 Task: Look for Airbnb options in Janakkala, Finland from 9th December, 2023 to 16th December, 2023 for 2 adults.2 bedrooms having 2 beds and 1 bathroom. Property type can be flat. Booking option can be shelf check-in. Look for 4 properties as per requirement.
Action: Mouse moved to (590, 167)
Screenshot: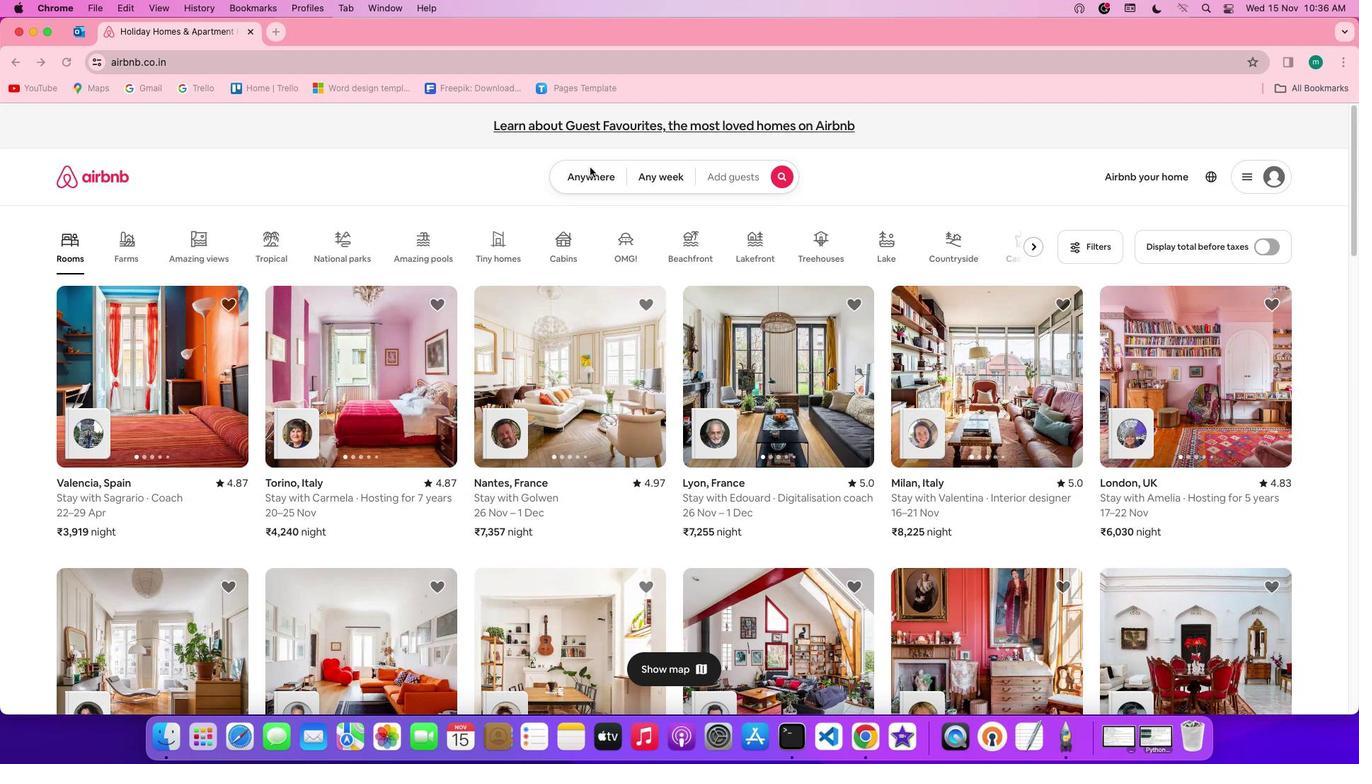 
Action: Mouse pressed left at (590, 167)
Screenshot: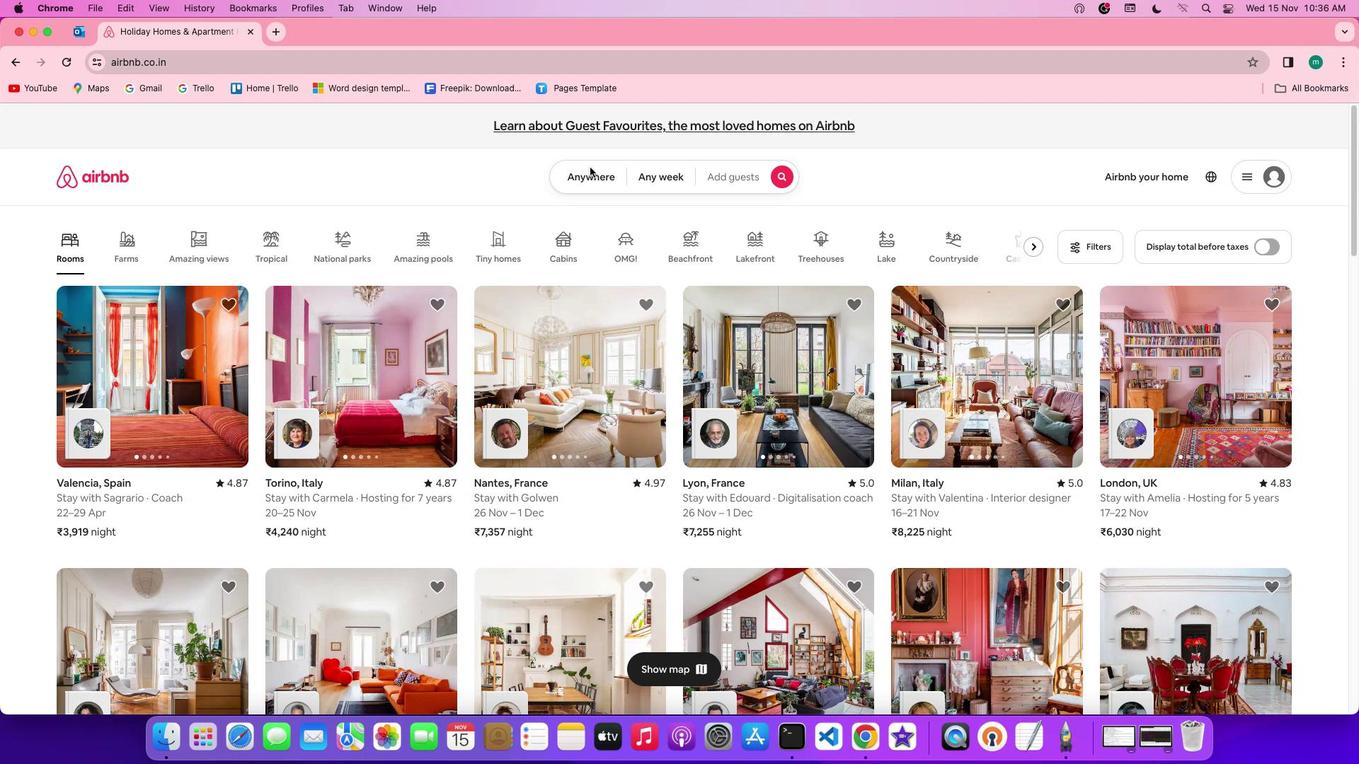 
Action: Mouse pressed left at (590, 167)
Screenshot: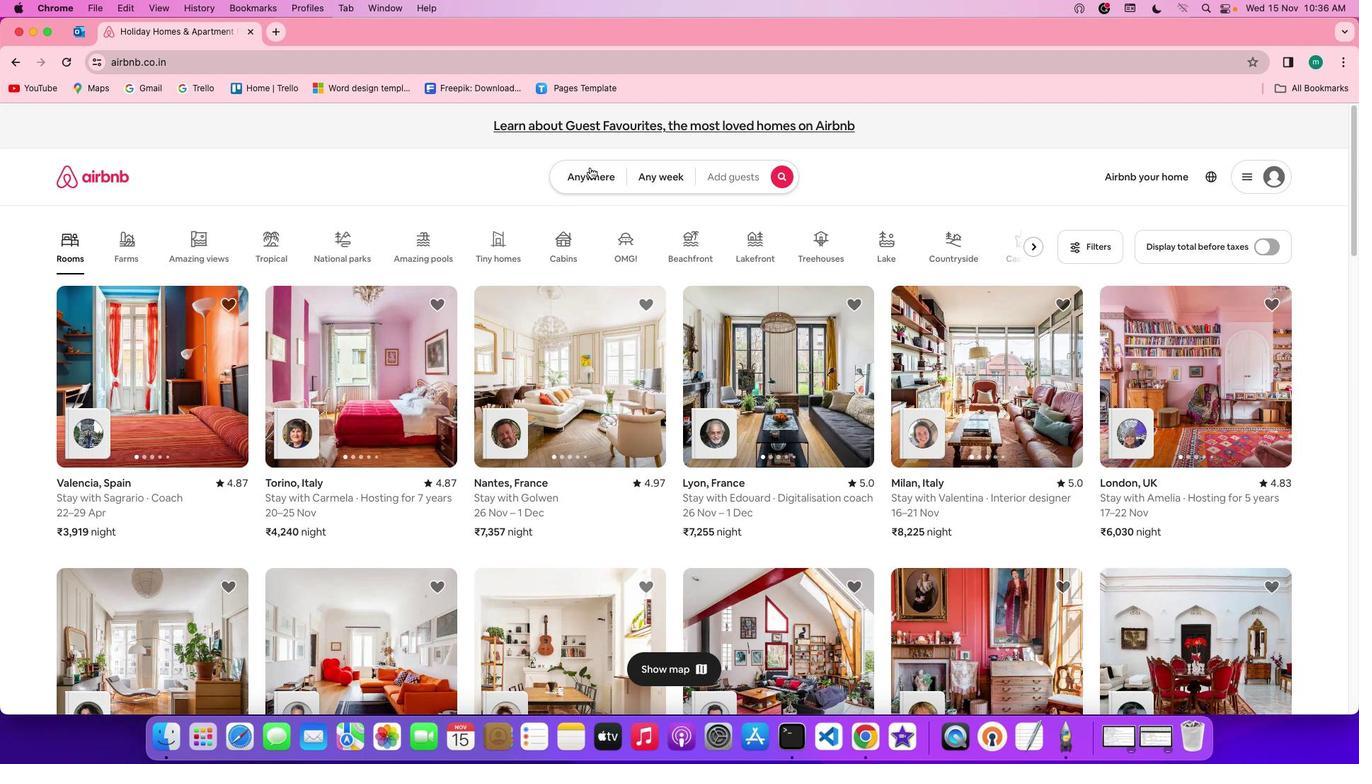 
Action: Mouse moved to (531, 234)
Screenshot: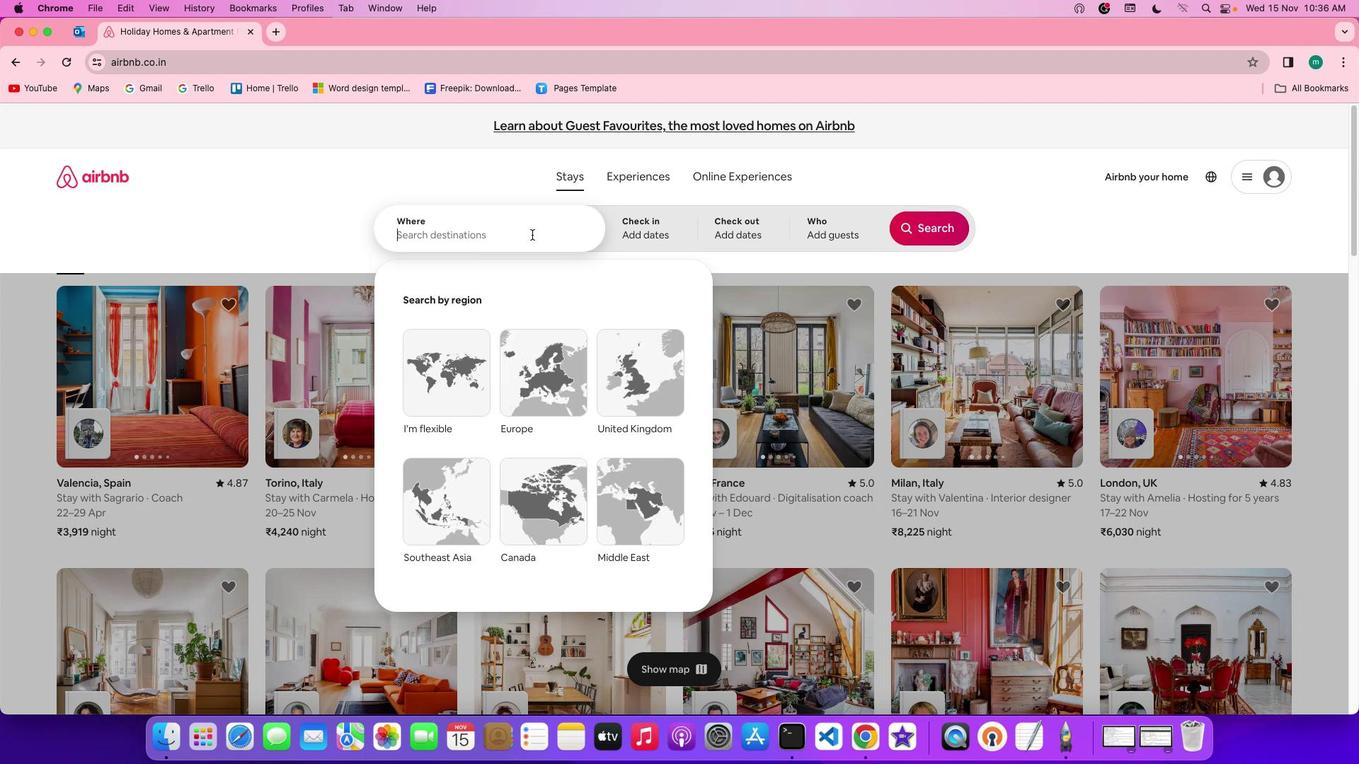 
Action: Mouse pressed left at (531, 234)
Screenshot: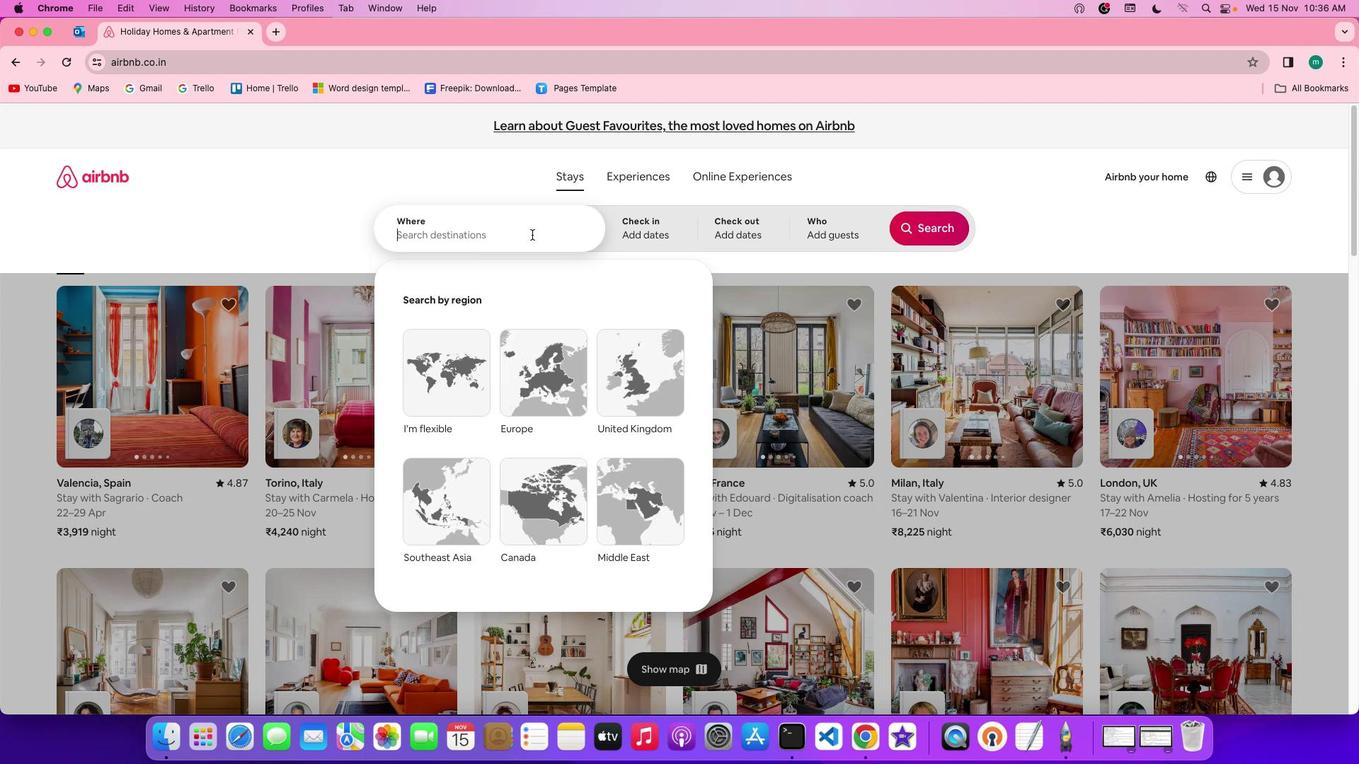 
Action: Key pressed Key.shift'J''a''n''a''k''a''l''a'','Key.spaceKey.shift'F''i''n''l''a''n''d'
Screenshot: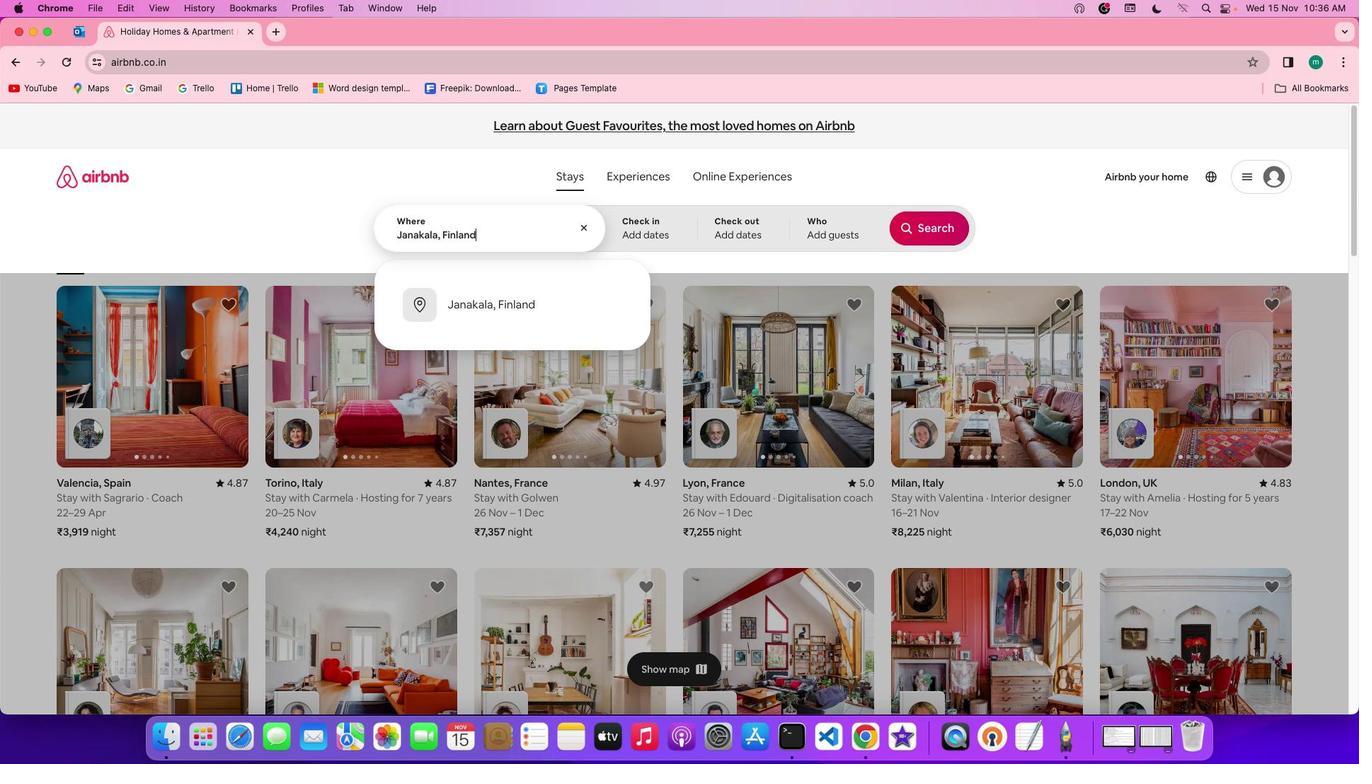 
Action: Mouse moved to (654, 219)
Screenshot: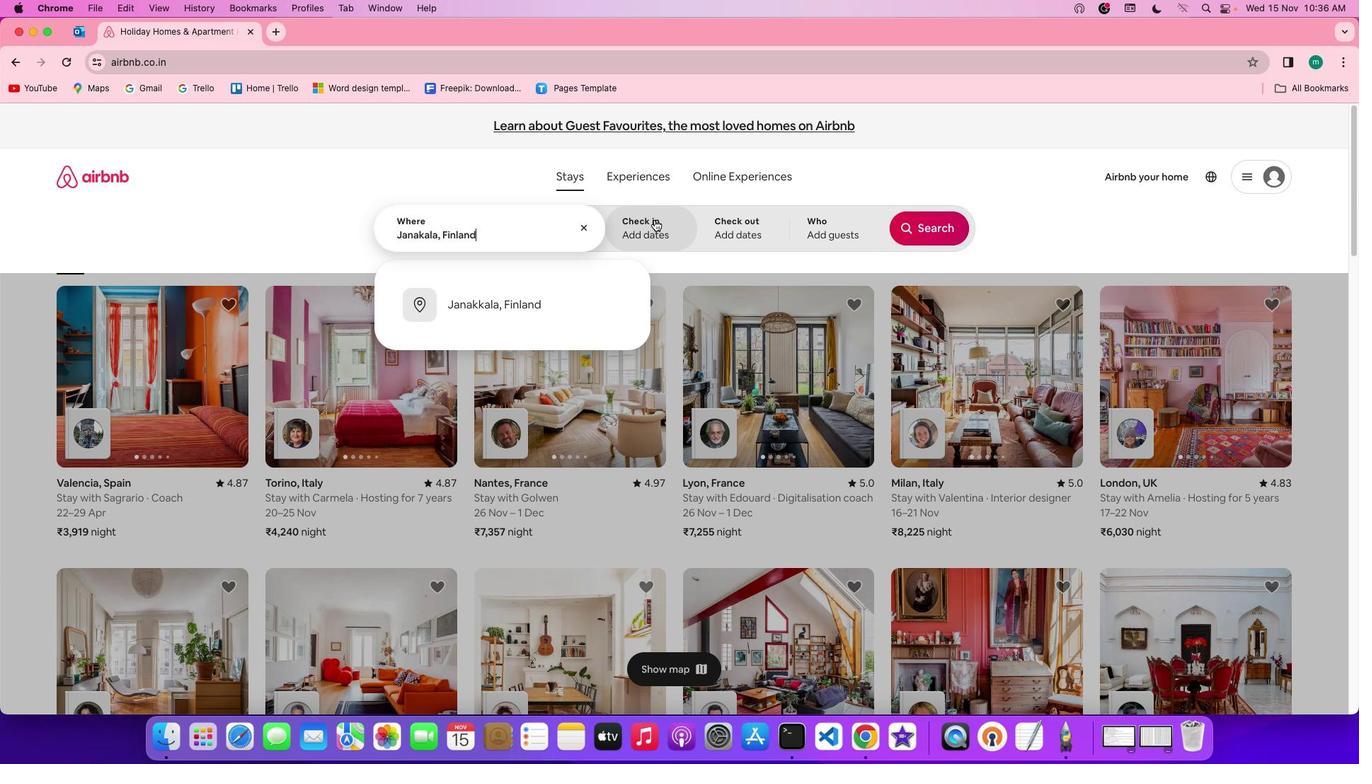 
Action: Mouse pressed left at (654, 219)
Screenshot: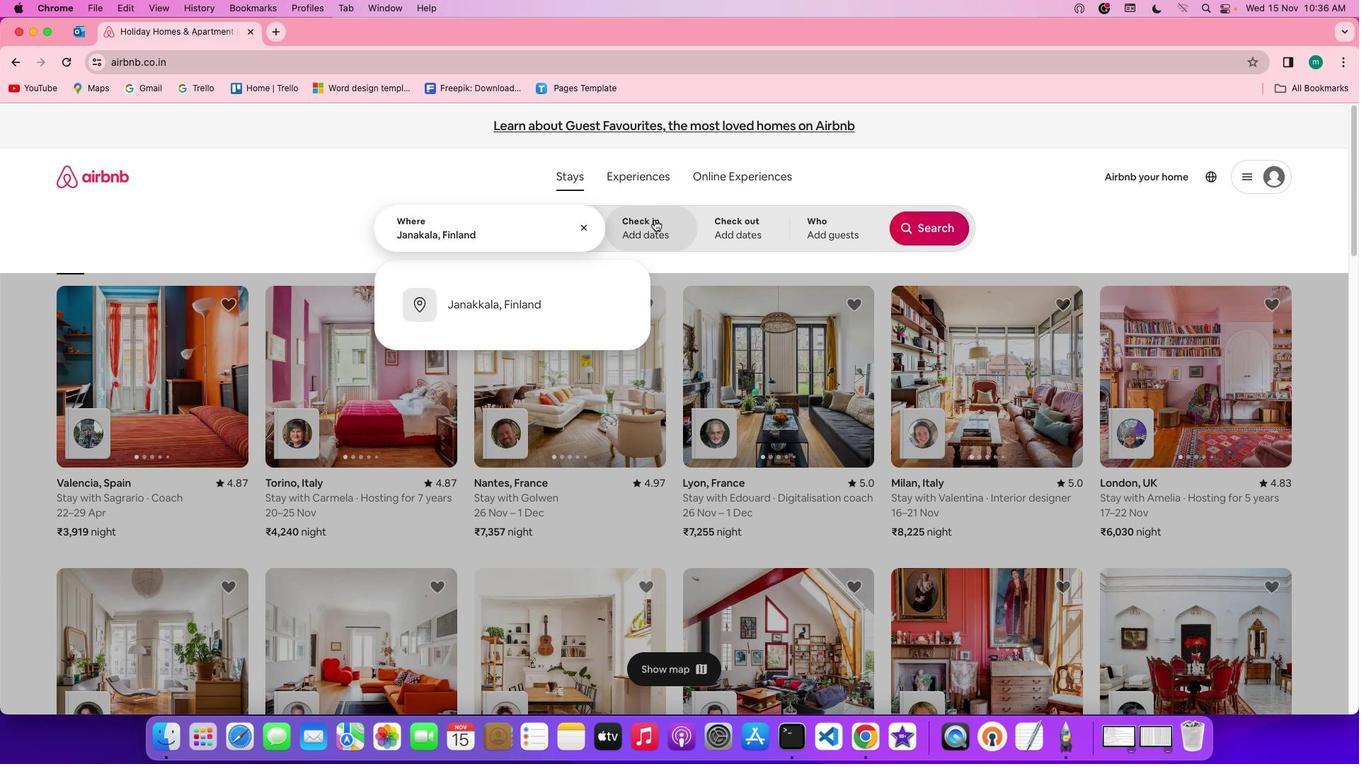 
Action: Mouse moved to (913, 440)
Screenshot: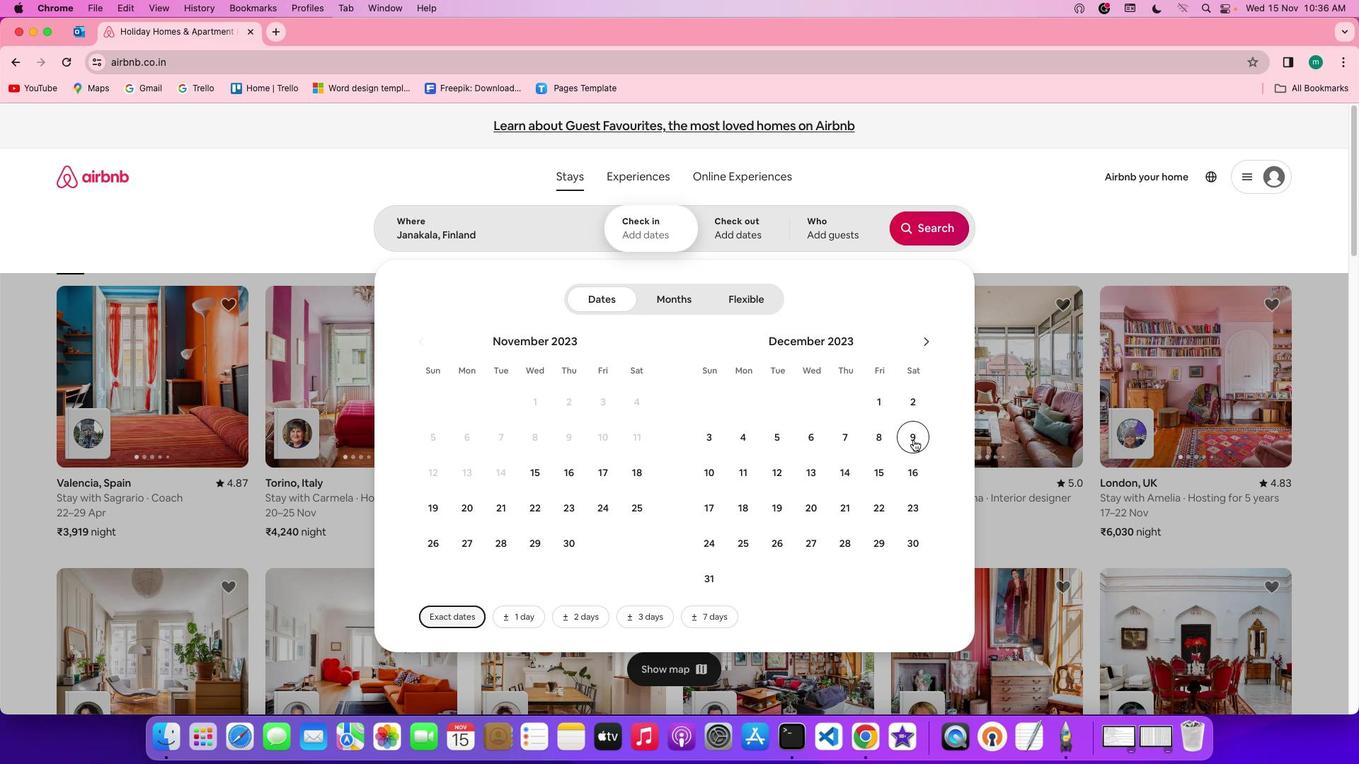 
Action: Mouse pressed left at (913, 440)
Screenshot: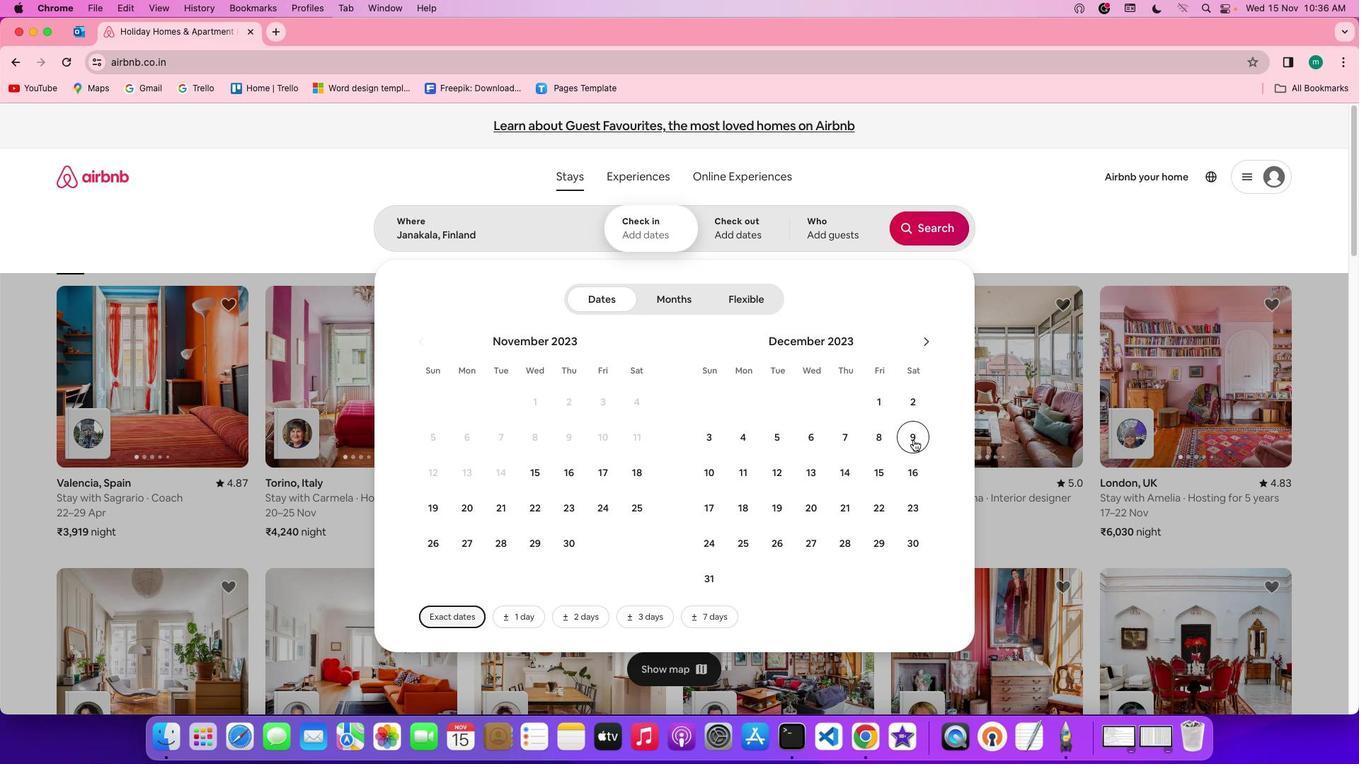 
Action: Mouse moved to (911, 466)
Screenshot: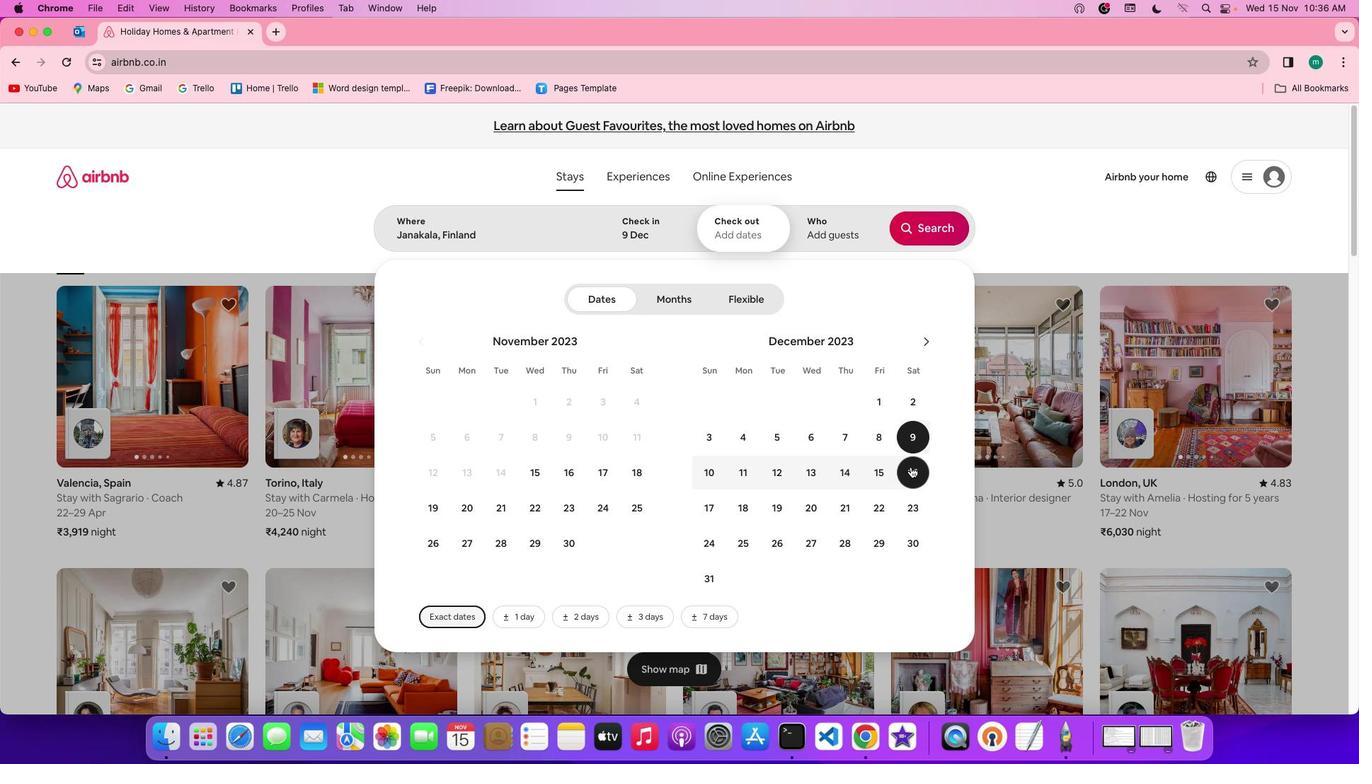 
Action: Mouse pressed left at (911, 466)
Screenshot: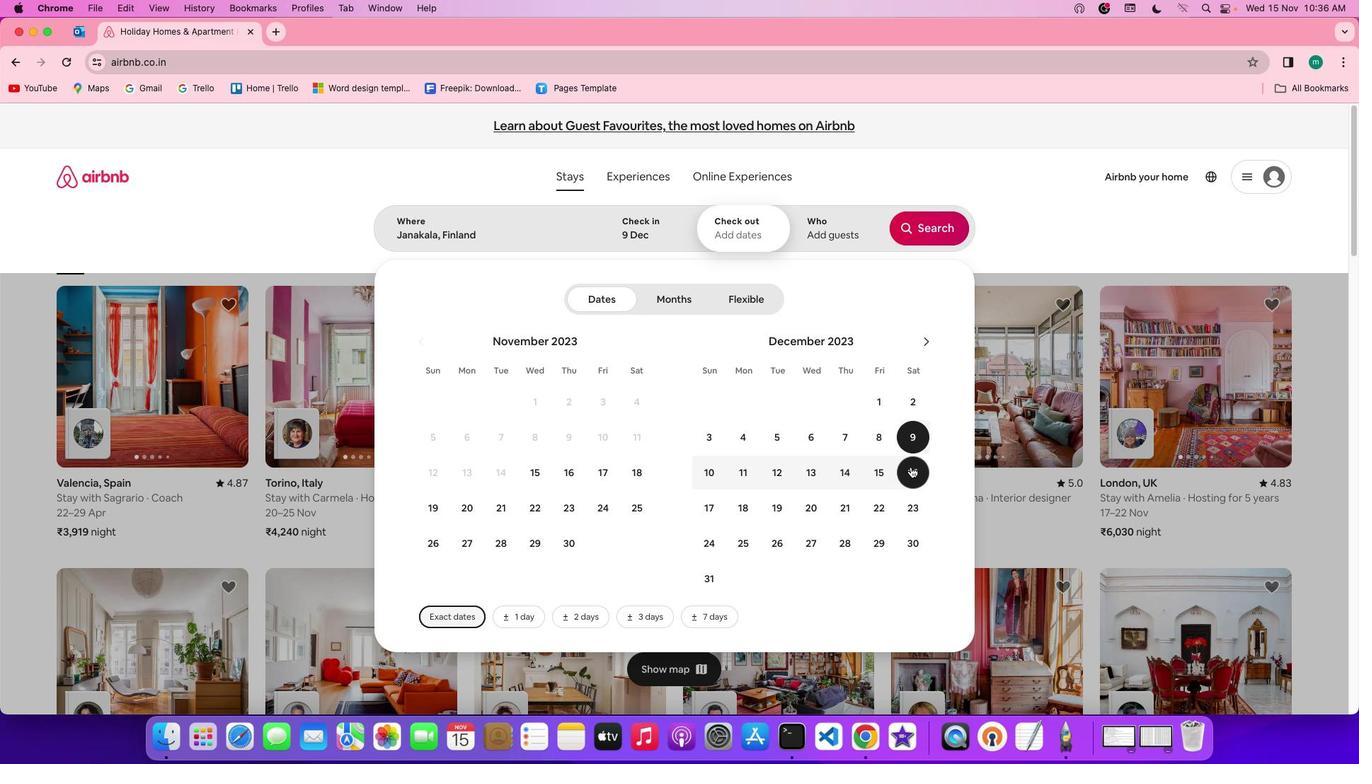 
Action: Mouse moved to (796, 227)
Screenshot: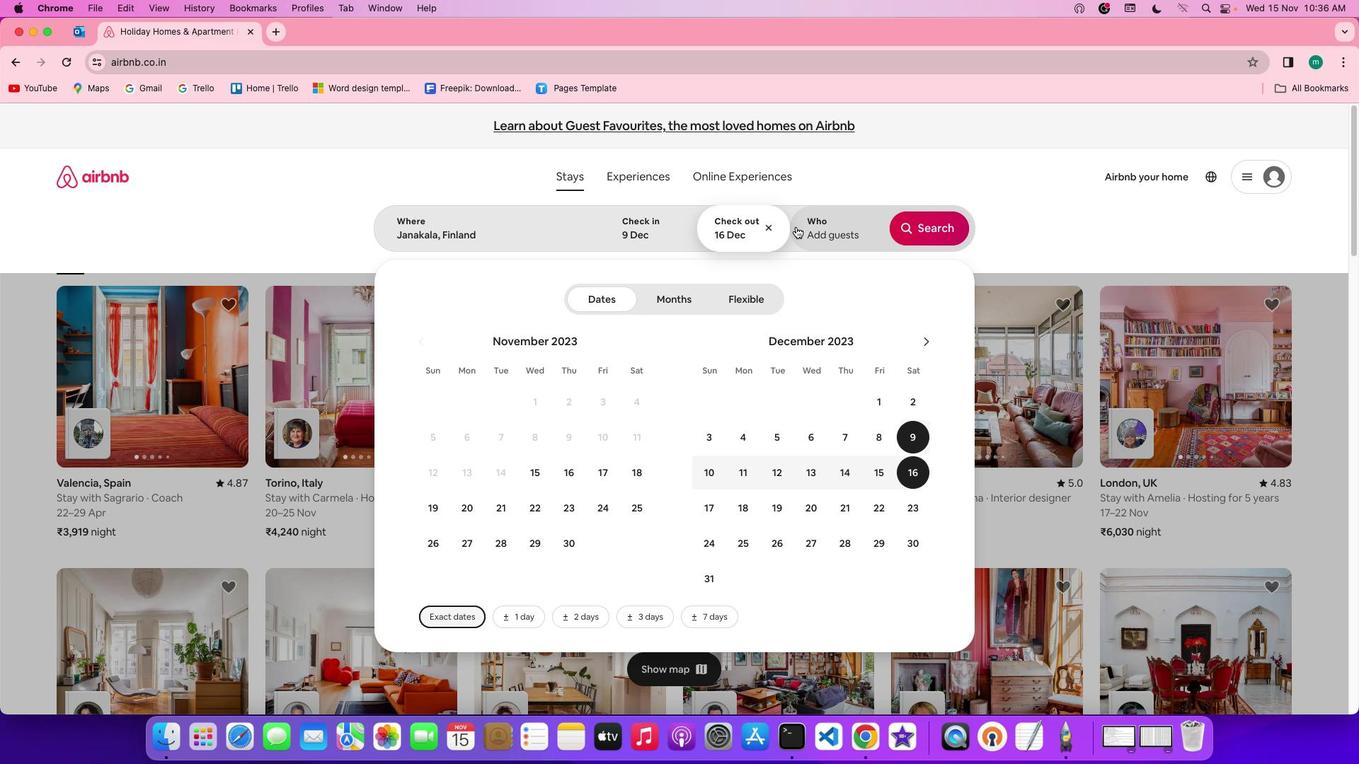 
Action: Mouse pressed left at (796, 227)
Screenshot: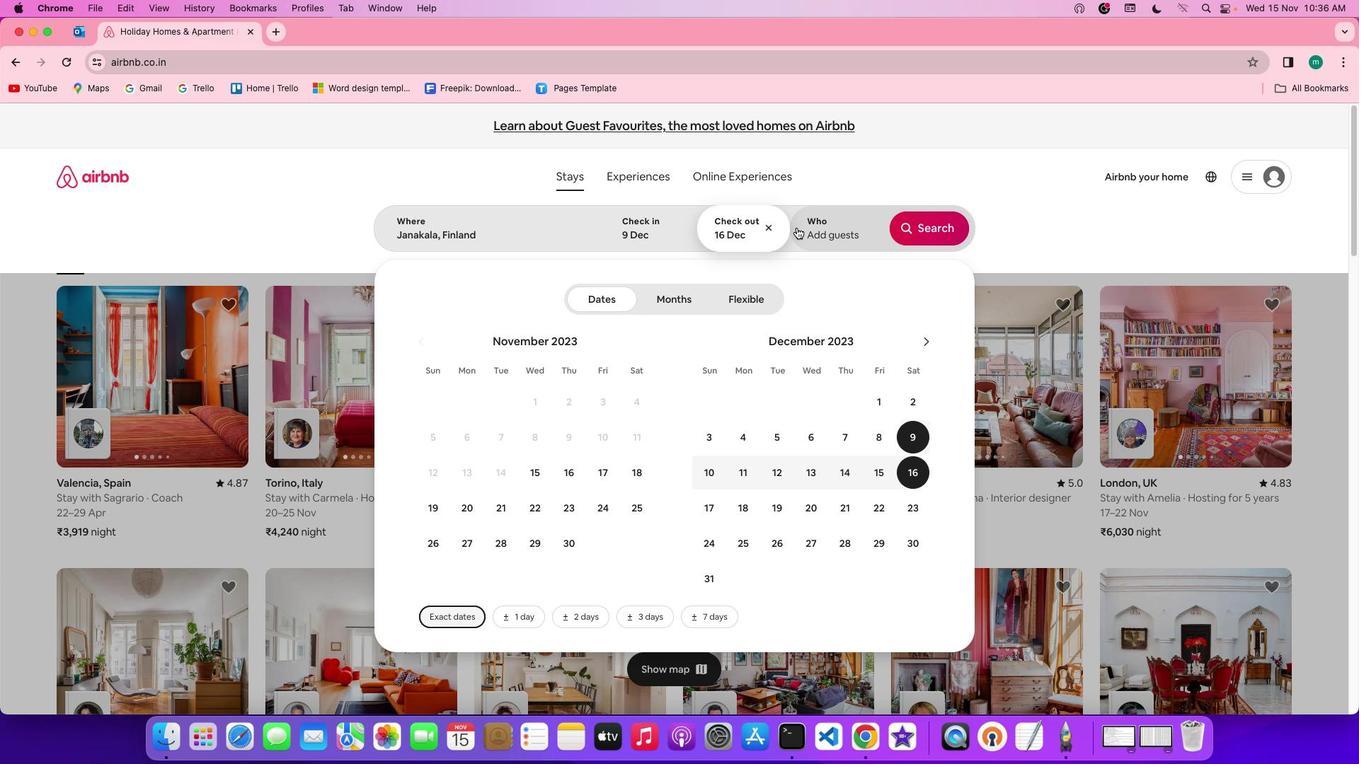 
Action: Mouse moved to (935, 305)
Screenshot: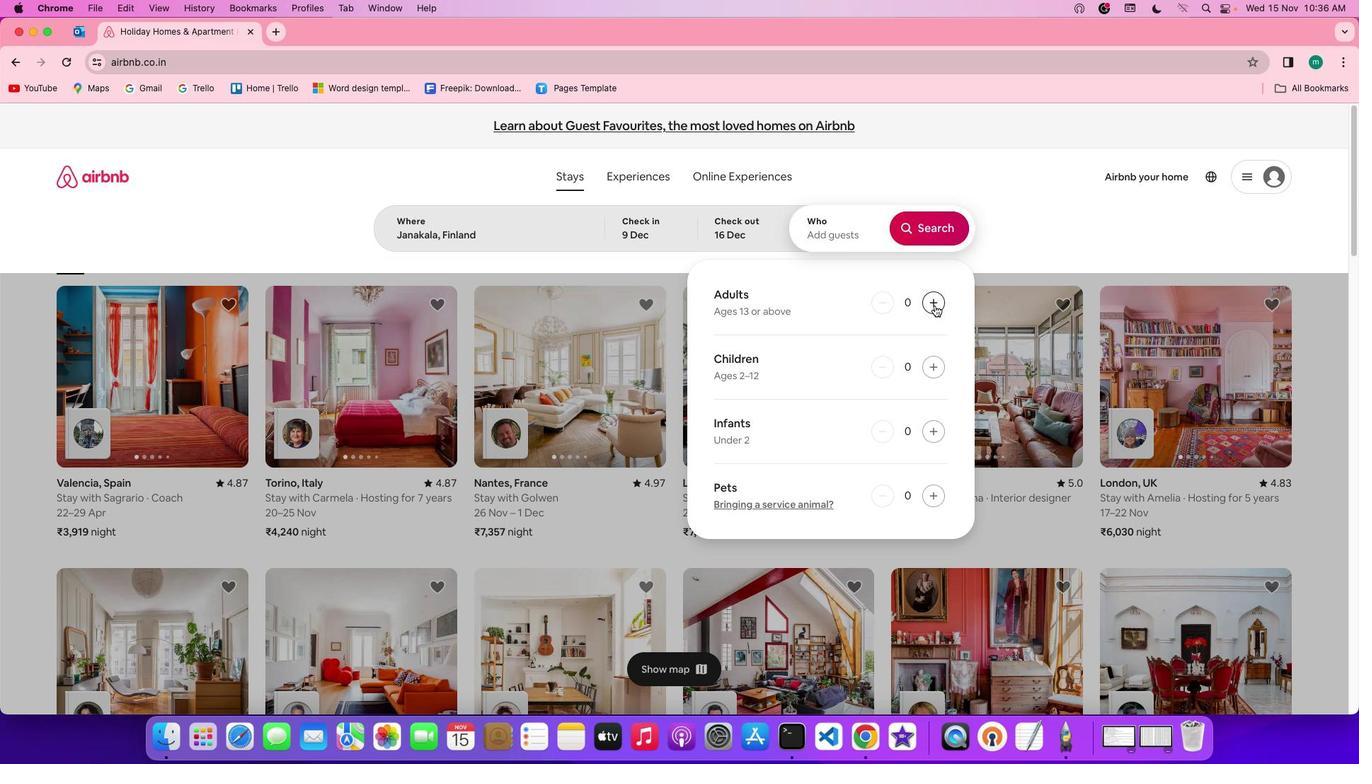 
Action: Mouse pressed left at (935, 305)
Screenshot: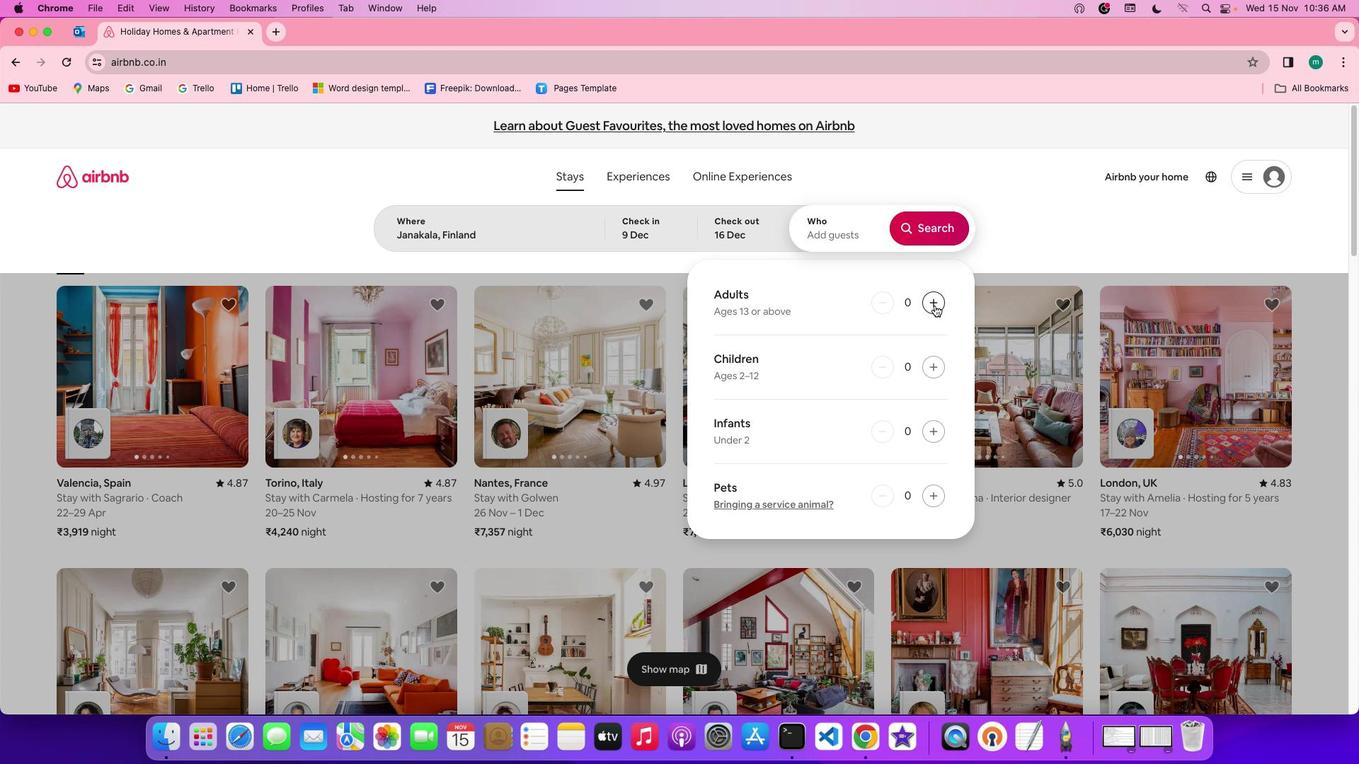 
Action: Mouse pressed left at (935, 305)
Screenshot: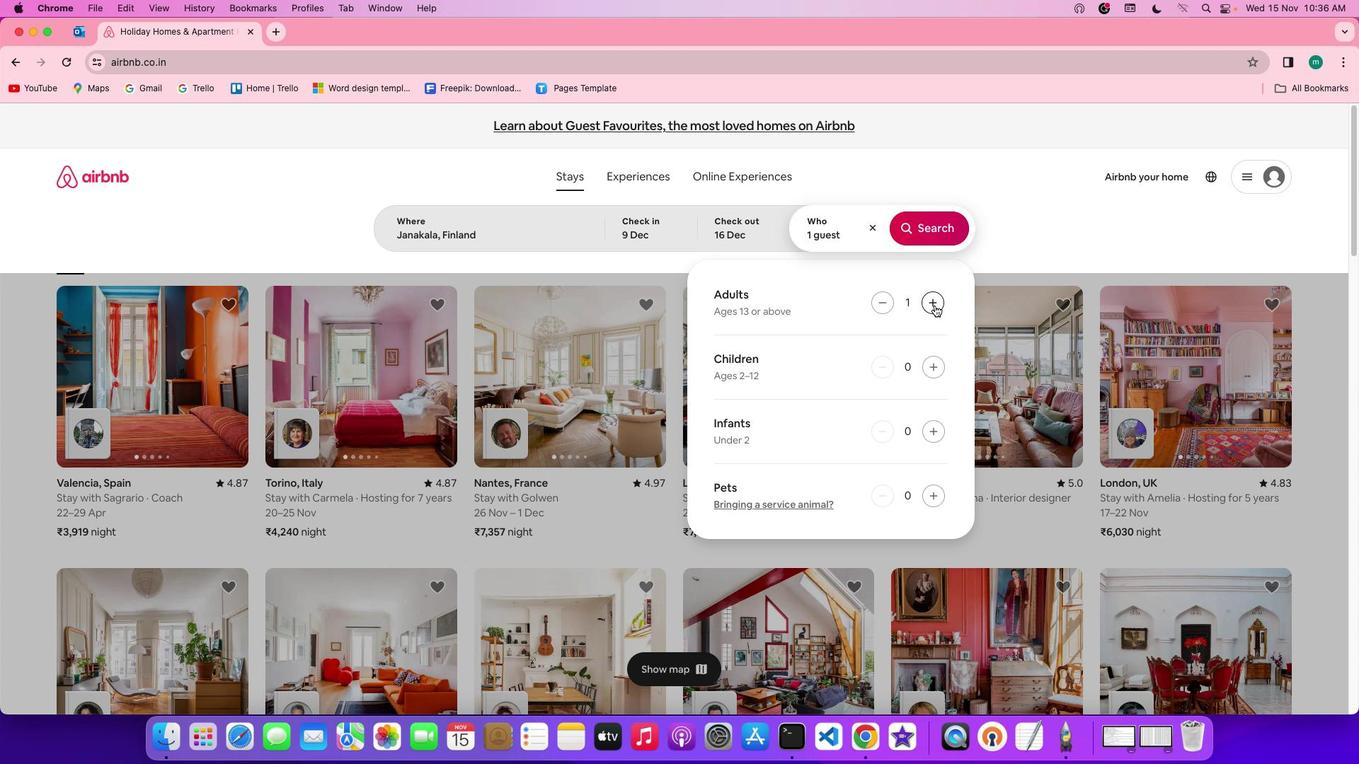 
Action: Mouse moved to (934, 233)
Screenshot: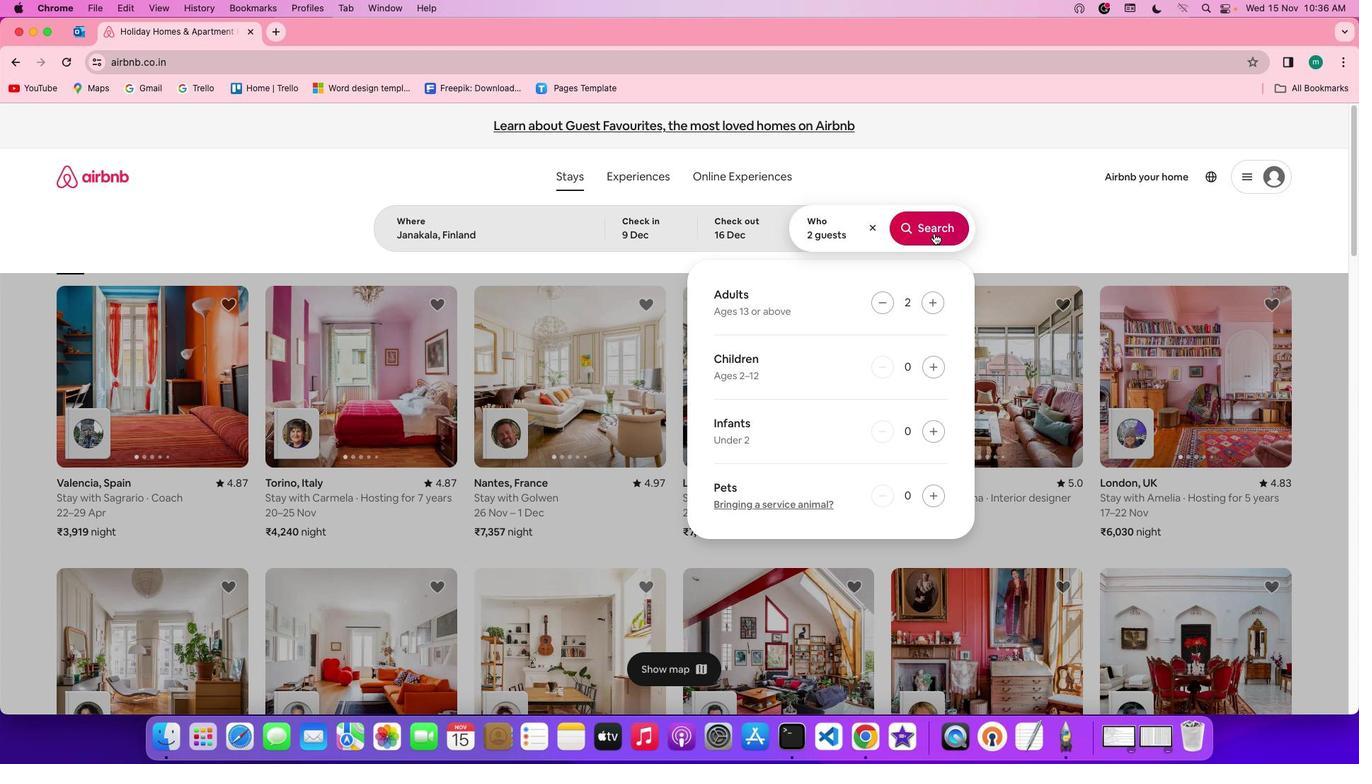 
Action: Mouse pressed left at (934, 233)
Screenshot: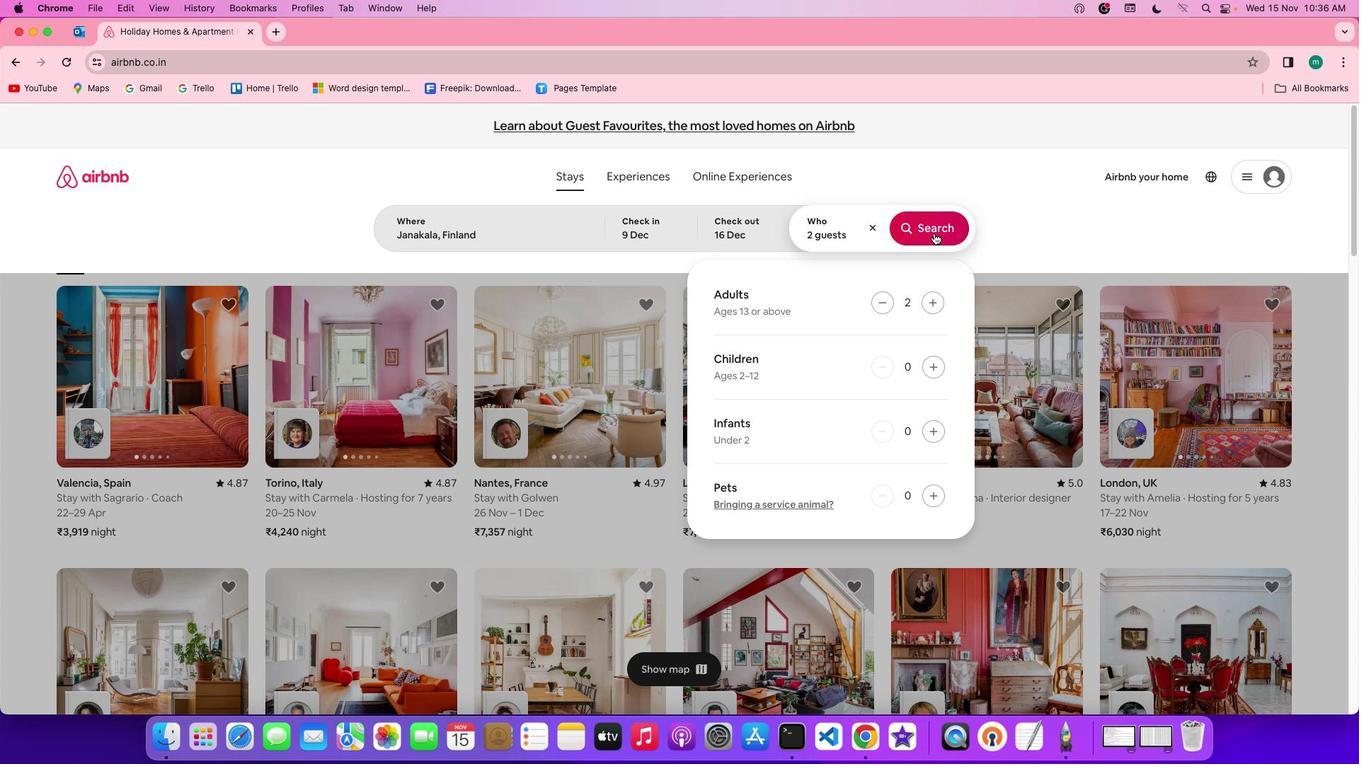 
Action: Mouse moved to (1124, 190)
Screenshot: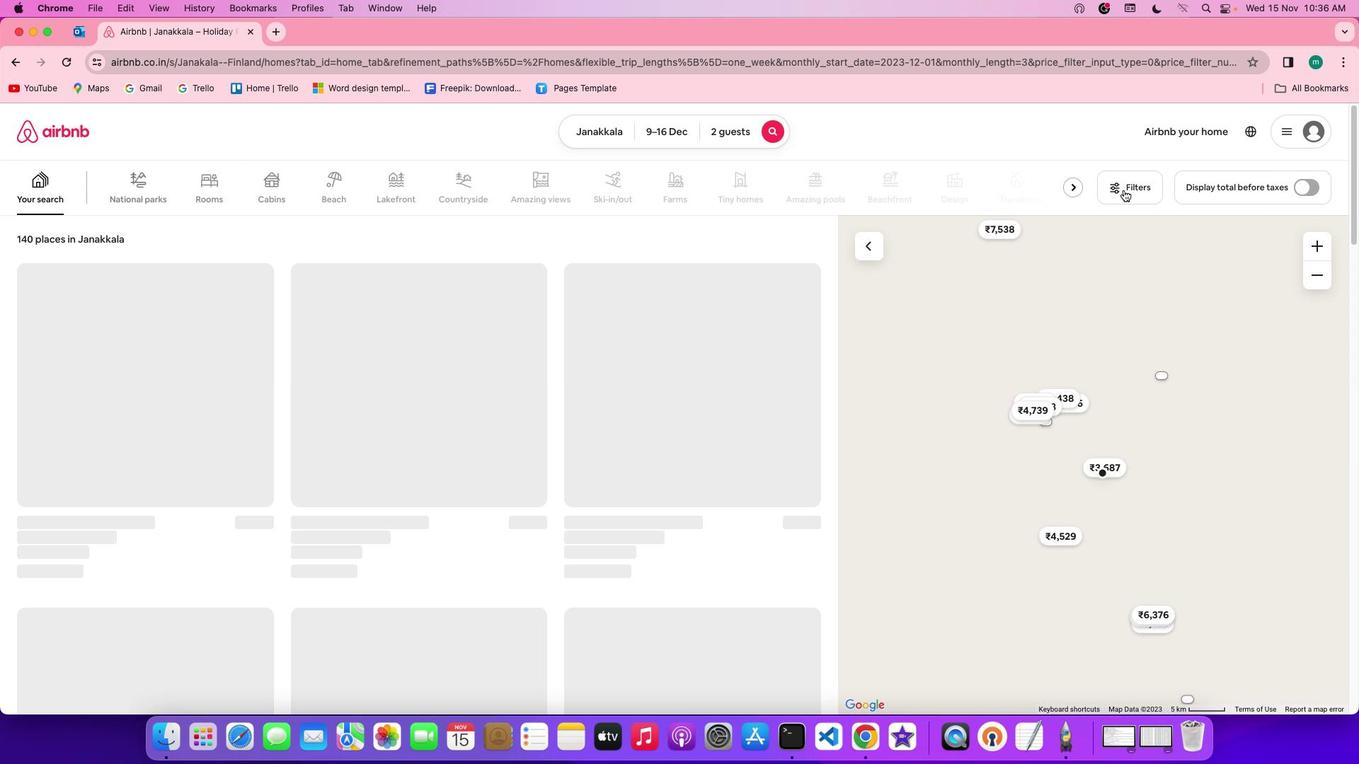 
Action: Mouse pressed left at (1124, 190)
Screenshot: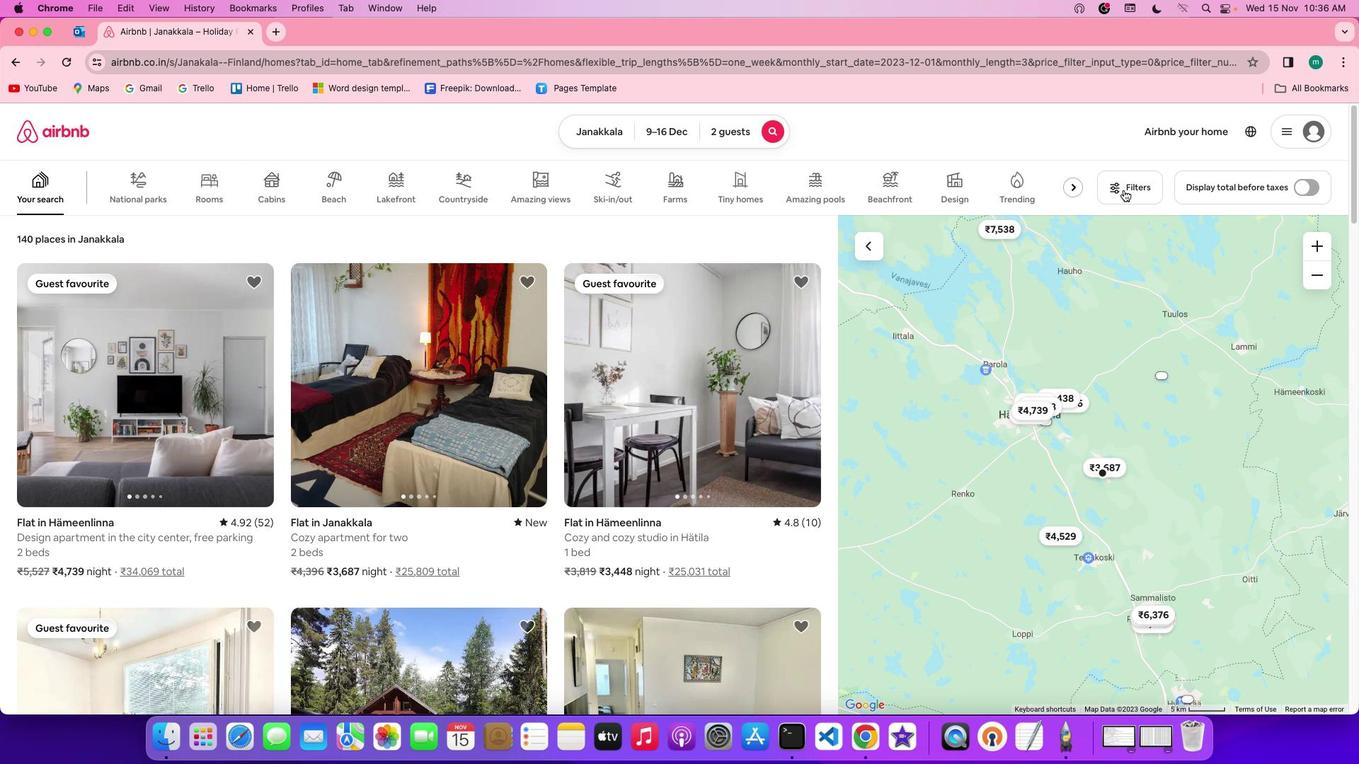 
Action: Mouse moved to (605, 431)
Screenshot: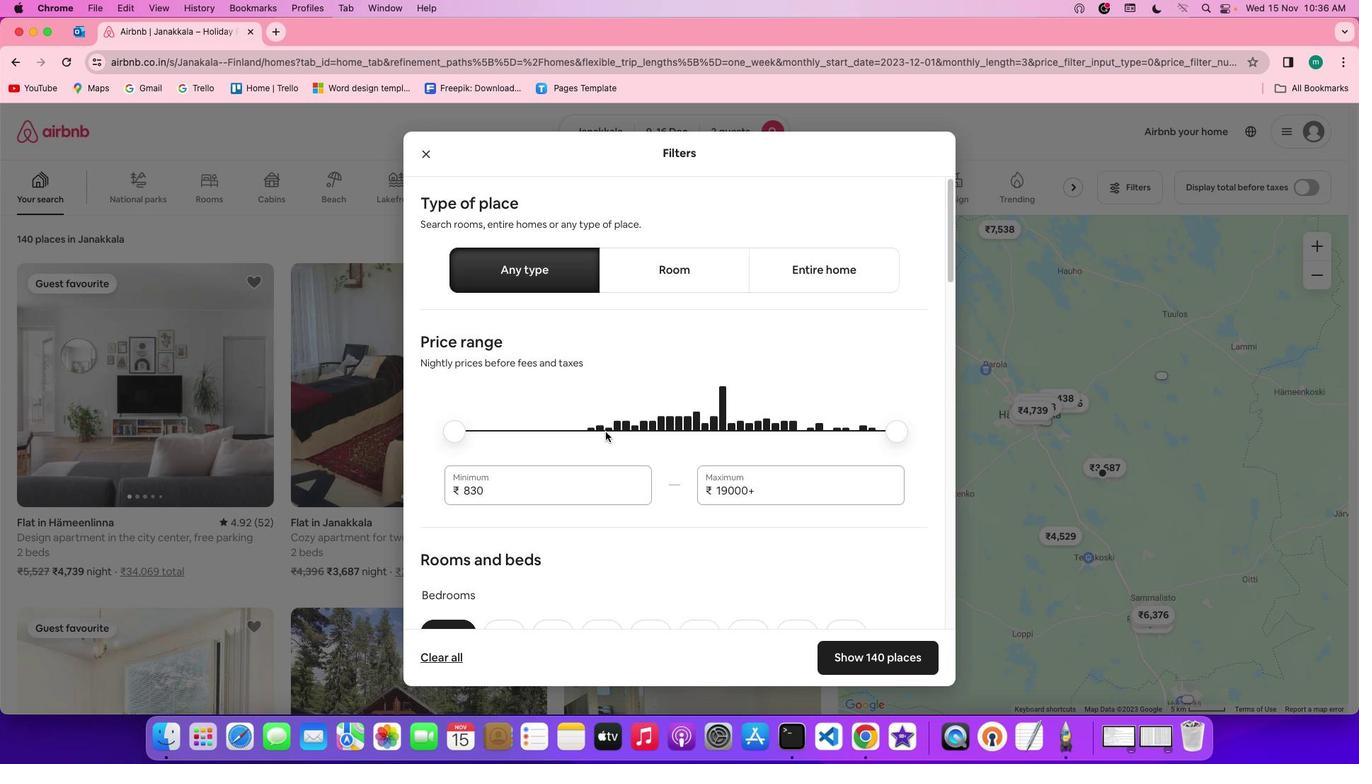 
Action: Mouse scrolled (605, 431) with delta (0, 0)
Screenshot: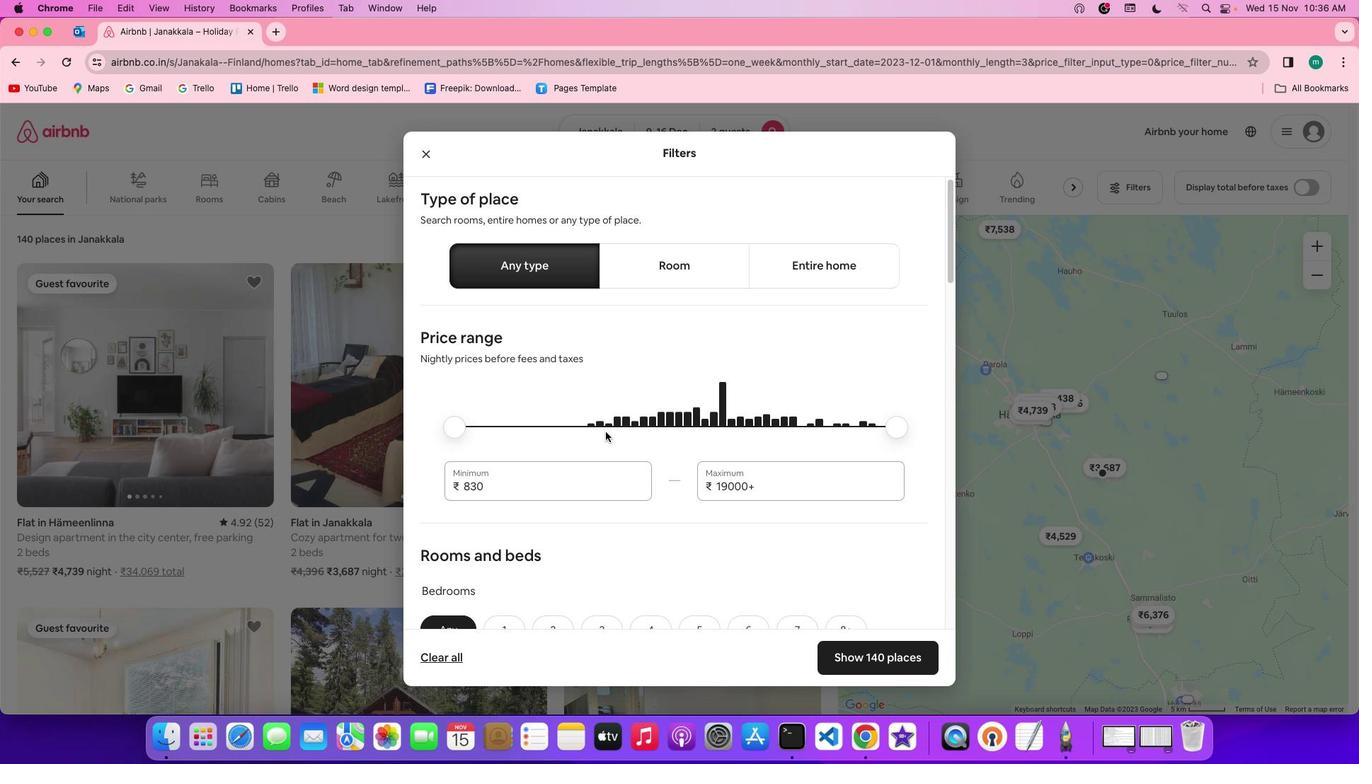 
Action: Mouse scrolled (605, 431) with delta (0, 0)
Screenshot: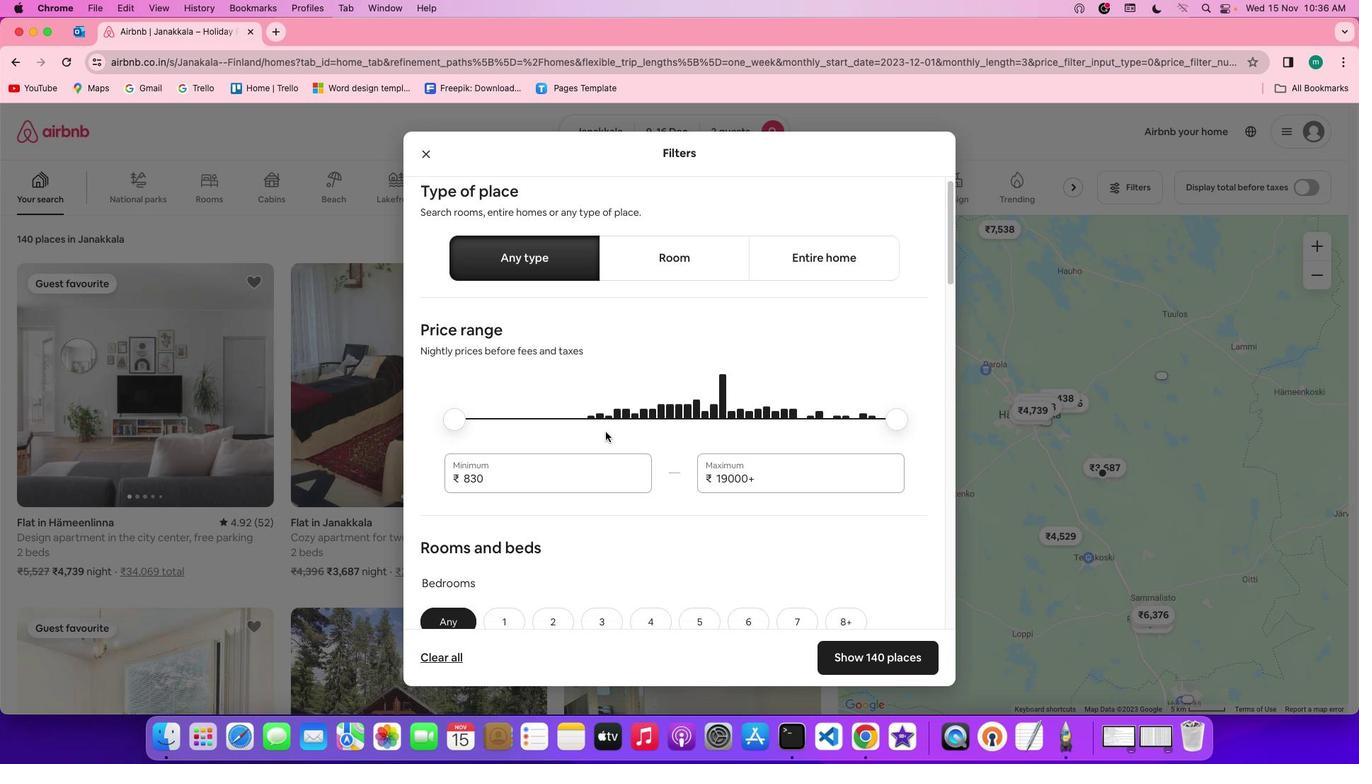 
Action: Mouse scrolled (605, 431) with delta (0, -1)
Screenshot: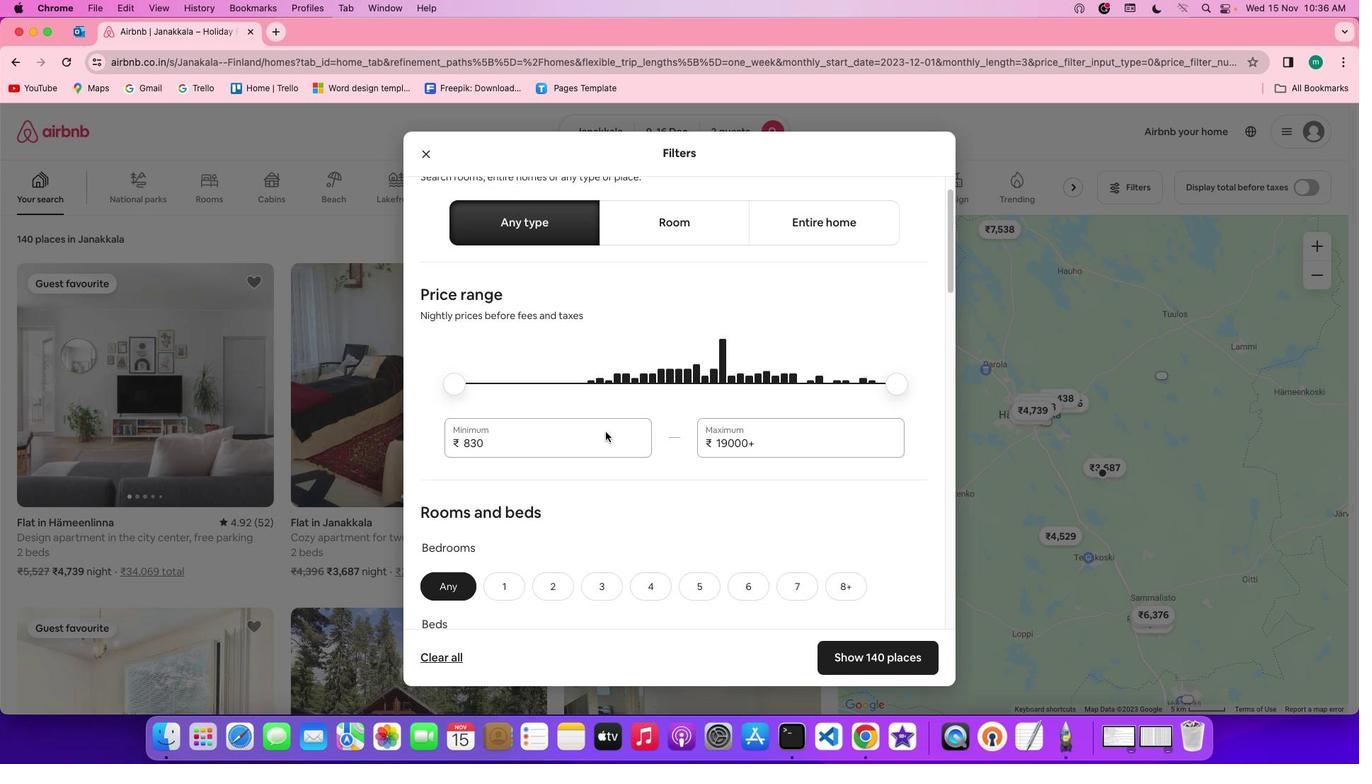 
Action: Mouse scrolled (605, 431) with delta (0, 0)
Screenshot: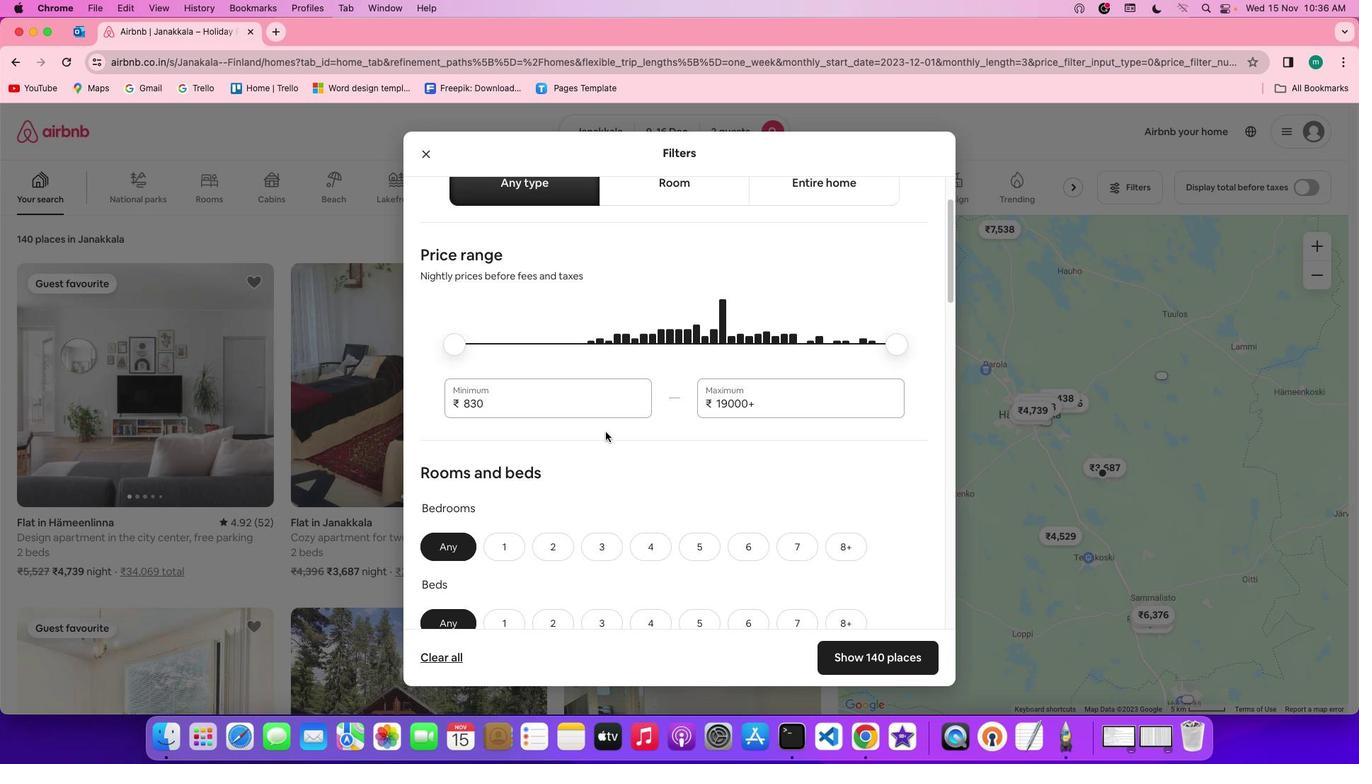 
Action: Mouse scrolled (605, 431) with delta (0, 0)
Screenshot: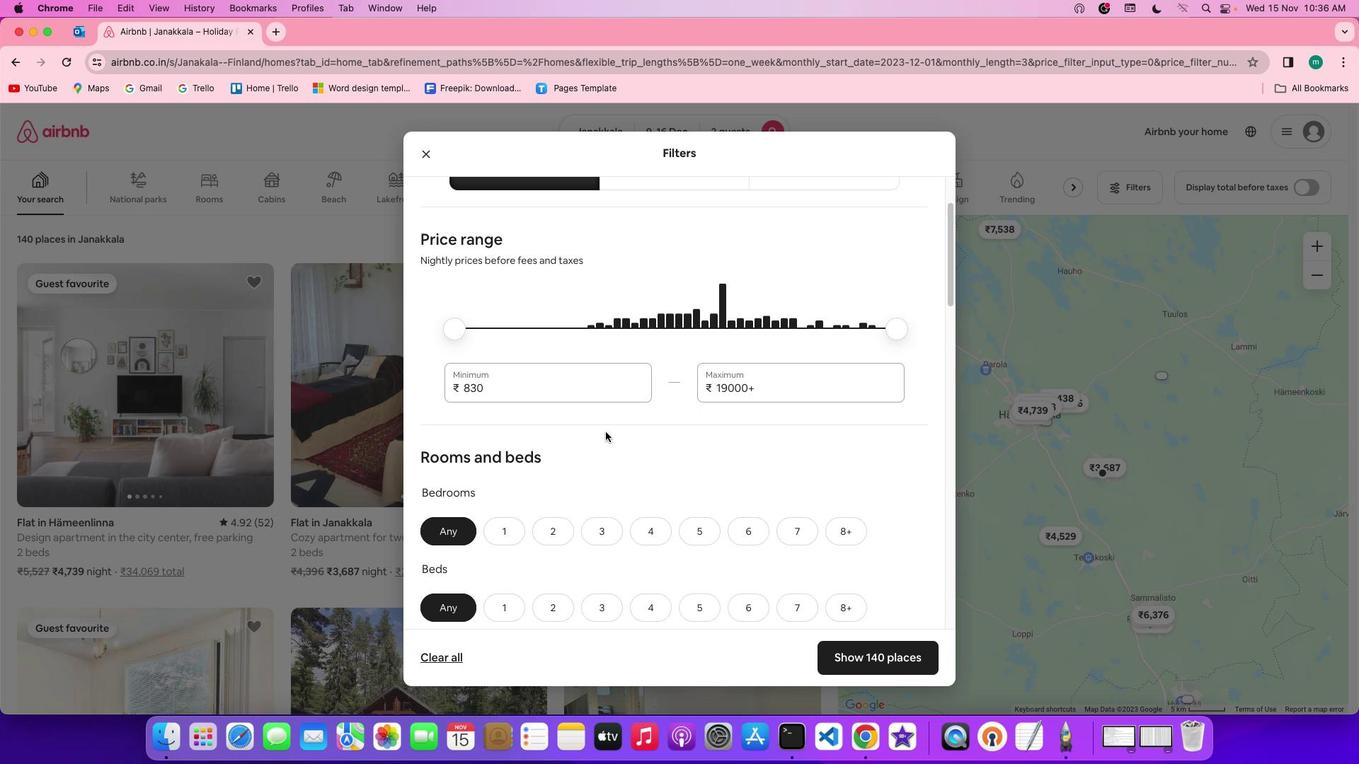 
Action: Mouse scrolled (605, 431) with delta (0, 0)
Screenshot: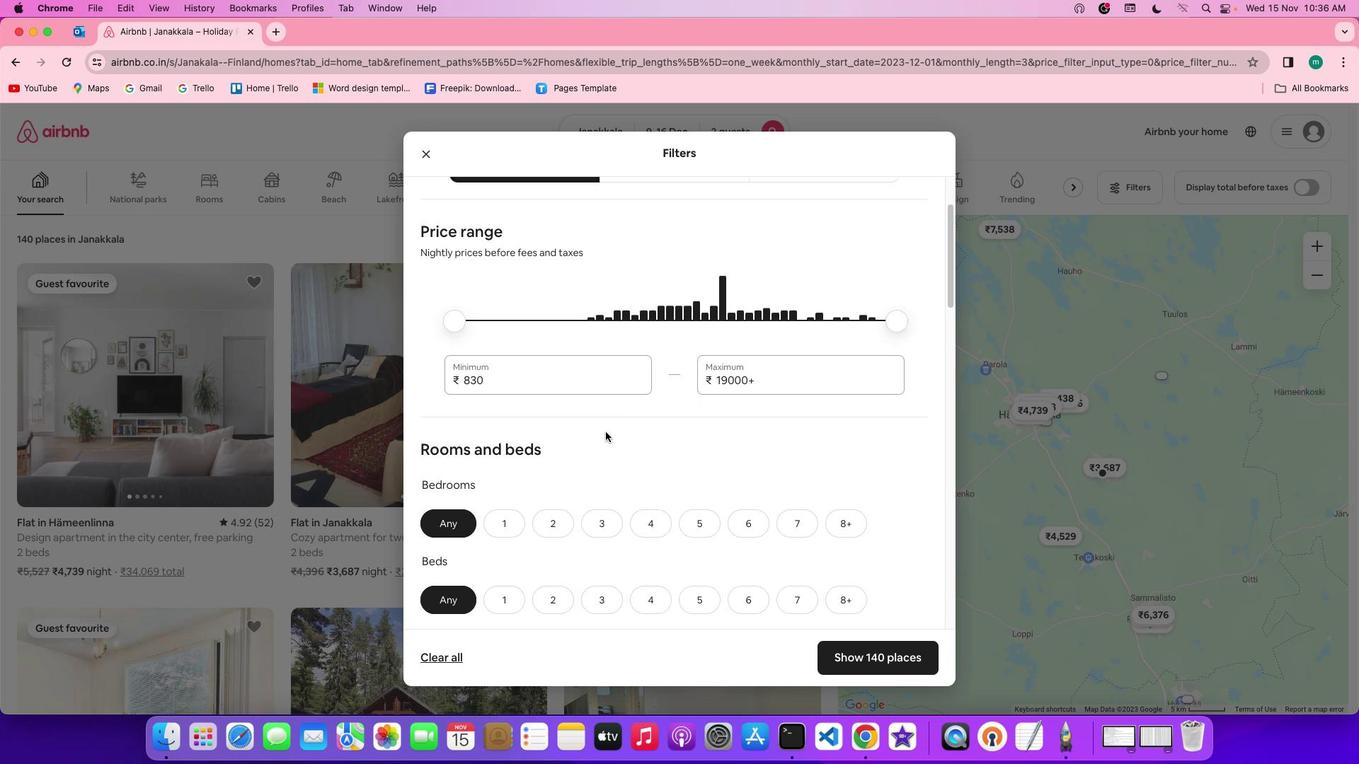 
Action: Mouse scrolled (605, 431) with delta (0, 0)
Screenshot: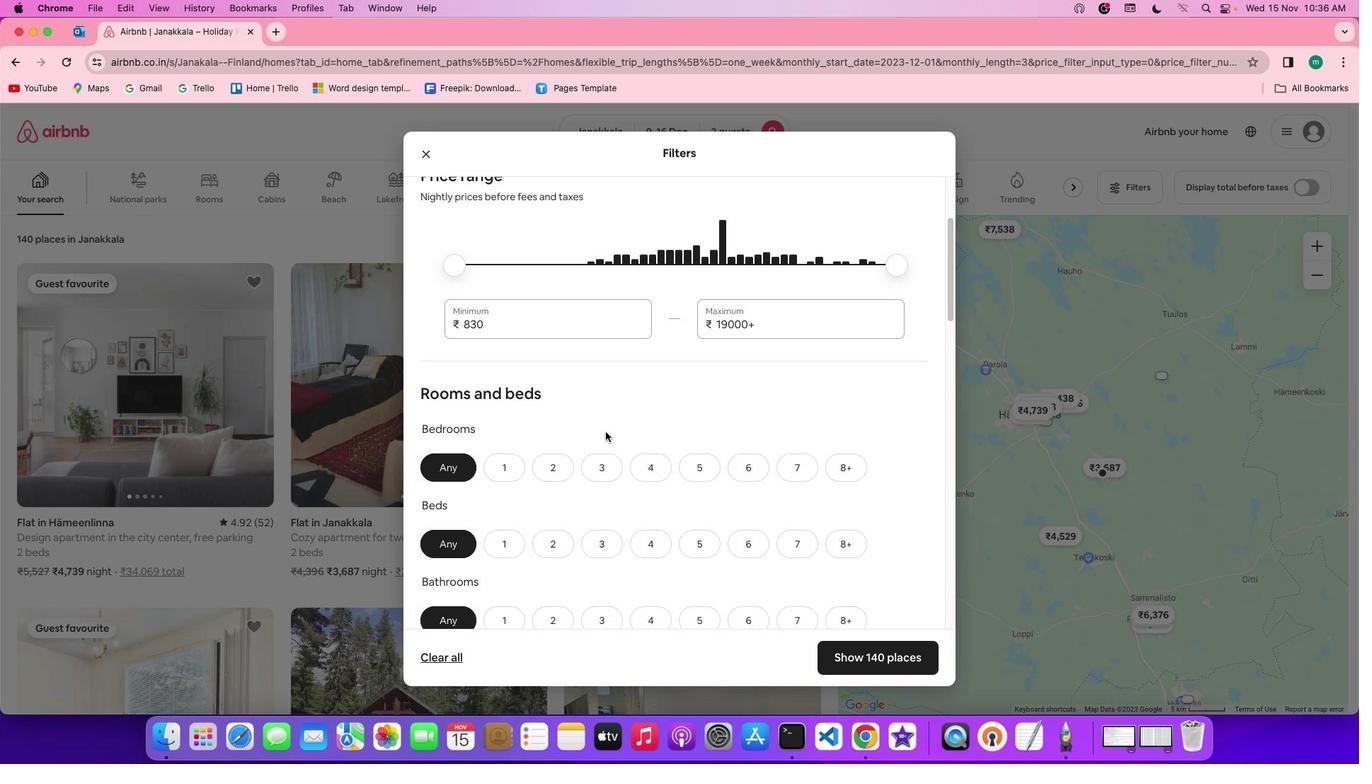 
Action: Mouse scrolled (605, 431) with delta (0, 0)
Screenshot: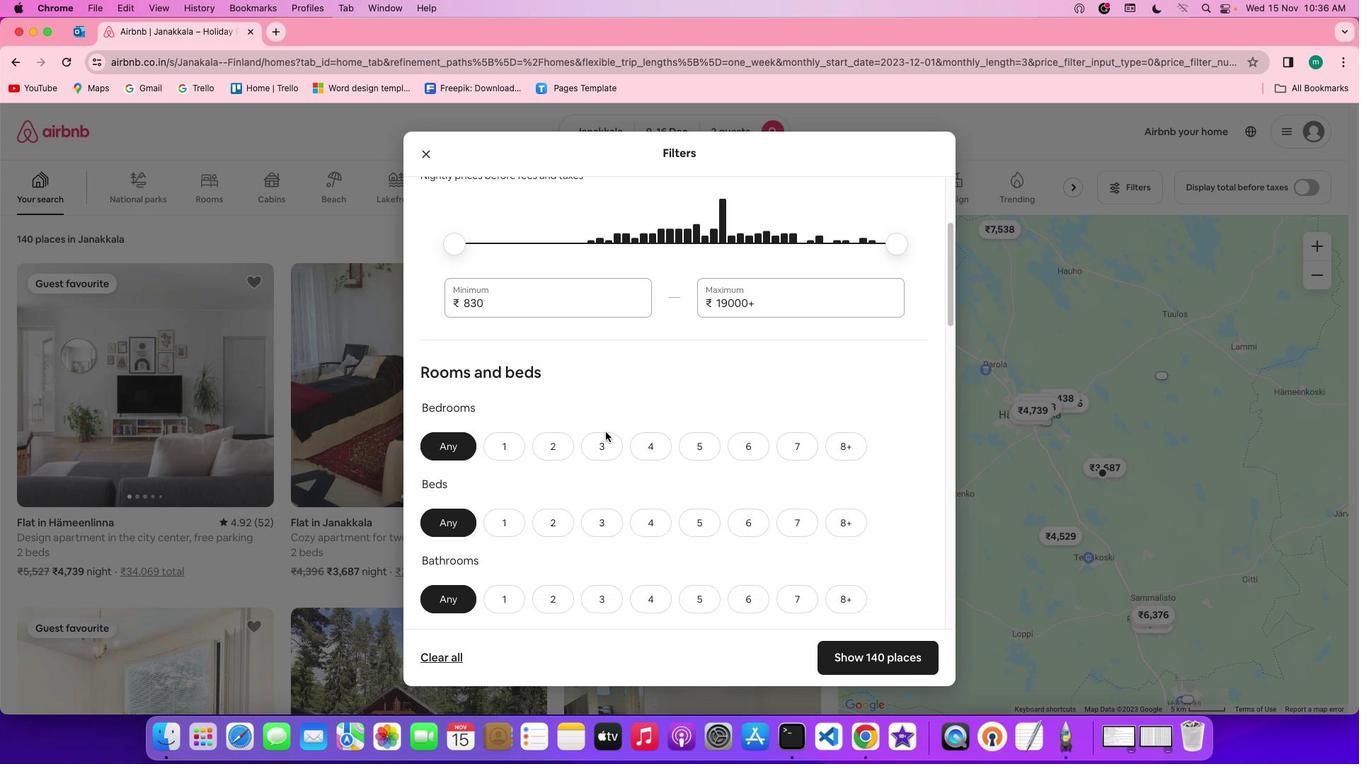 
Action: Mouse scrolled (605, 431) with delta (0, -2)
Screenshot: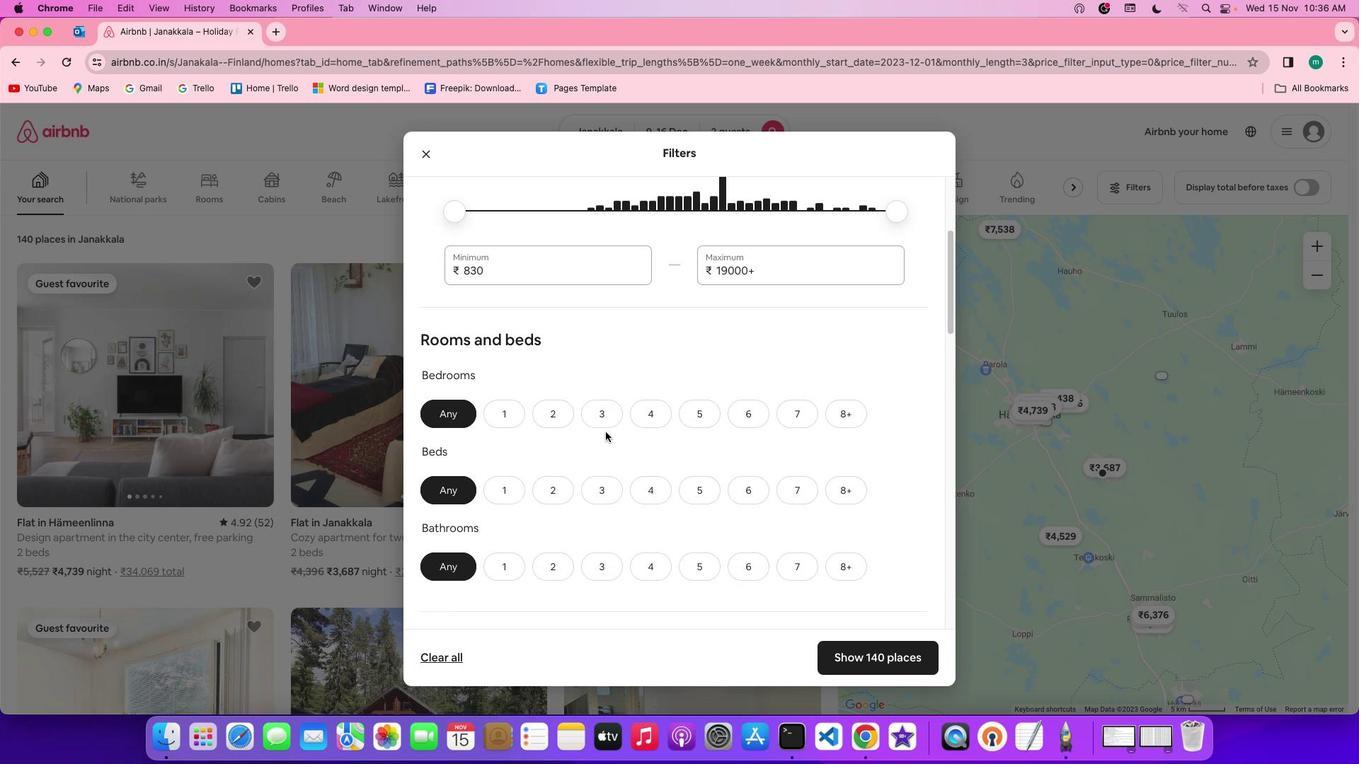 
Action: Mouse moved to (607, 413)
Screenshot: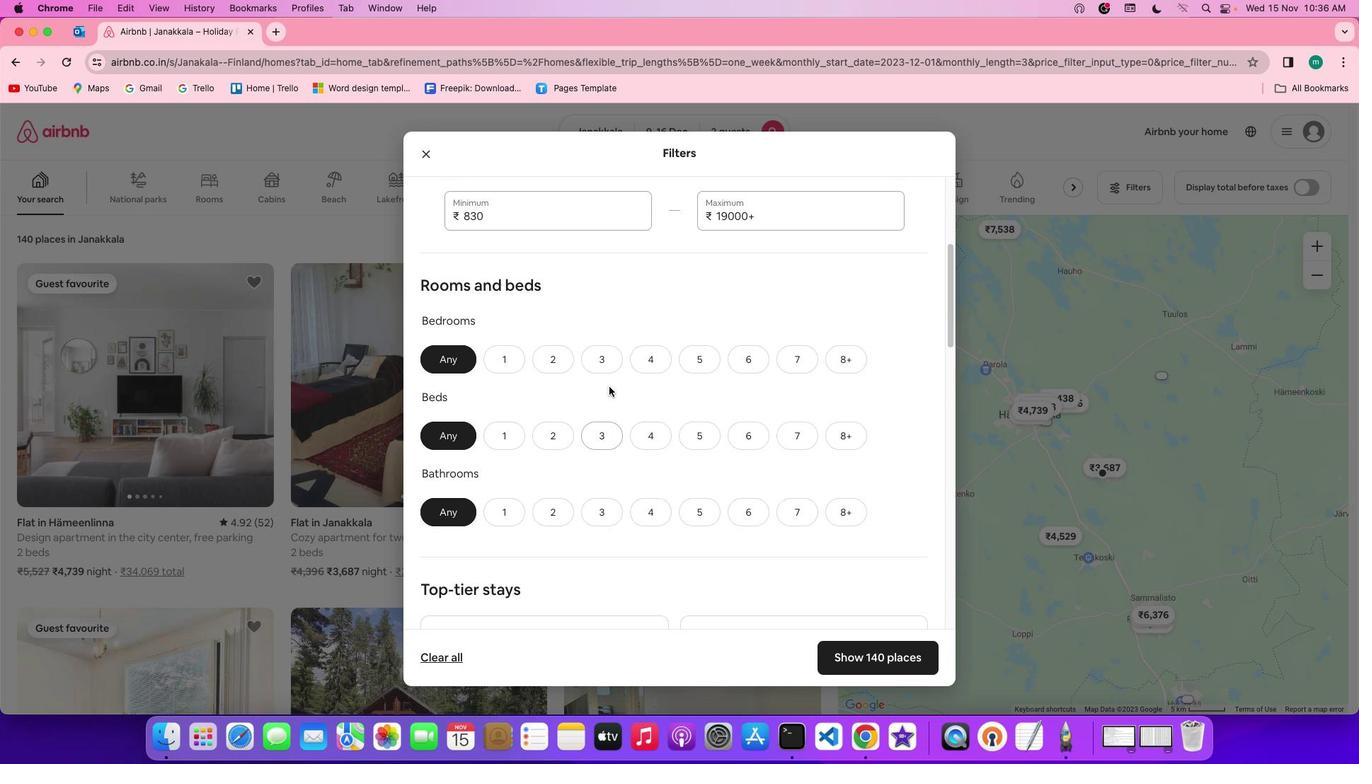 
Action: Mouse scrolled (607, 413) with delta (0, 0)
Screenshot: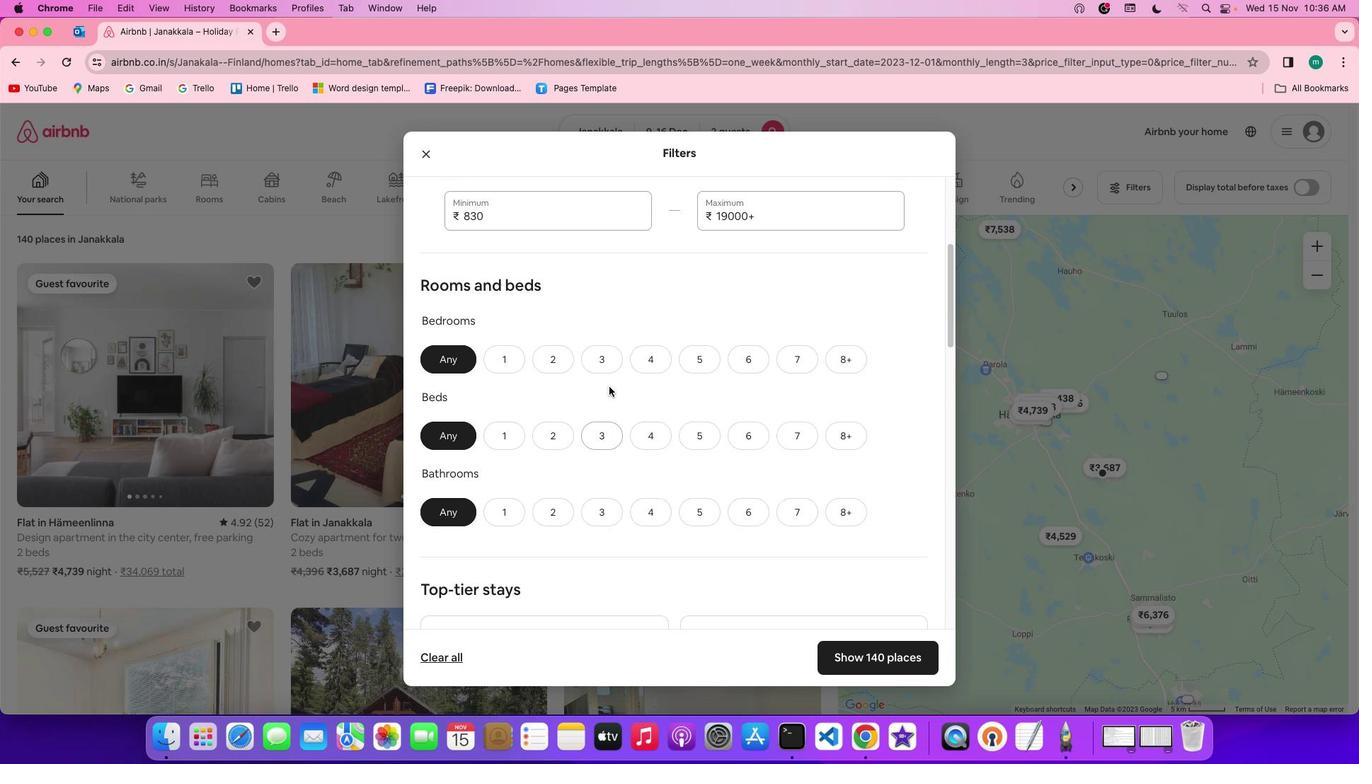 
Action: Mouse moved to (608, 395)
Screenshot: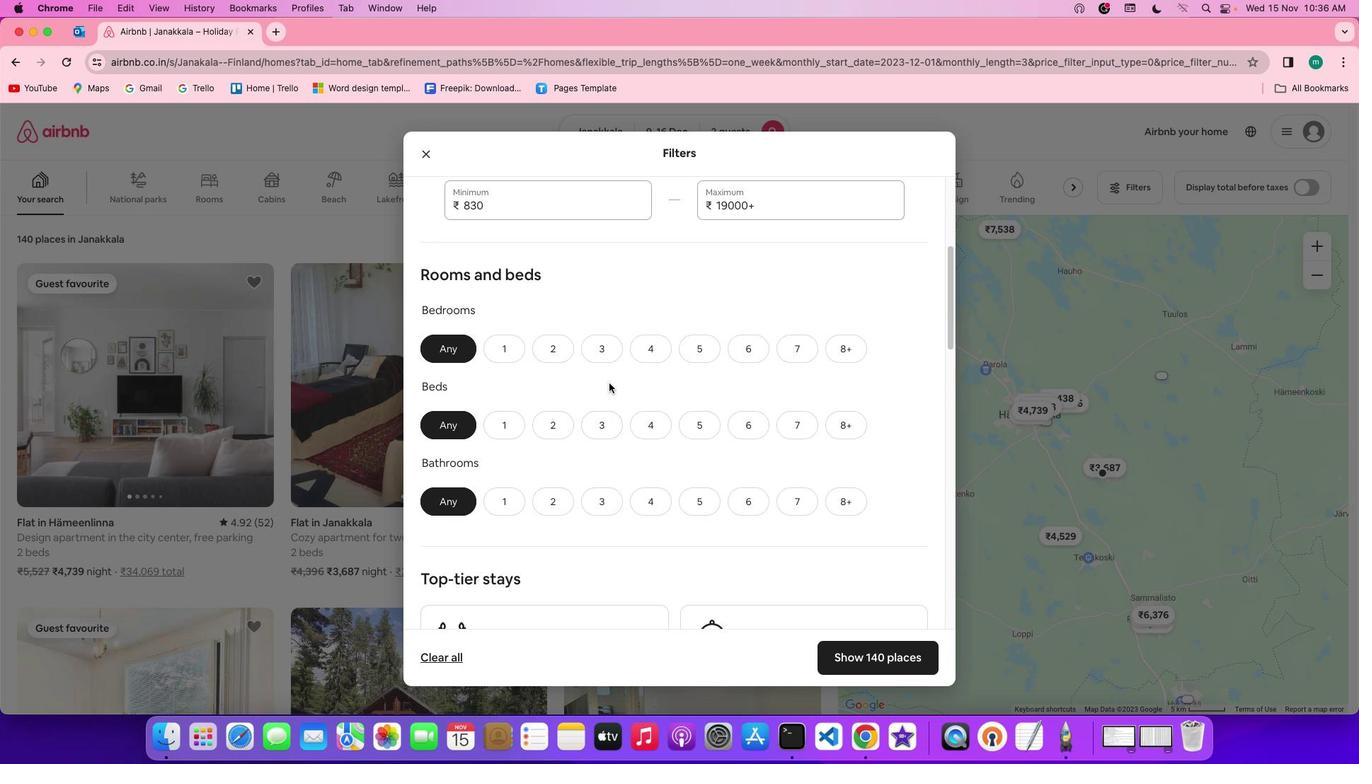 
Action: Mouse scrolled (608, 395) with delta (0, 0)
Screenshot: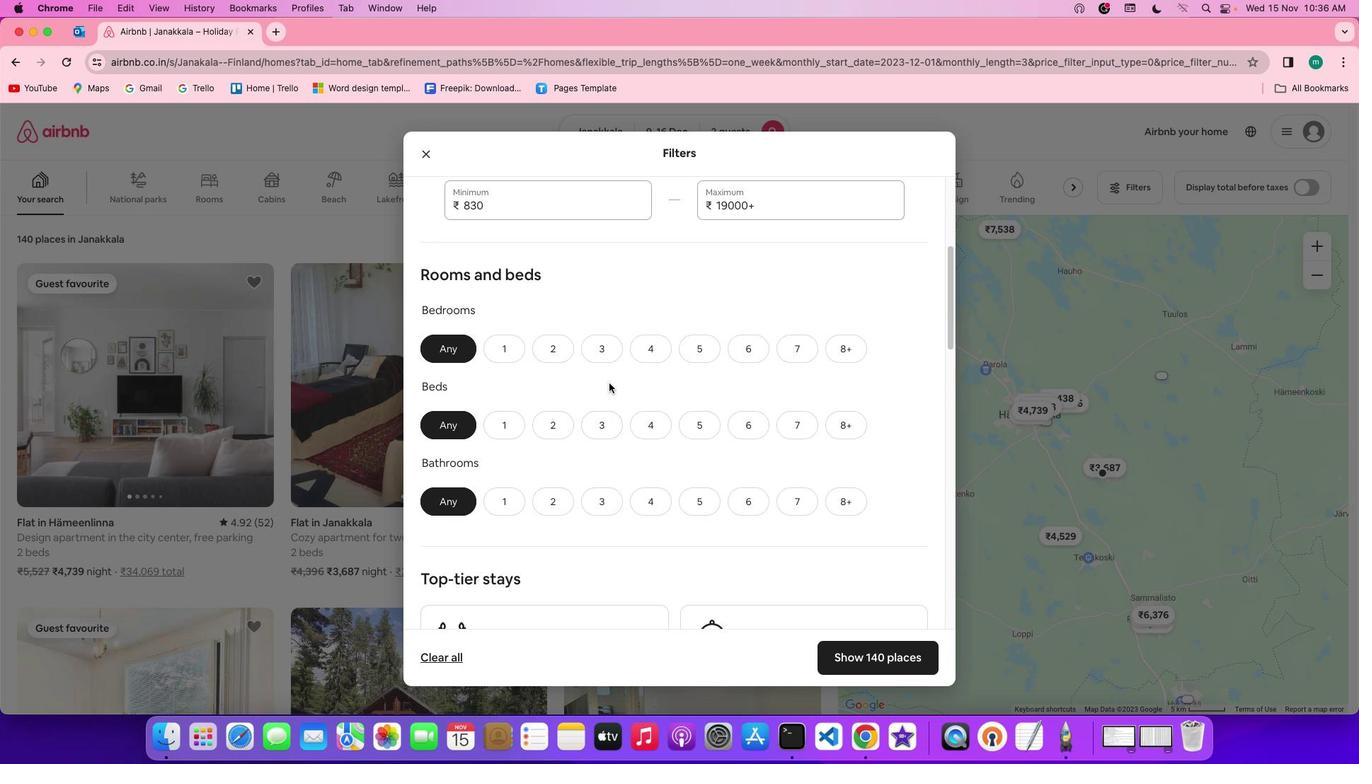 
Action: Mouse moved to (554, 346)
Screenshot: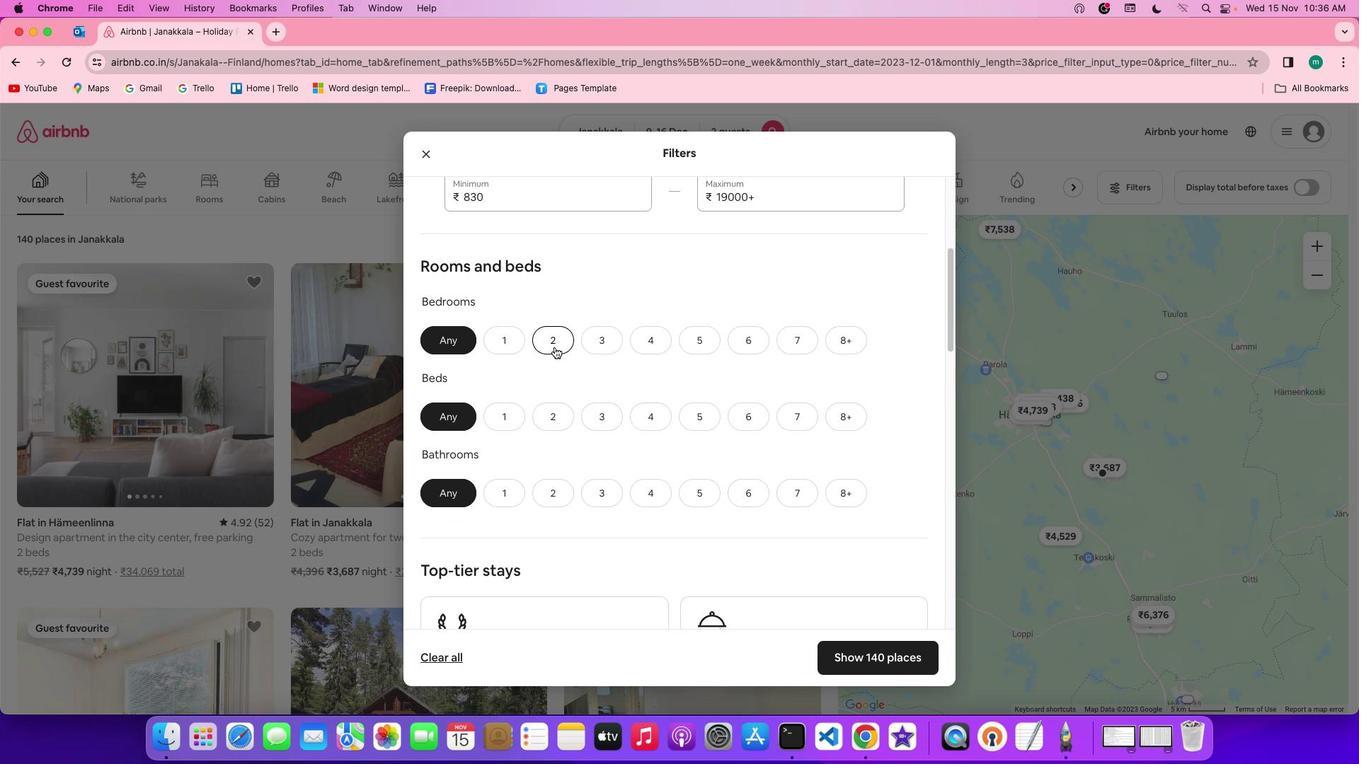 
Action: Mouse pressed left at (554, 346)
Screenshot: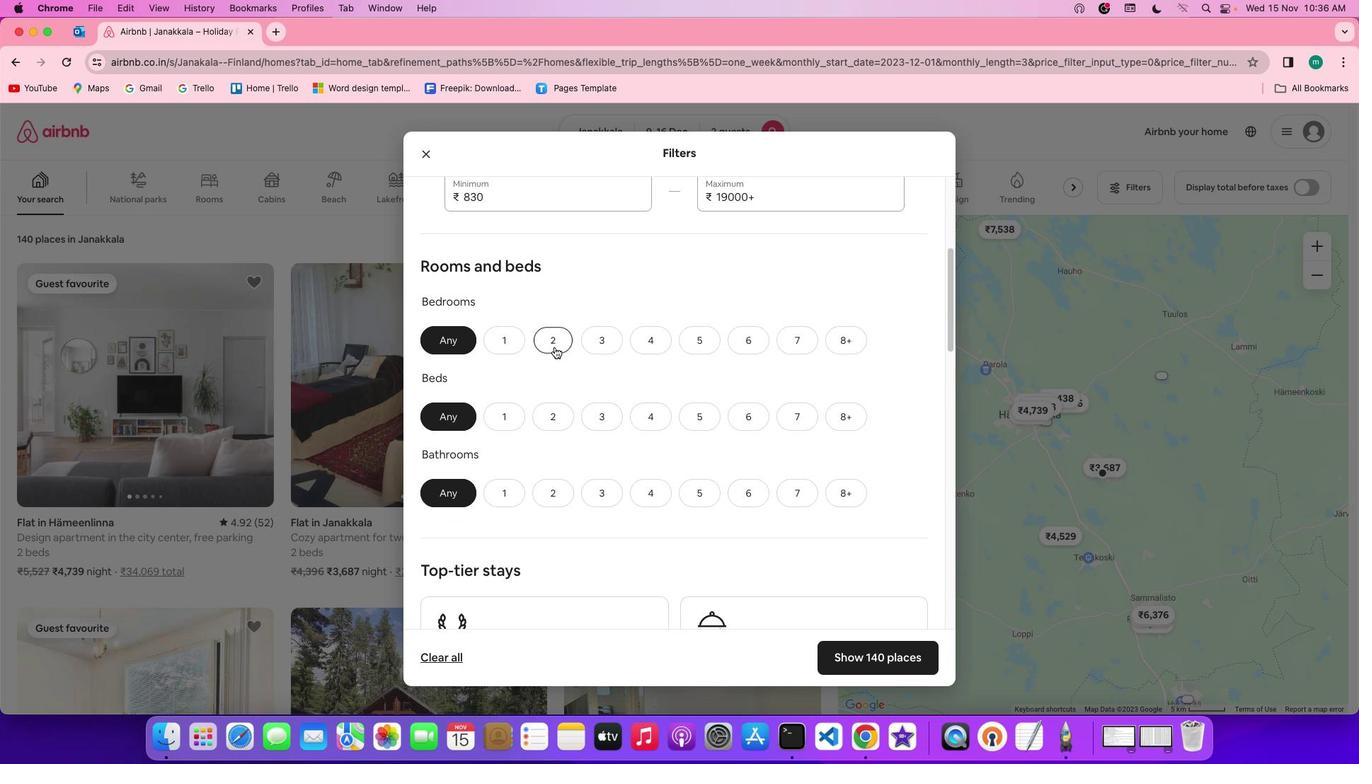 
Action: Mouse moved to (554, 409)
Screenshot: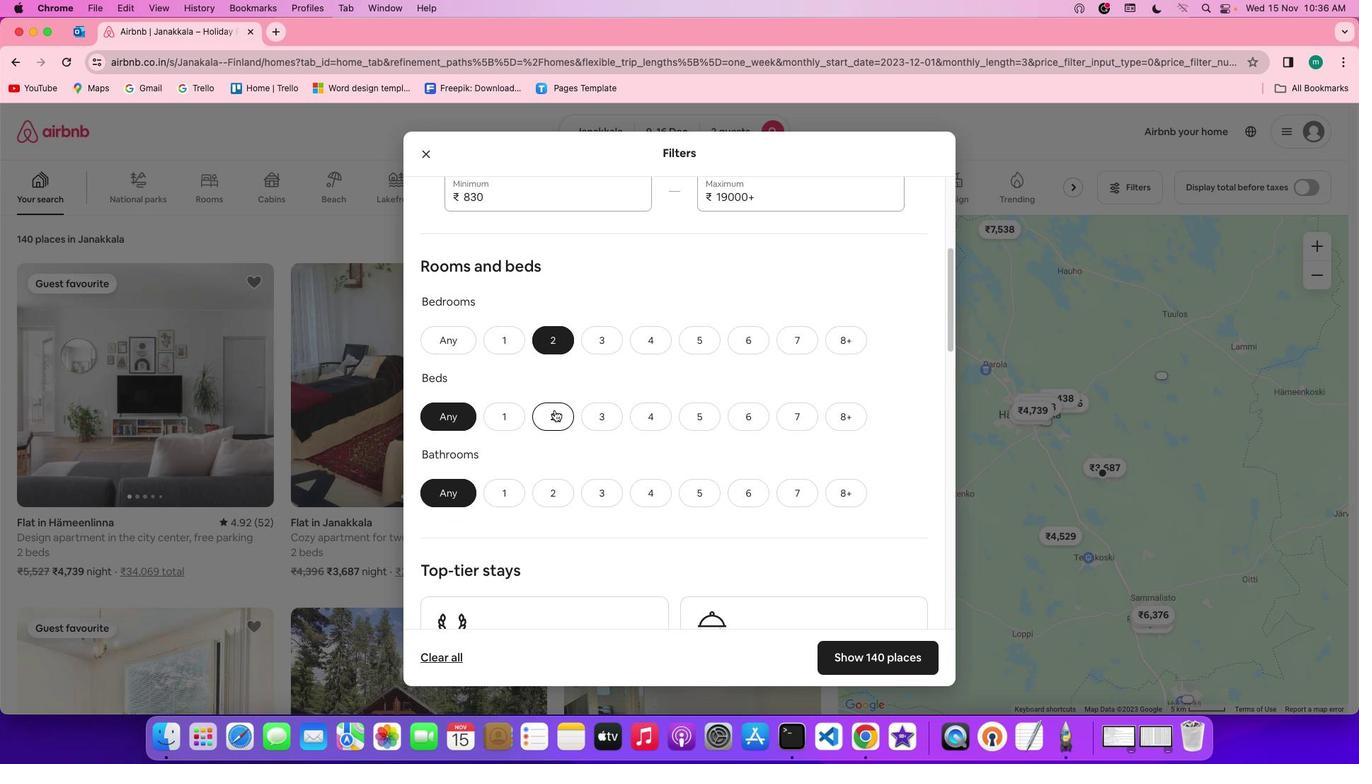 
Action: Mouse pressed left at (554, 409)
Screenshot: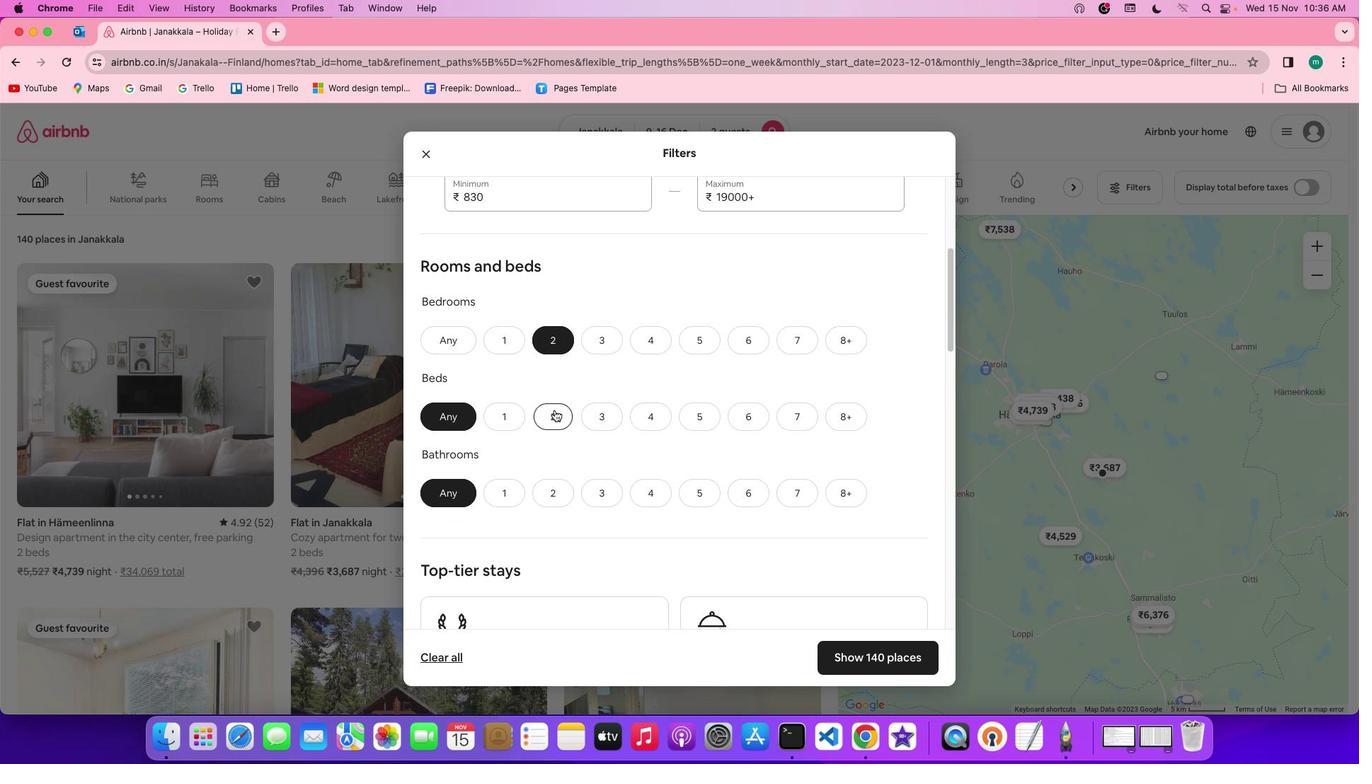 
Action: Mouse moved to (557, 424)
Screenshot: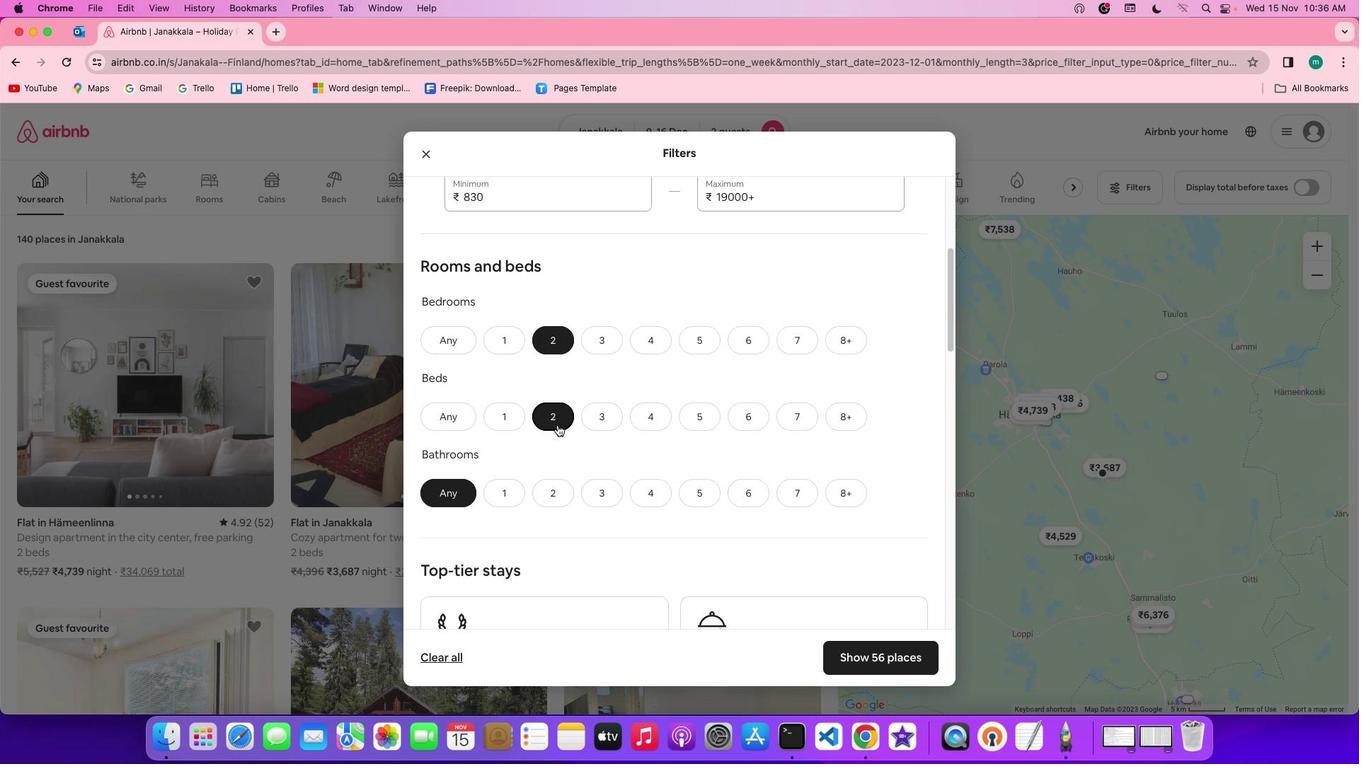 
Action: Mouse scrolled (557, 424) with delta (0, 0)
Screenshot: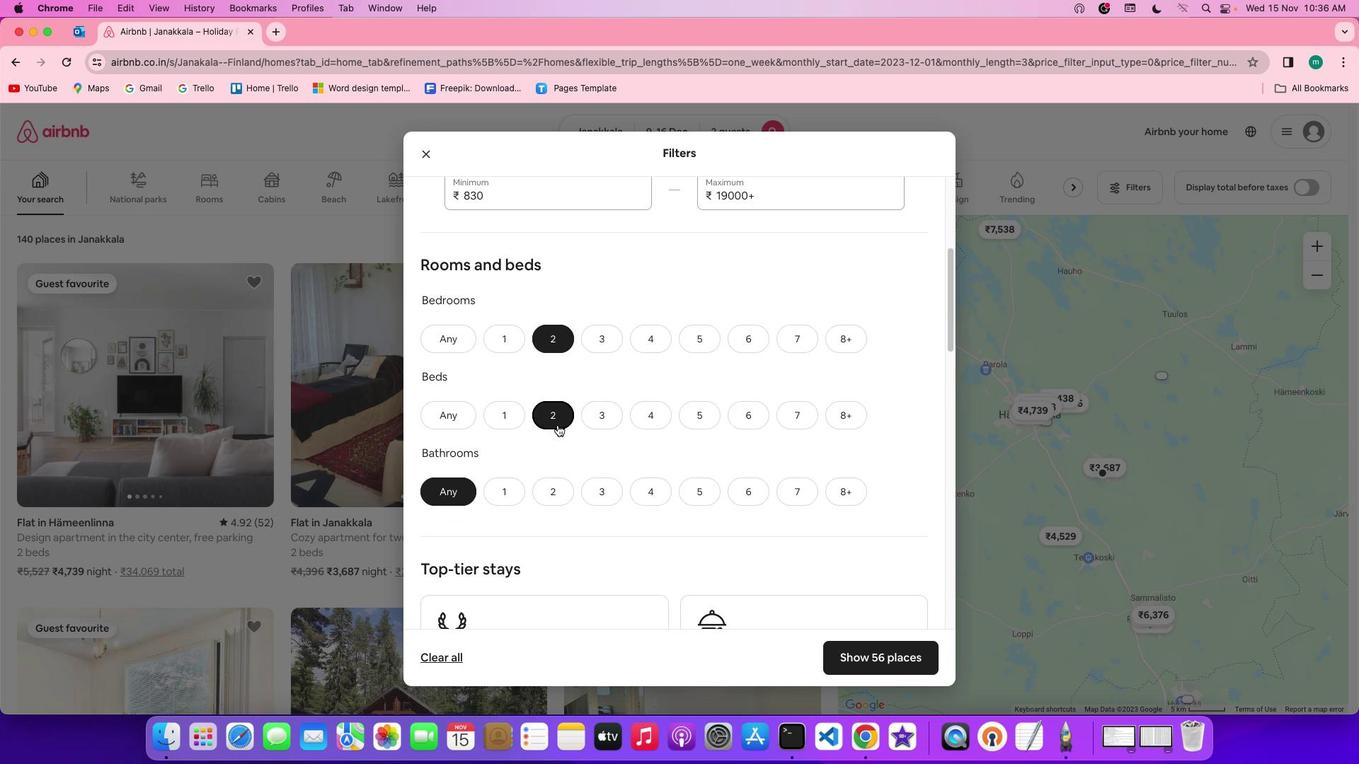 
Action: Mouse scrolled (557, 424) with delta (0, 0)
Screenshot: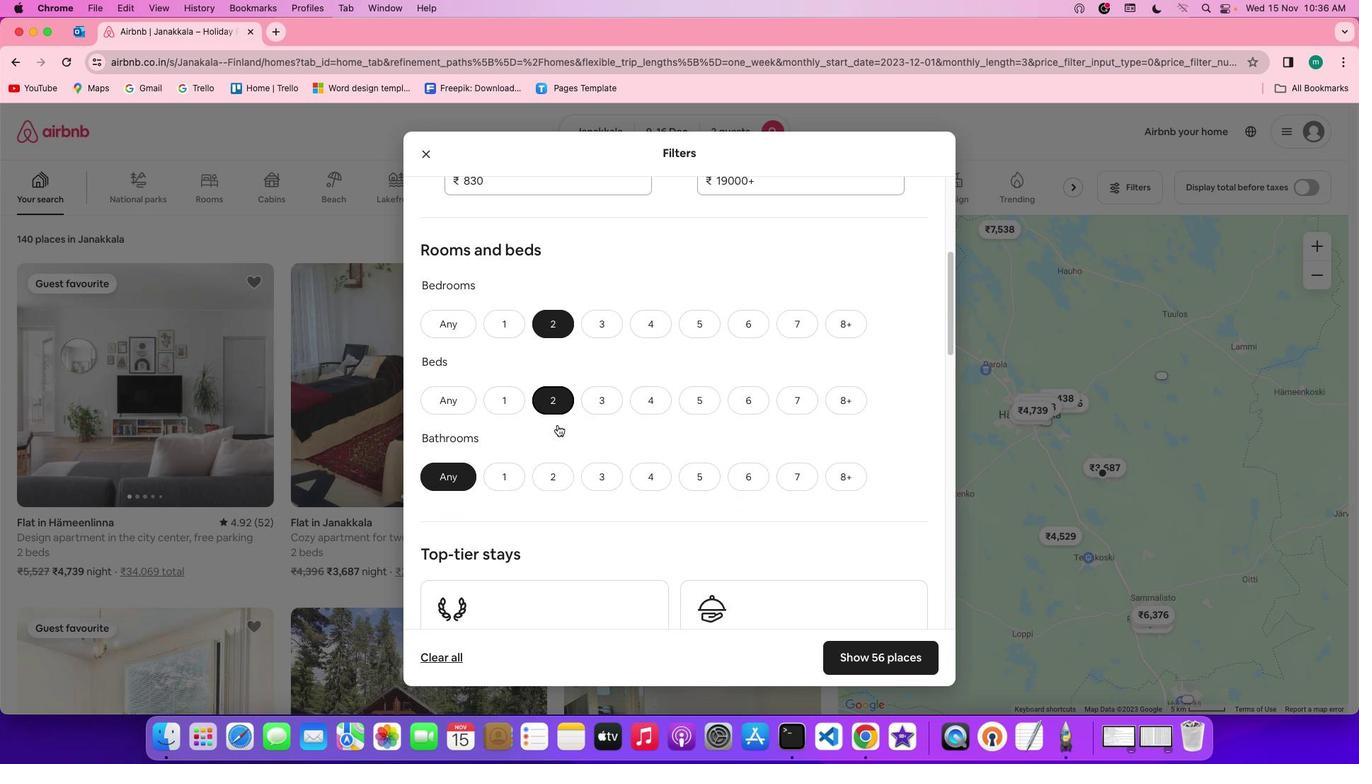 
Action: Mouse scrolled (557, 424) with delta (0, -1)
Screenshot: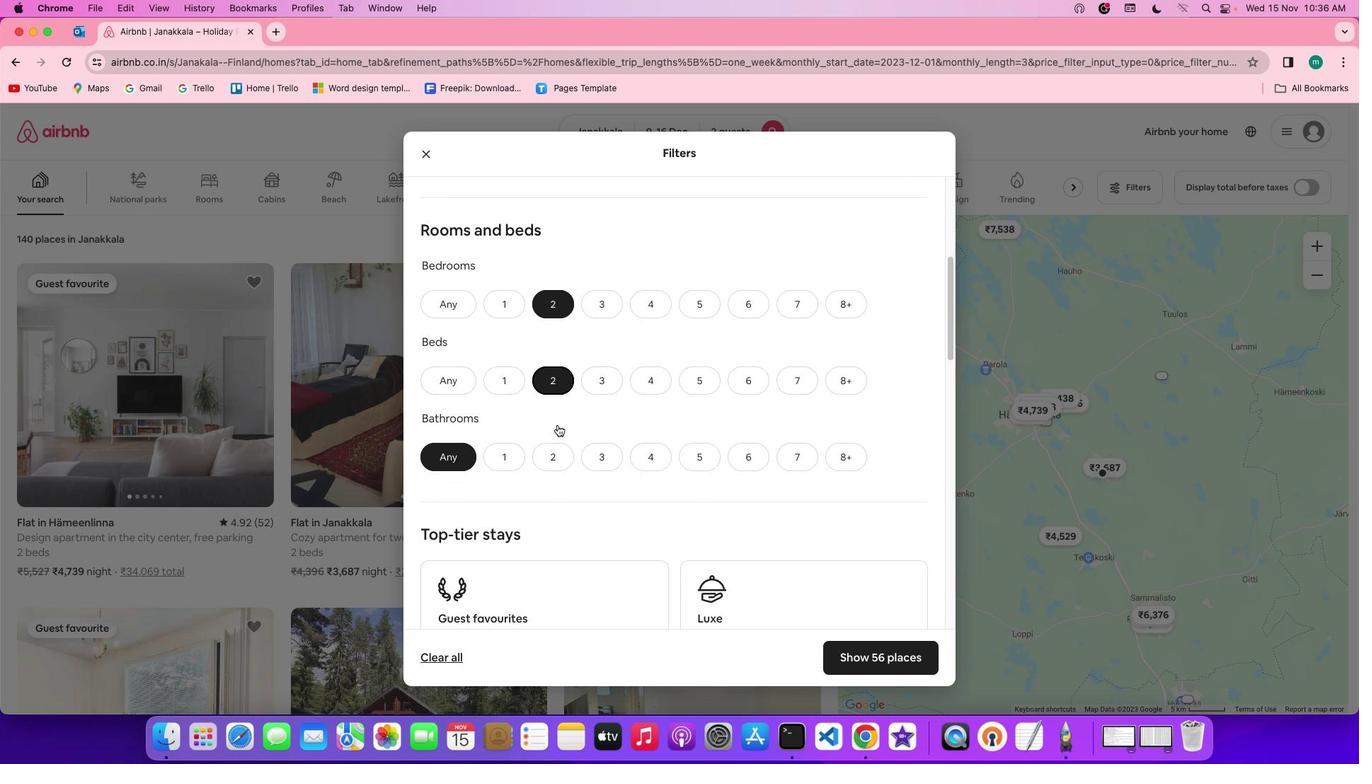 
Action: Mouse moved to (497, 399)
Screenshot: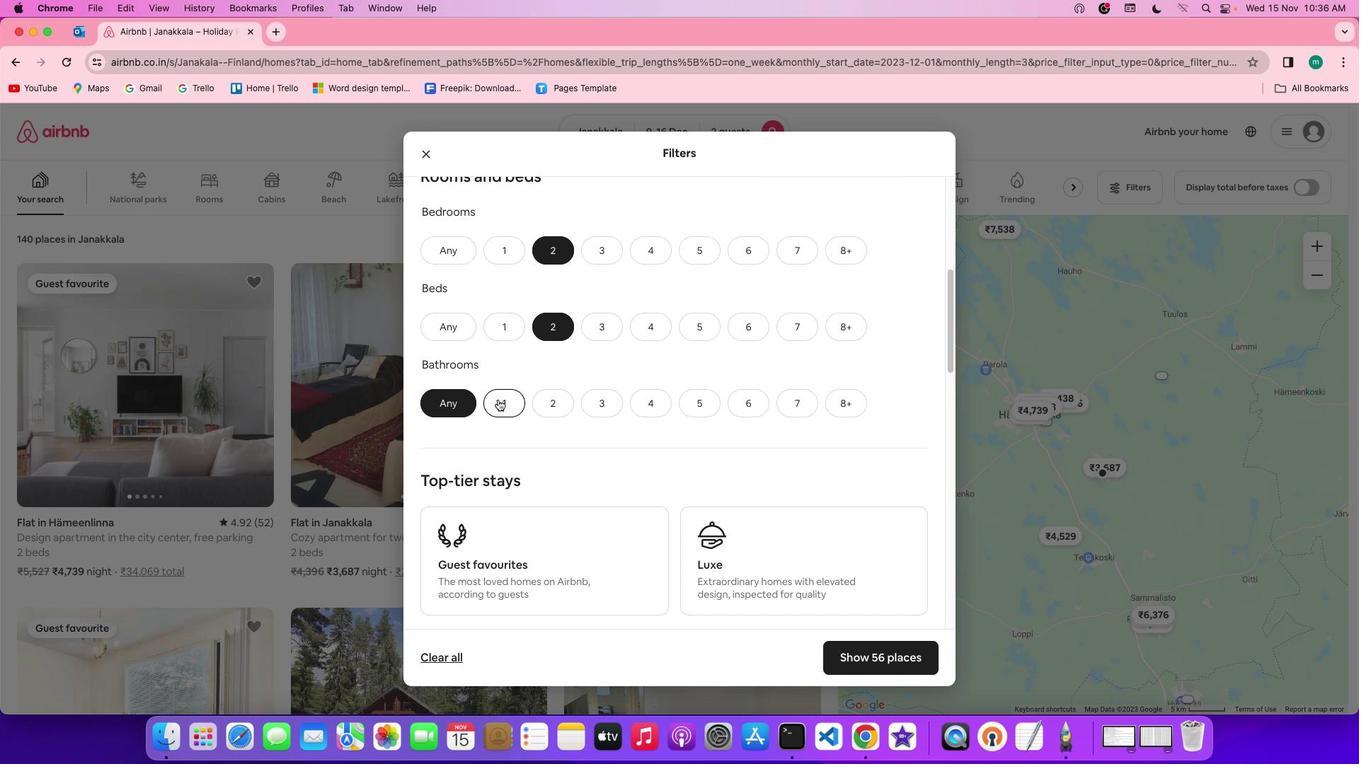 
Action: Mouse pressed left at (497, 399)
Screenshot: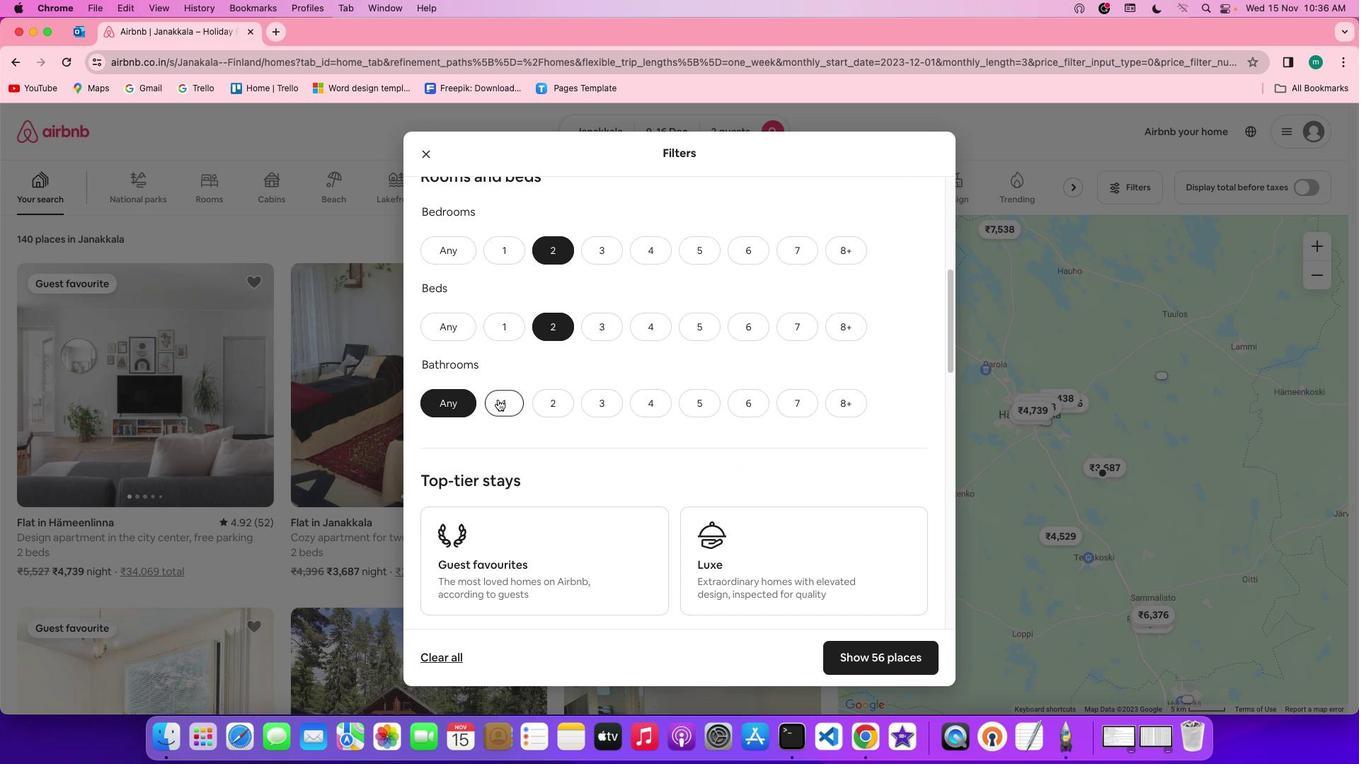 
Action: Mouse moved to (690, 427)
Screenshot: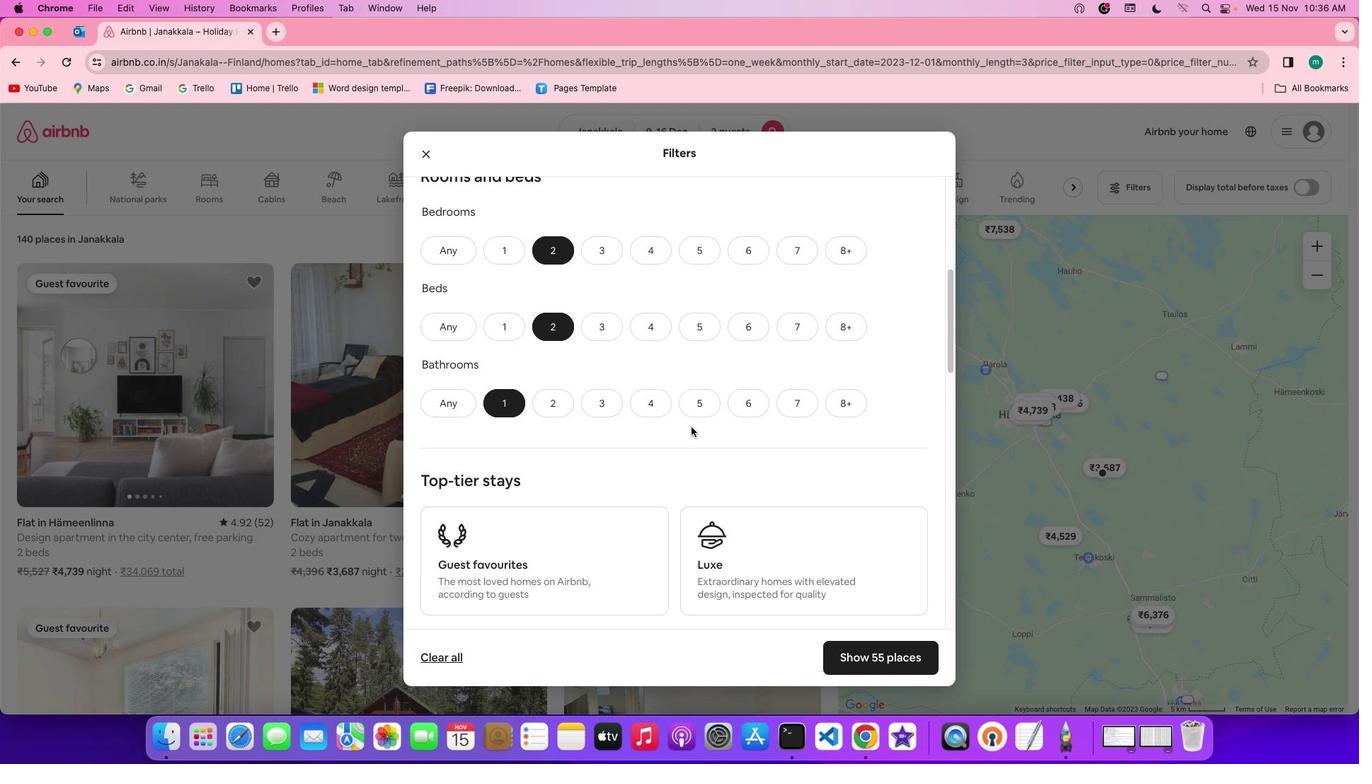 
Action: Mouse scrolled (690, 427) with delta (0, 0)
Screenshot: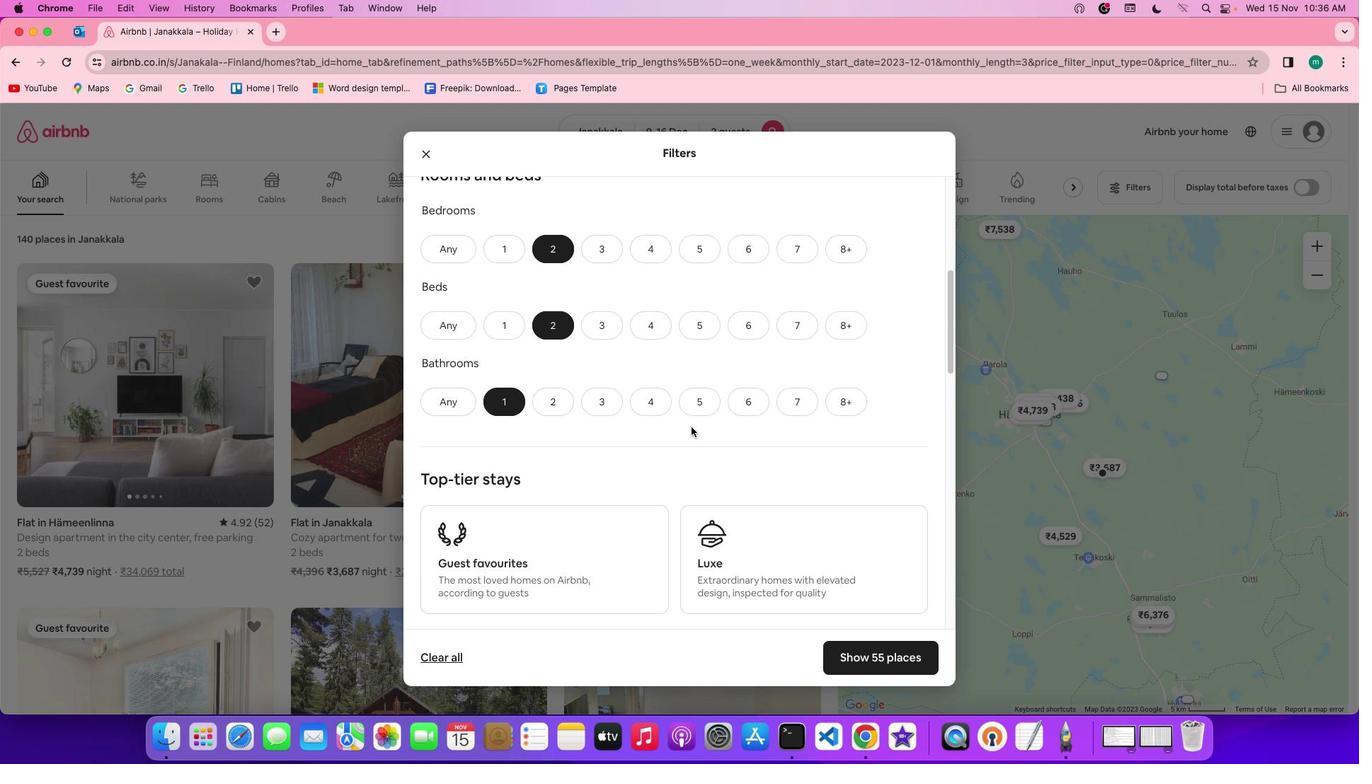 
Action: Mouse scrolled (690, 427) with delta (0, 0)
Screenshot: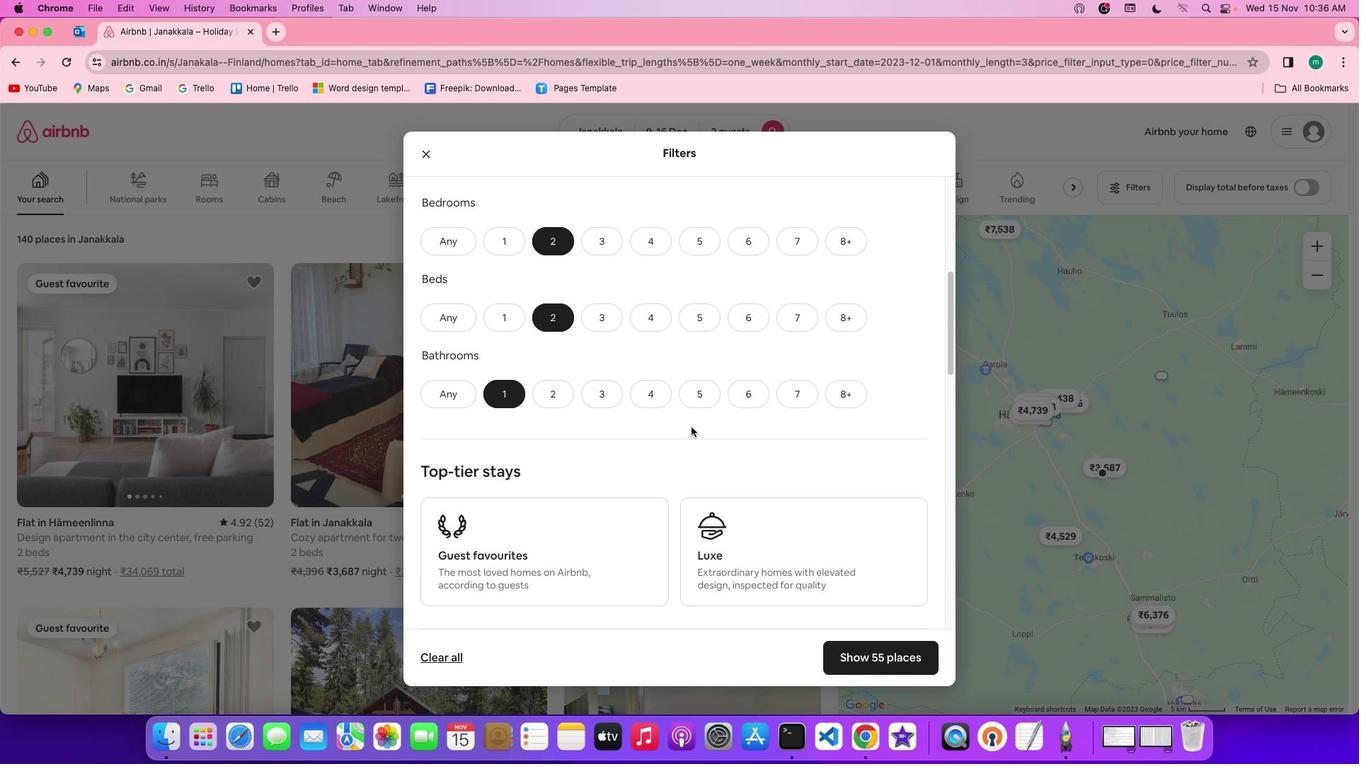 
Action: Mouse scrolled (690, 427) with delta (0, 0)
Screenshot: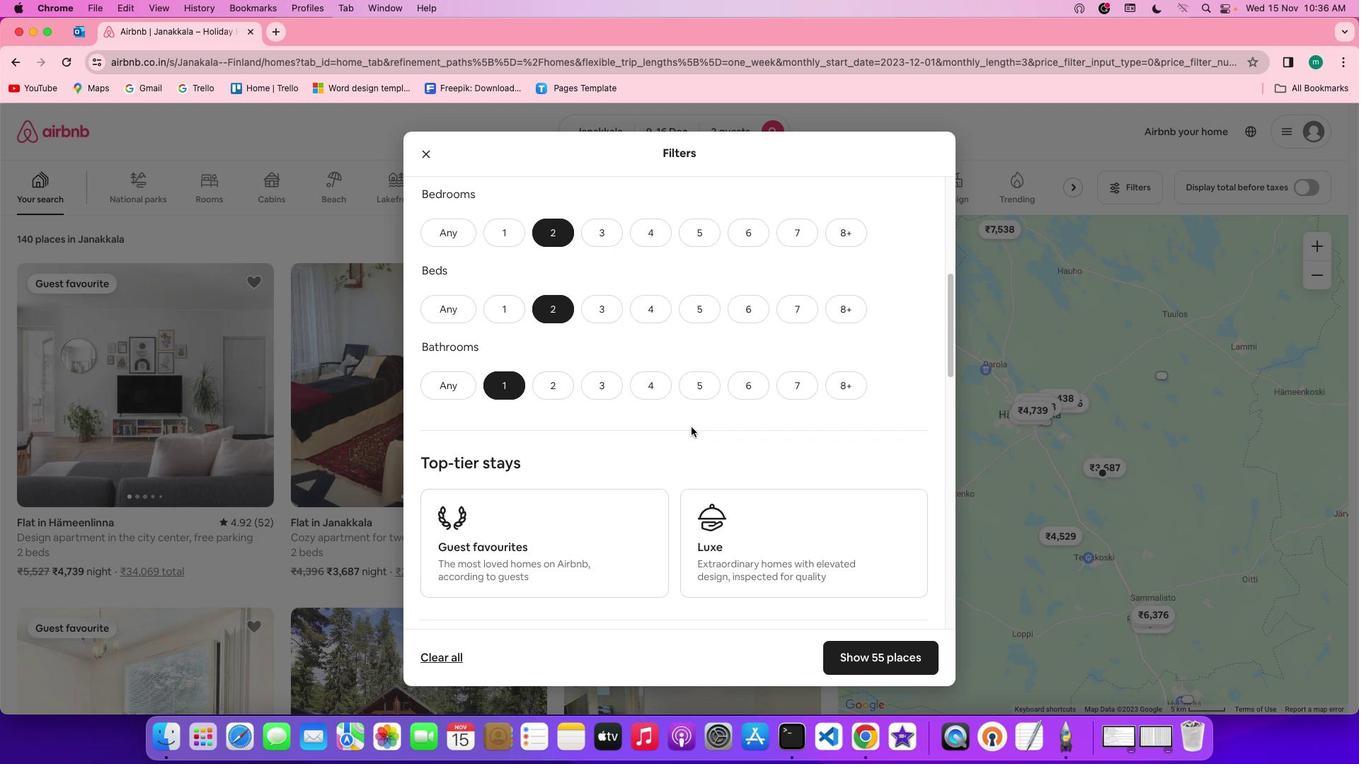 
Action: Mouse scrolled (690, 427) with delta (0, 0)
Screenshot: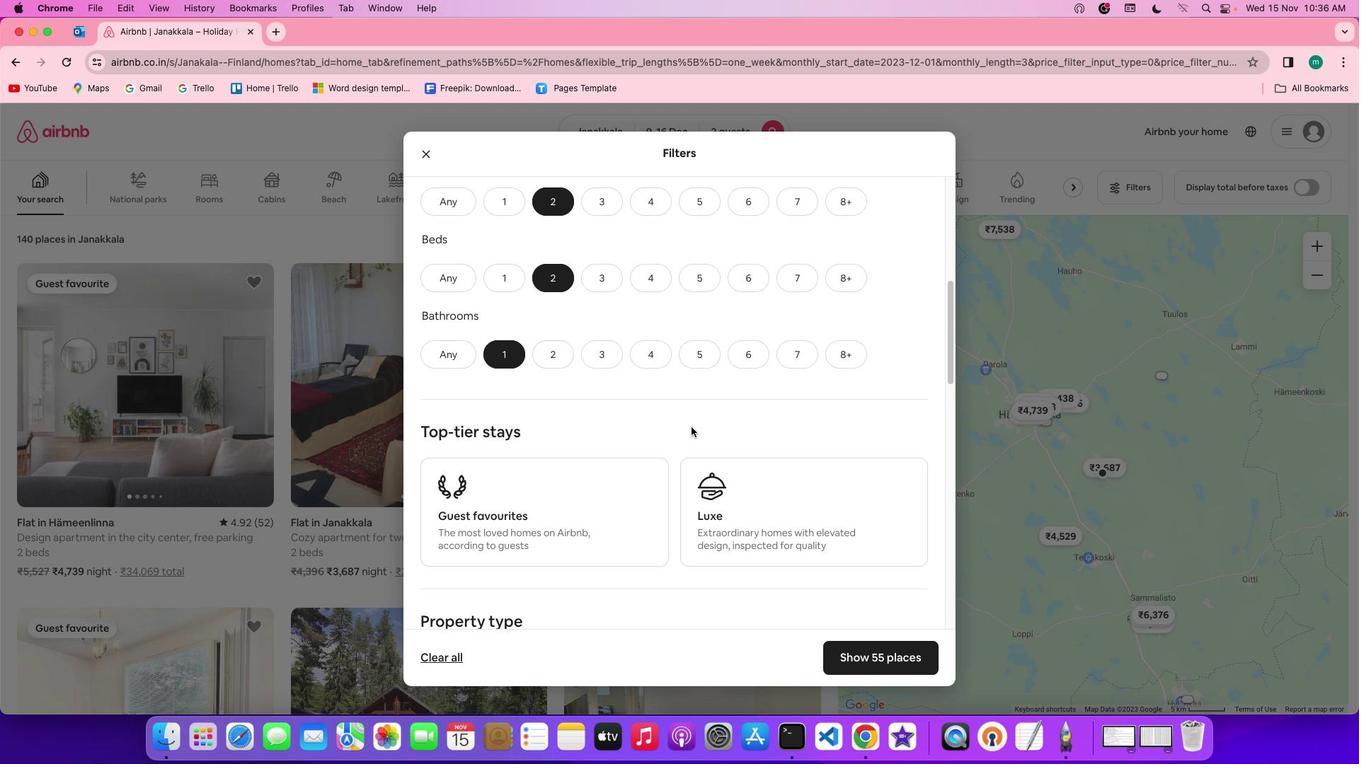 
Action: Mouse scrolled (690, 427) with delta (0, 0)
Screenshot: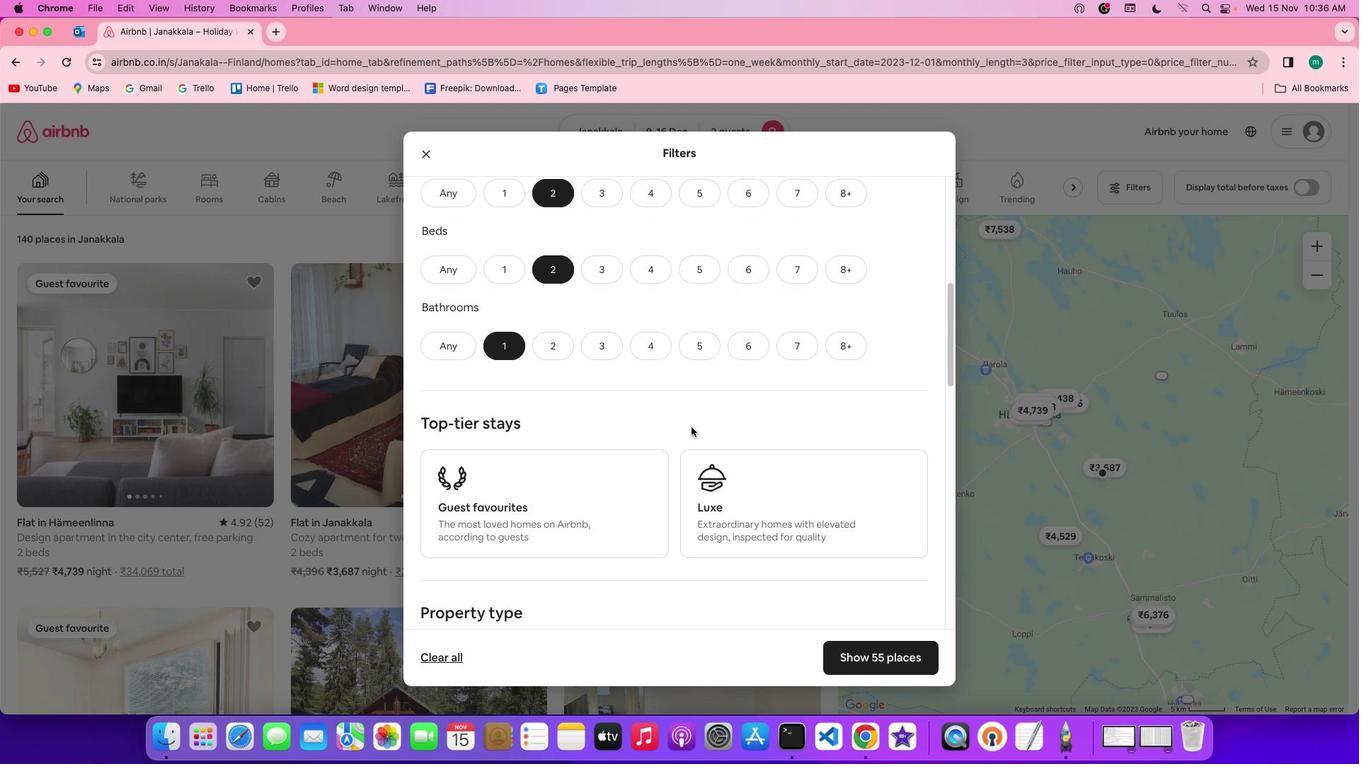 
Action: Mouse scrolled (690, 427) with delta (0, 0)
Screenshot: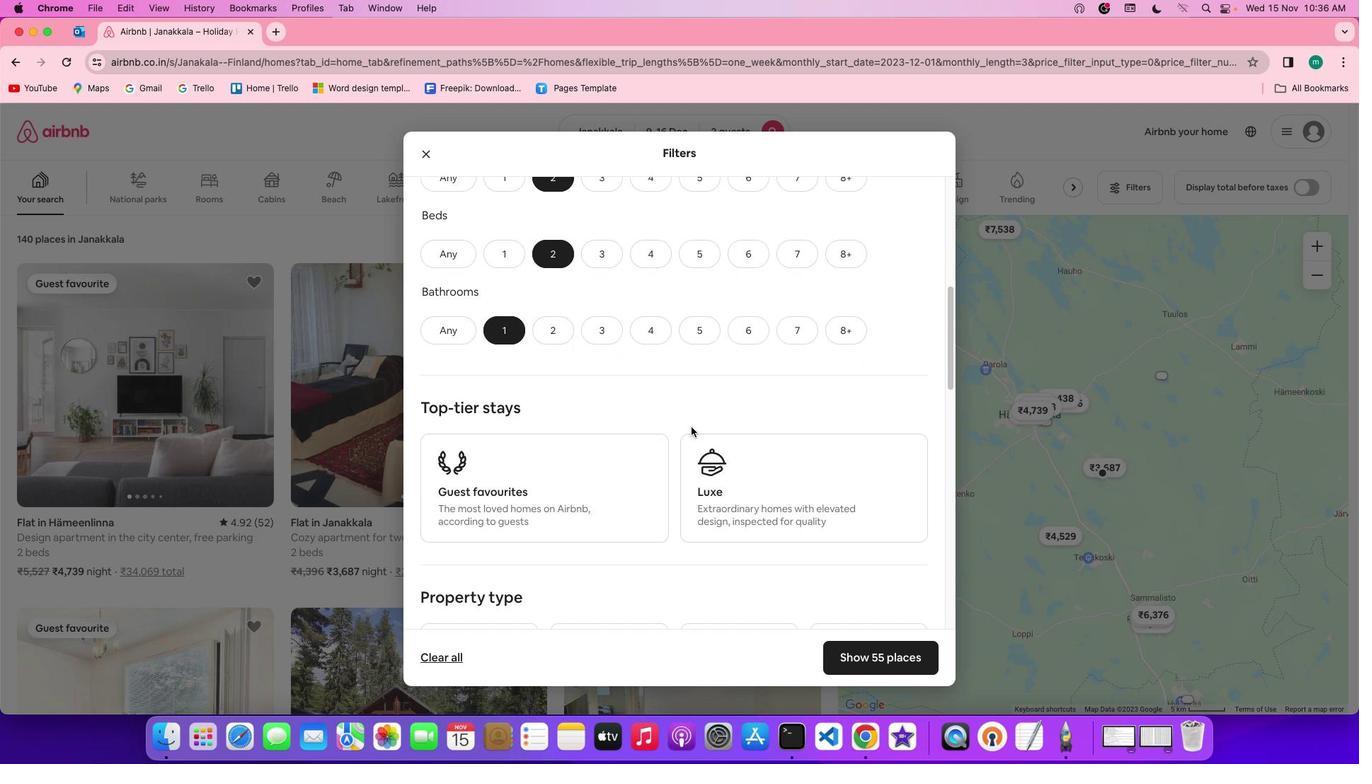 
Action: Mouse scrolled (690, 427) with delta (0, 0)
Screenshot: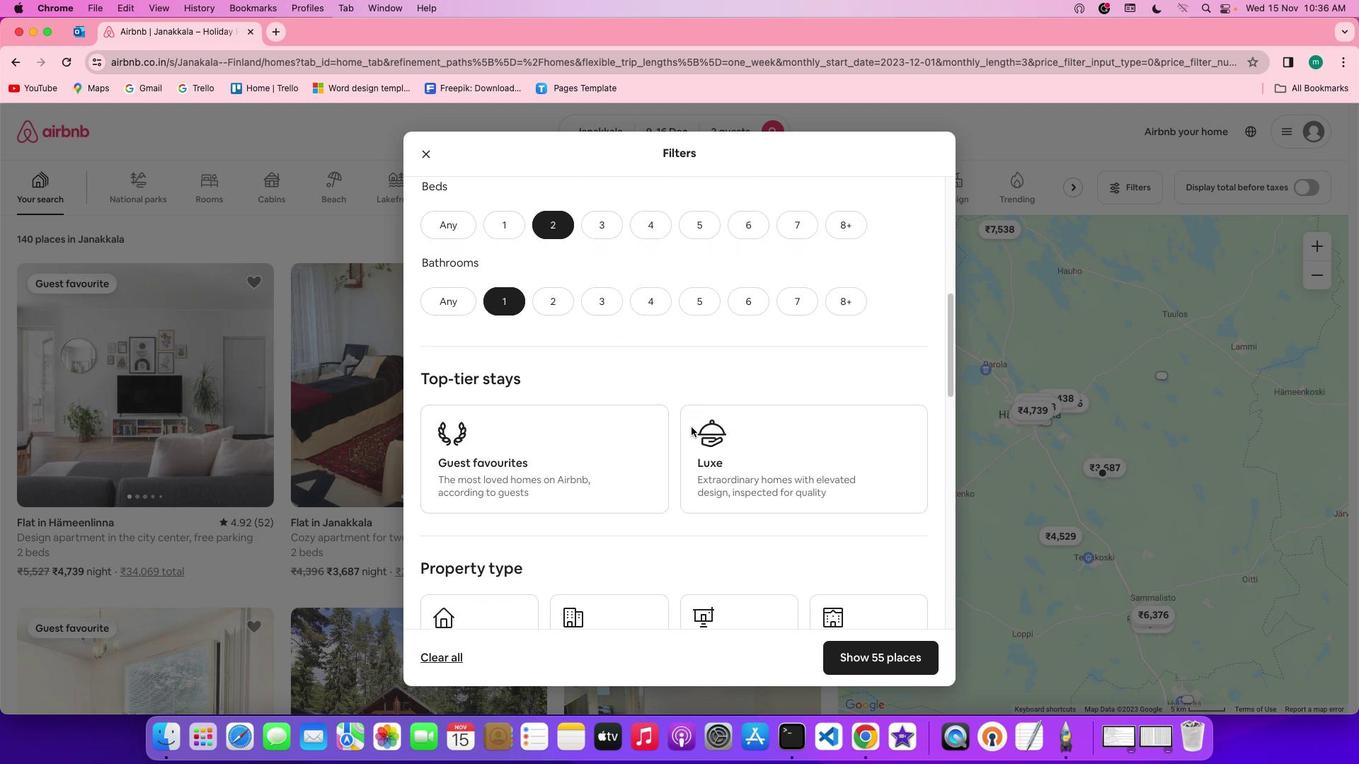 
Action: Mouse scrolled (690, 427) with delta (0, 0)
Screenshot: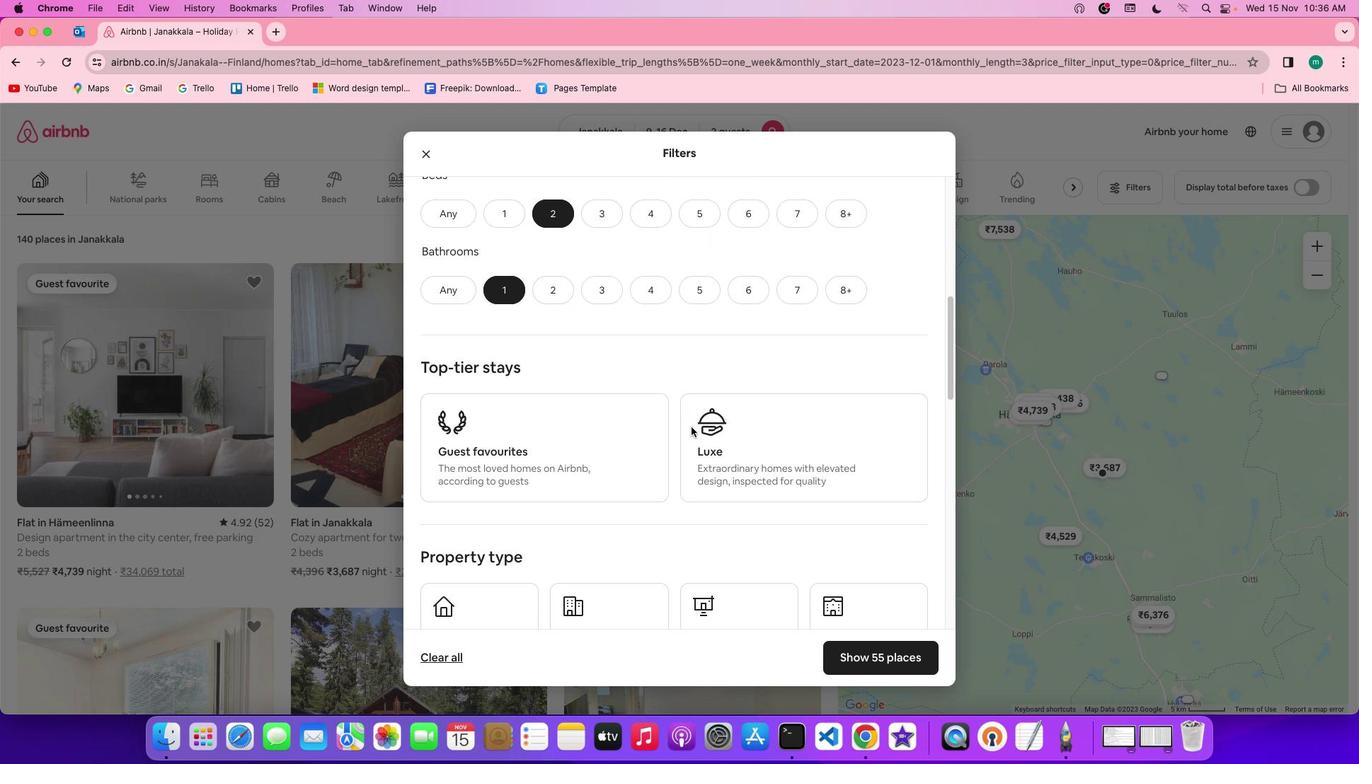 
Action: Mouse scrolled (690, 427) with delta (0, 0)
Screenshot: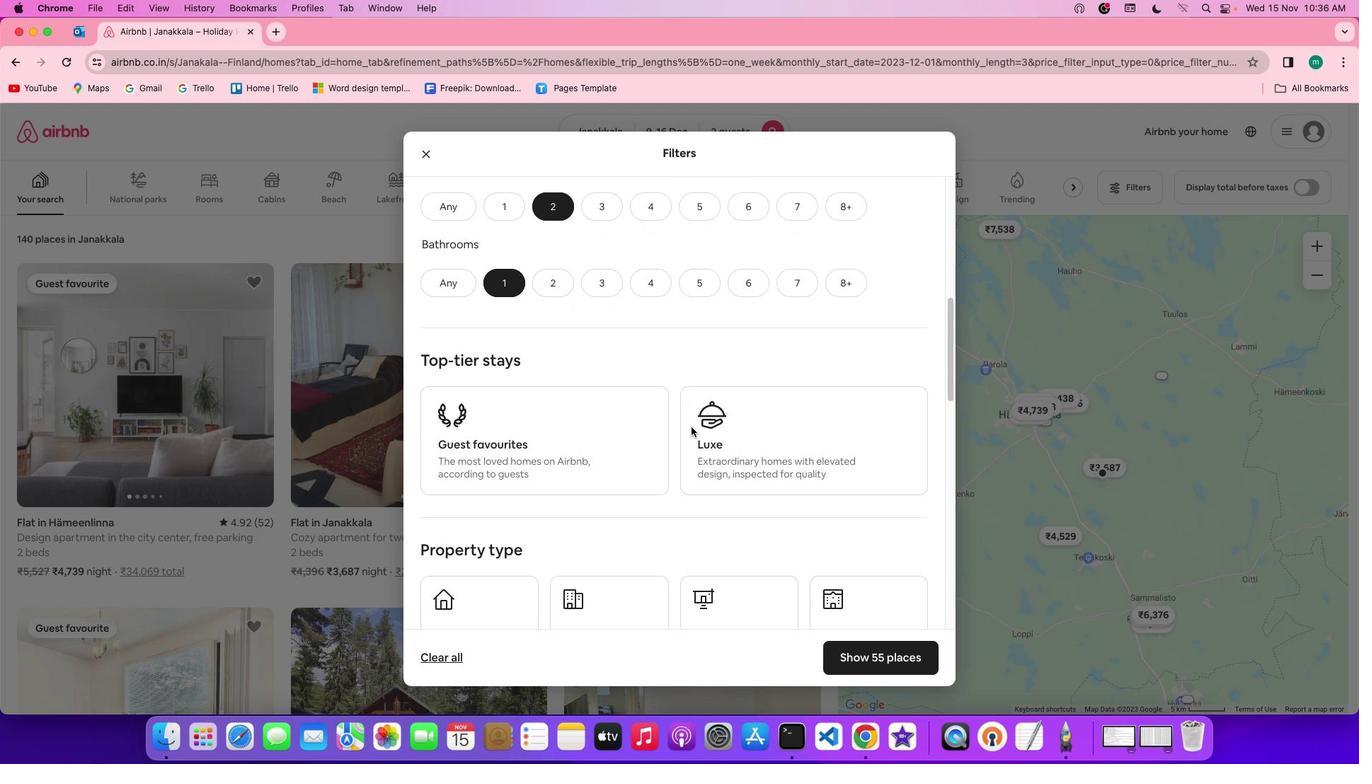 
Action: Mouse scrolled (690, 427) with delta (0, -1)
Screenshot: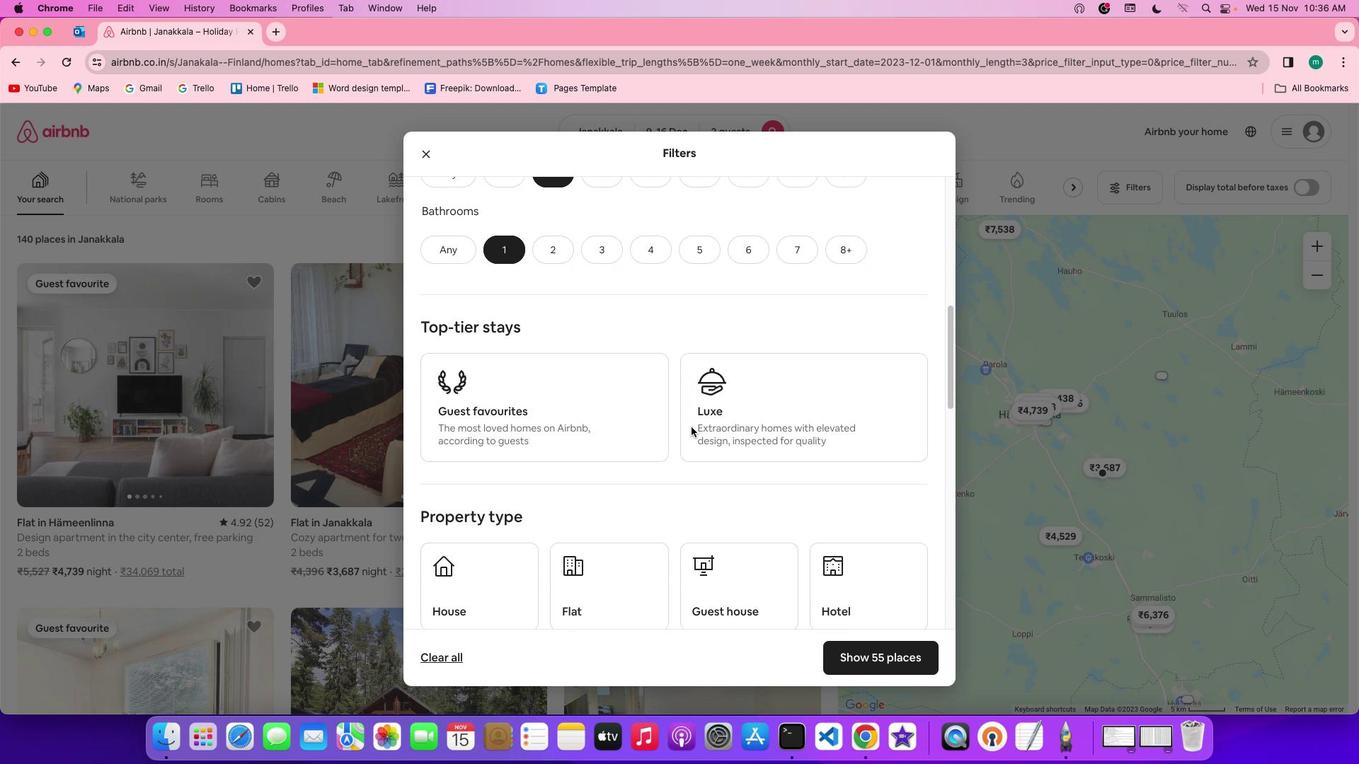 
Action: Mouse scrolled (690, 427) with delta (0, 0)
Screenshot: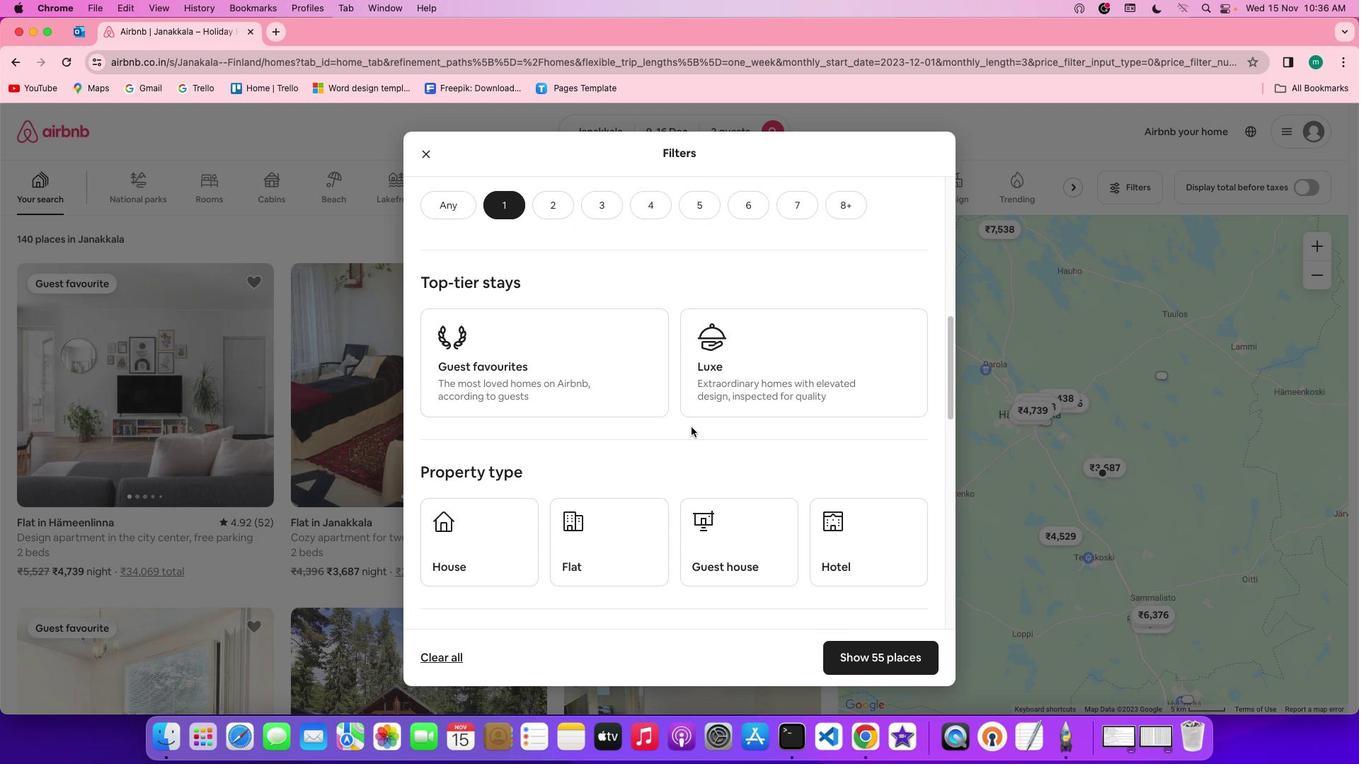 
Action: Mouse scrolled (690, 427) with delta (0, 0)
Screenshot: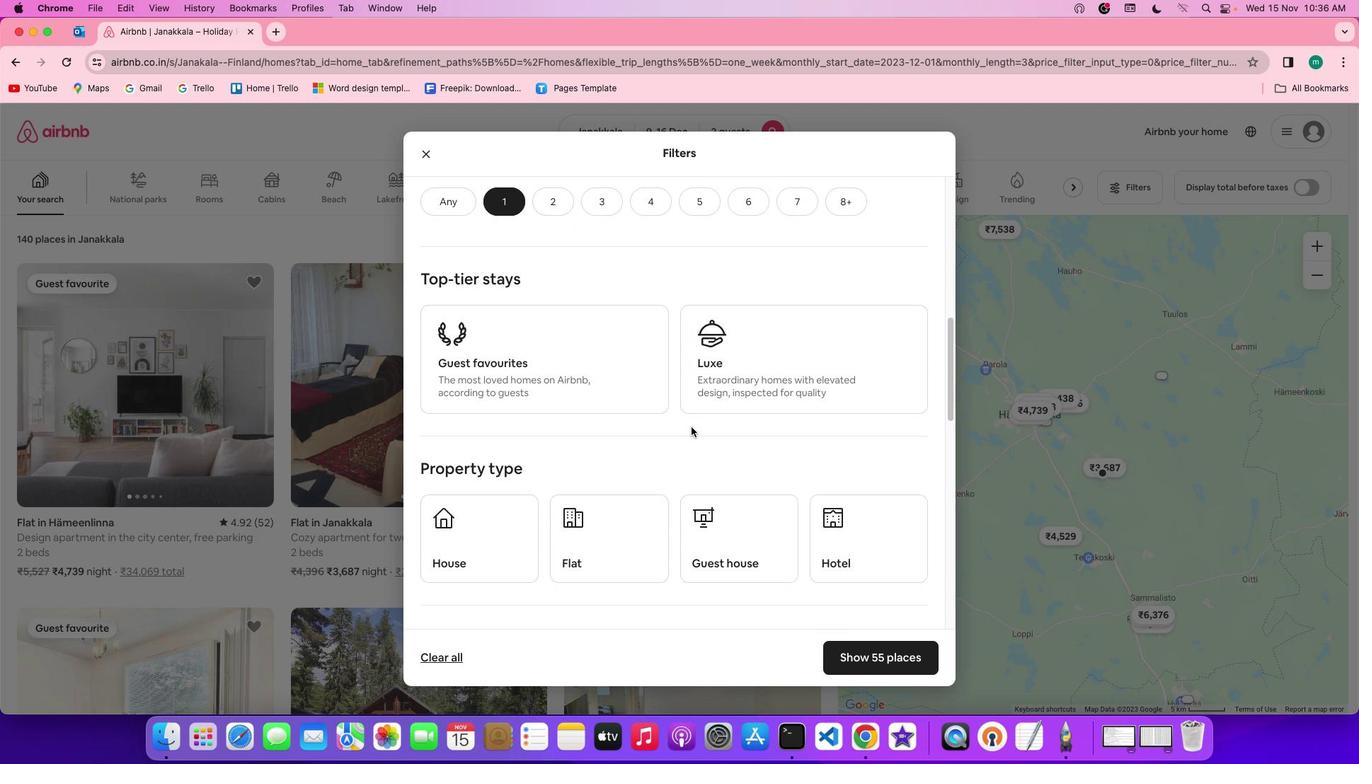 
Action: Mouse scrolled (690, 427) with delta (0, 0)
Screenshot: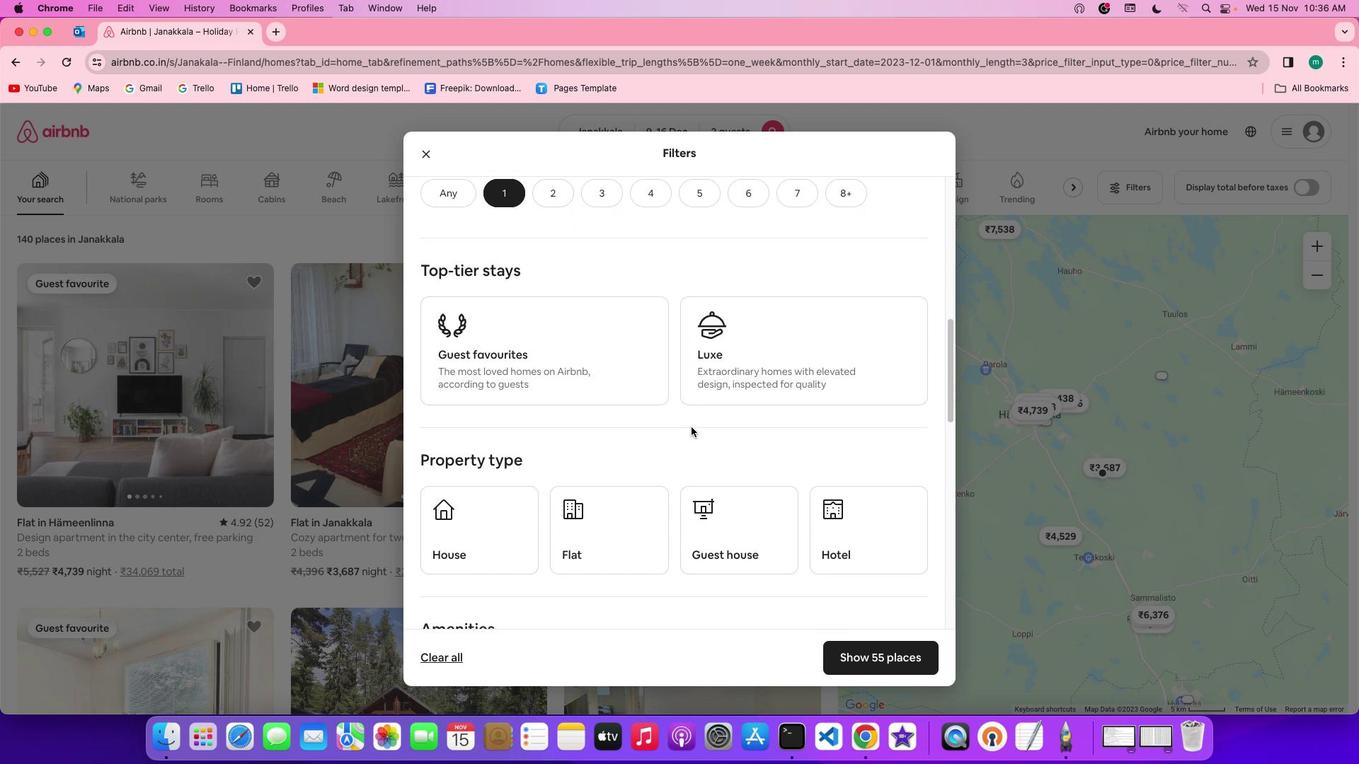 
Action: Mouse moved to (691, 427)
Screenshot: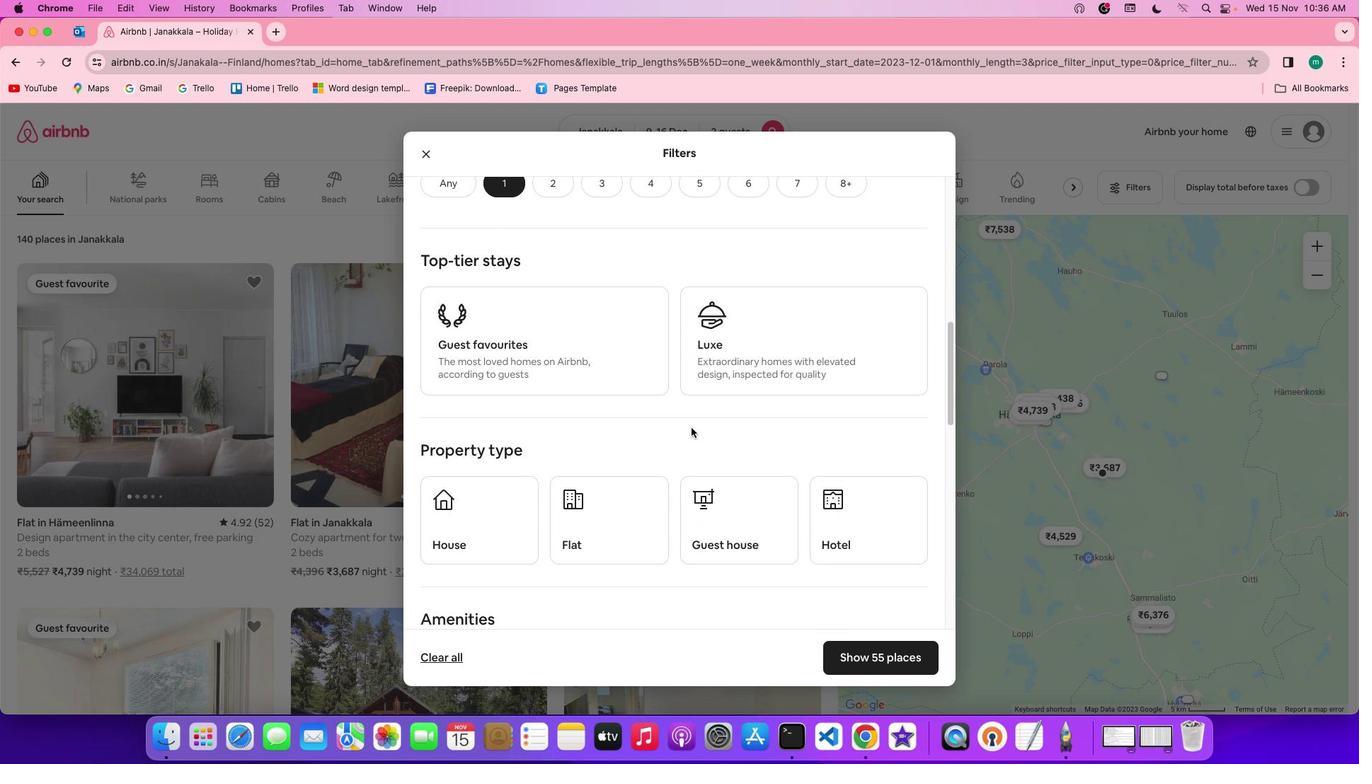 
Action: Mouse scrolled (691, 427) with delta (0, 0)
Screenshot: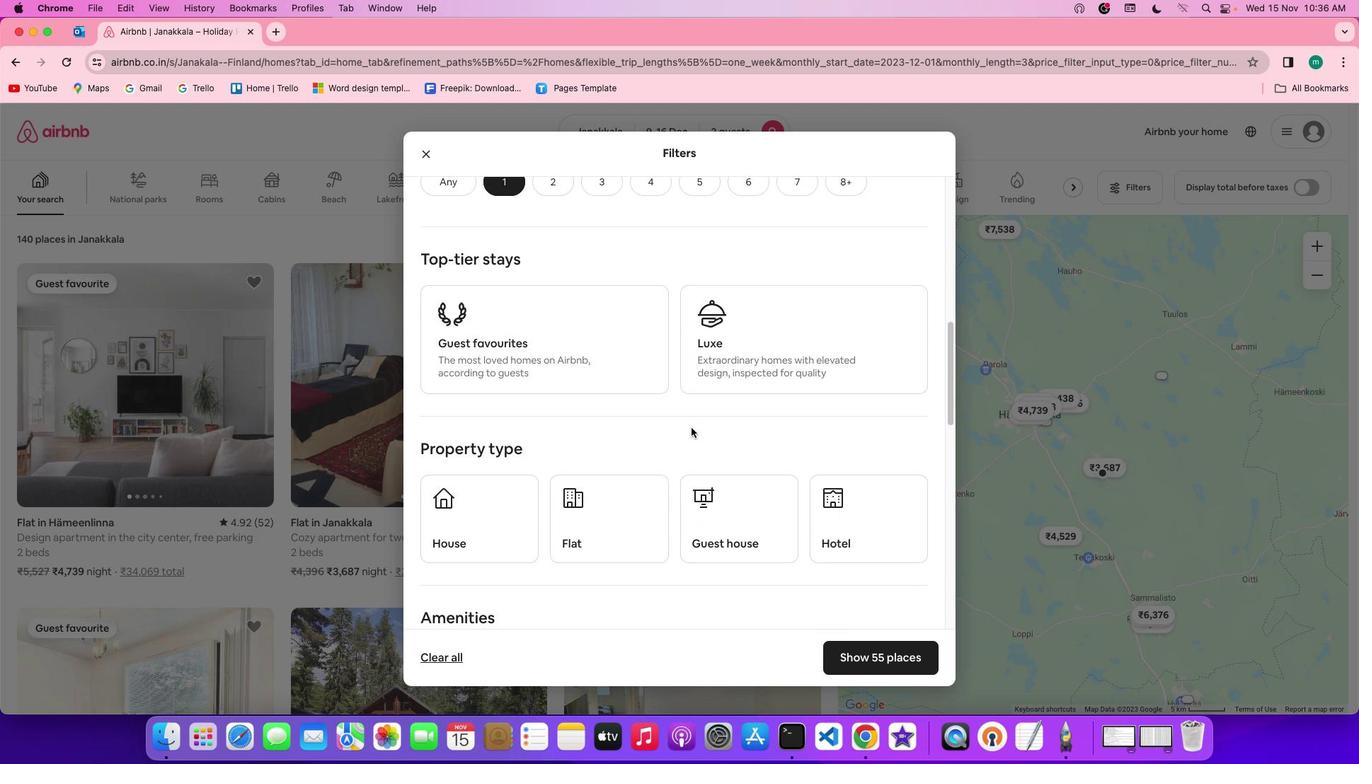 
Action: Mouse scrolled (691, 427) with delta (0, 0)
Screenshot: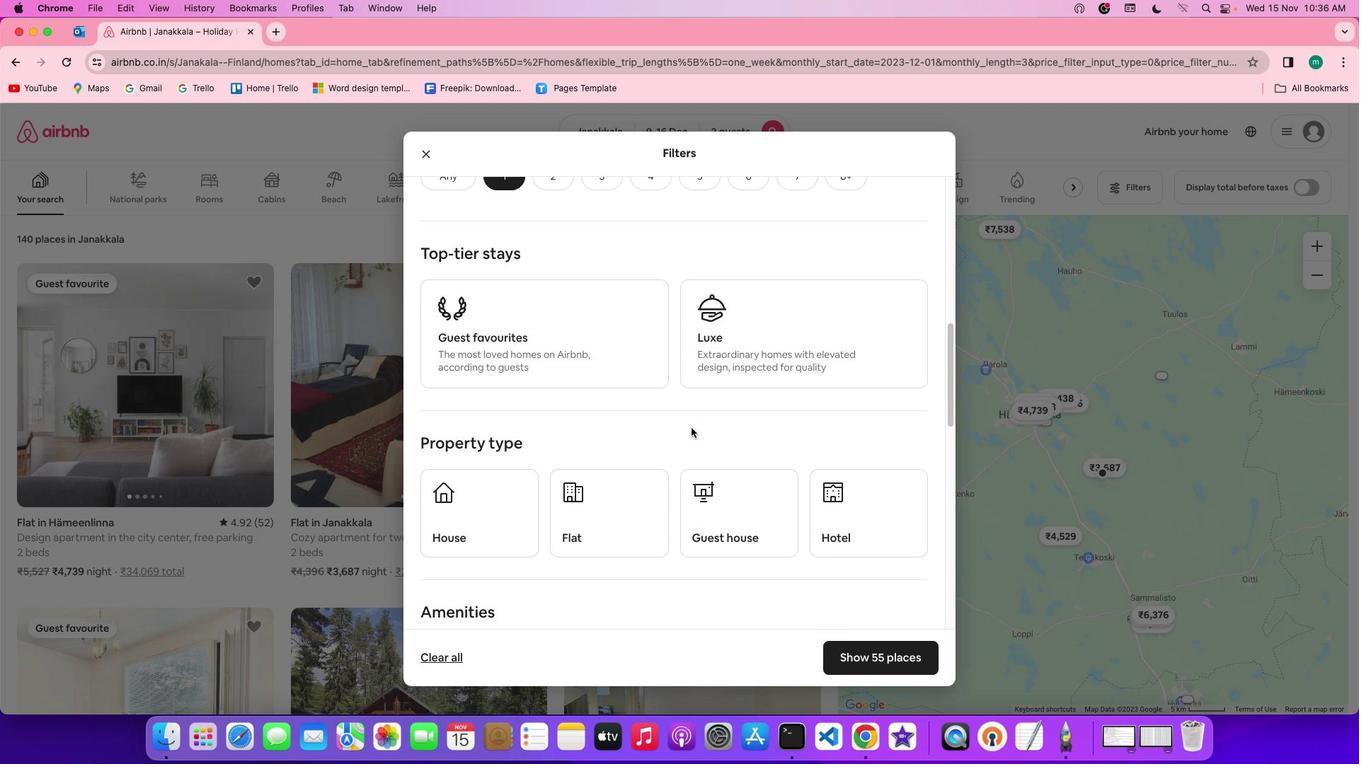 
Action: Mouse scrolled (691, 427) with delta (0, 0)
Screenshot: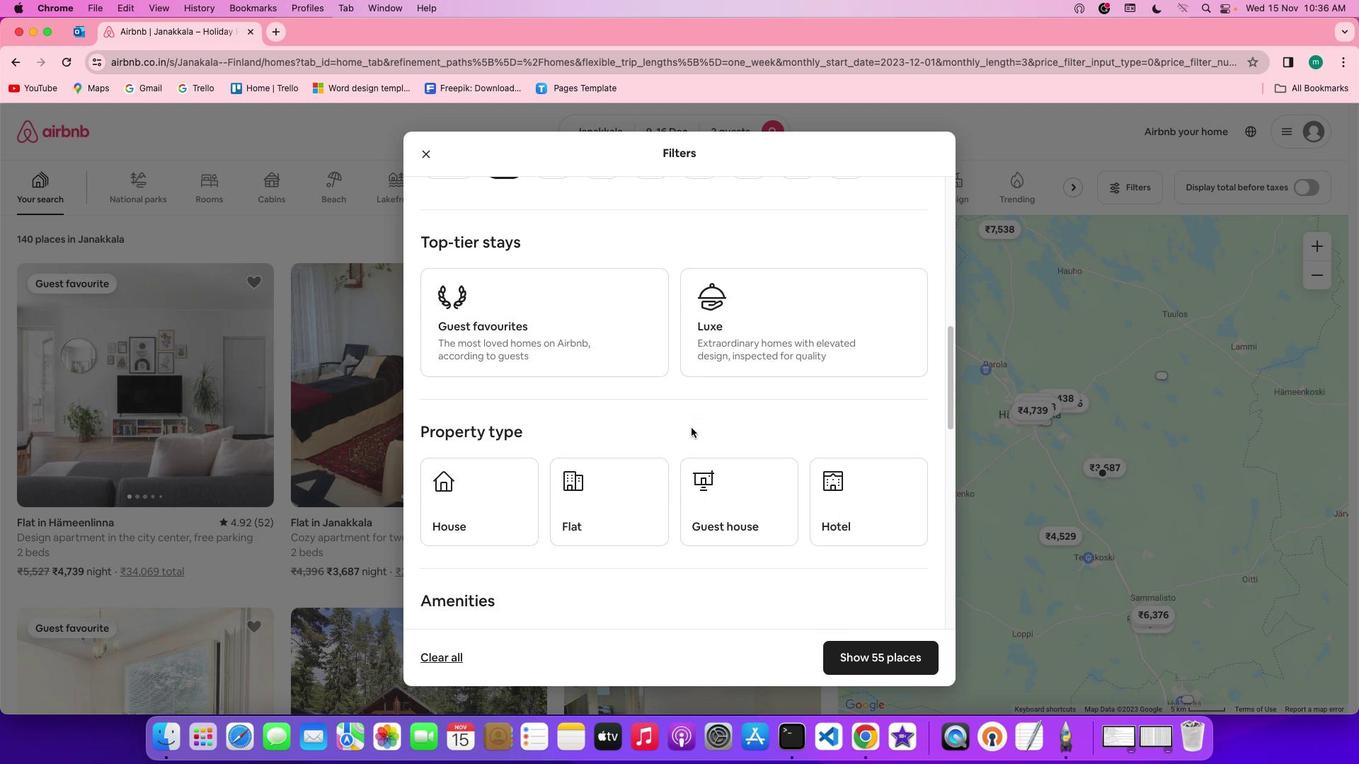 
Action: Mouse scrolled (691, 427) with delta (0, 0)
Screenshot: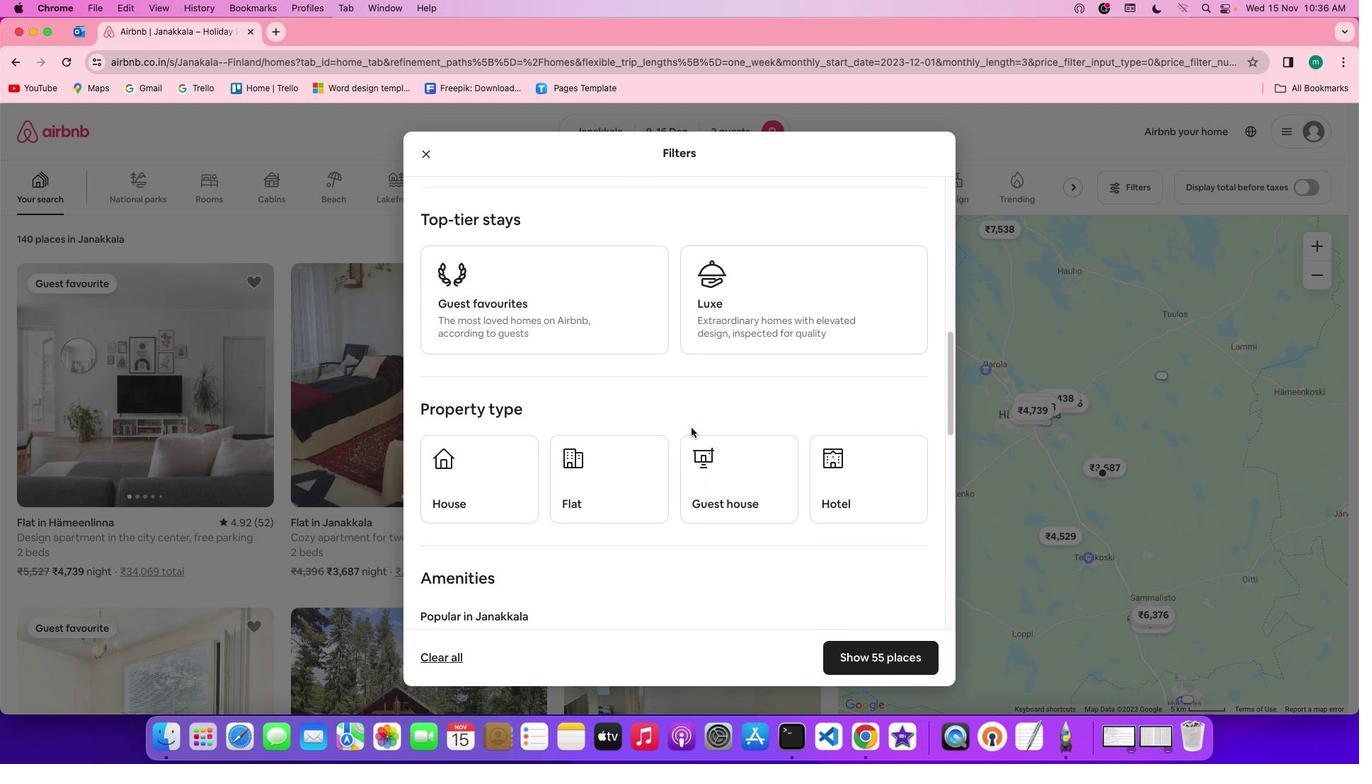 
Action: Mouse scrolled (691, 427) with delta (0, 0)
Screenshot: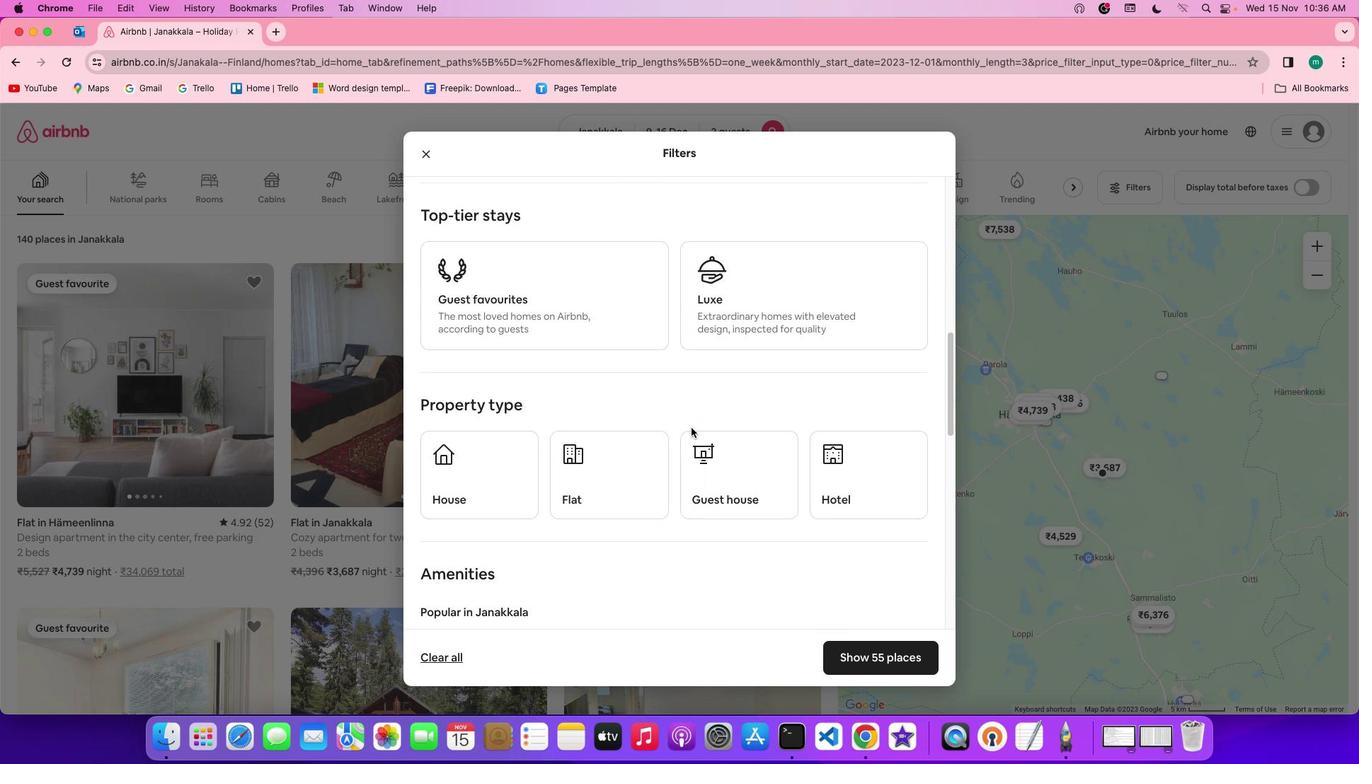 
Action: Mouse scrolled (691, 427) with delta (0, -1)
Screenshot: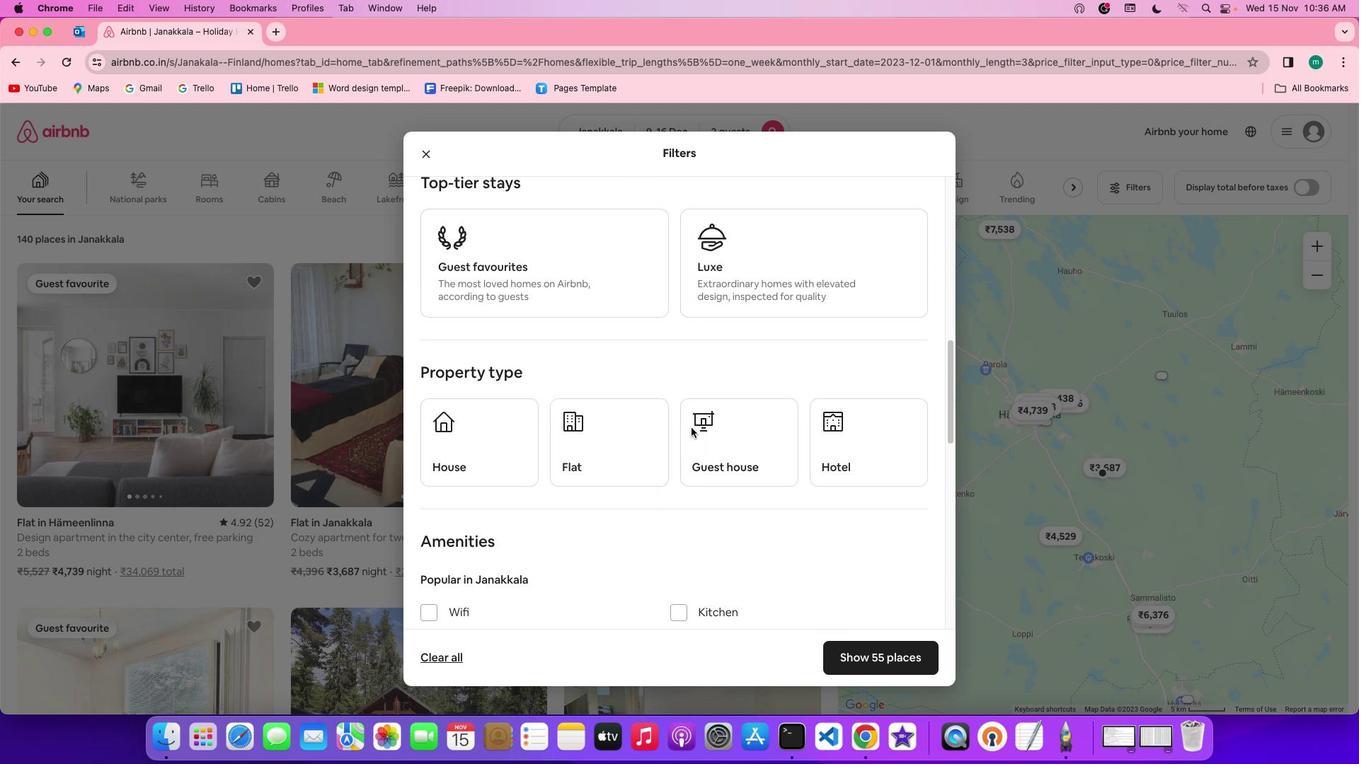 
Action: Mouse scrolled (691, 427) with delta (0, 0)
Screenshot: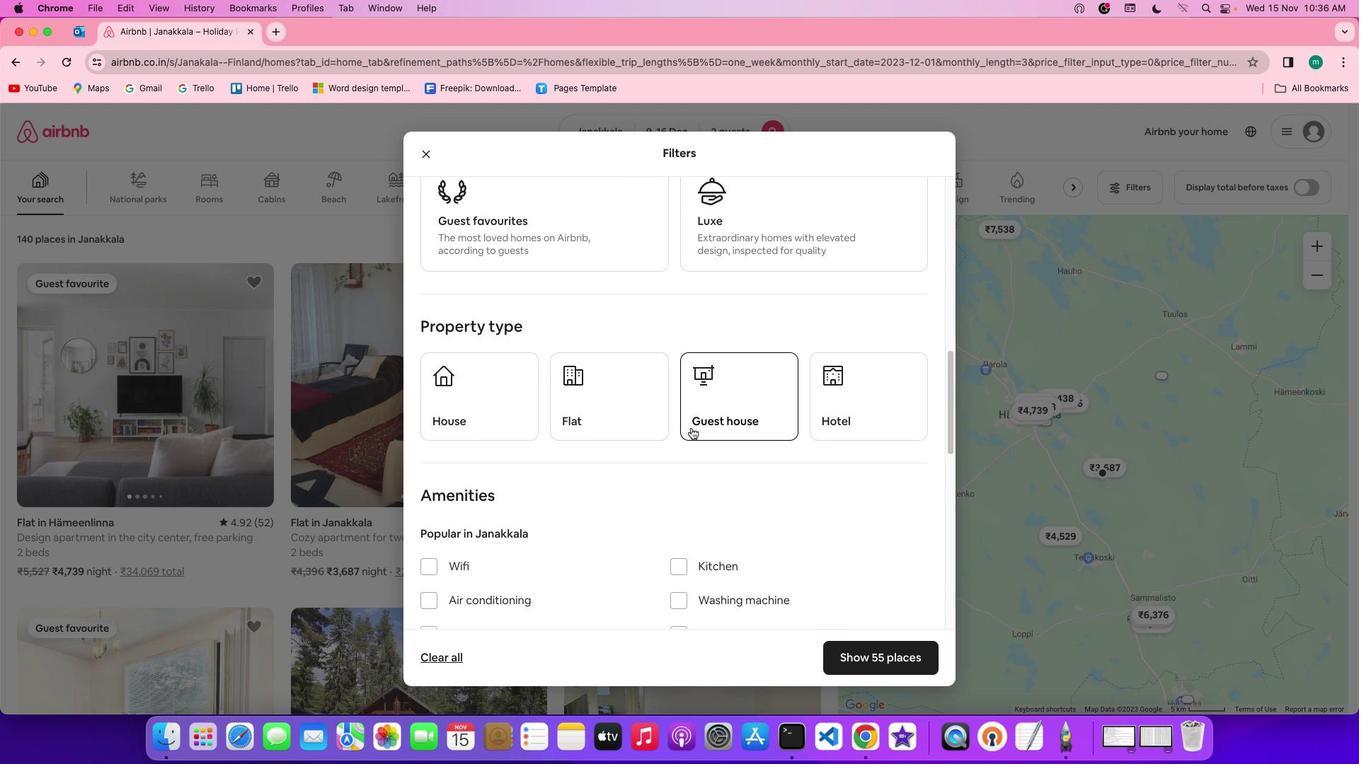 
Action: Mouse scrolled (691, 427) with delta (0, 0)
Screenshot: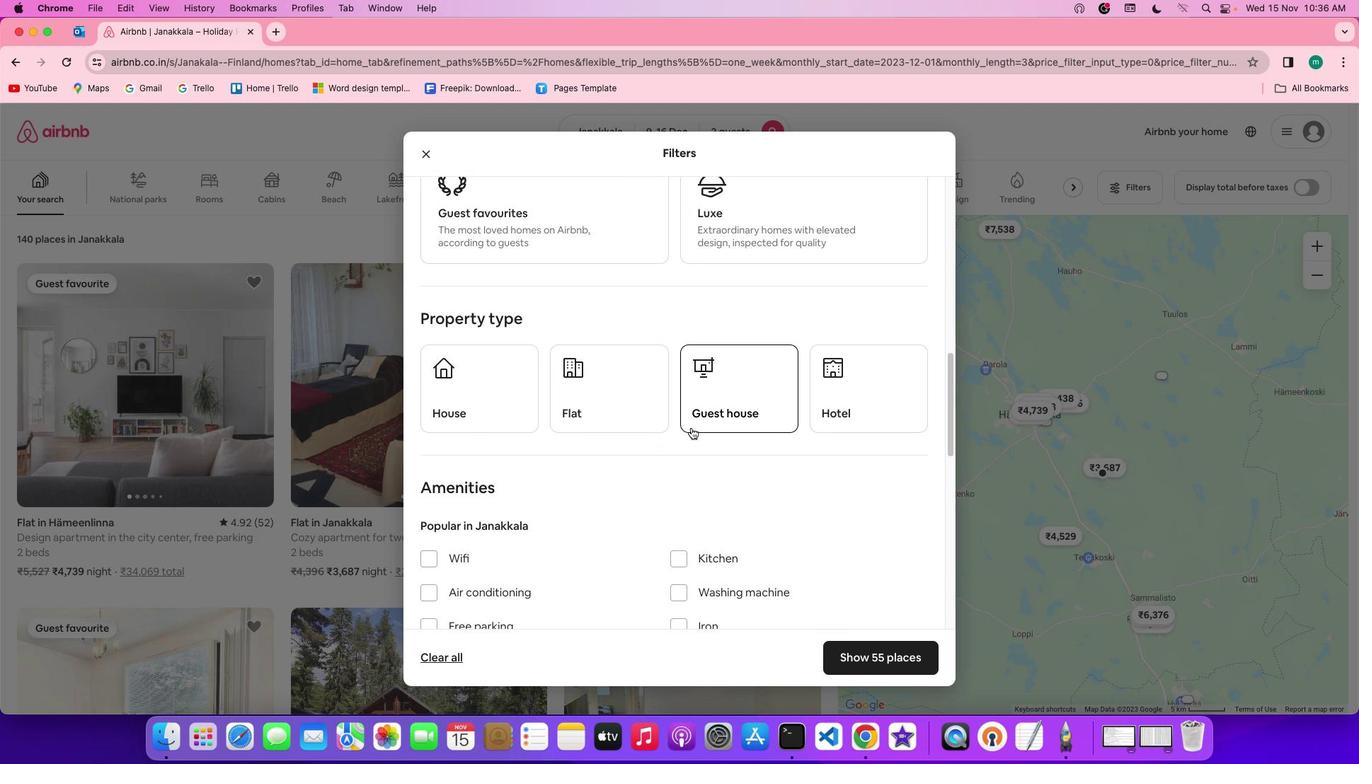 
Action: Mouse scrolled (691, 427) with delta (0, 0)
Screenshot: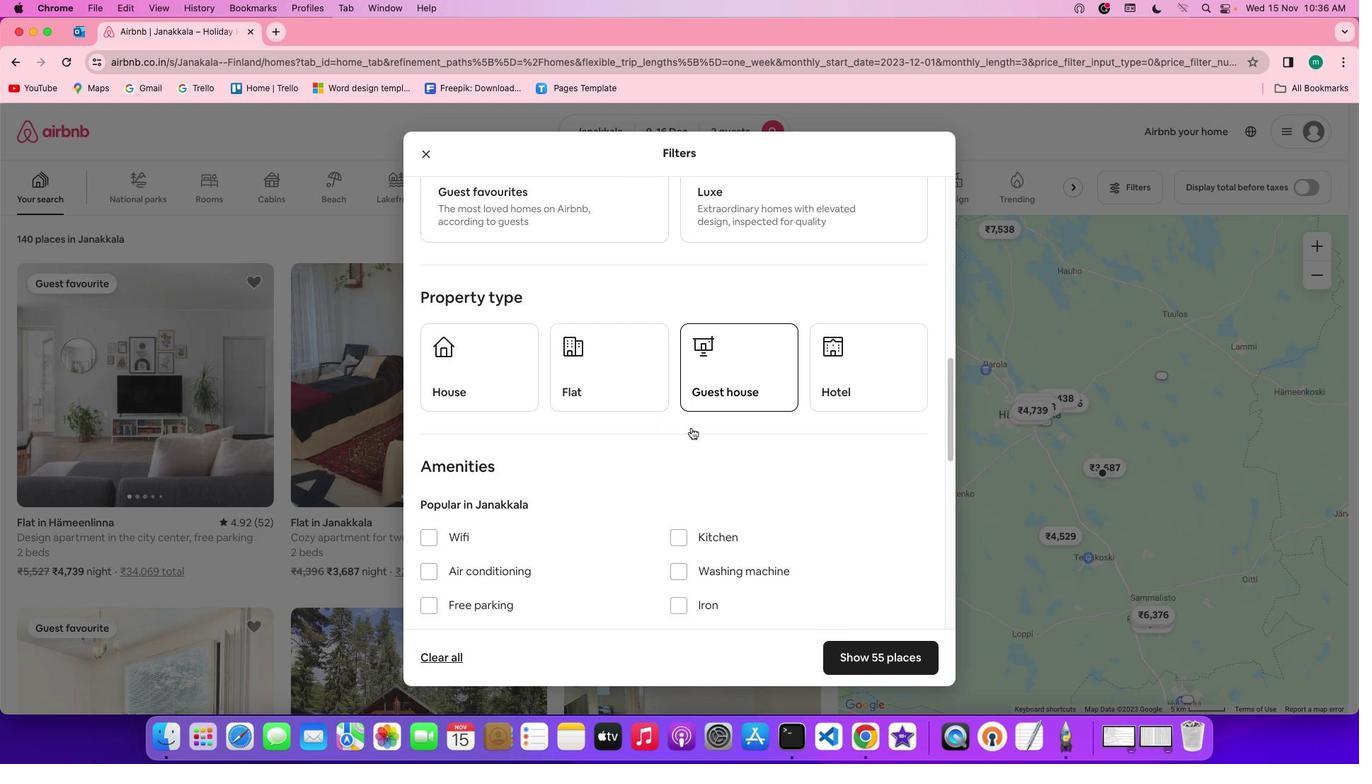 
Action: Mouse scrolled (691, 427) with delta (0, 0)
Screenshot: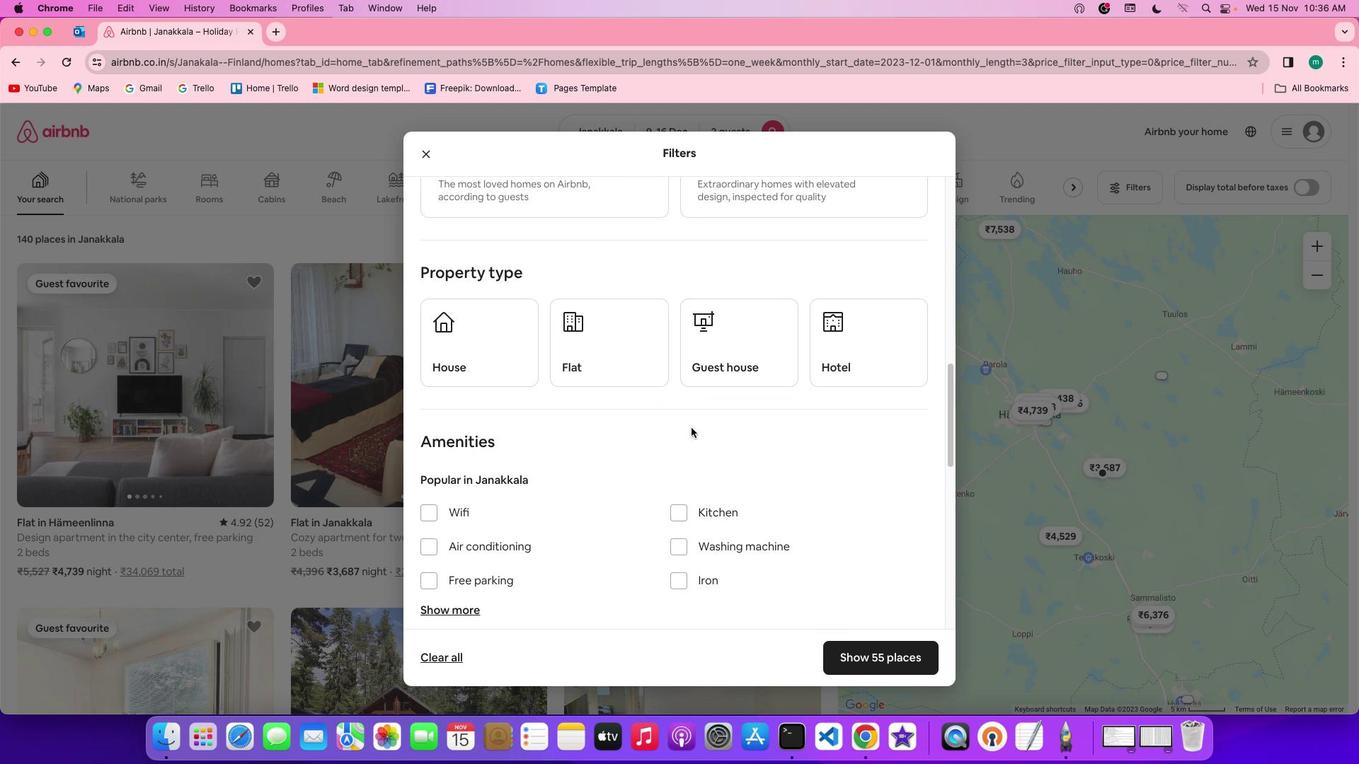 
Action: Mouse scrolled (691, 427) with delta (0, 0)
Screenshot: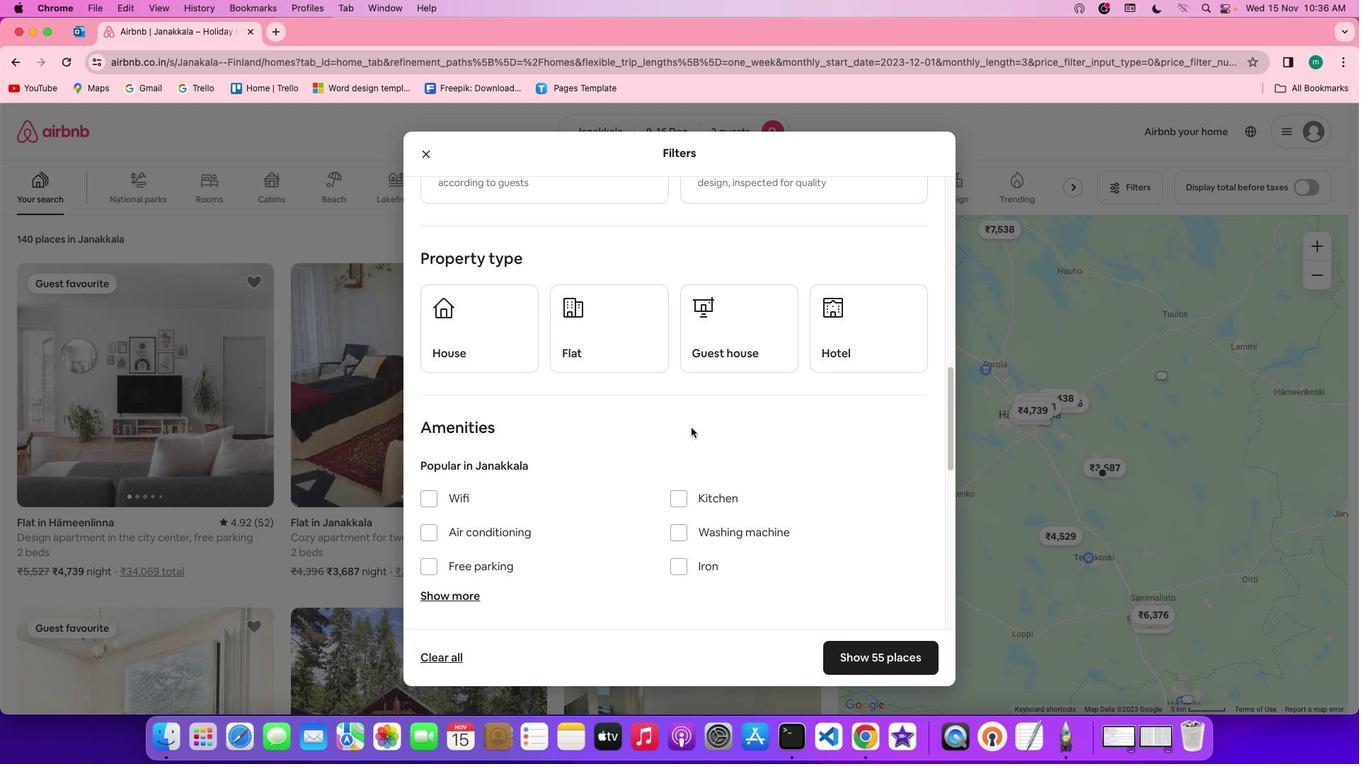 
Action: Mouse scrolled (691, 427) with delta (0, 0)
Screenshot: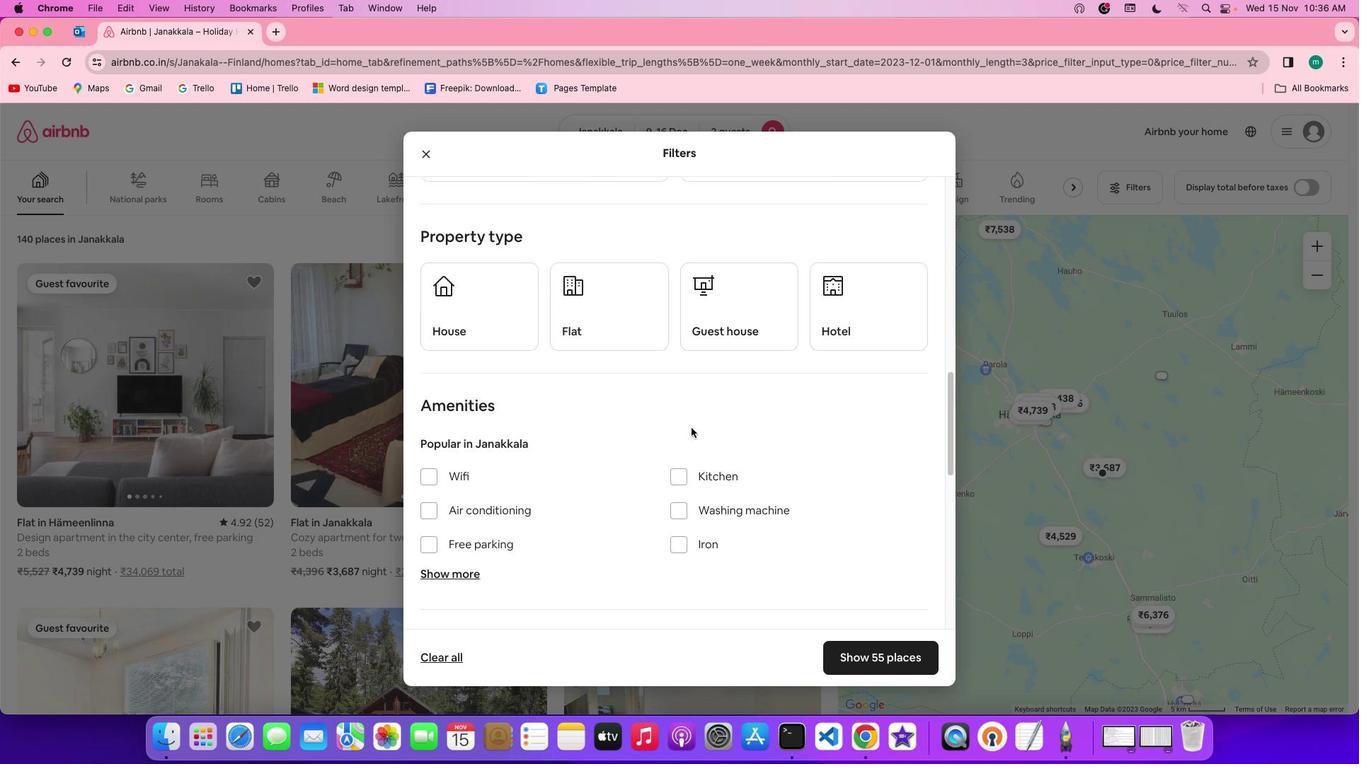 
Action: Mouse scrolled (691, 427) with delta (0, 0)
Screenshot: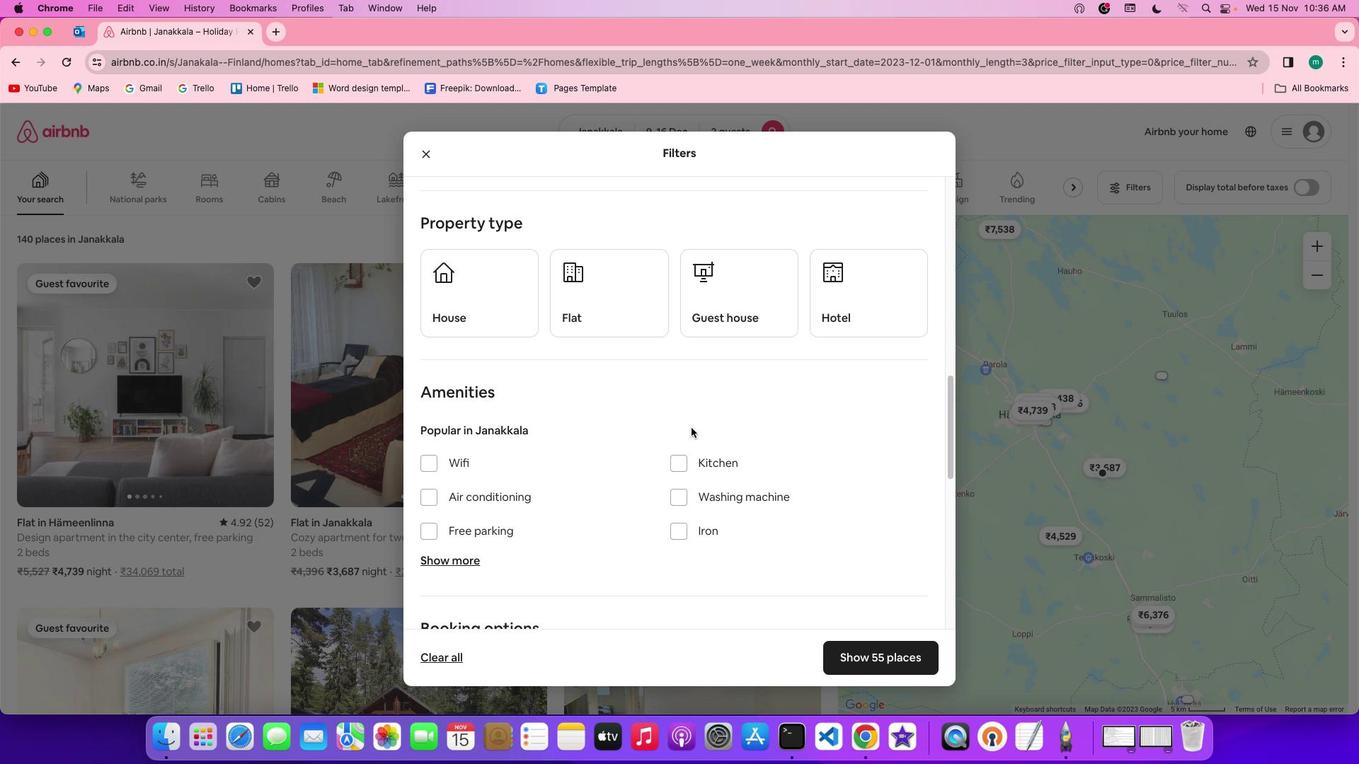 
Action: Mouse scrolled (691, 427) with delta (0, 0)
Screenshot: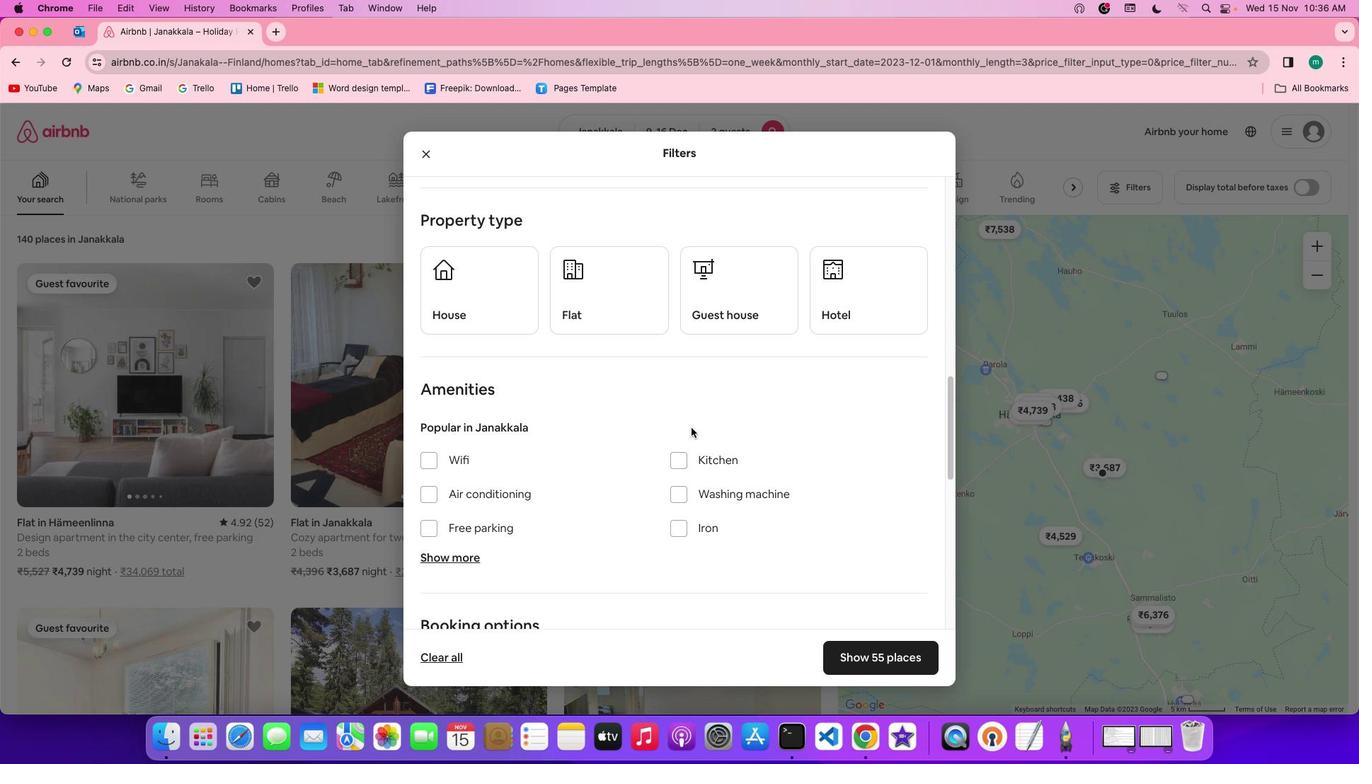 
Action: Mouse scrolled (691, 427) with delta (0, 0)
Screenshot: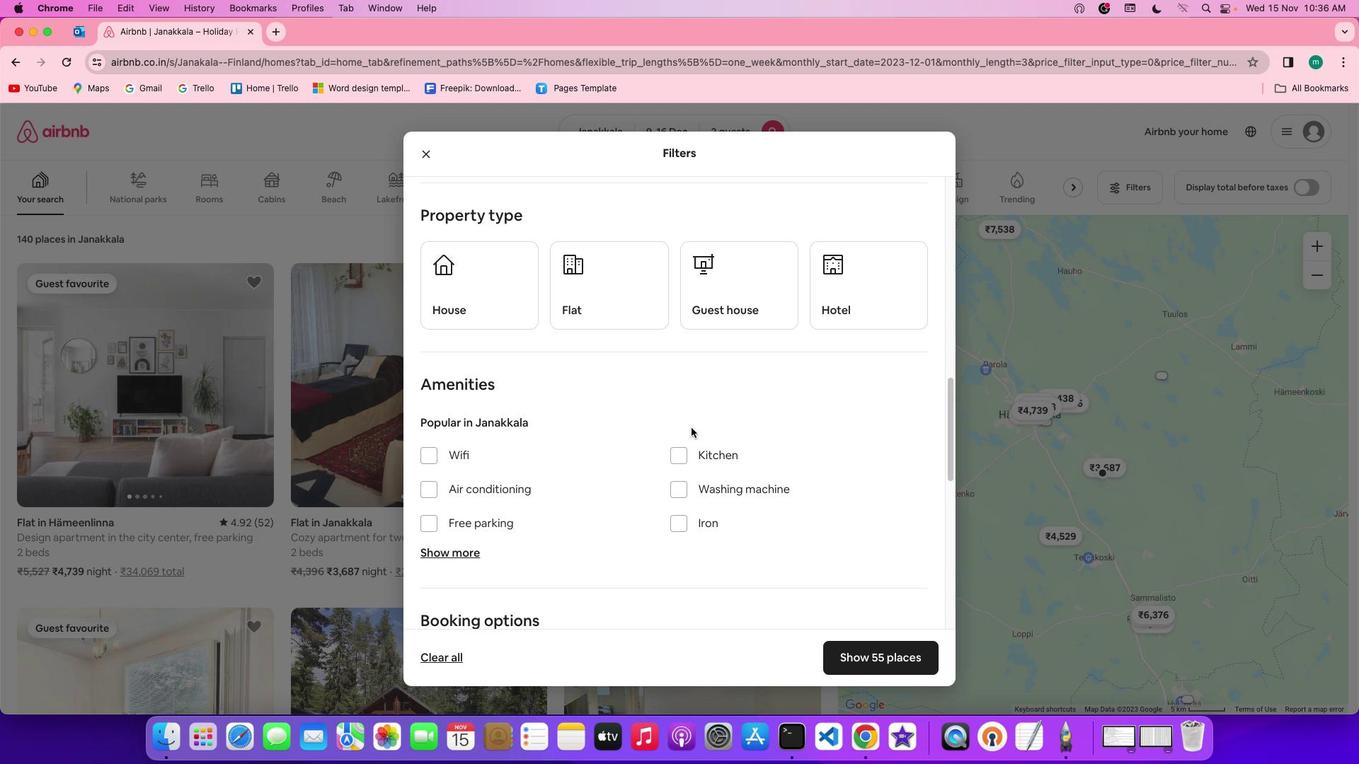 
Action: Mouse scrolled (691, 427) with delta (0, 0)
Screenshot: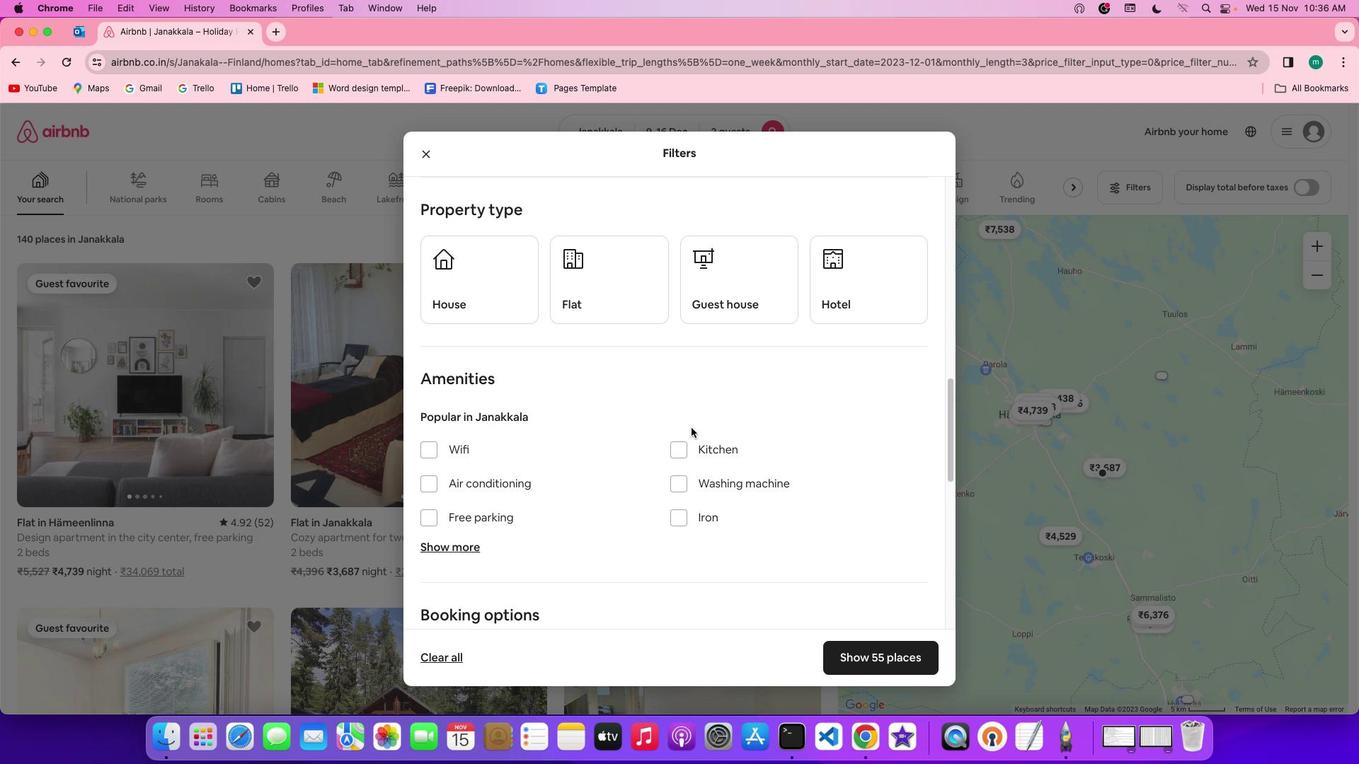 
Action: Mouse moved to (637, 307)
Screenshot: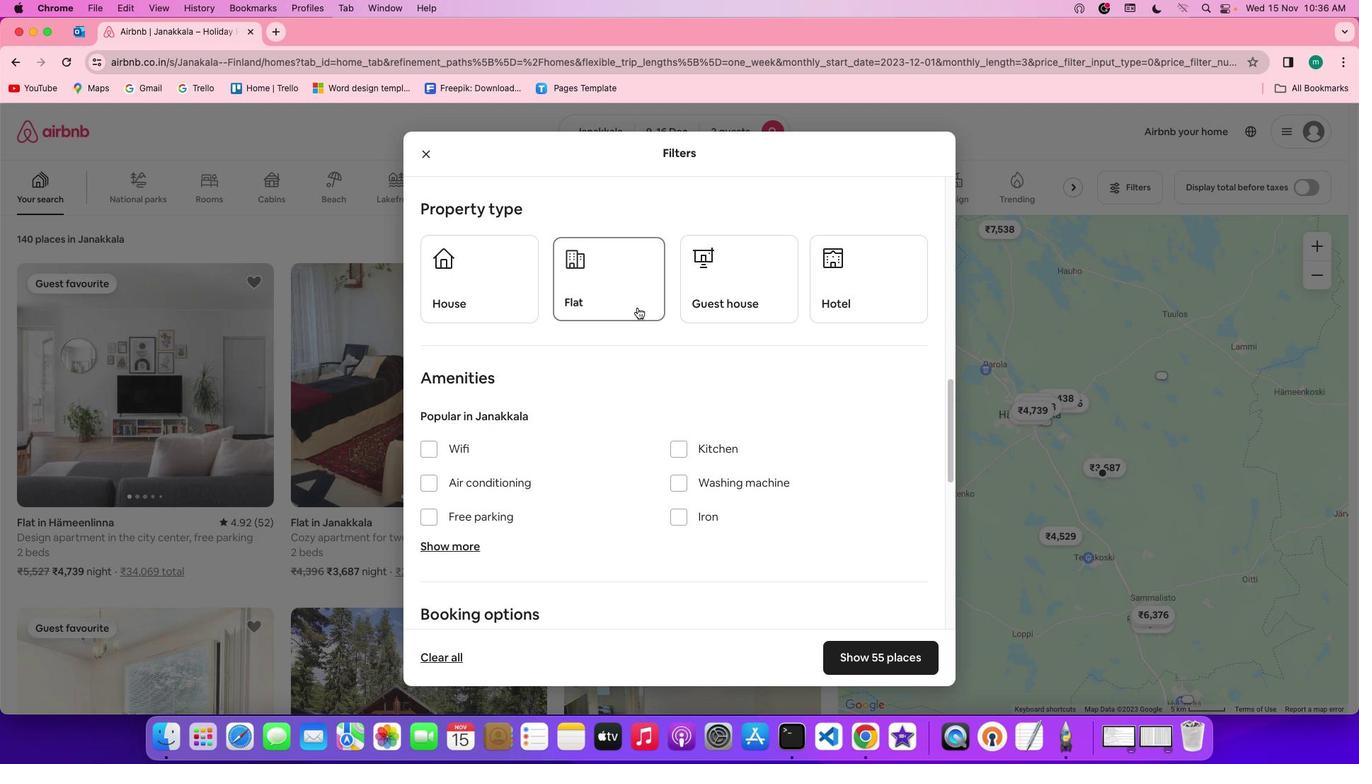 
Action: Mouse pressed left at (637, 307)
Screenshot: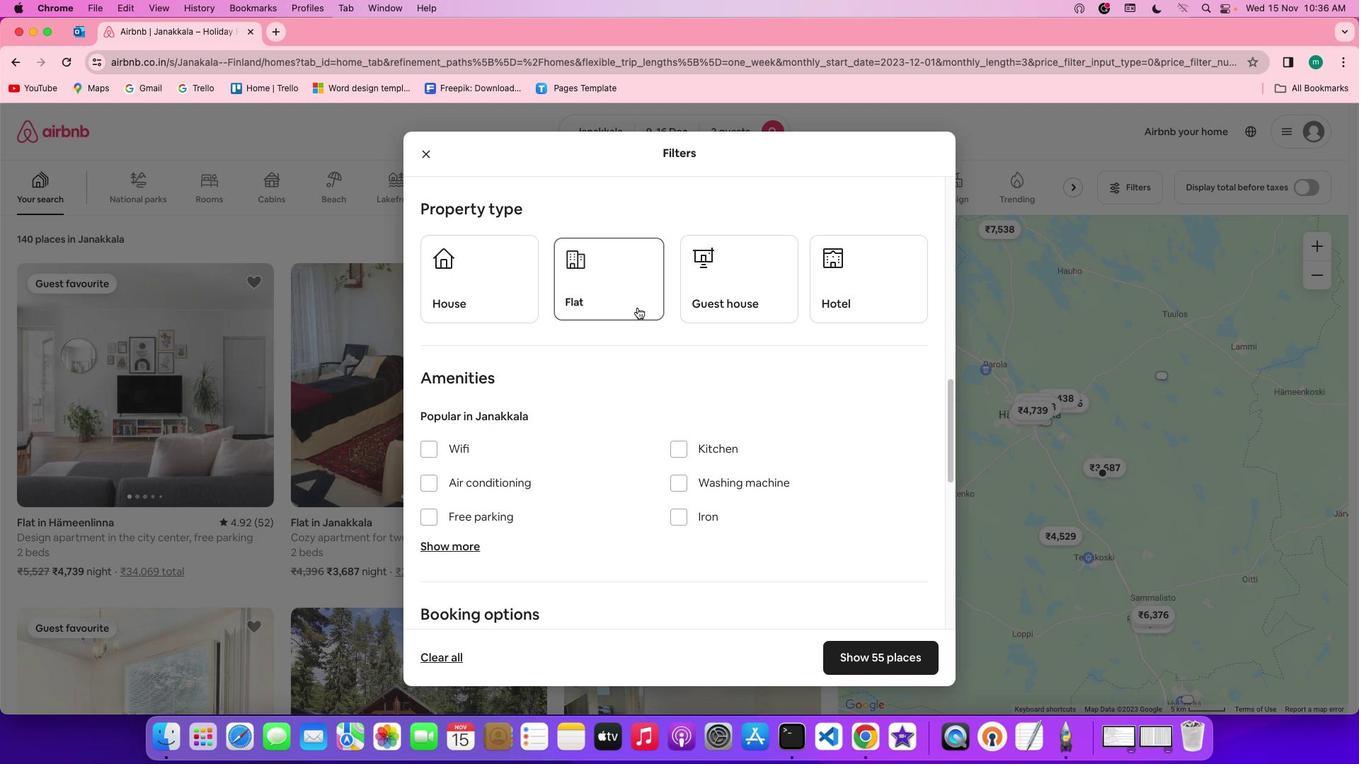 
Action: Mouse moved to (724, 414)
Screenshot: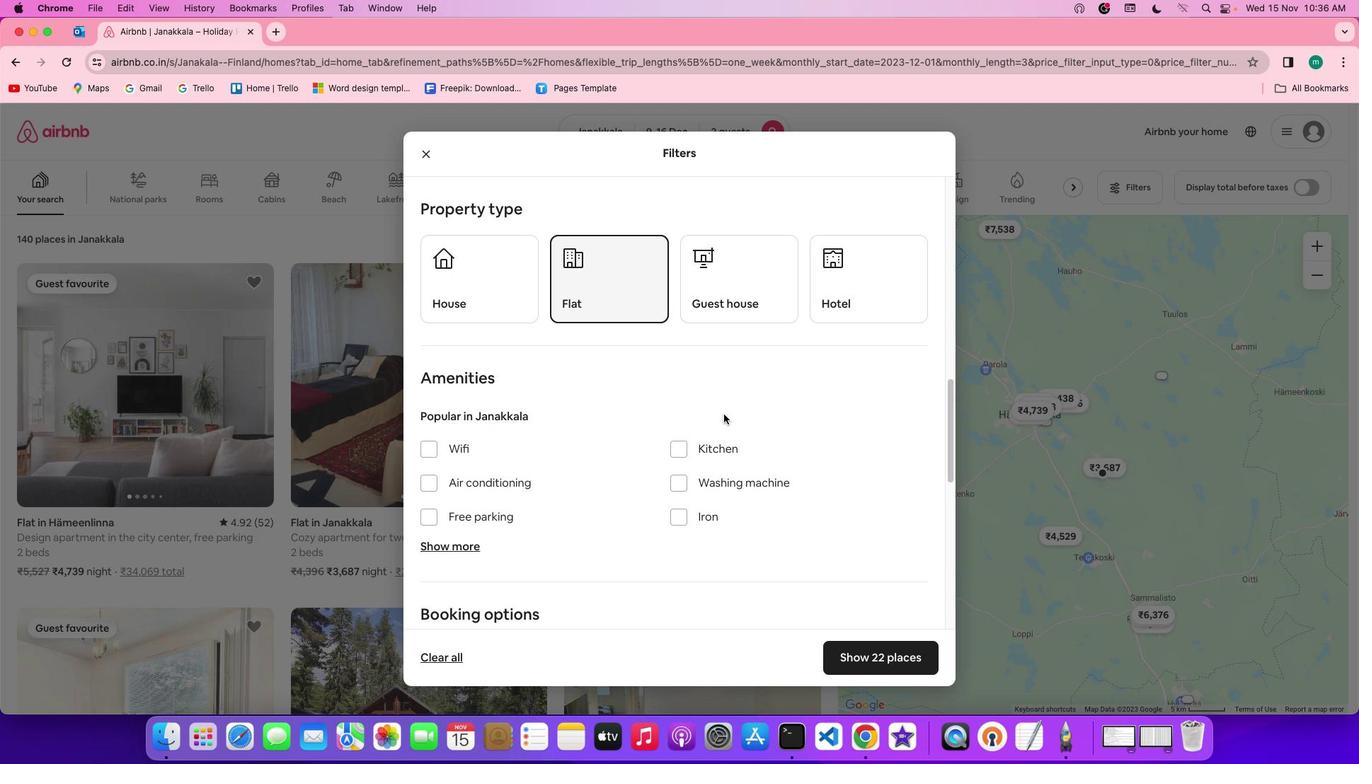 
Action: Mouse scrolled (724, 414) with delta (0, 0)
Screenshot: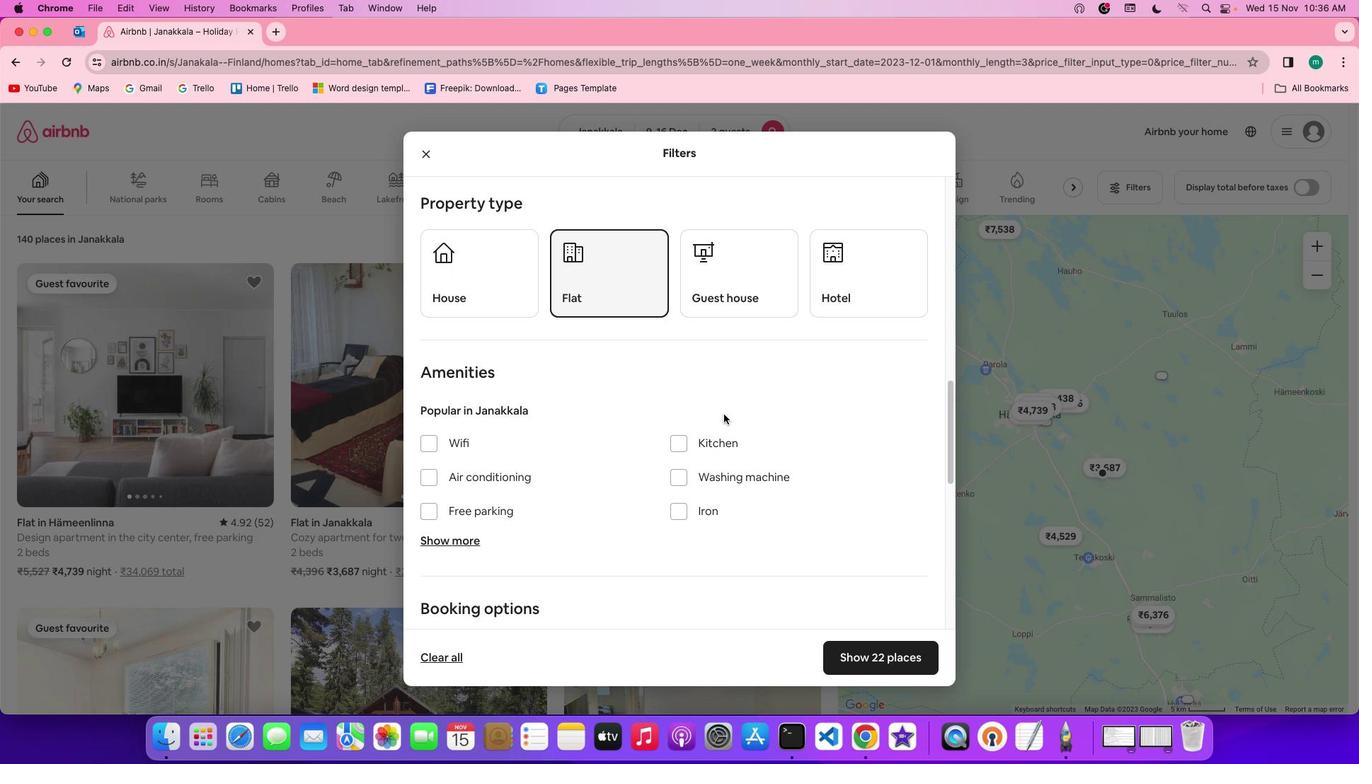 
Action: Mouse scrolled (724, 414) with delta (0, 0)
Screenshot: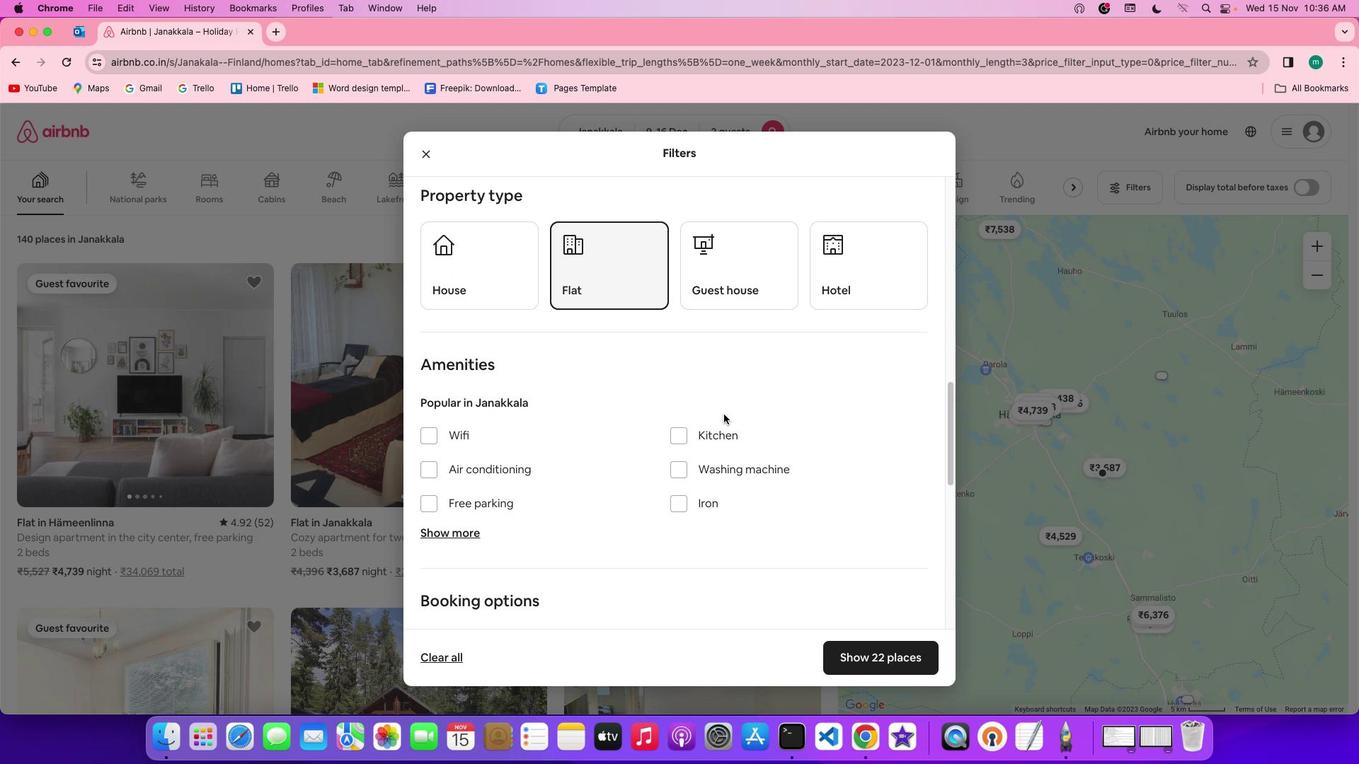 
Action: Mouse scrolled (724, 414) with delta (0, 0)
Screenshot: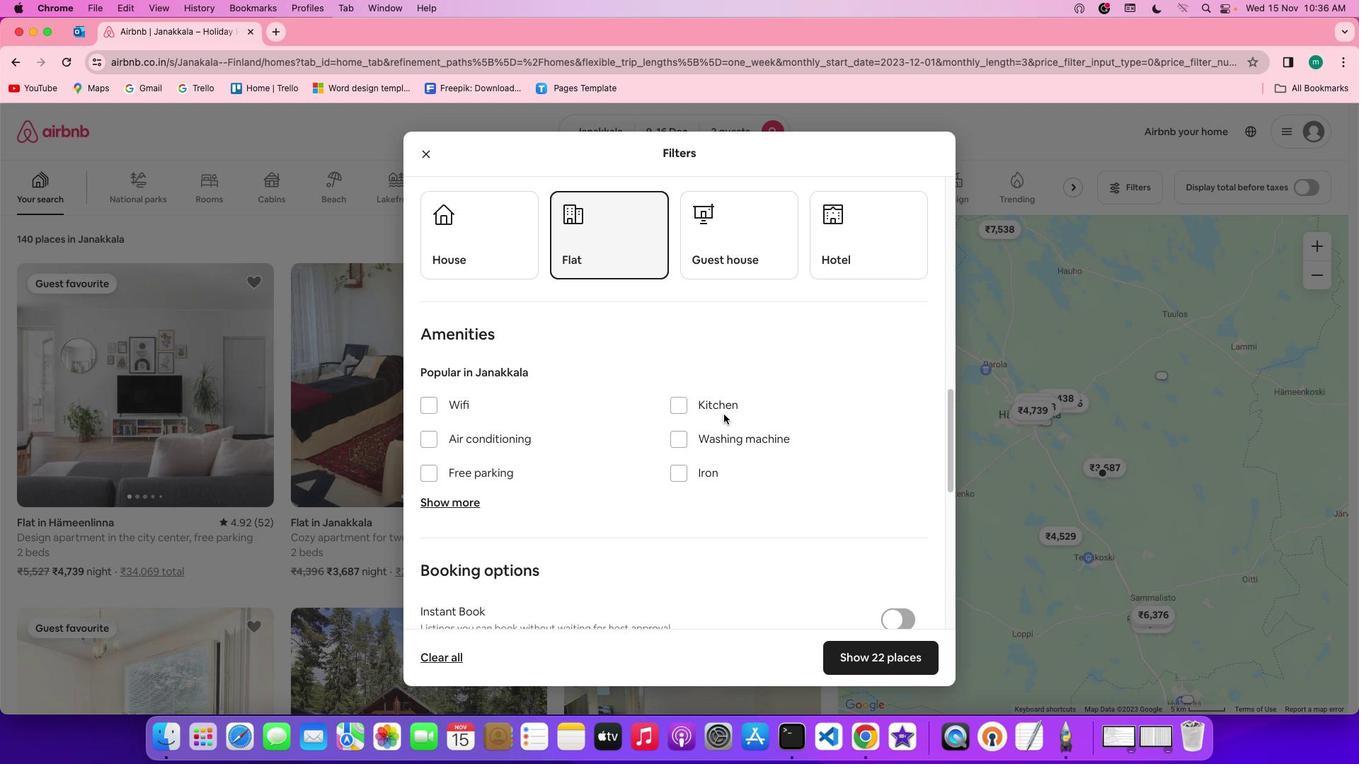 
Action: Mouse scrolled (724, 414) with delta (0, 0)
Screenshot: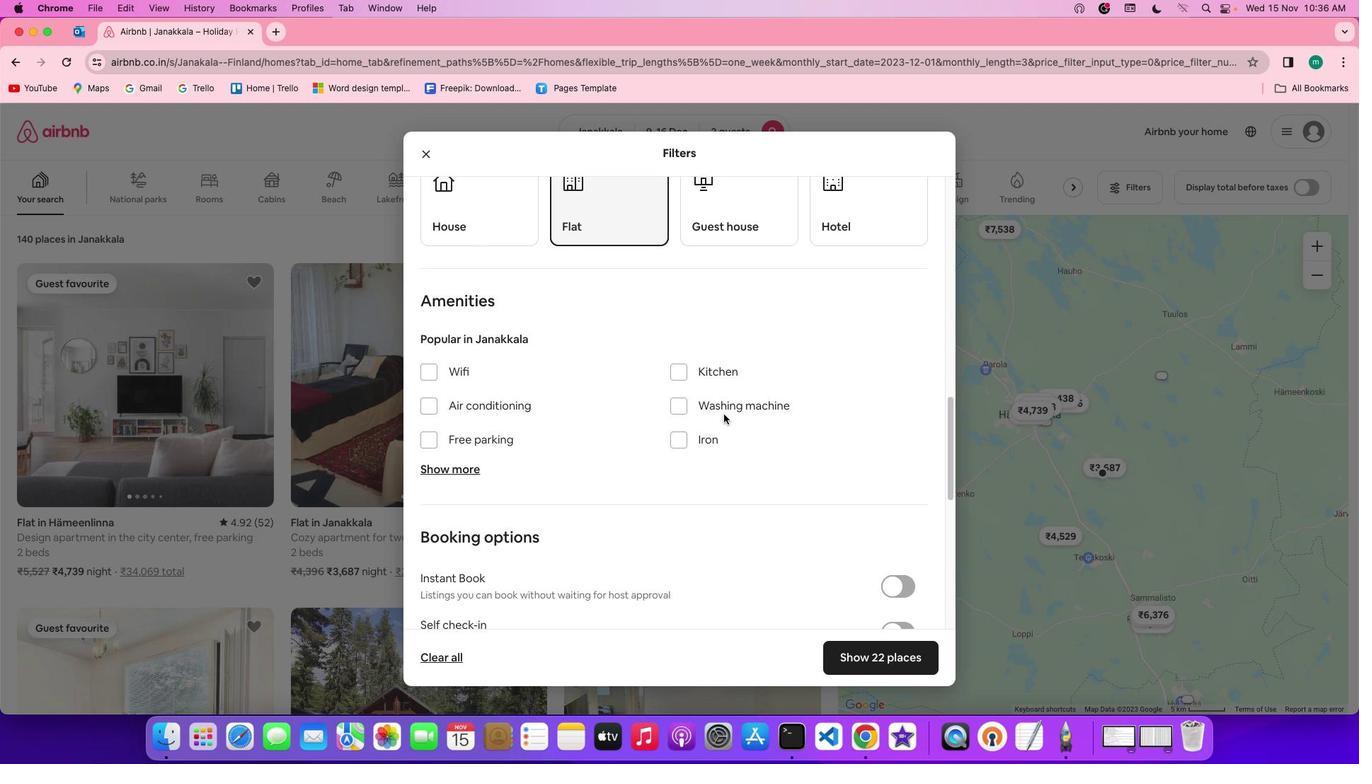 
Action: Mouse scrolled (724, 414) with delta (0, 0)
Screenshot: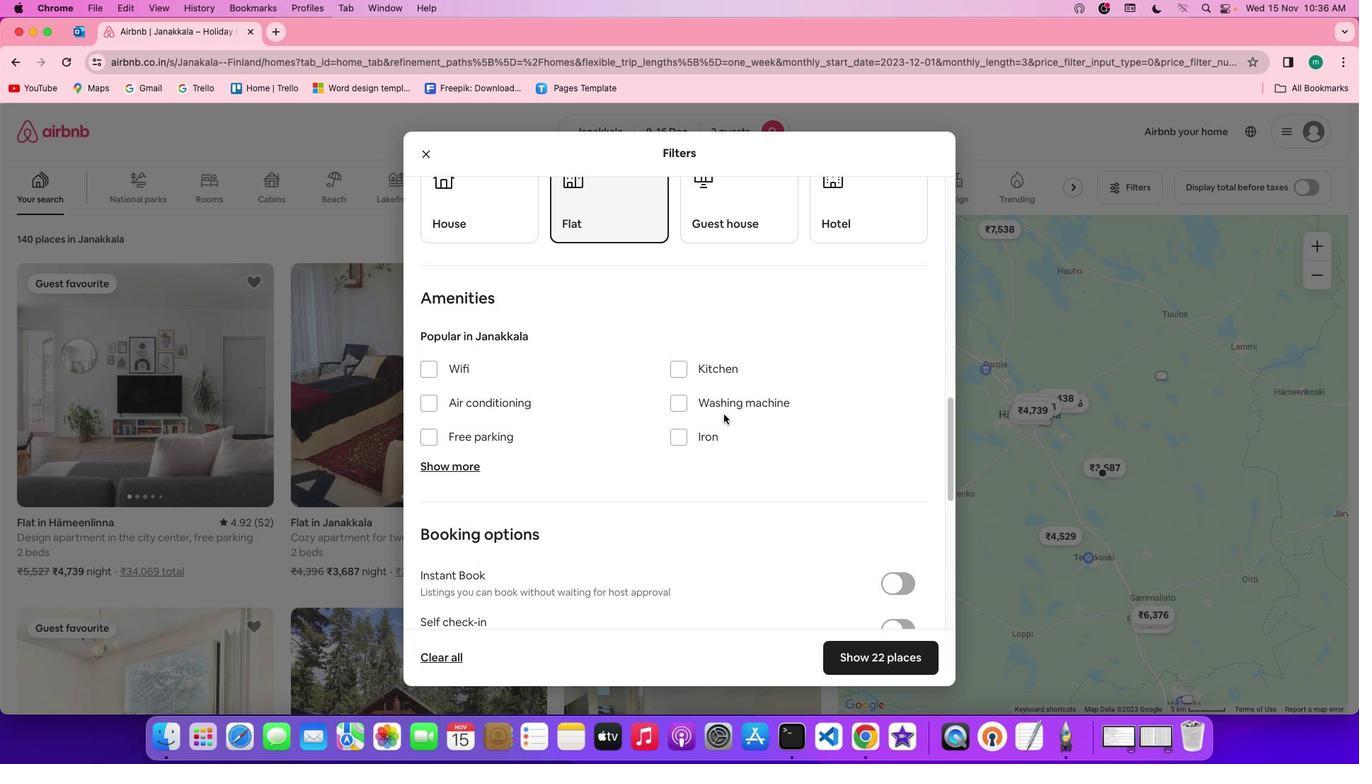 
Action: Mouse scrolled (724, 414) with delta (0, 0)
Screenshot: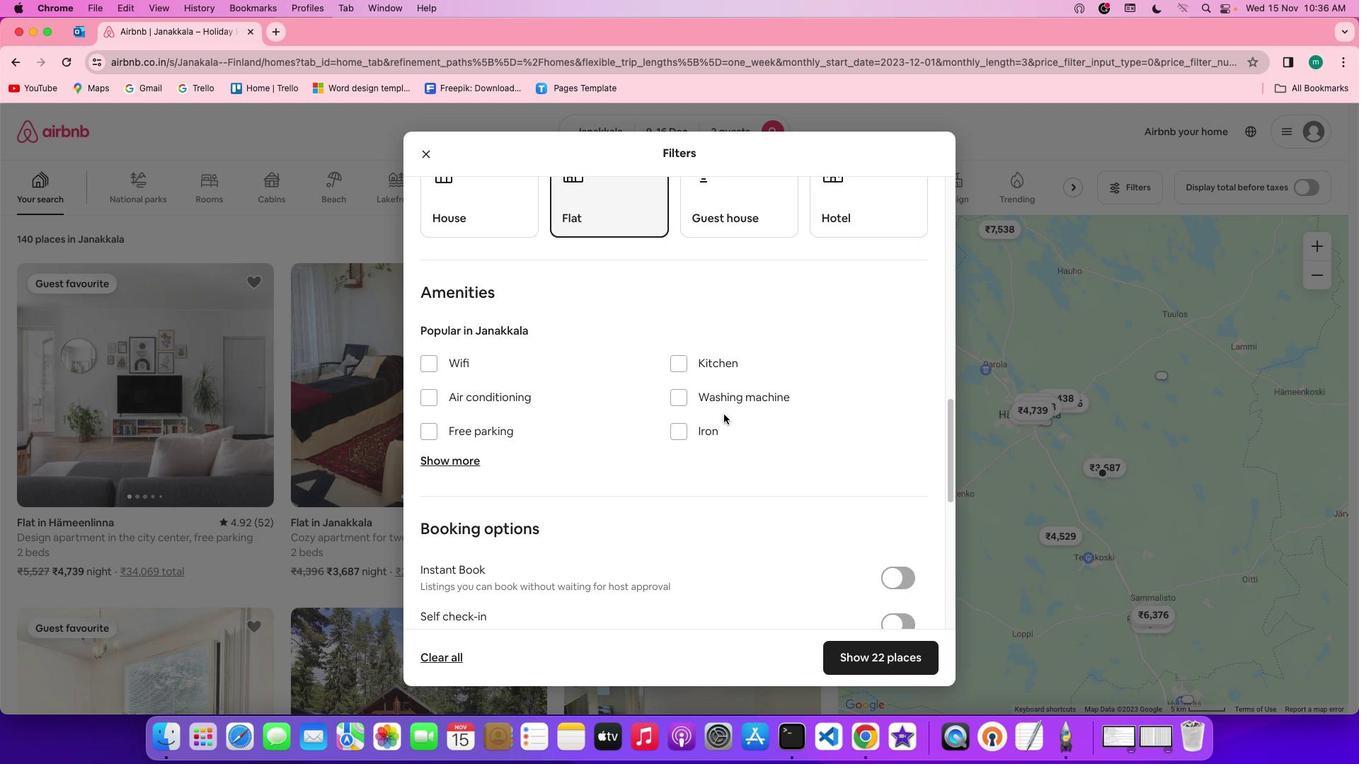 
Action: Mouse scrolled (724, 414) with delta (0, 0)
Screenshot: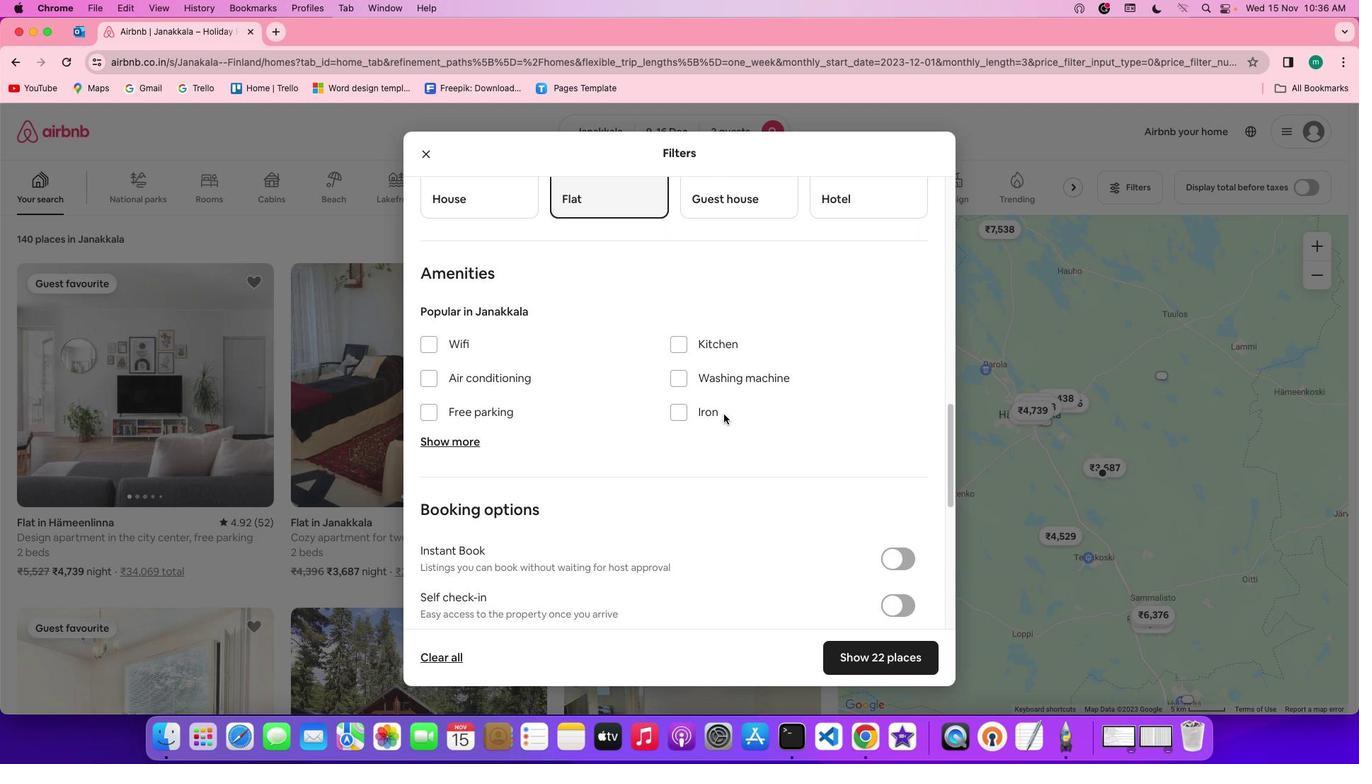 
Action: Mouse scrolled (724, 414) with delta (0, 0)
Screenshot: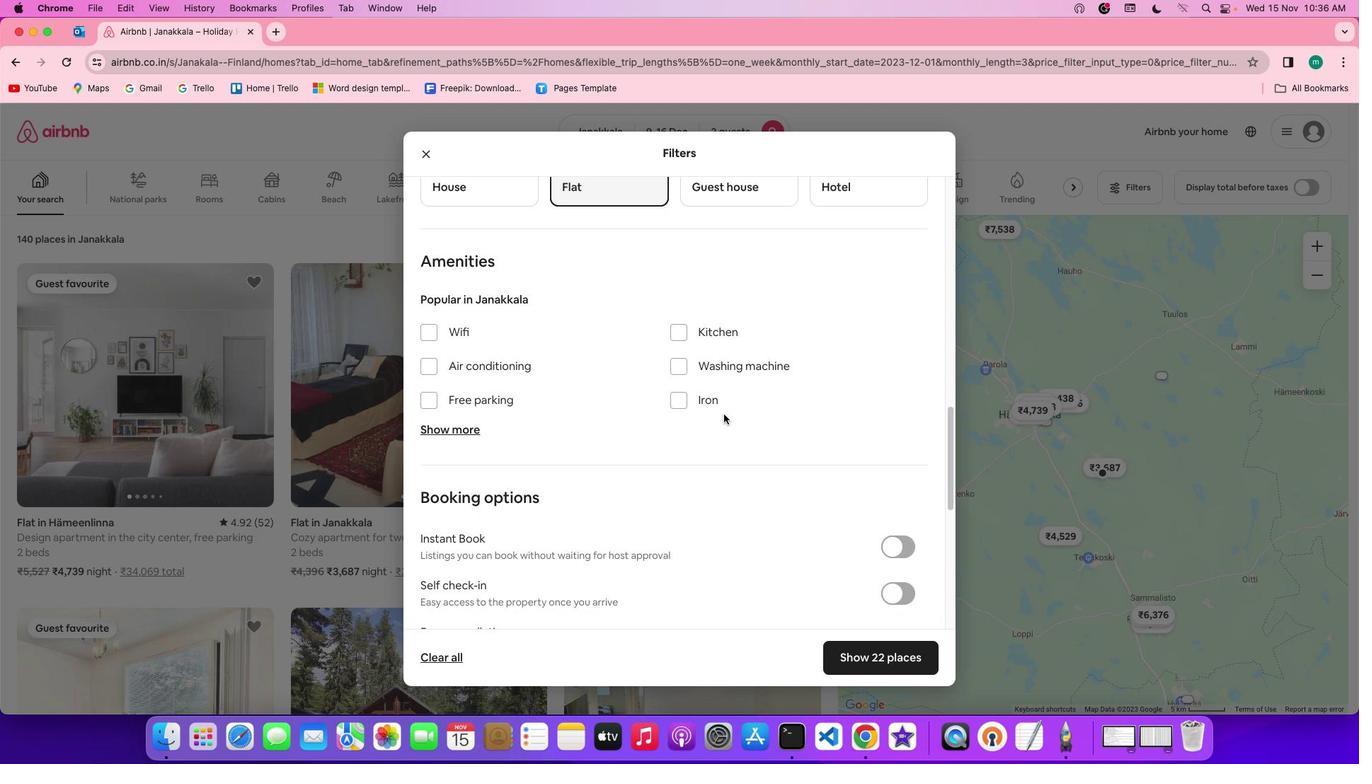 
Action: Mouse scrolled (724, 414) with delta (0, 0)
Screenshot: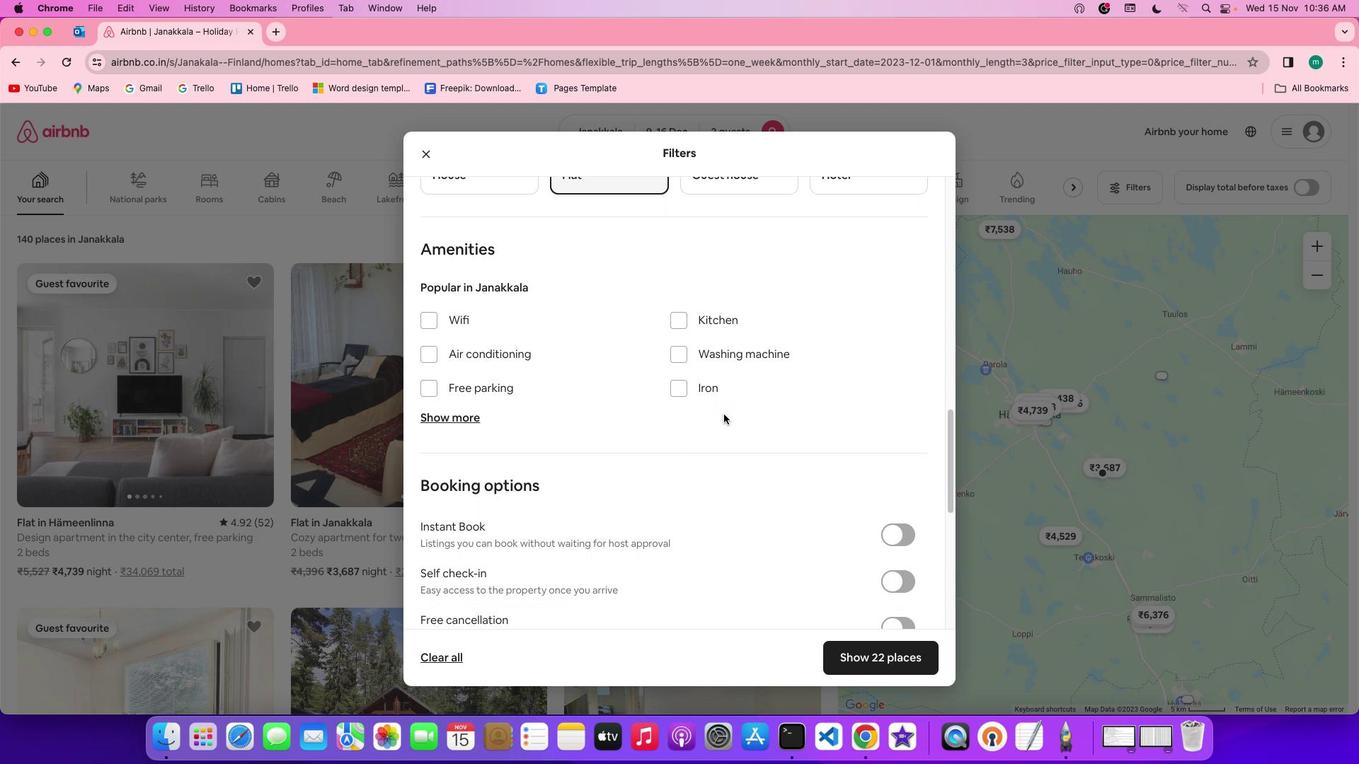 
Action: Mouse scrolled (724, 414) with delta (0, 0)
Screenshot: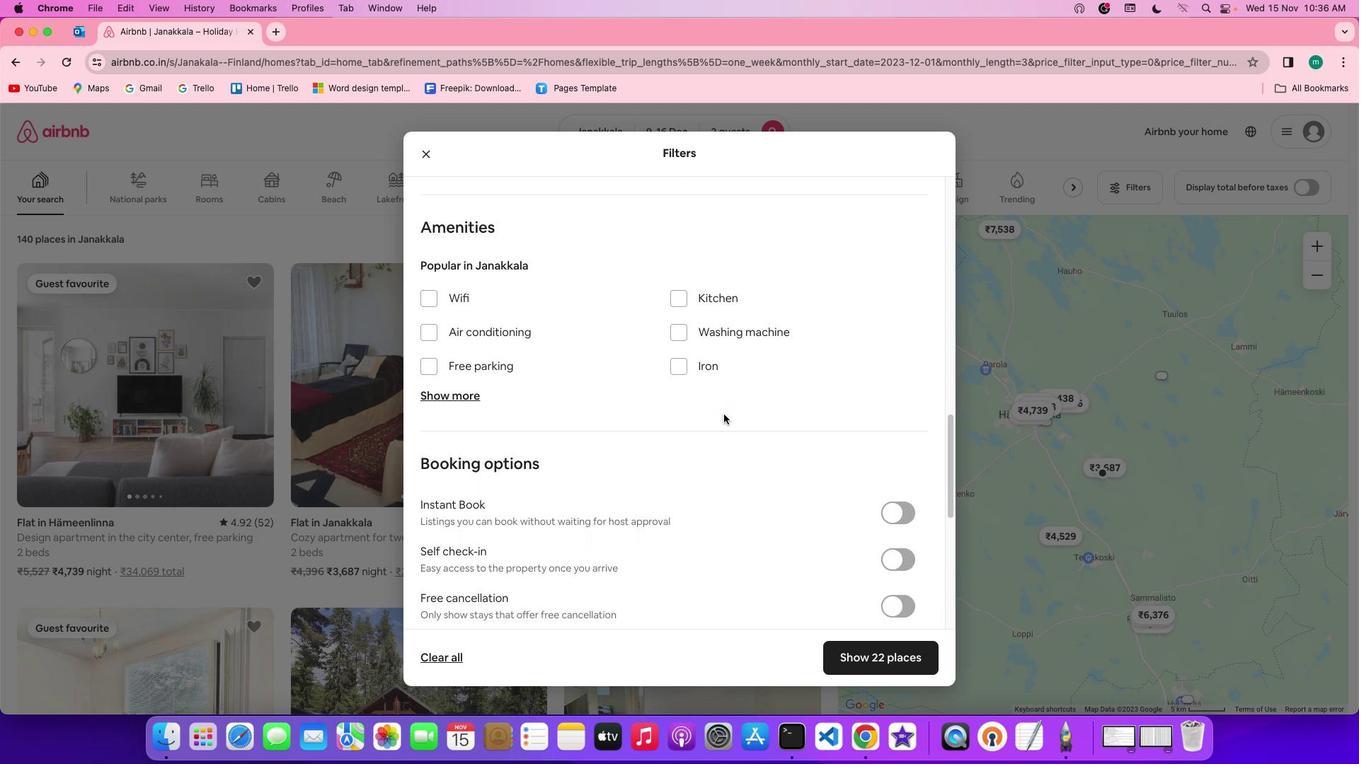 
Action: Mouse scrolled (724, 414) with delta (0, 0)
Screenshot: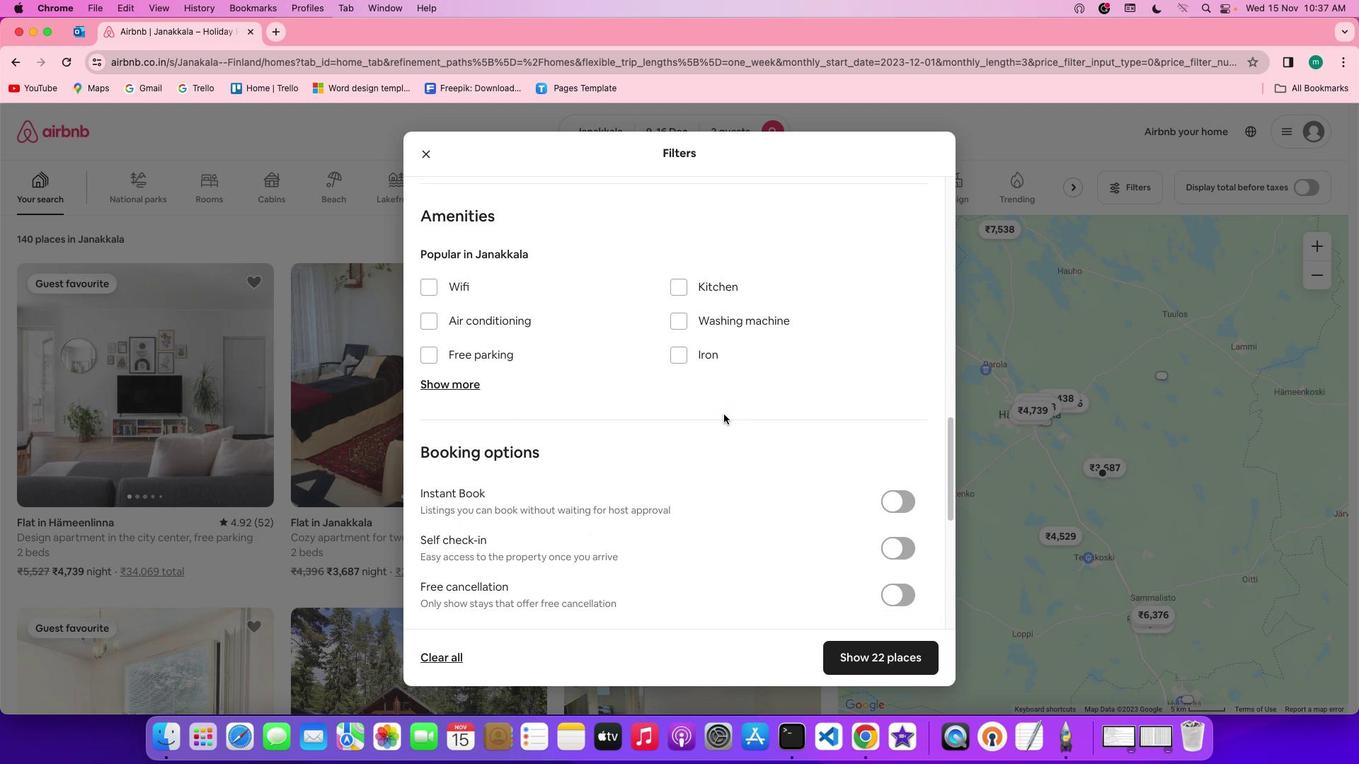 
Action: Mouse scrolled (724, 414) with delta (0, 0)
Screenshot: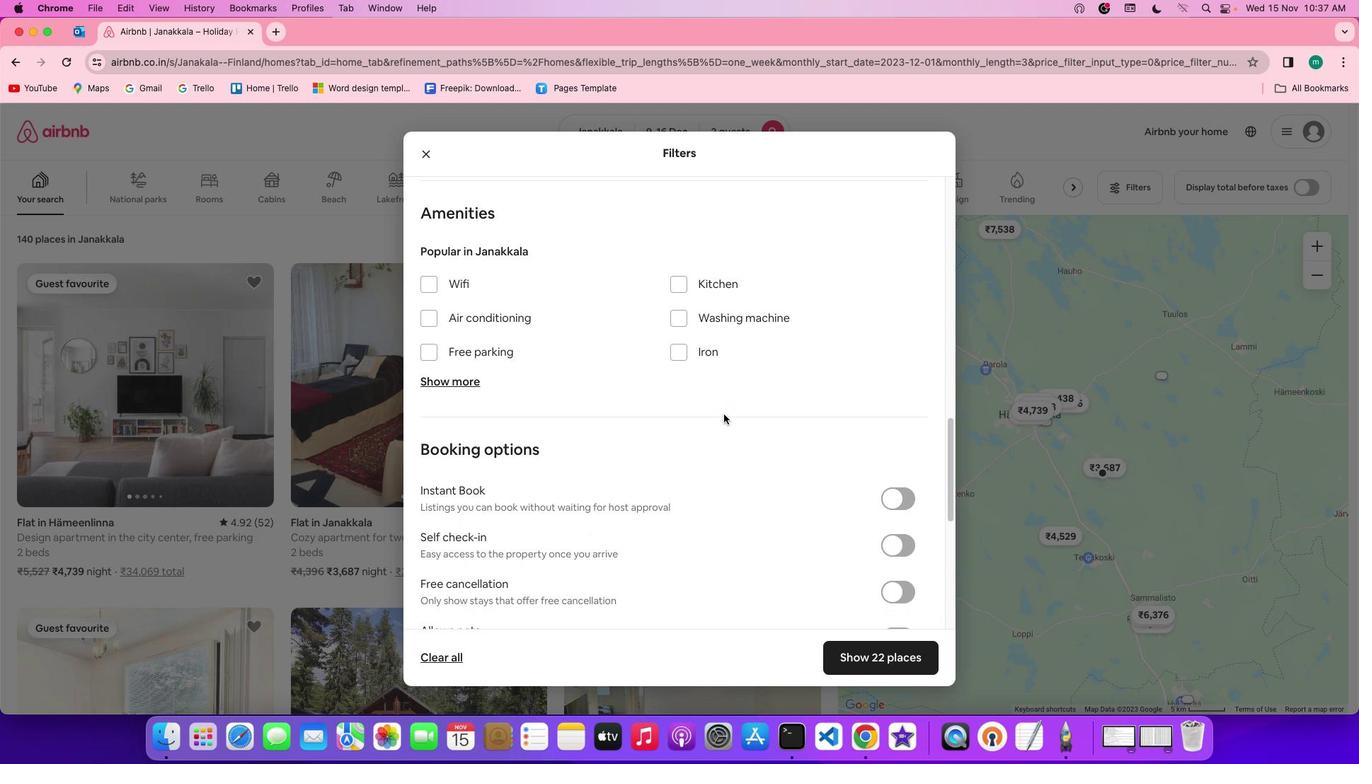 
Action: Mouse scrolled (724, 414) with delta (0, 0)
Screenshot: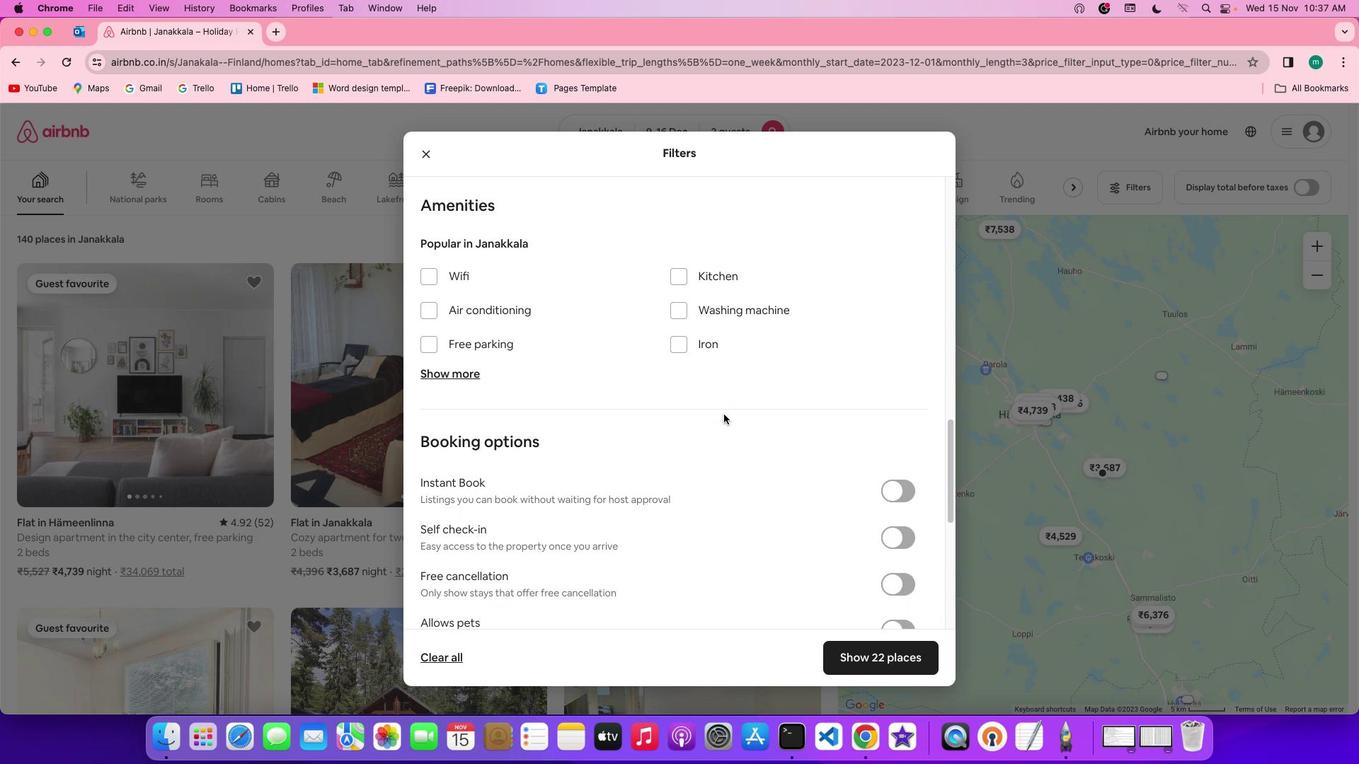 
Action: Mouse scrolled (724, 414) with delta (0, 0)
Screenshot: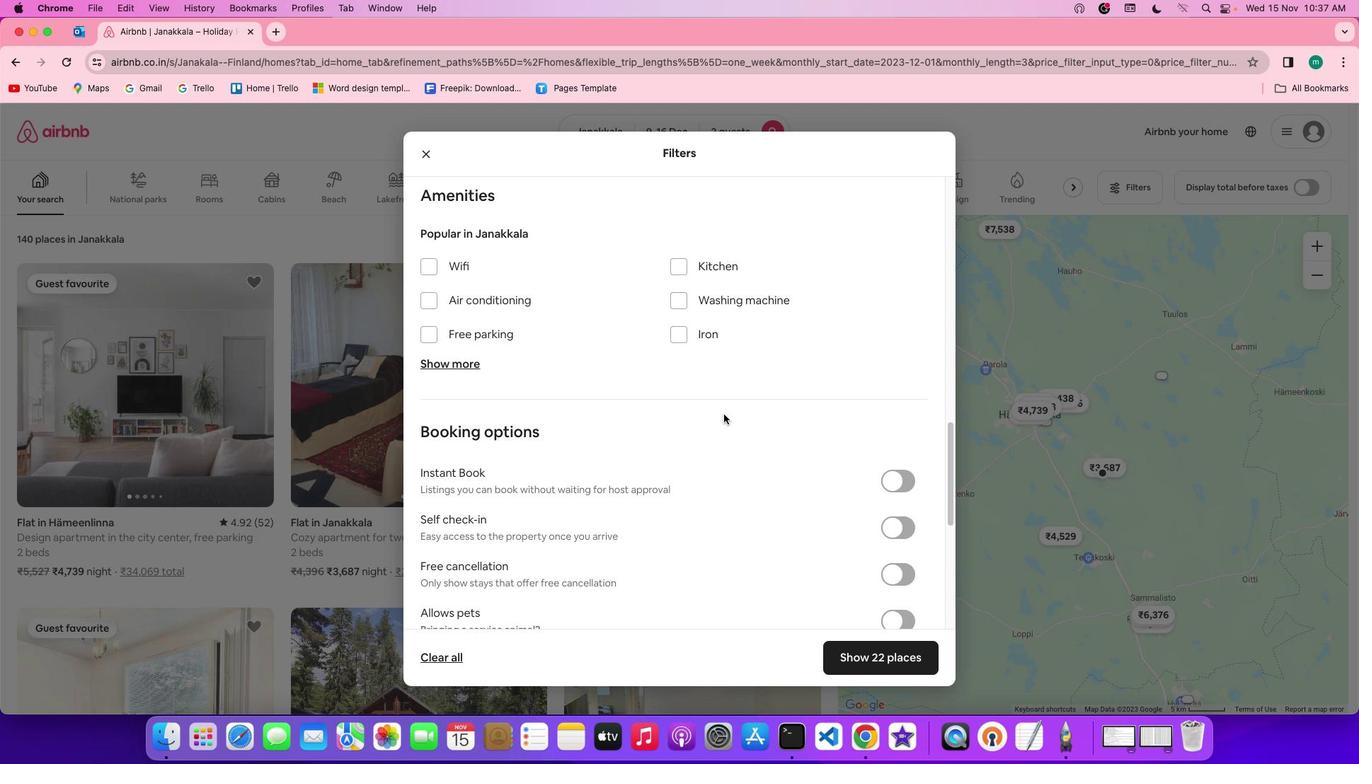 
Action: Mouse scrolled (724, 414) with delta (0, 0)
Screenshot: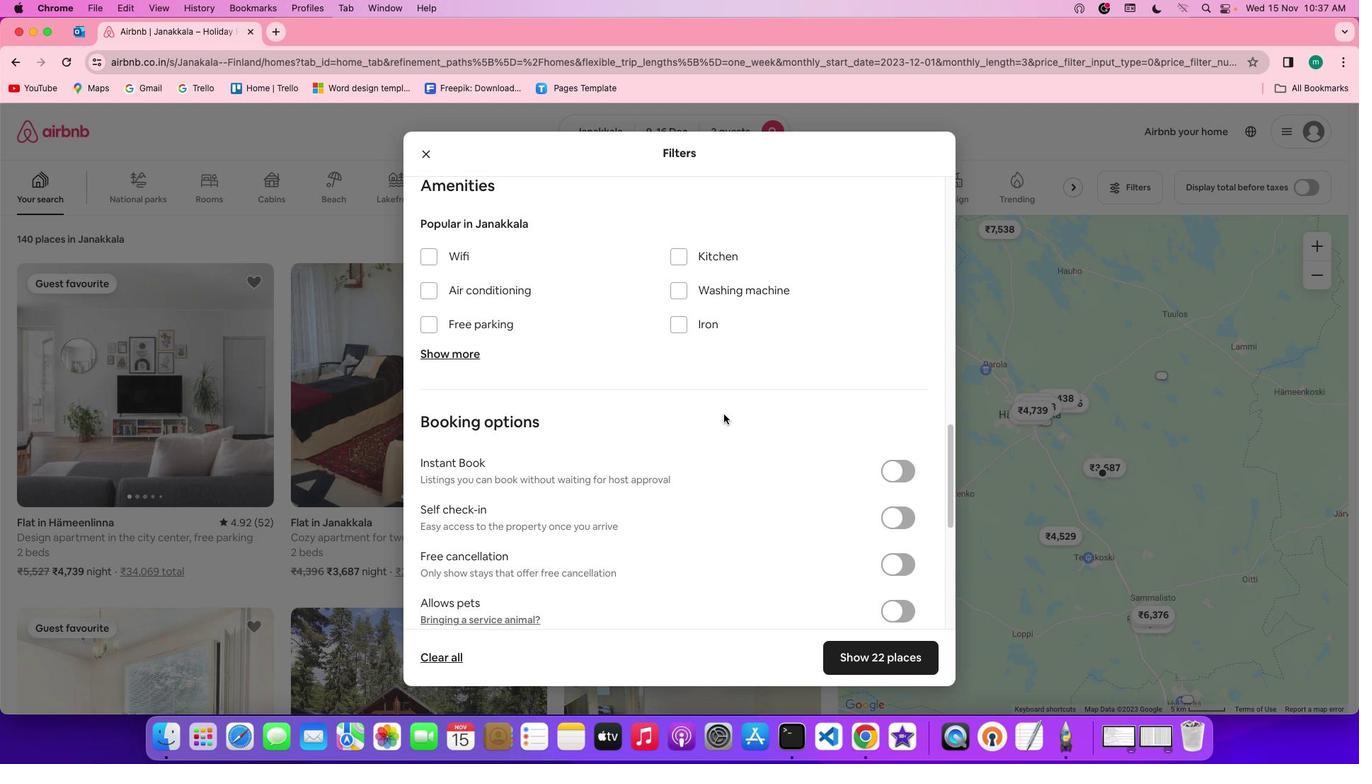 
Action: Mouse moved to (768, 432)
Screenshot: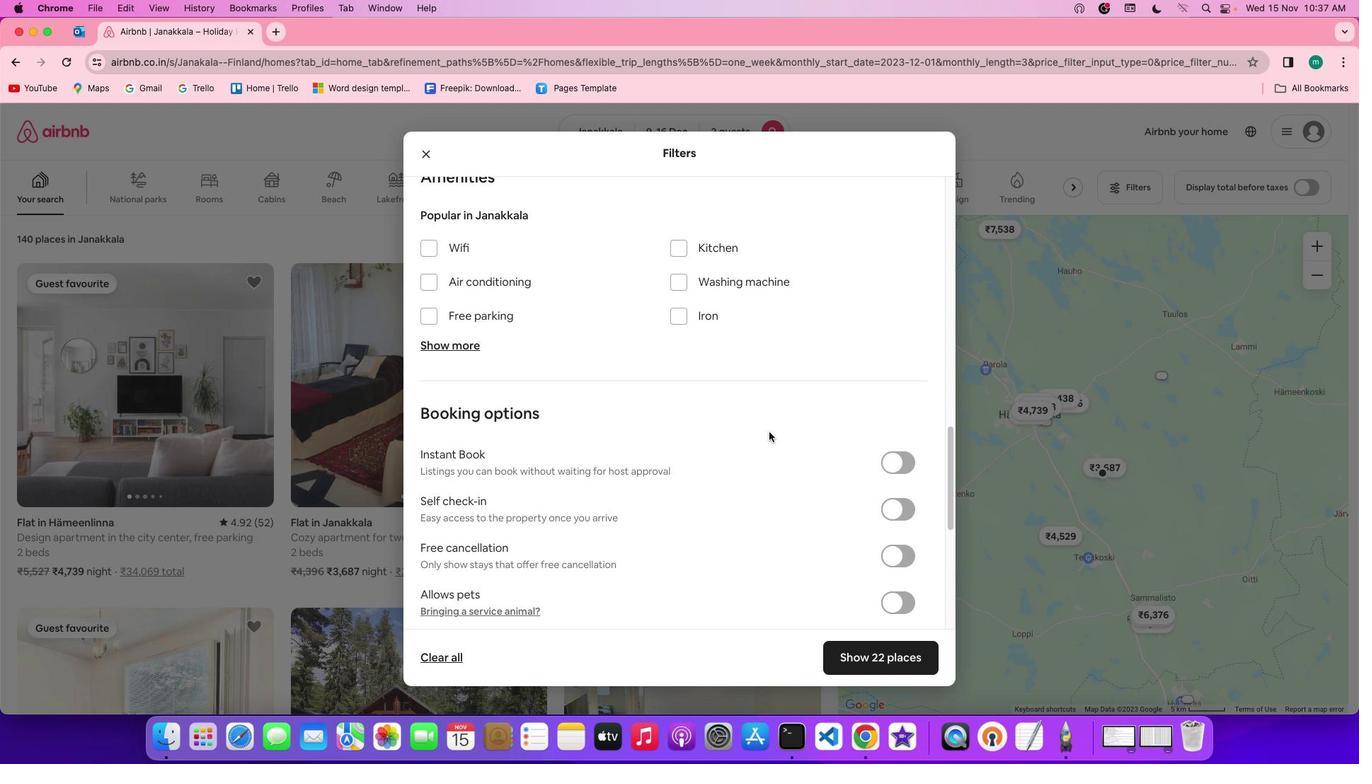 
Action: Mouse scrolled (768, 432) with delta (0, 0)
Screenshot: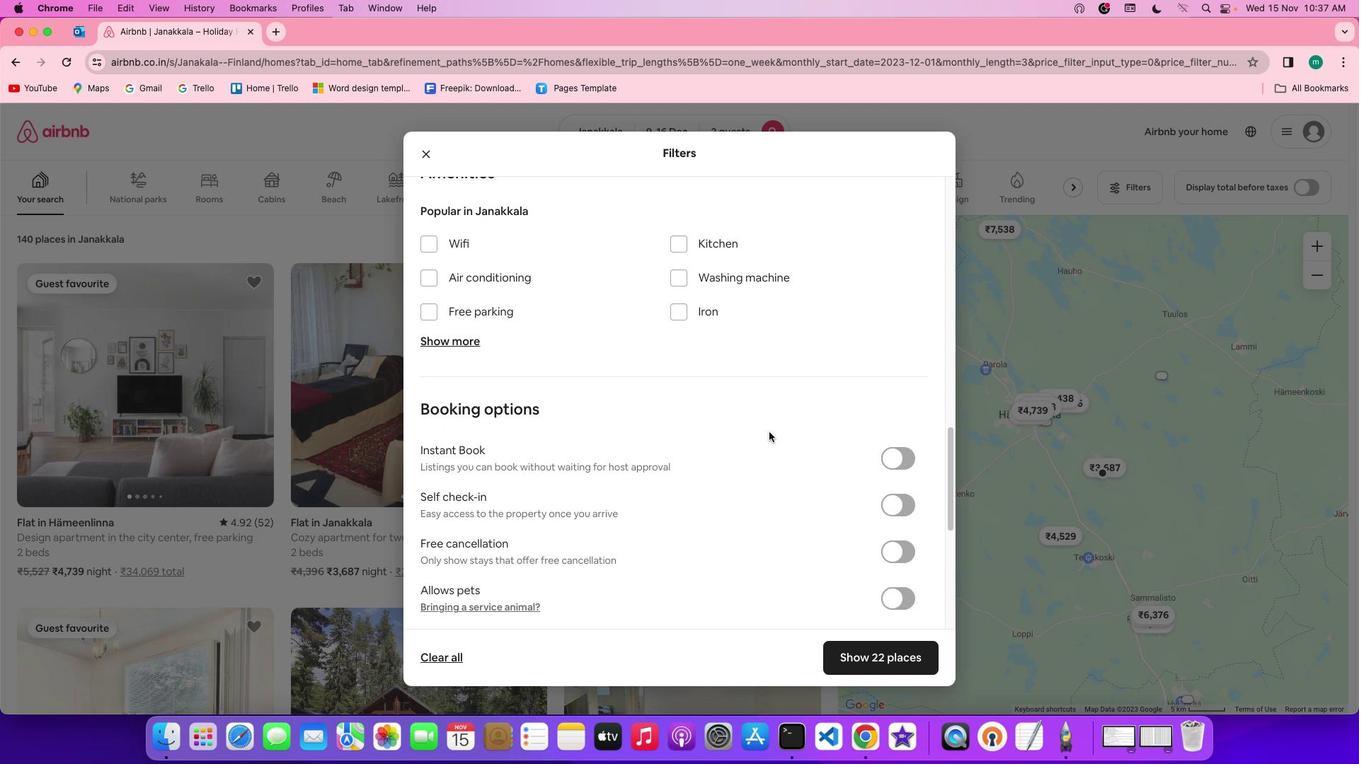 
Action: Mouse scrolled (768, 432) with delta (0, 0)
Screenshot: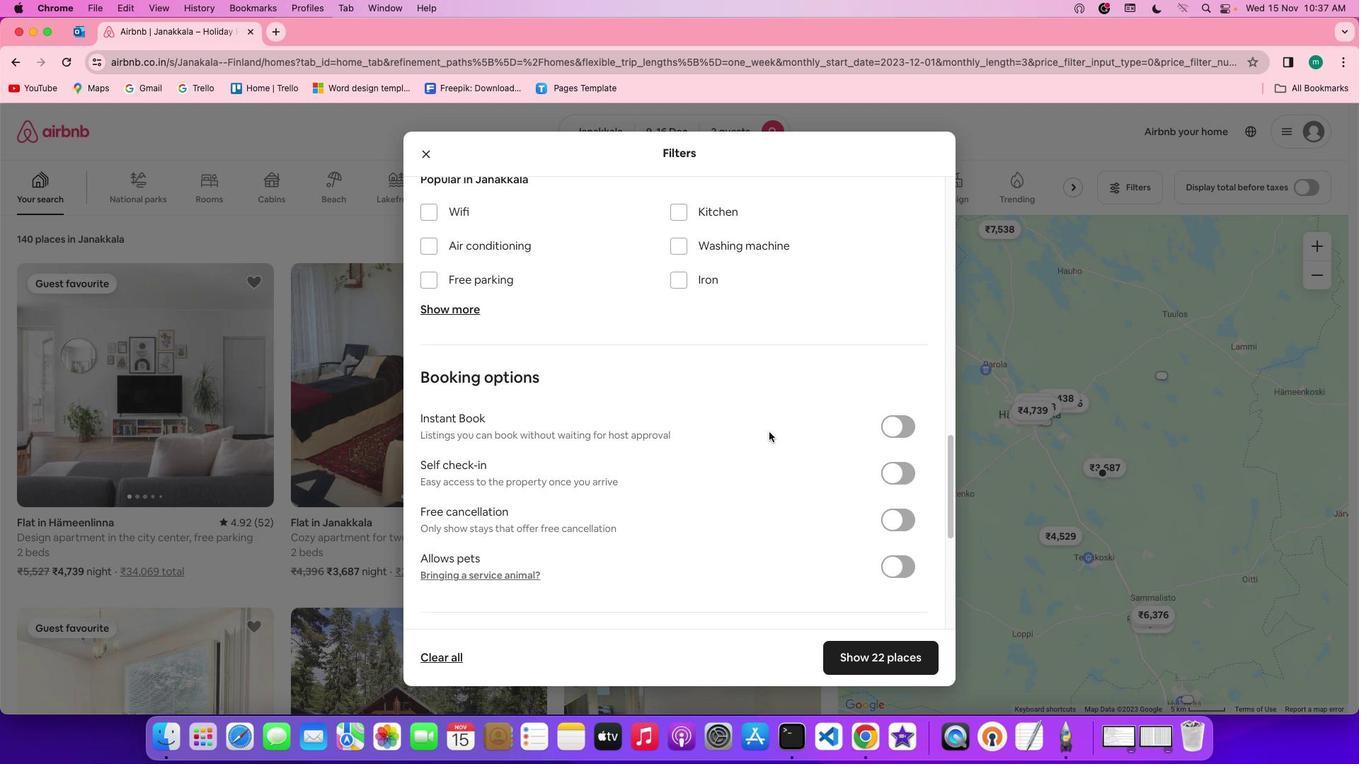 
Action: Mouse scrolled (768, 432) with delta (0, -1)
Screenshot: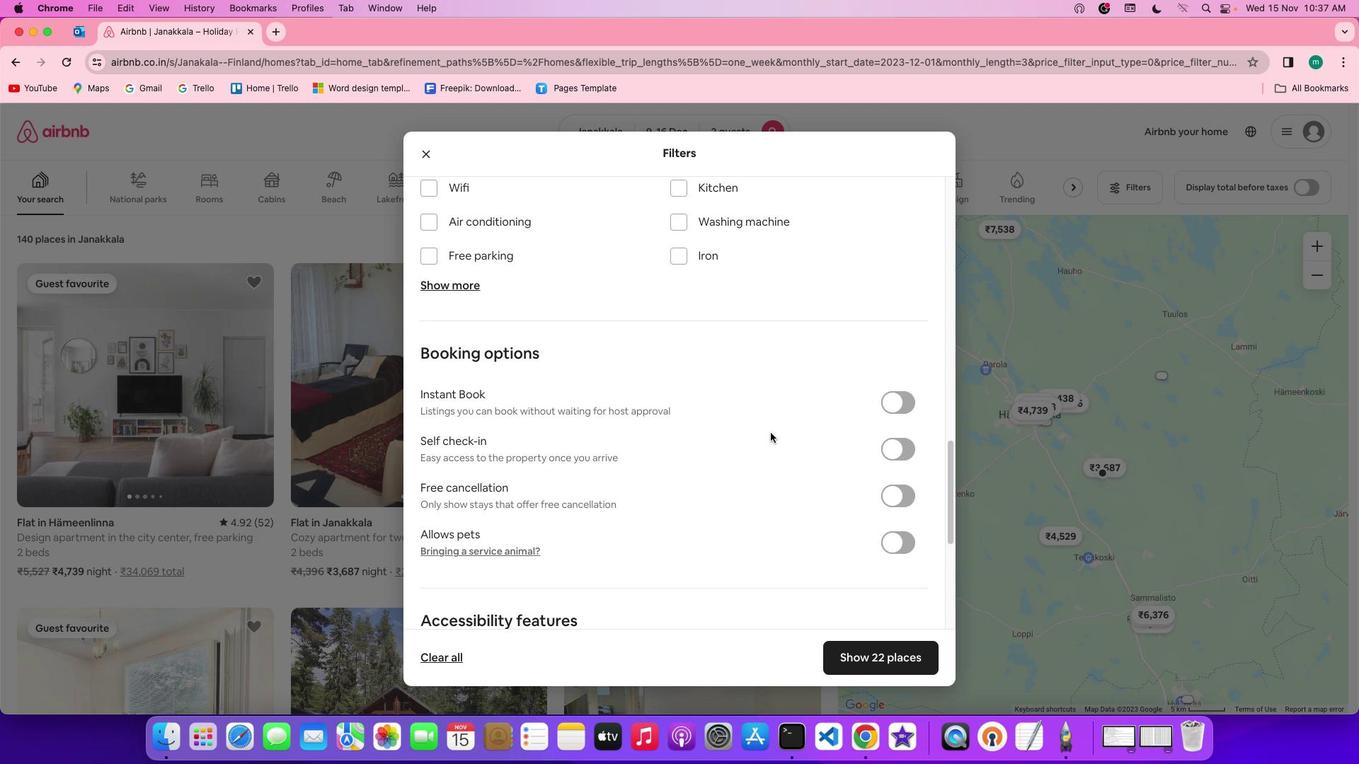 
Action: Mouse moved to (896, 423)
Screenshot: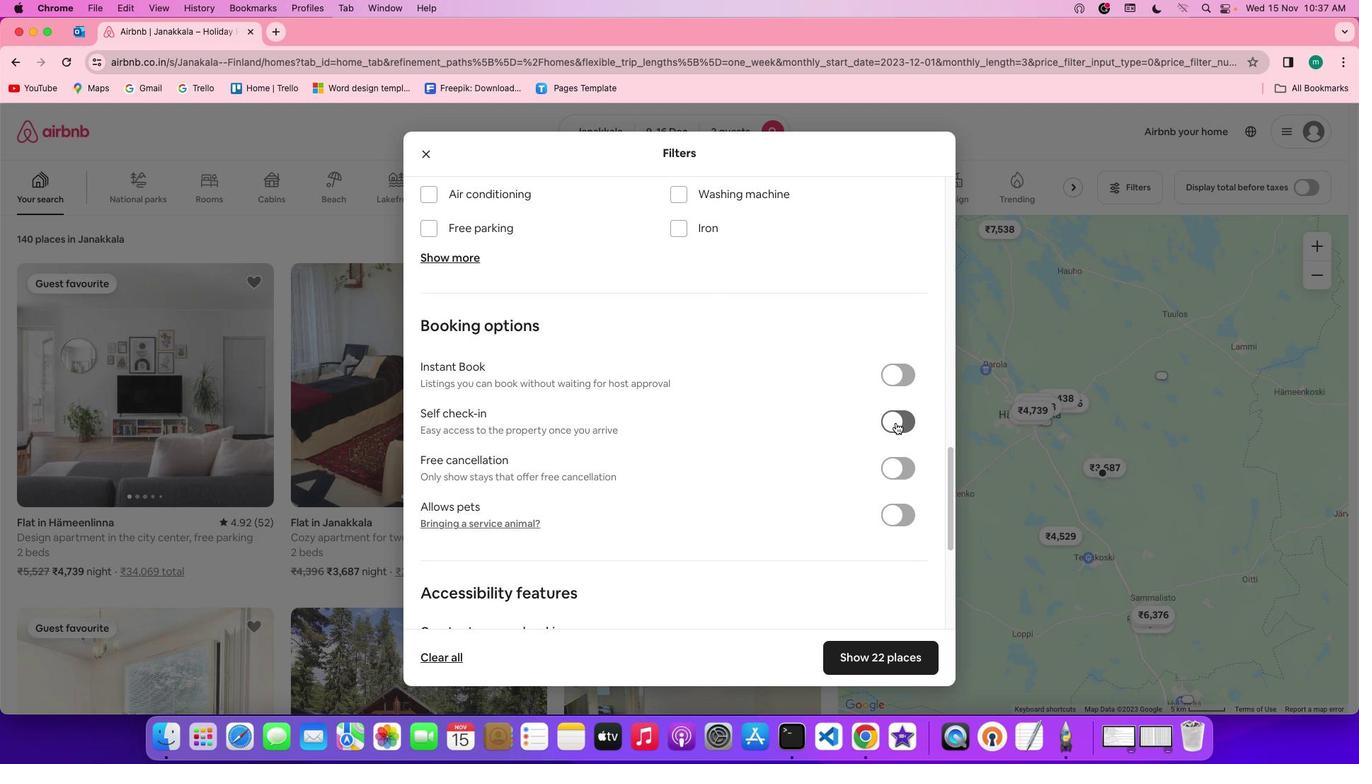
Action: Mouse pressed left at (896, 423)
Screenshot: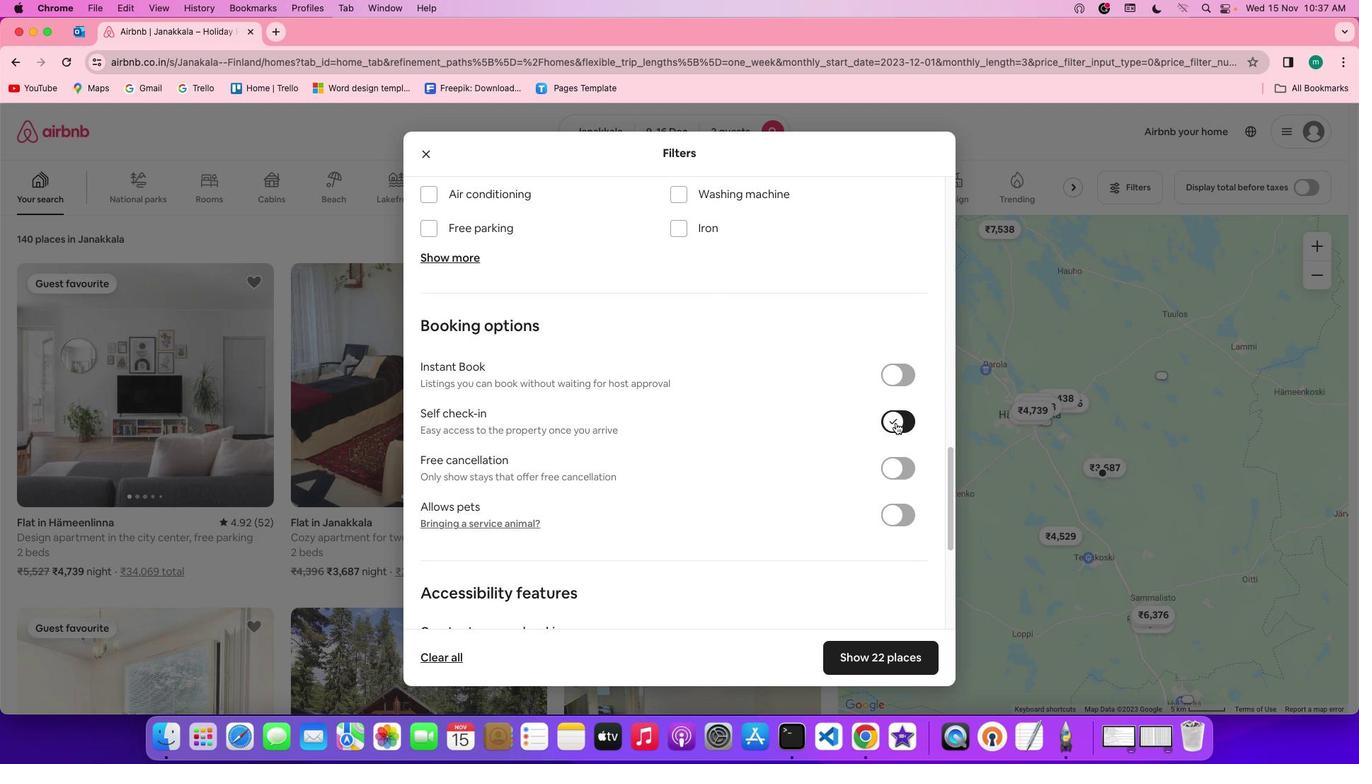 
Action: Mouse moved to (813, 579)
Screenshot: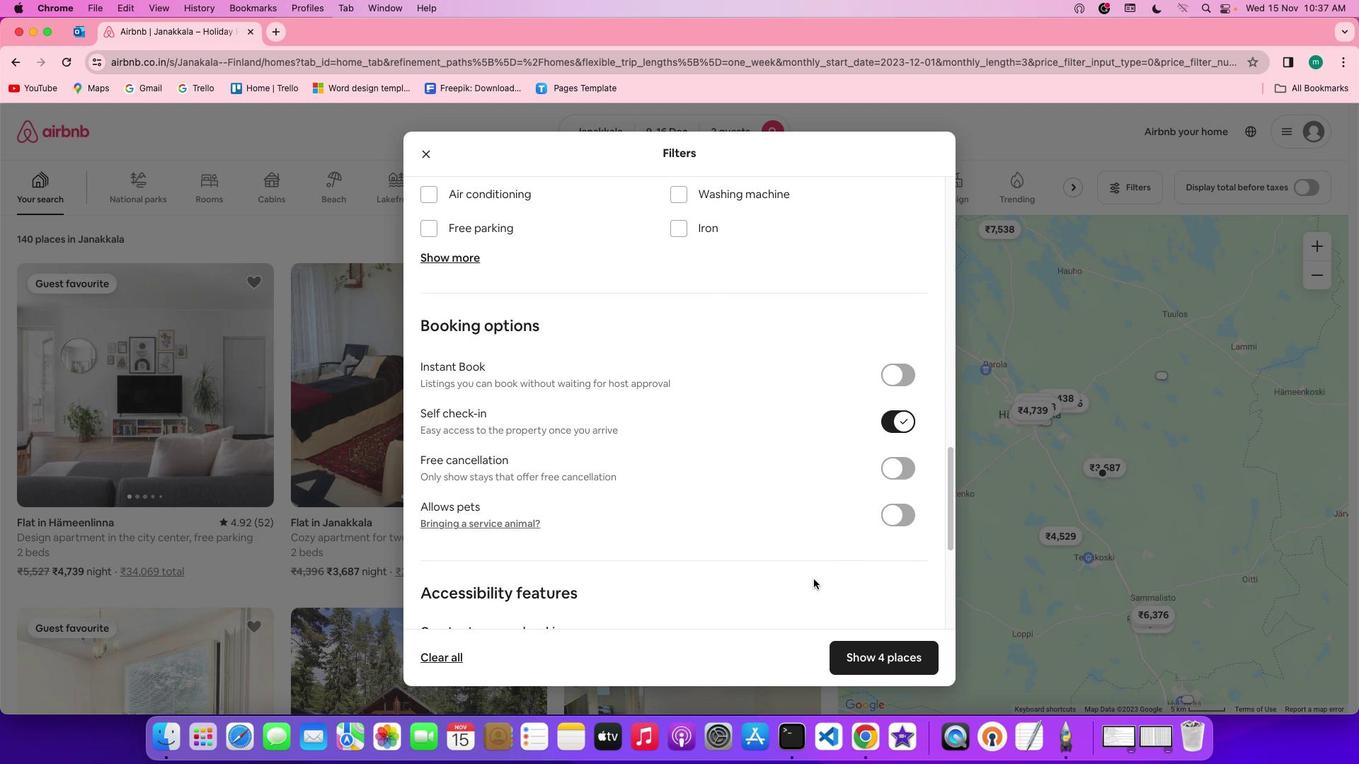 
Action: Mouse scrolled (813, 579) with delta (0, 0)
Screenshot: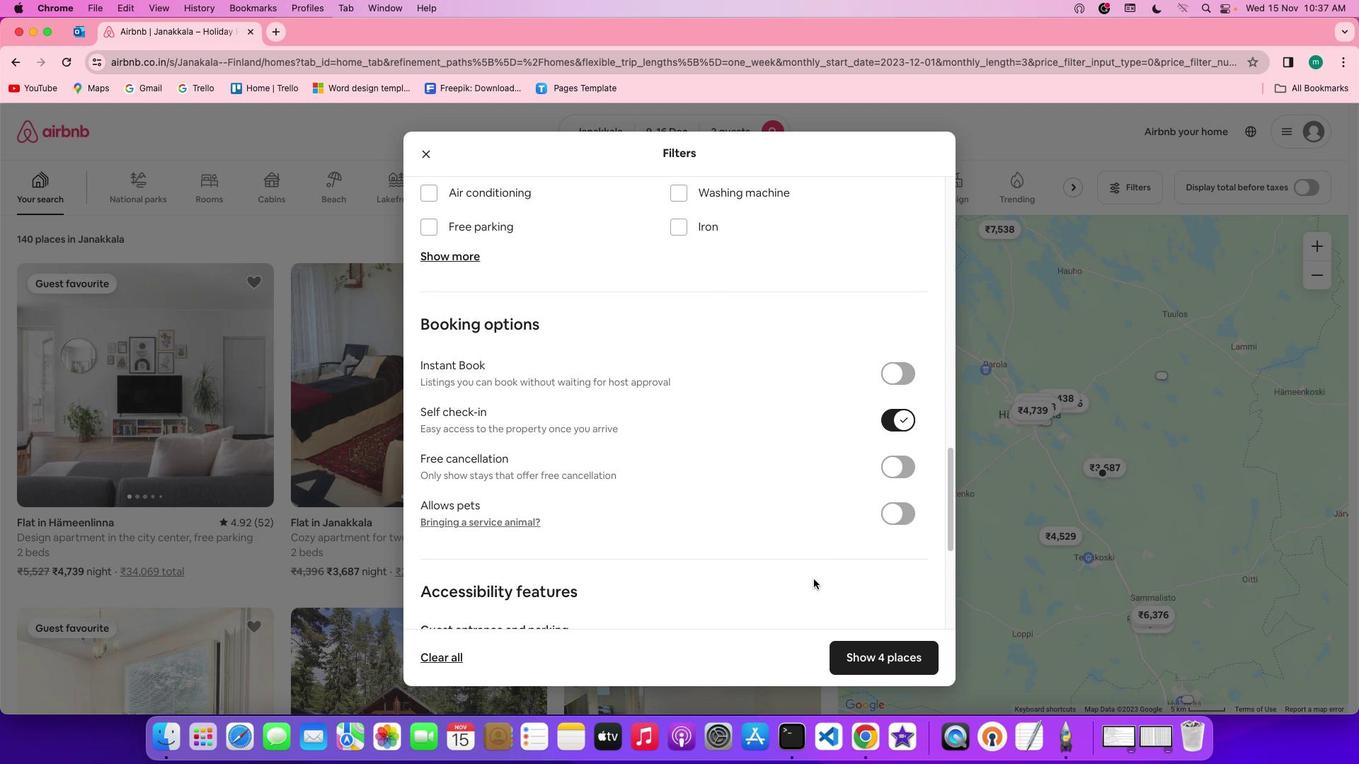 
Action: Mouse scrolled (813, 579) with delta (0, 0)
Screenshot: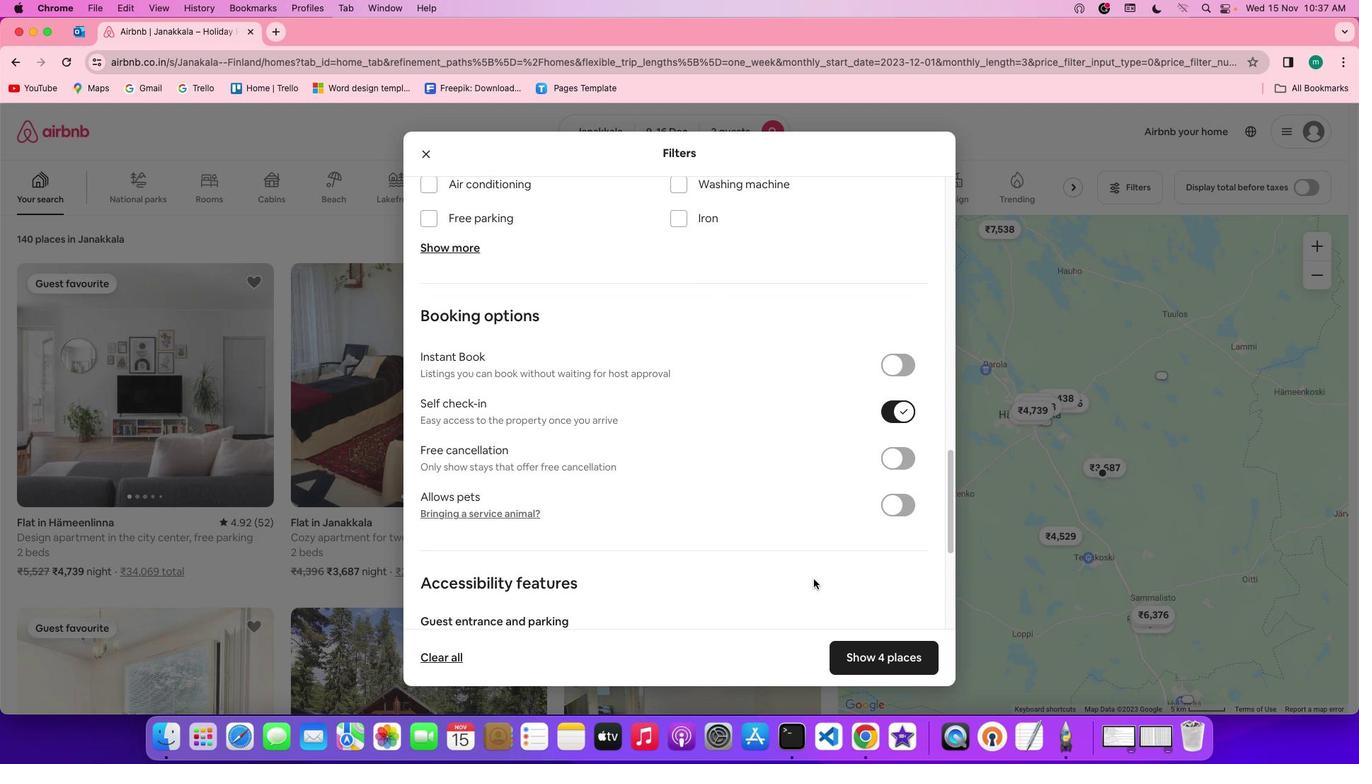 
Action: Mouse scrolled (813, 579) with delta (0, 0)
Screenshot: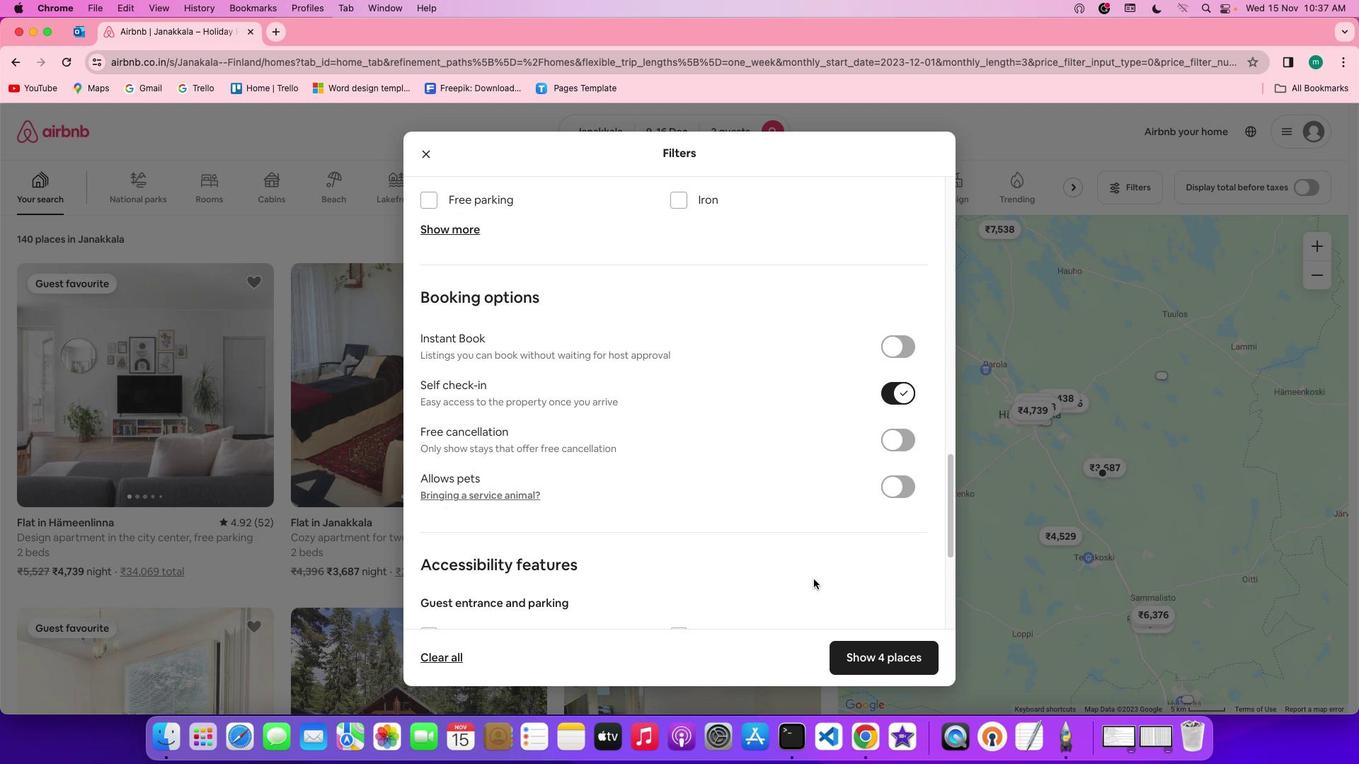 
Action: Mouse scrolled (813, 579) with delta (0, 0)
Screenshot: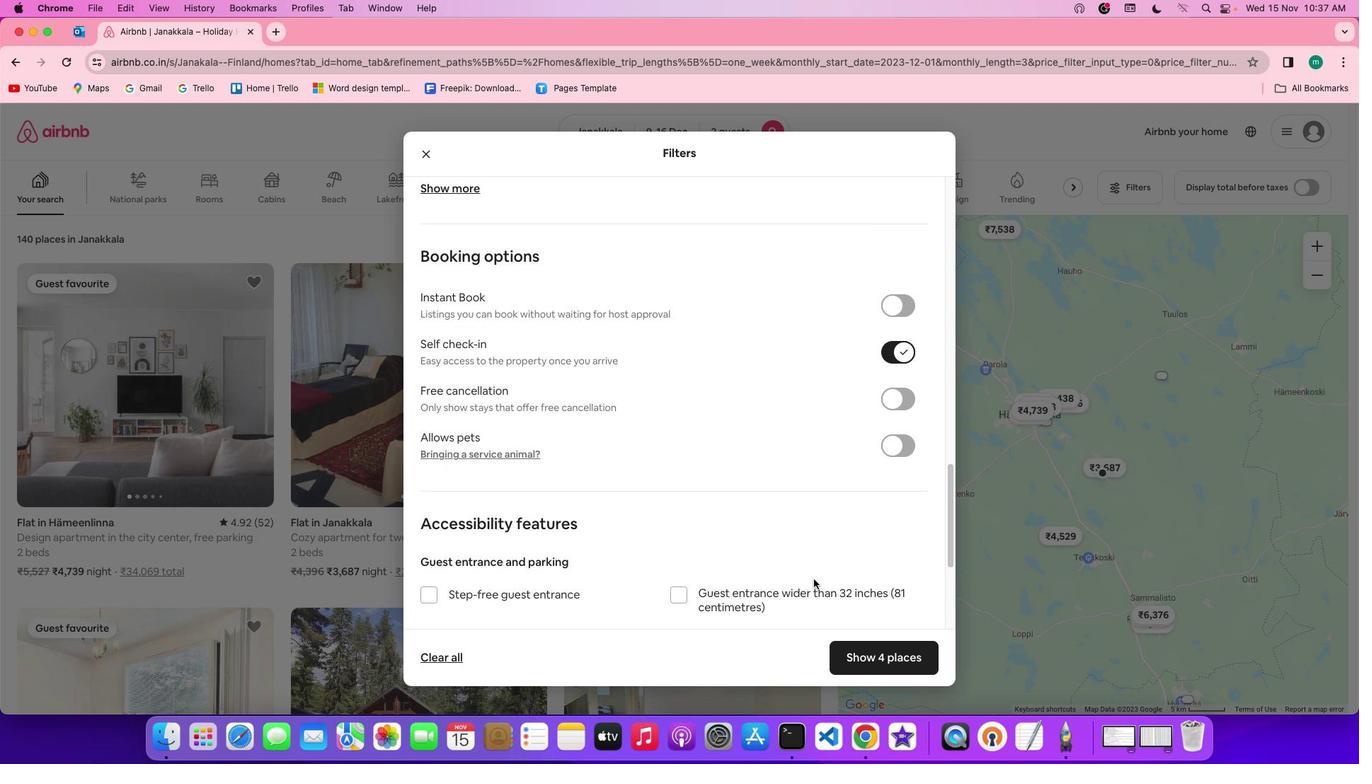 
Action: Mouse moved to (813, 579)
Screenshot: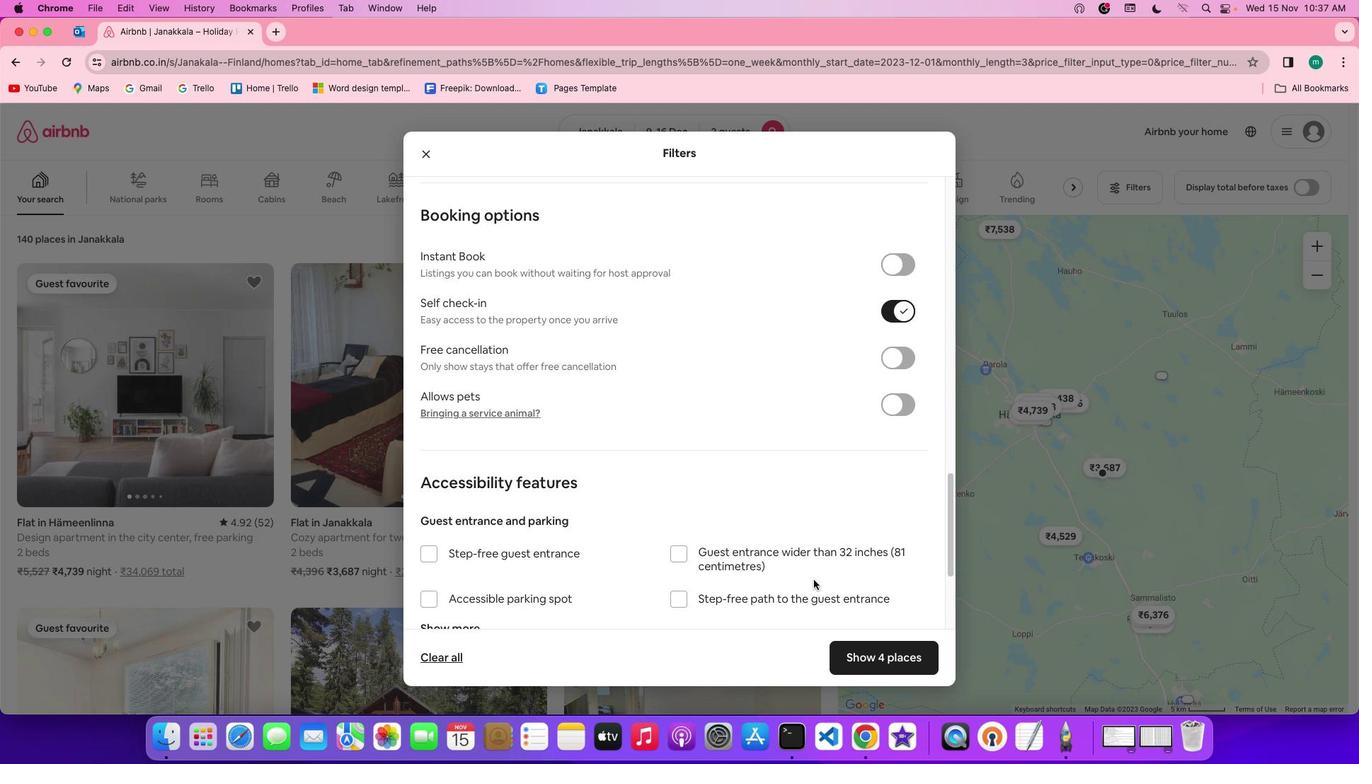 
Action: Mouse scrolled (813, 579) with delta (0, 0)
Screenshot: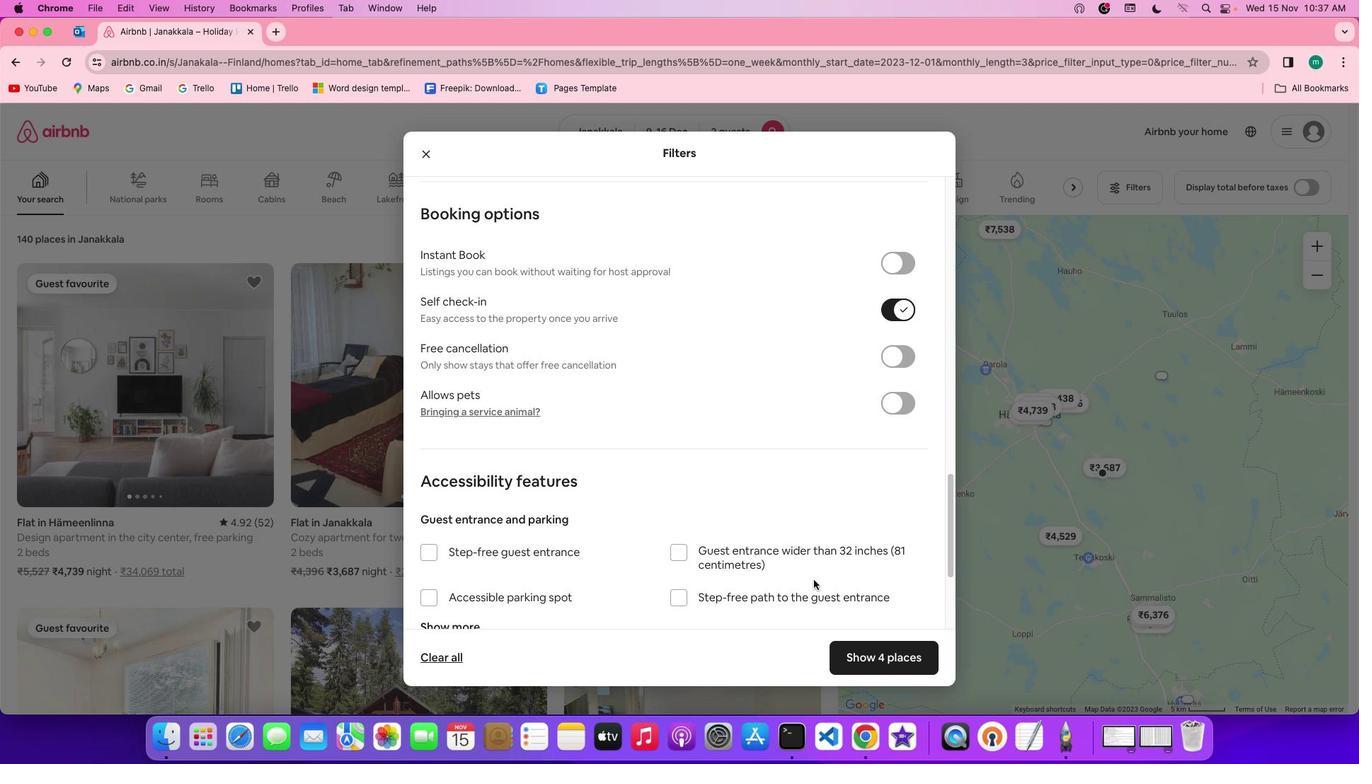 
Action: Mouse scrolled (813, 579) with delta (0, 0)
Screenshot: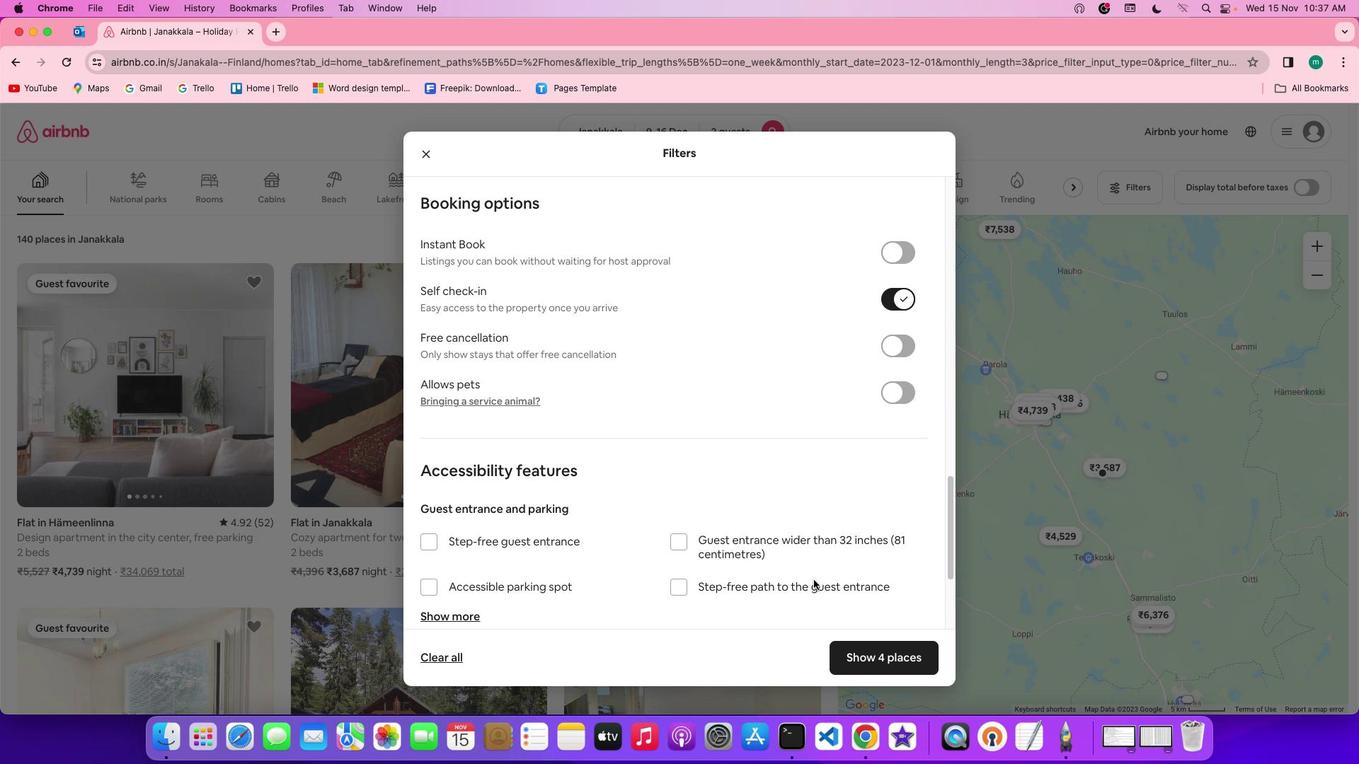 
Action: Mouse scrolled (813, 579) with delta (0, -1)
Screenshot: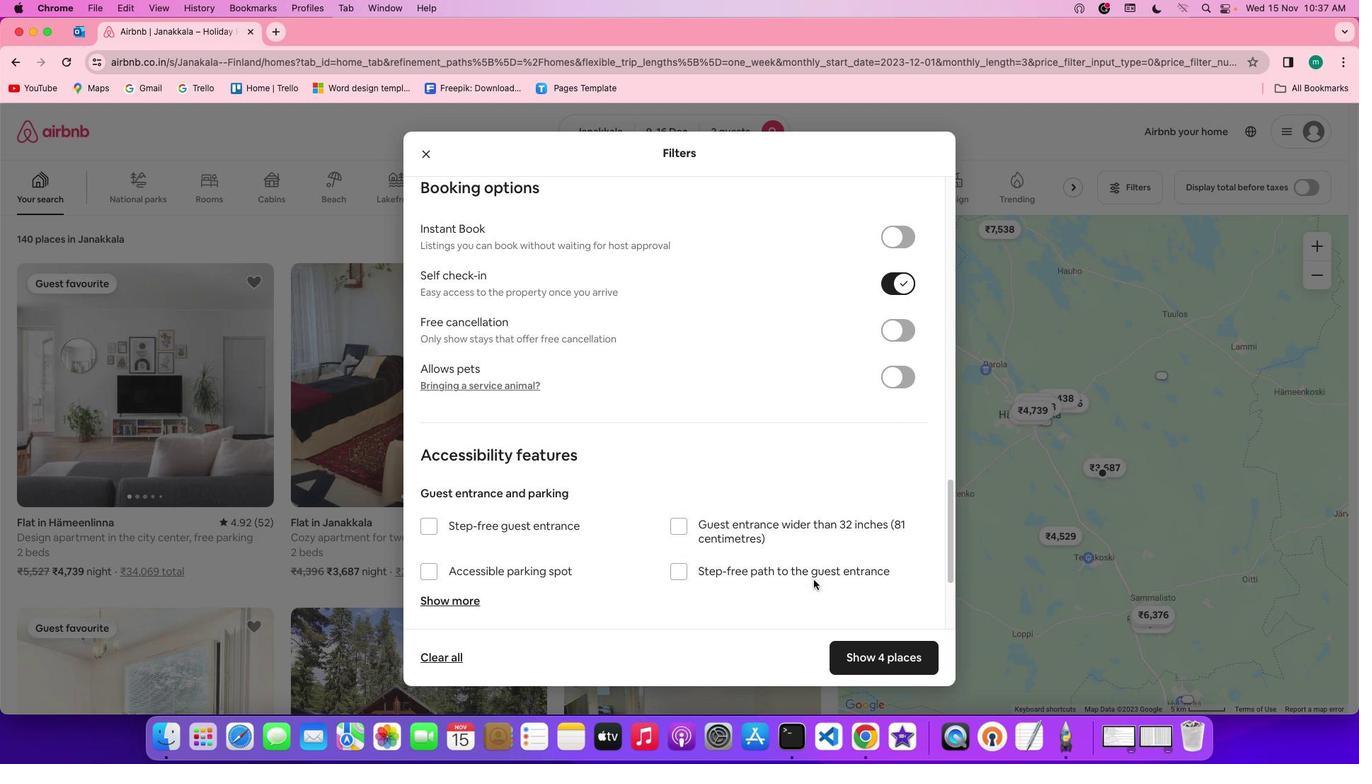 
Action: Mouse scrolled (813, 579) with delta (0, -1)
Screenshot: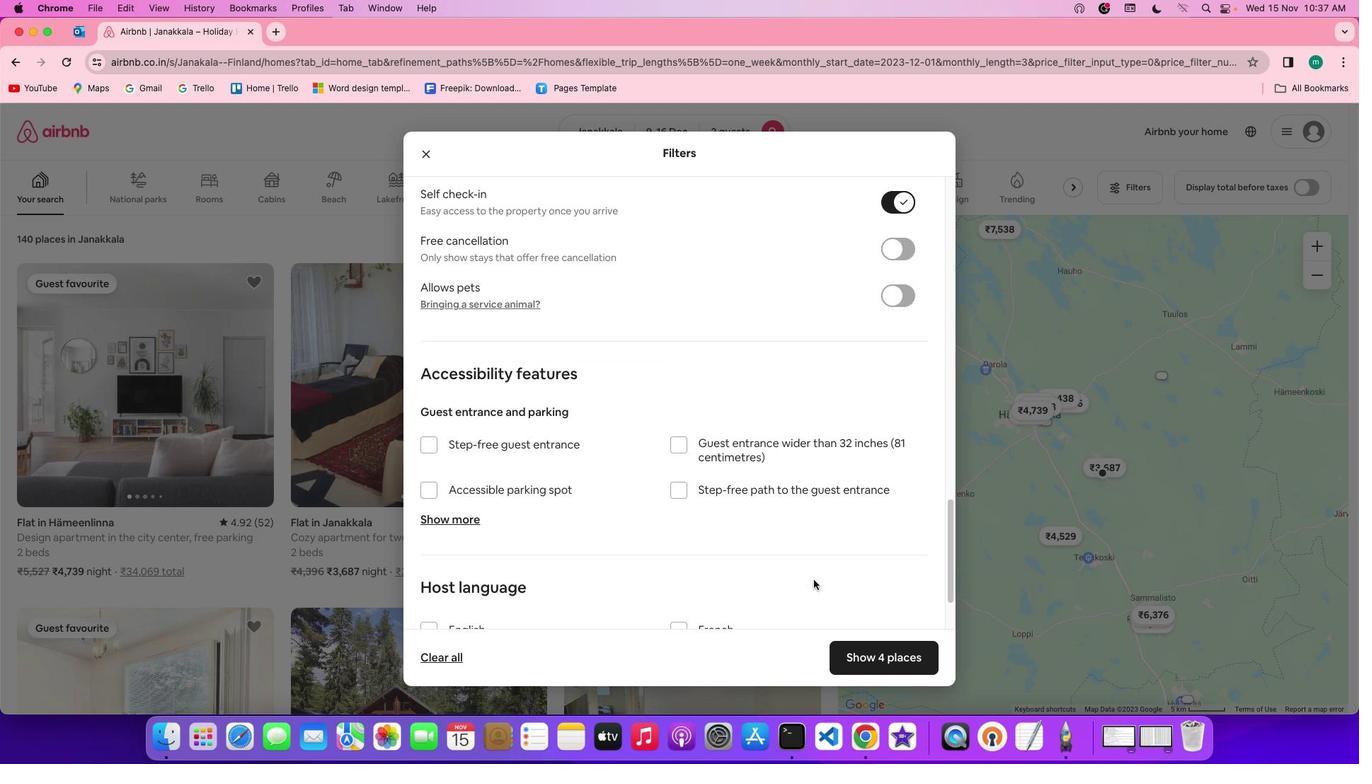 
Action: Mouse scrolled (813, 579) with delta (0, 0)
Screenshot: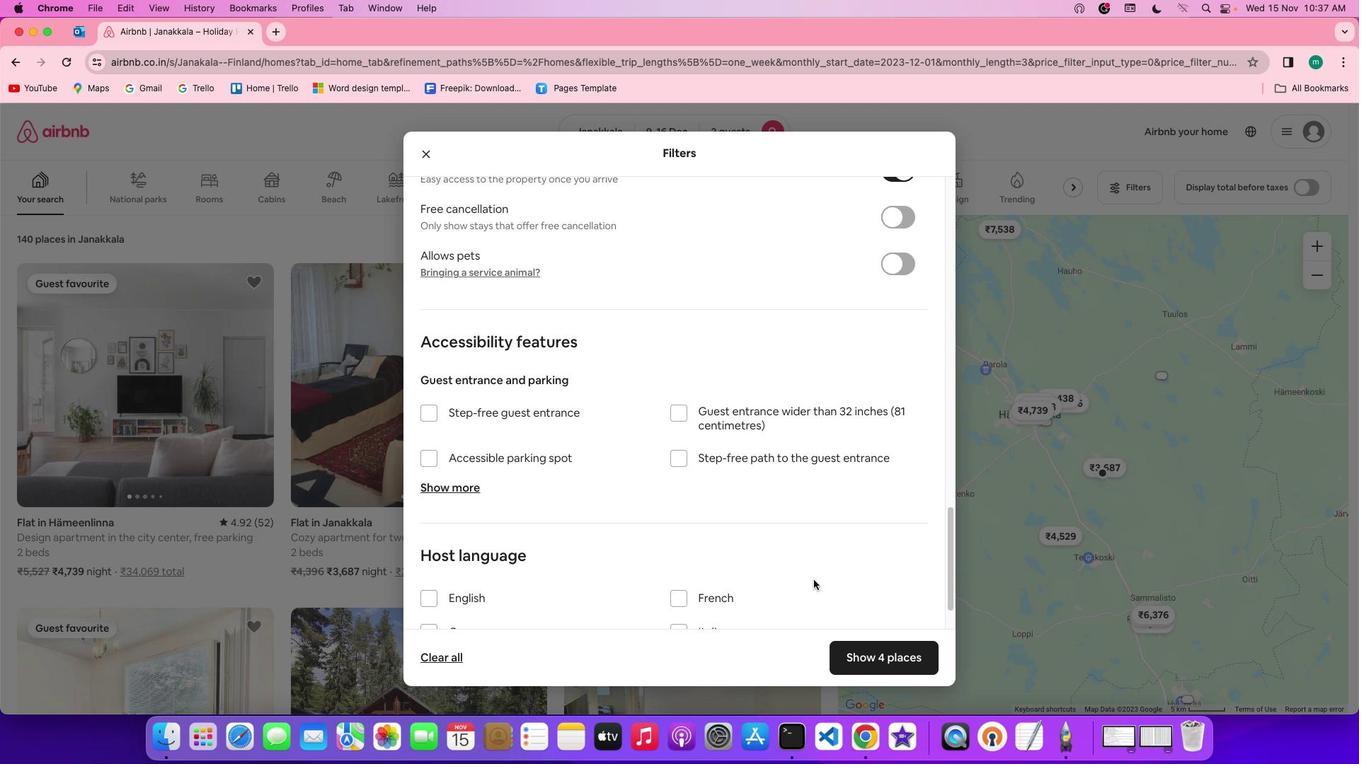 
Action: Mouse scrolled (813, 579) with delta (0, 0)
Screenshot: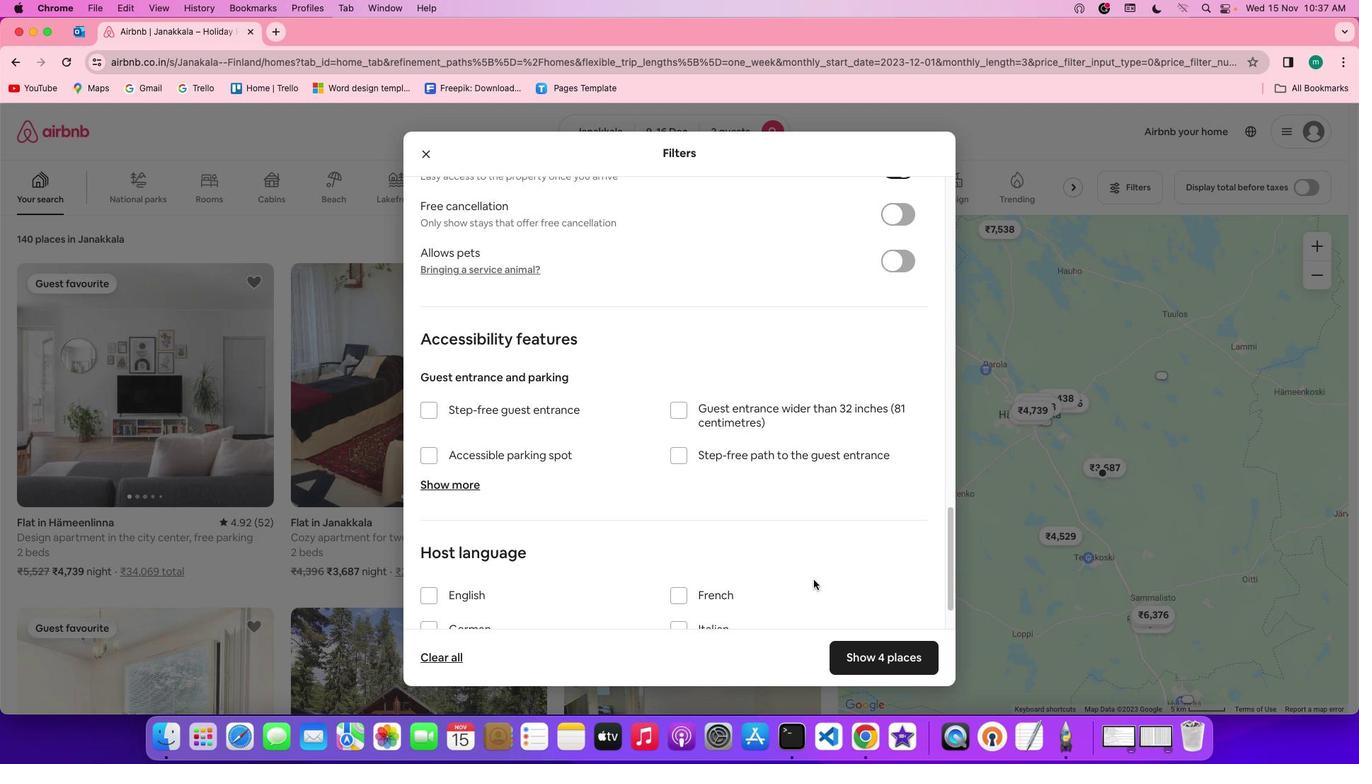 
Action: Mouse scrolled (813, 579) with delta (0, -1)
Screenshot: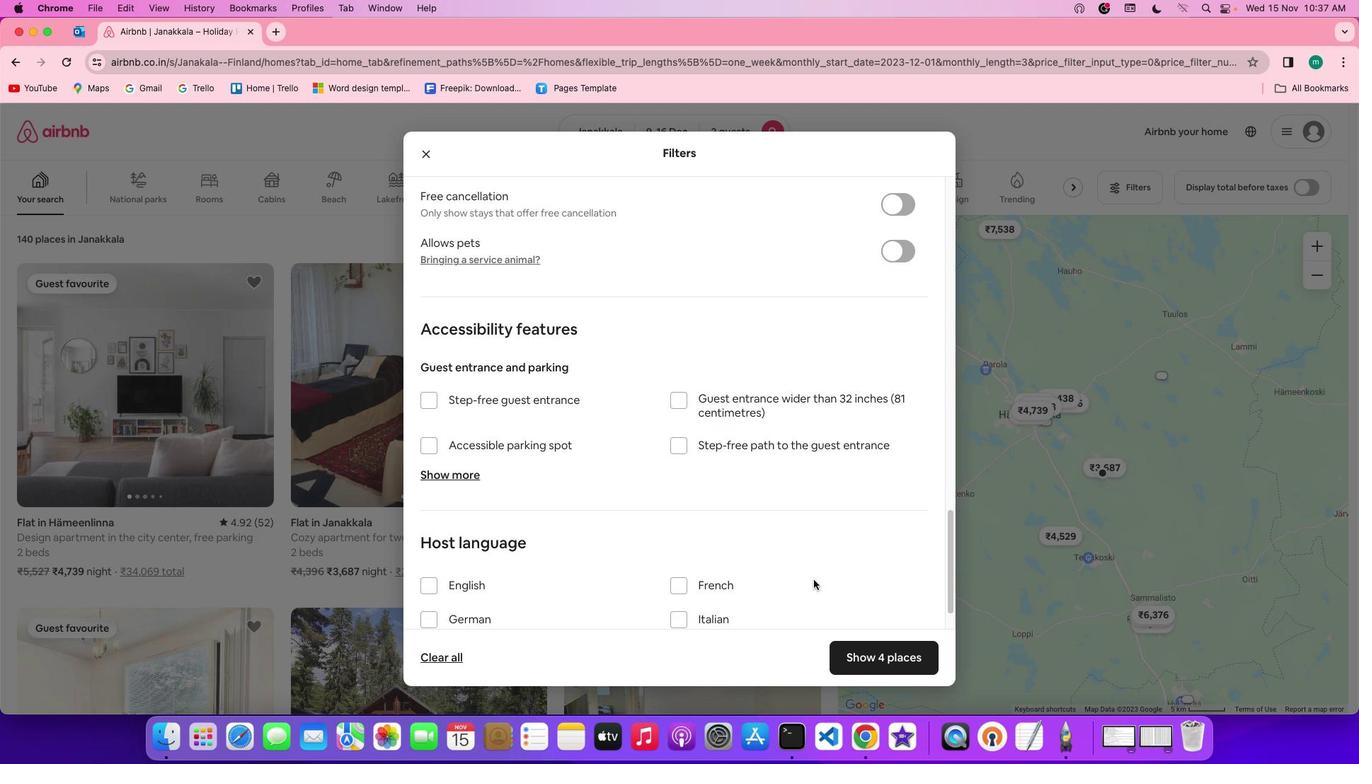 
Action: Mouse scrolled (813, 579) with delta (0, -2)
Screenshot: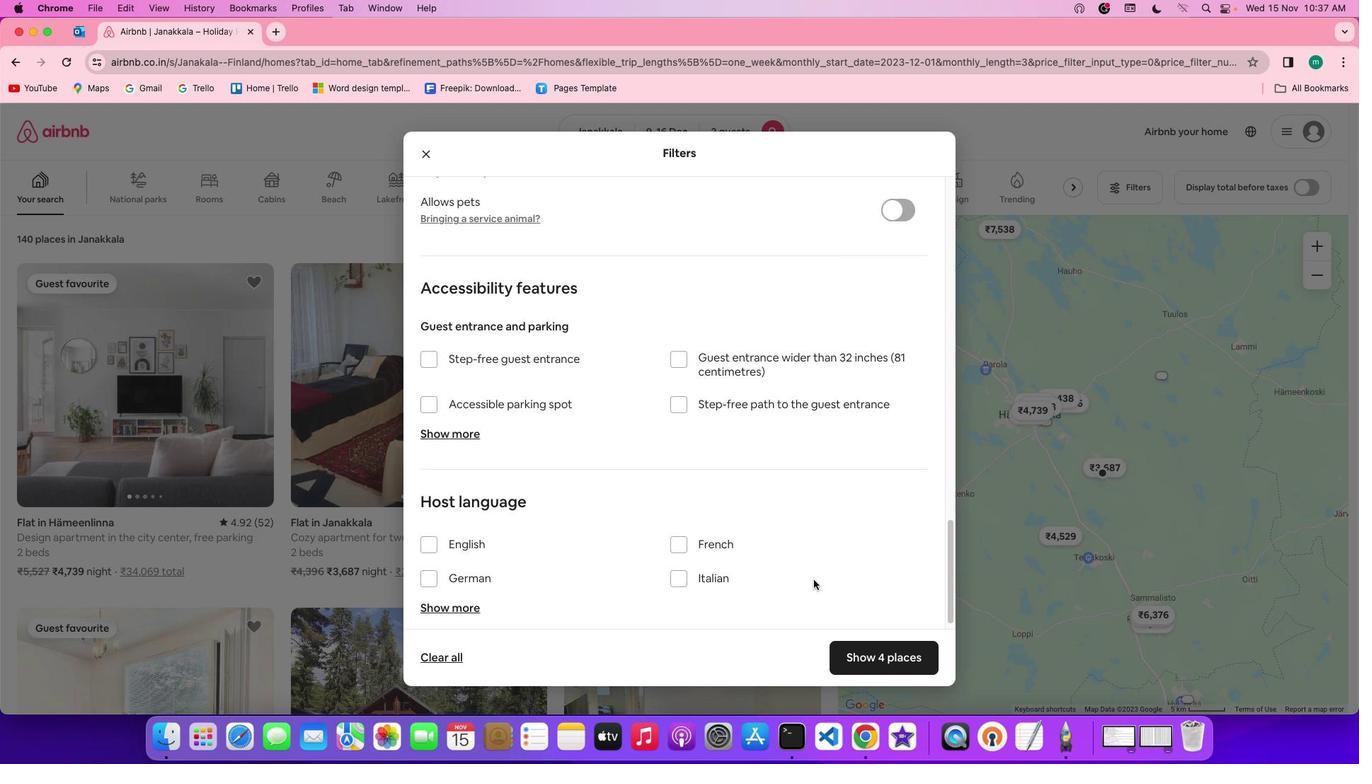 
Action: Mouse moved to (848, 610)
Screenshot: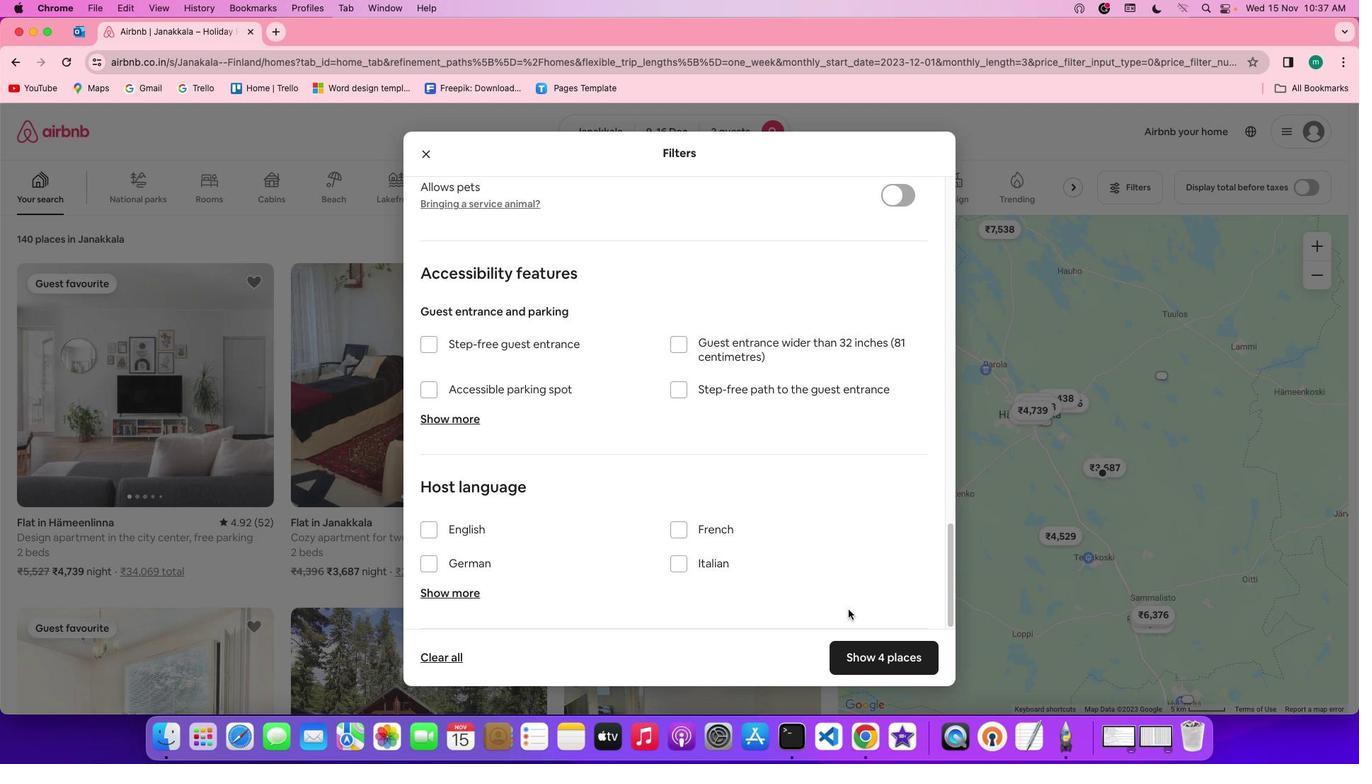 
Action: Mouse scrolled (848, 610) with delta (0, 0)
Screenshot: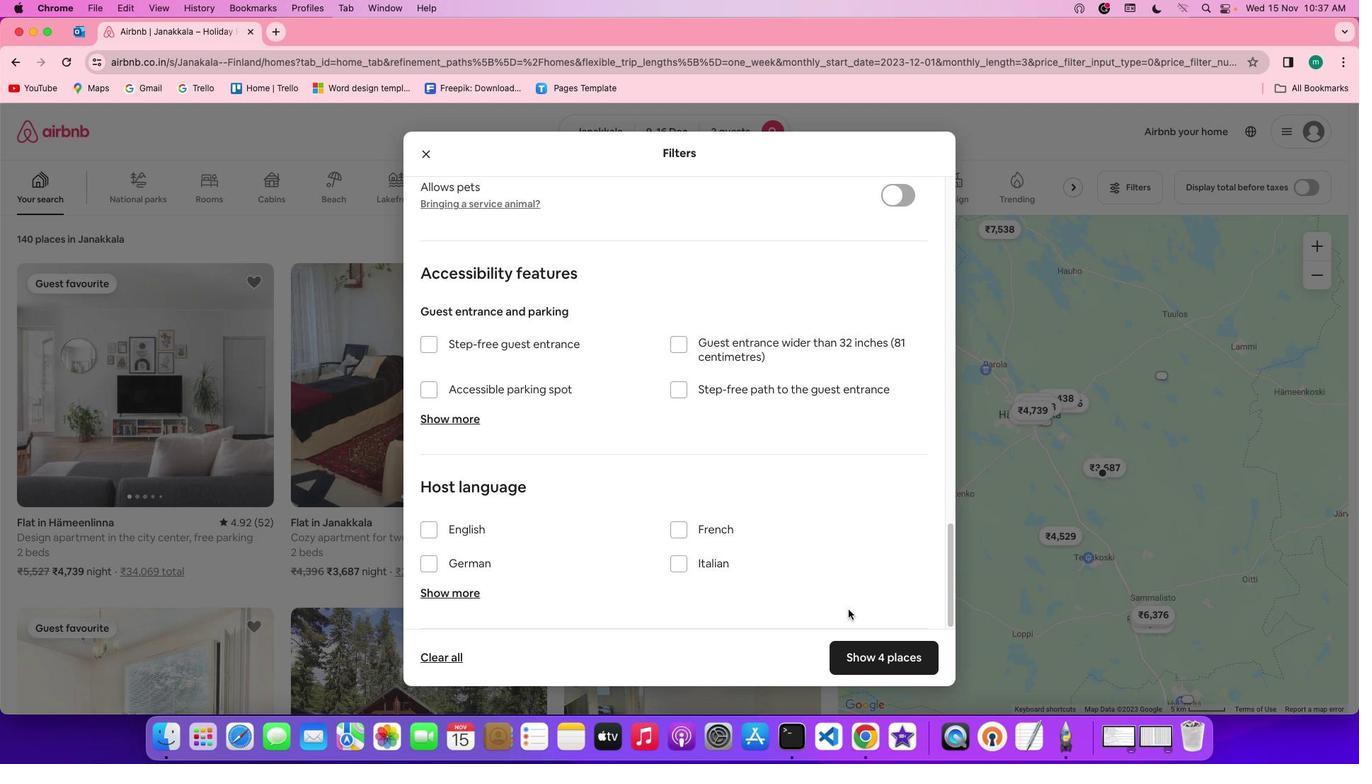 
Action: Mouse scrolled (848, 610) with delta (0, 0)
Screenshot: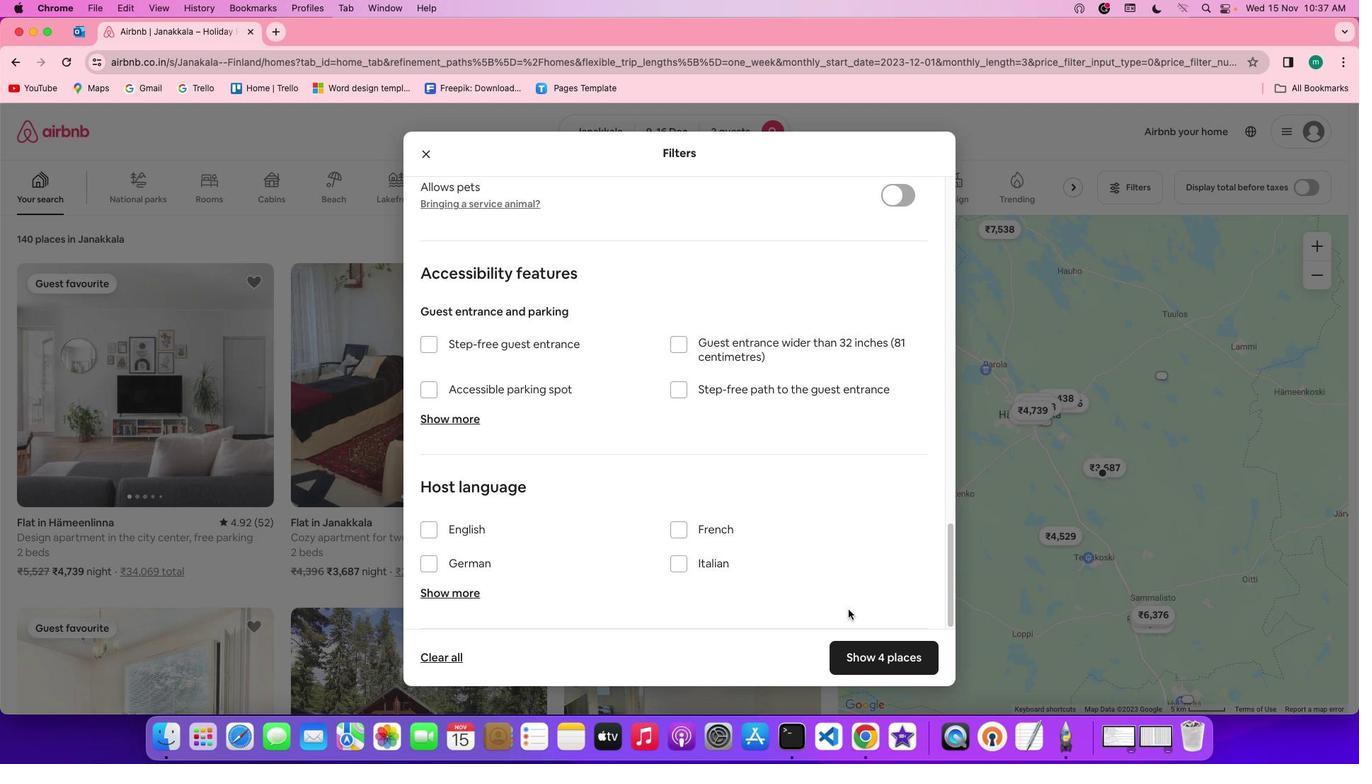 
Action: Mouse scrolled (848, 610) with delta (0, -2)
Screenshot: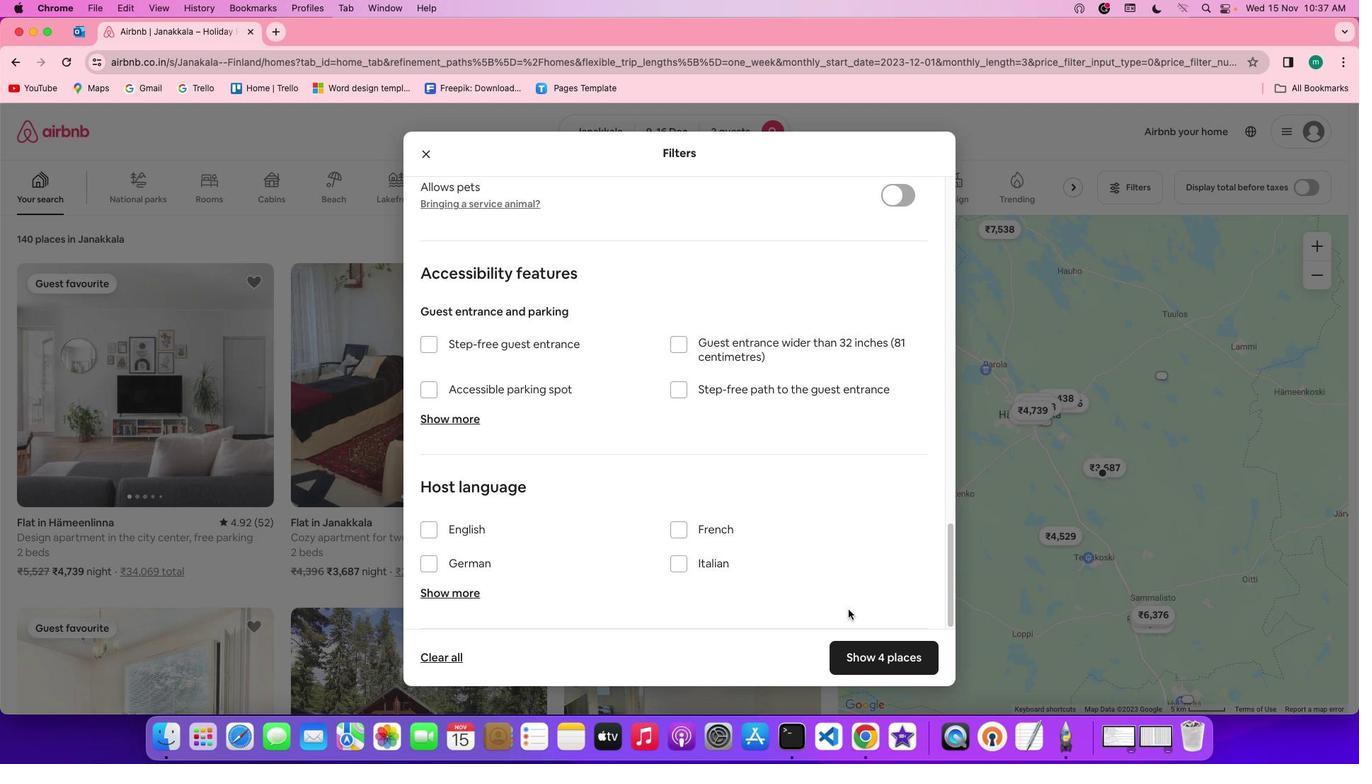 
Action: Mouse scrolled (848, 610) with delta (0, -3)
Screenshot: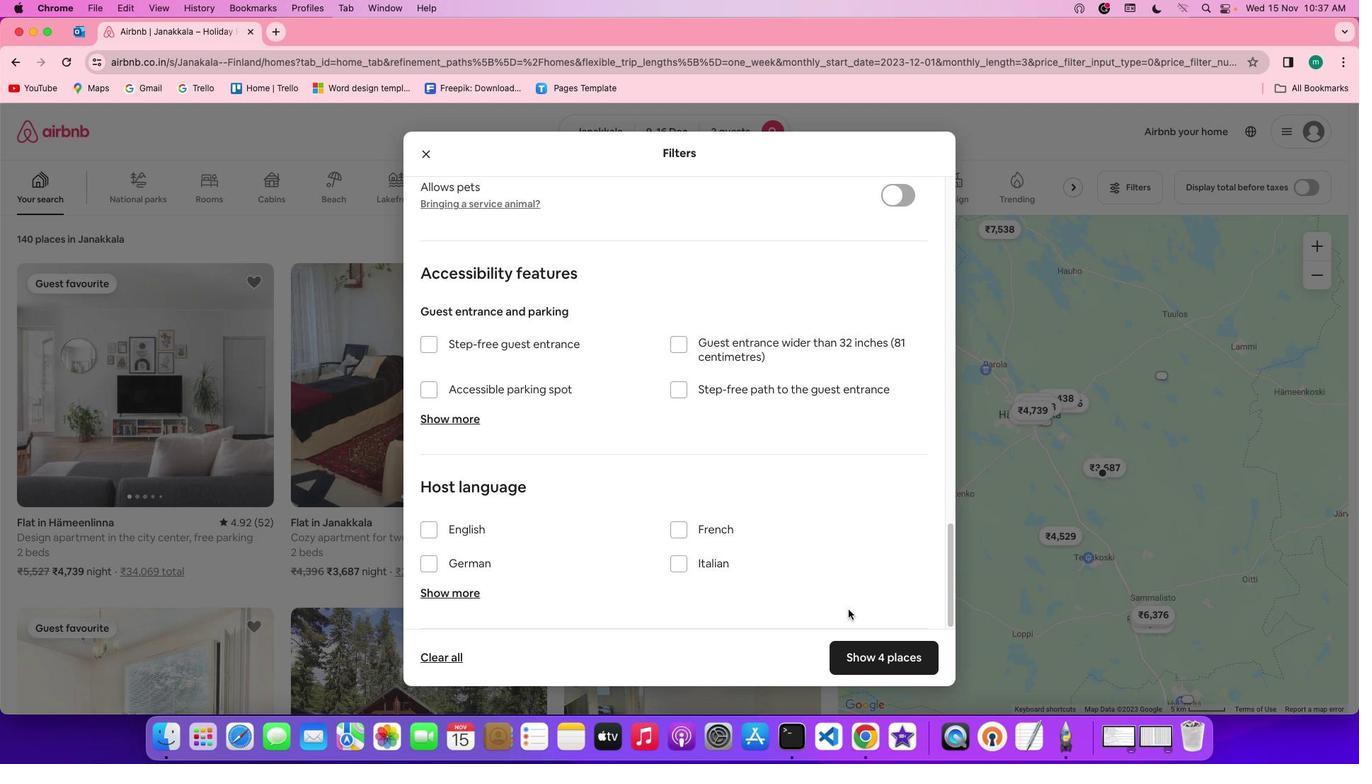 
Action: Mouse scrolled (848, 610) with delta (0, -3)
Screenshot: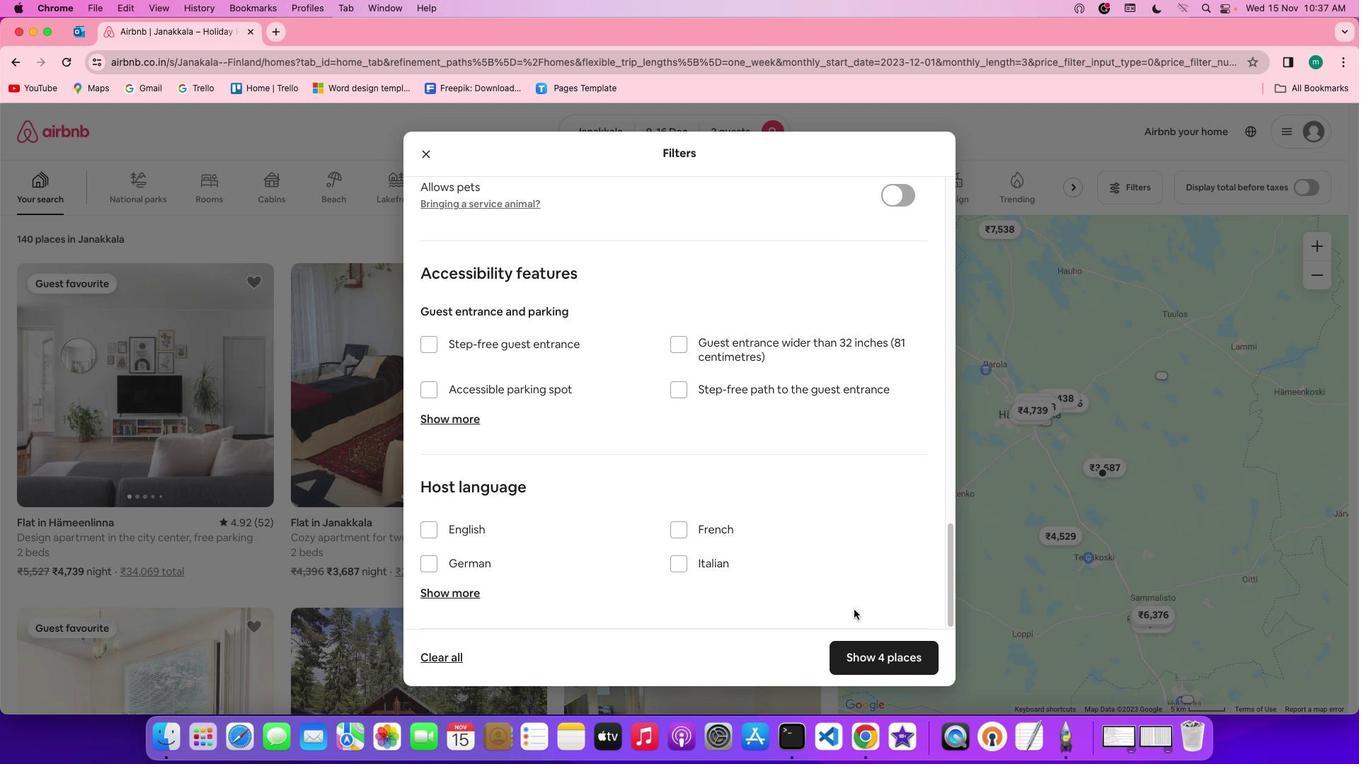 
Action: Mouse moved to (914, 658)
Screenshot: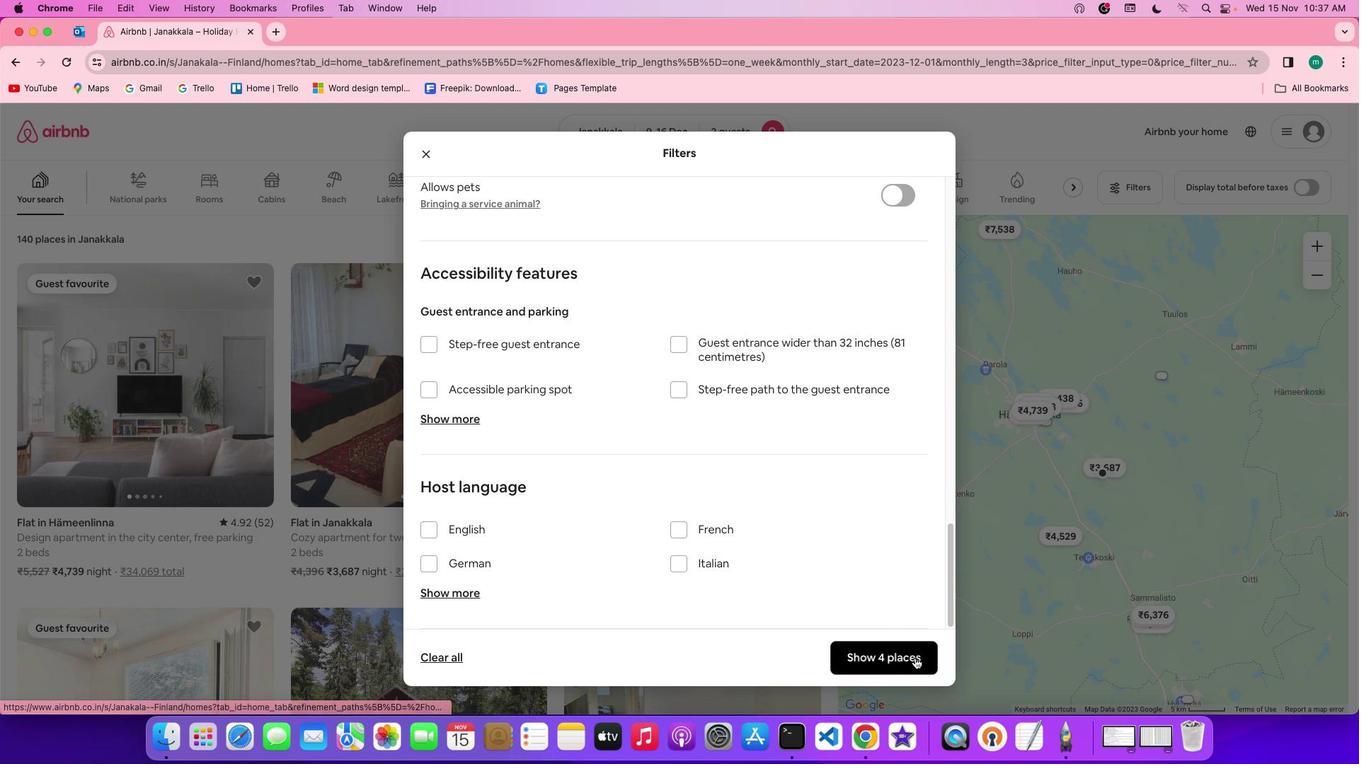 
Action: Mouse pressed left at (914, 658)
Screenshot: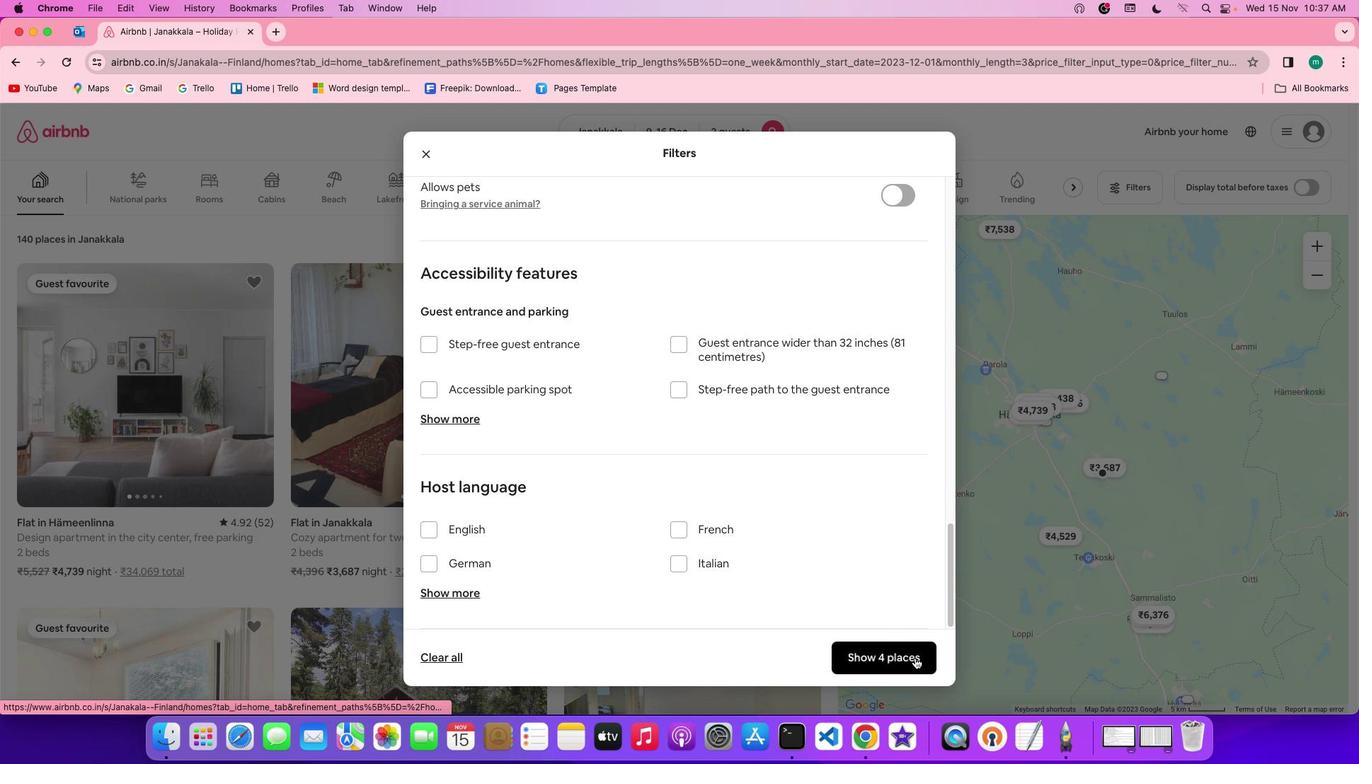 
Action: Mouse moved to (46, 373)
Screenshot: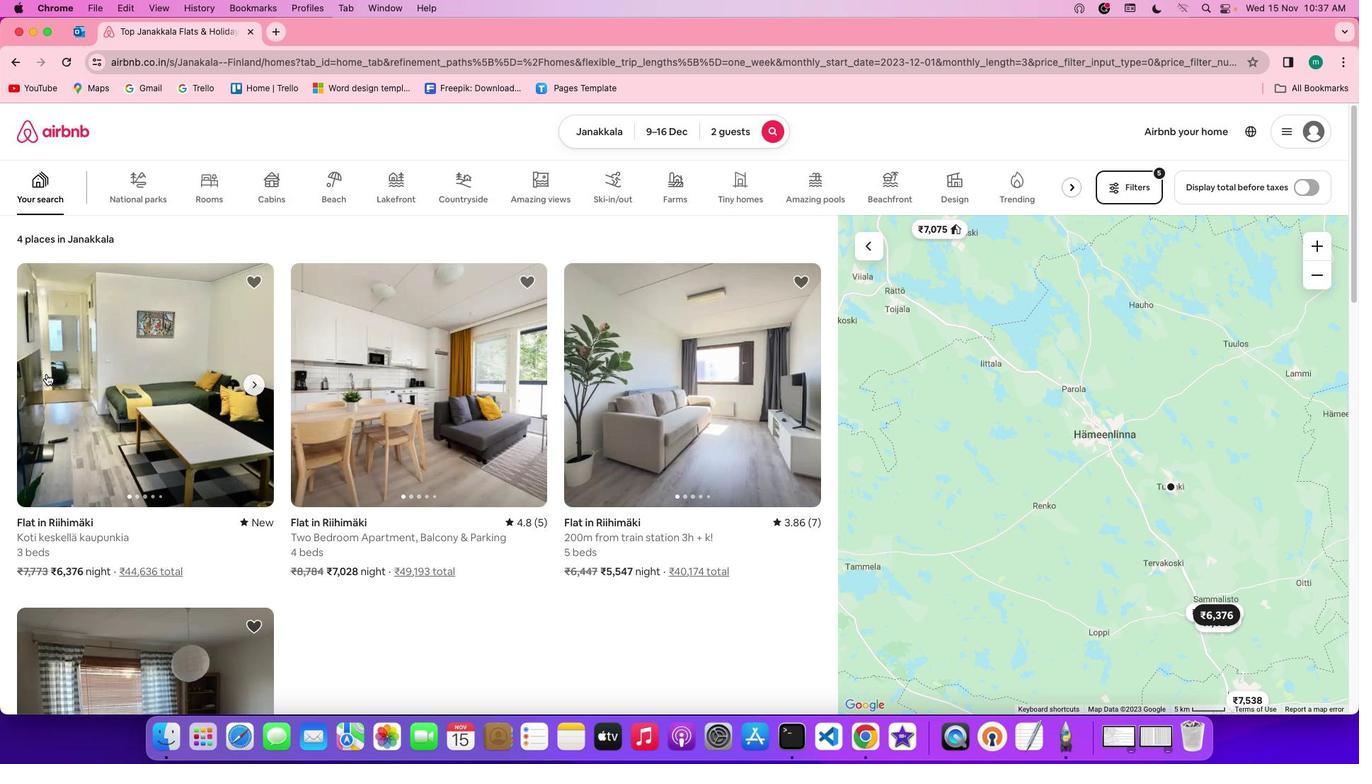
Action: Mouse pressed left at (46, 373)
Screenshot: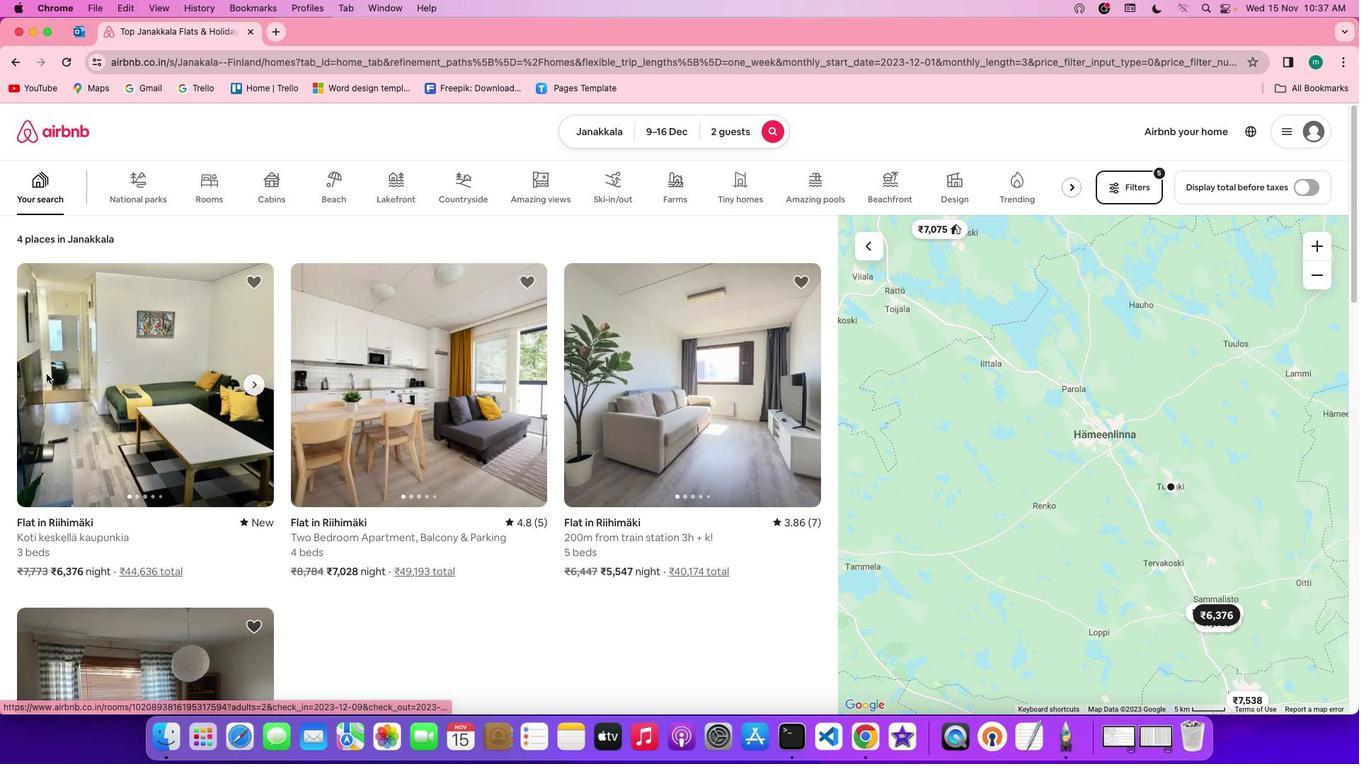 
Action: Mouse moved to (988, 504)
Screenshot: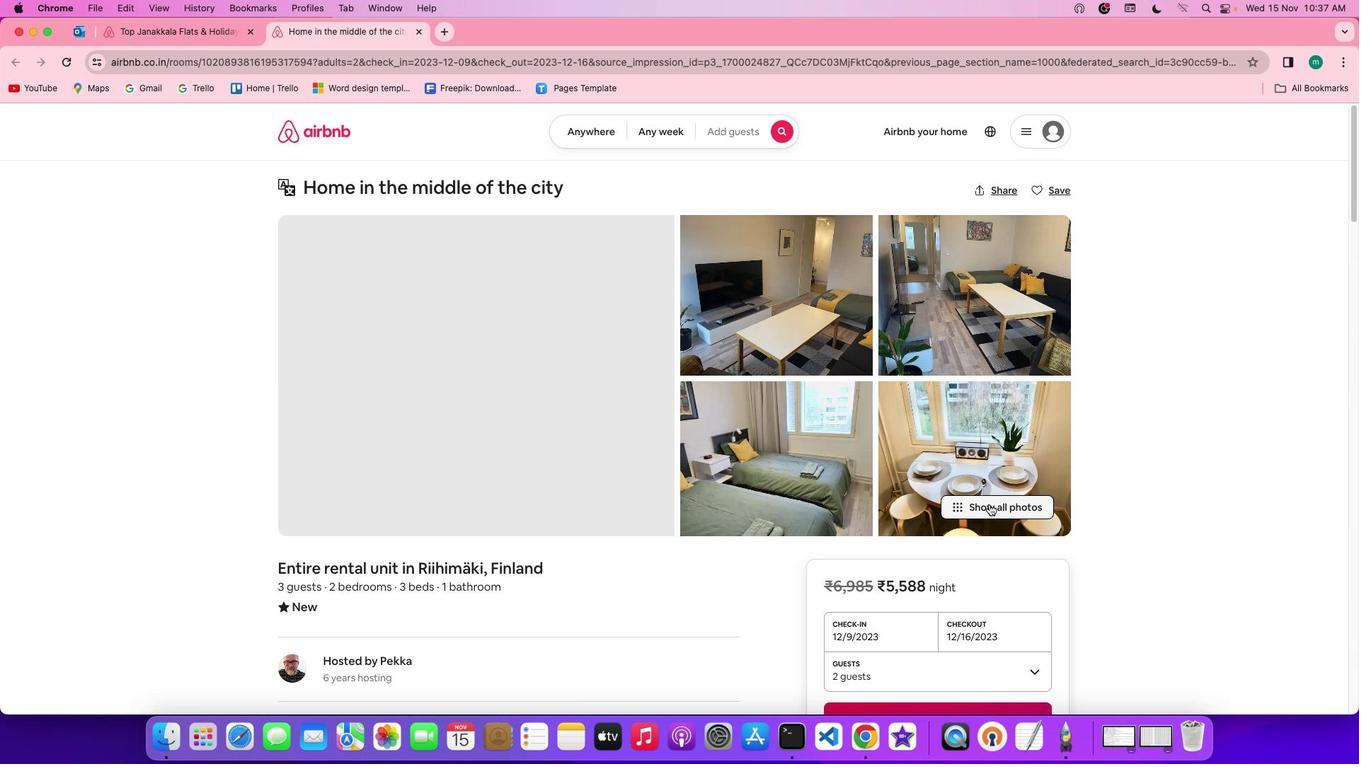 
Action: Mouse pressed left at (988, 504)
Screenshot: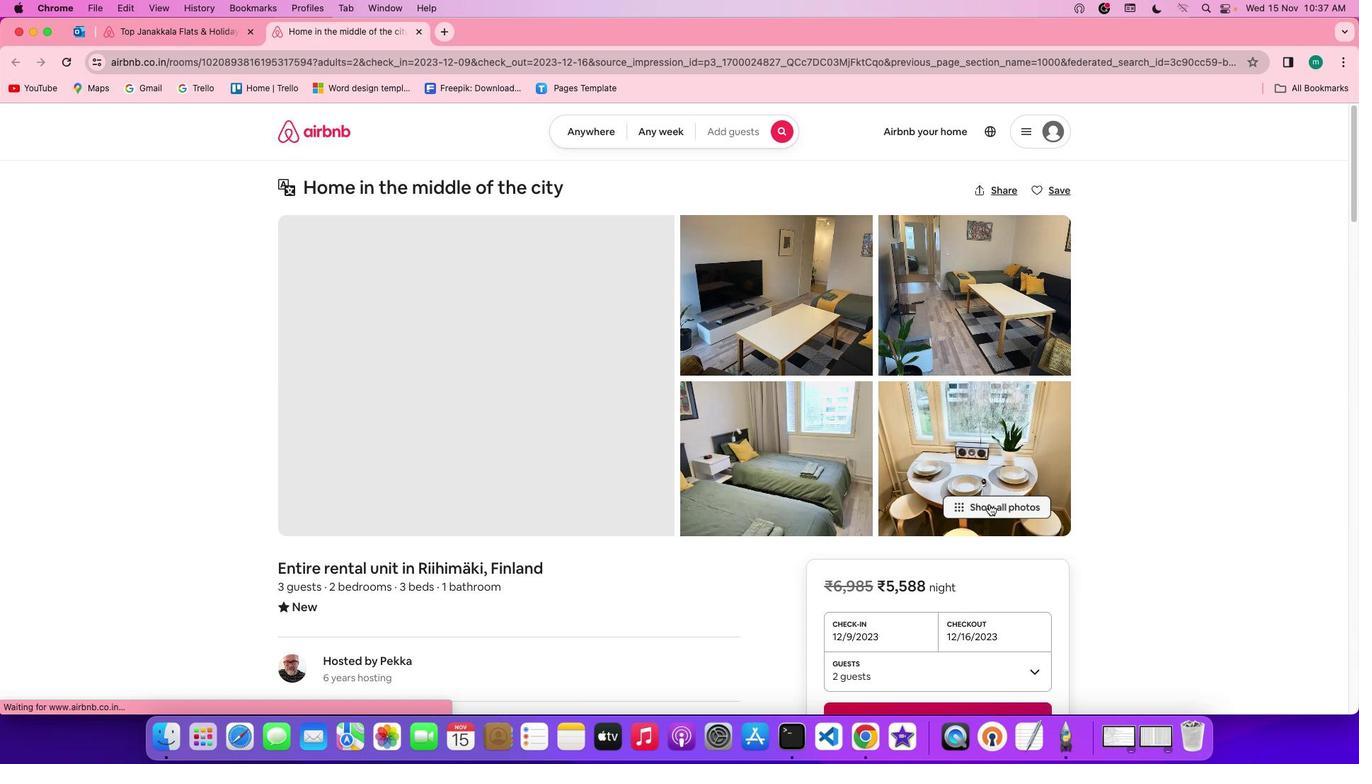 
Action: Mouse moved to (683, 528)
Screenshot: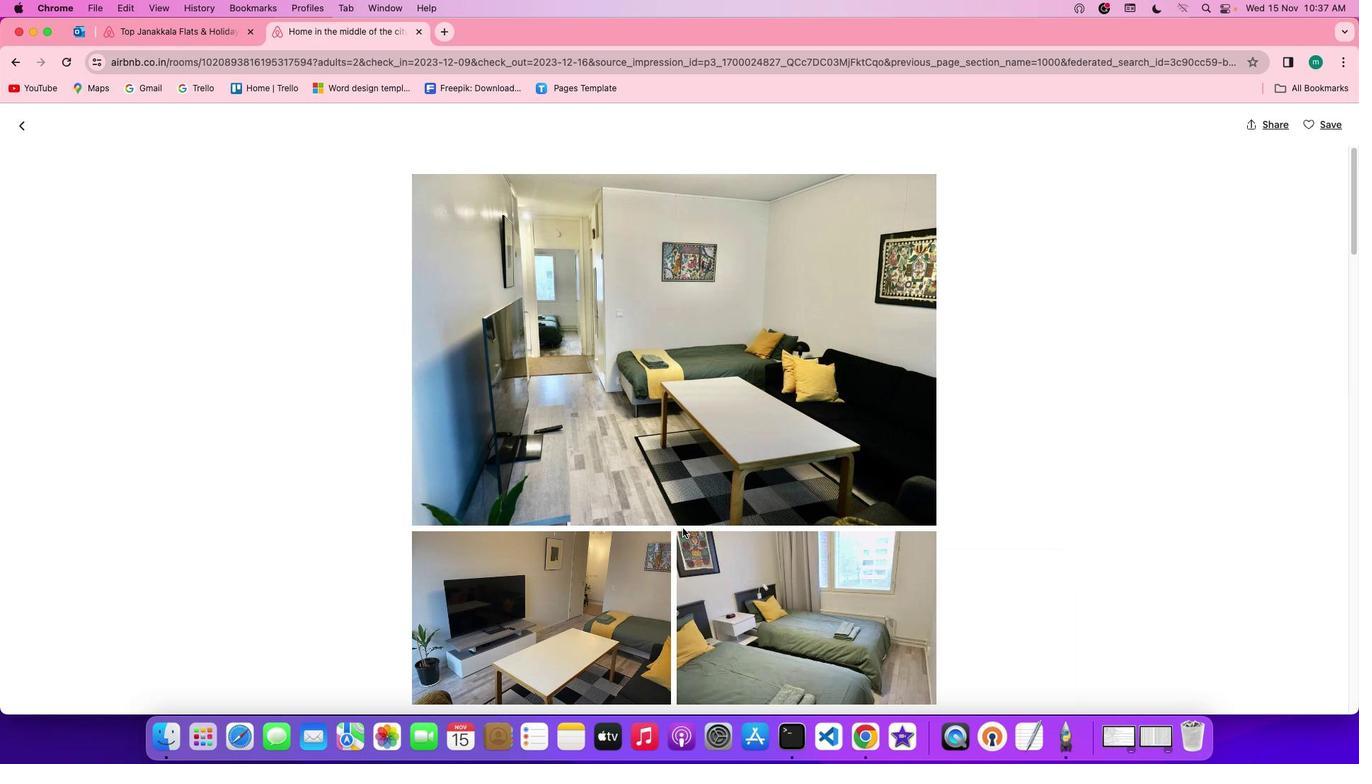 
Action: Mouse scrolled (683, 528) with delta (0, 0)
Screenshot: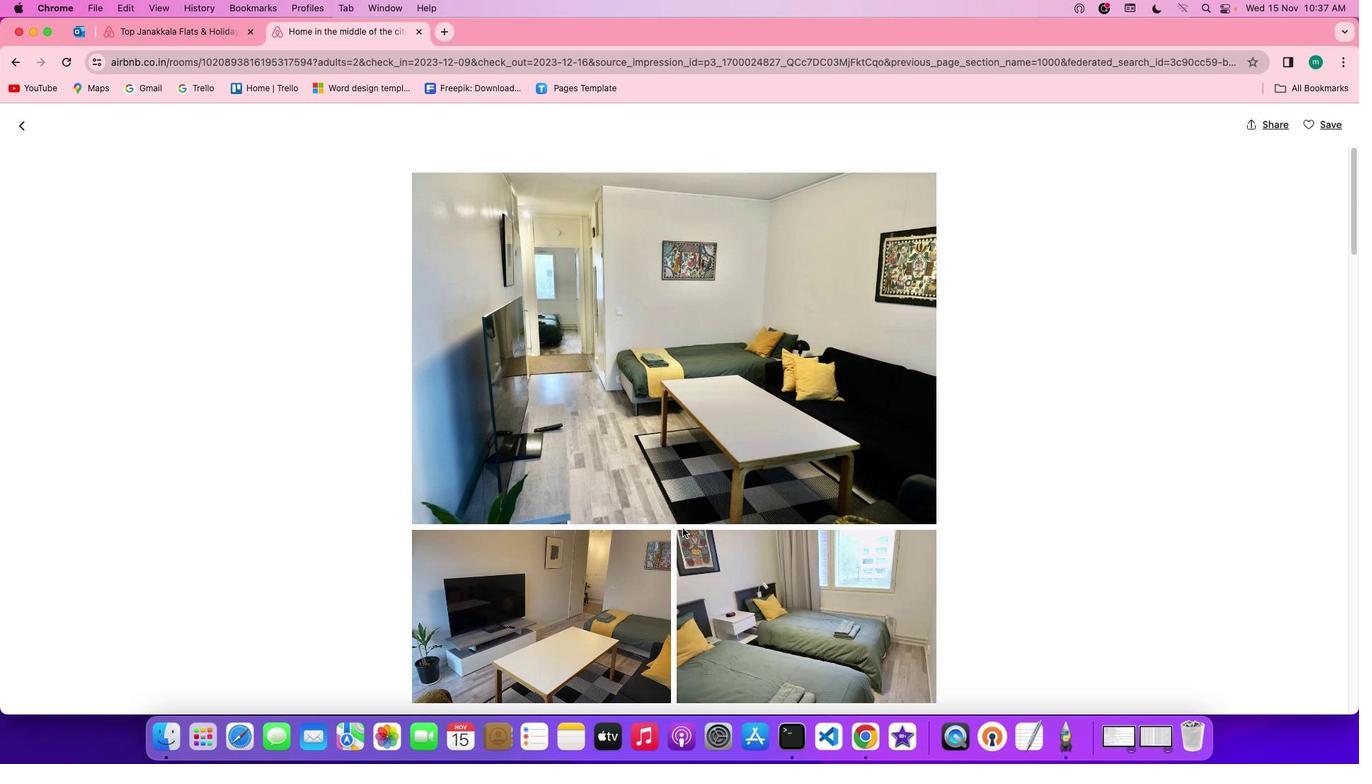 
Action: Mouse scrolled (683, 528) with delta (0, 0)
Screenshot: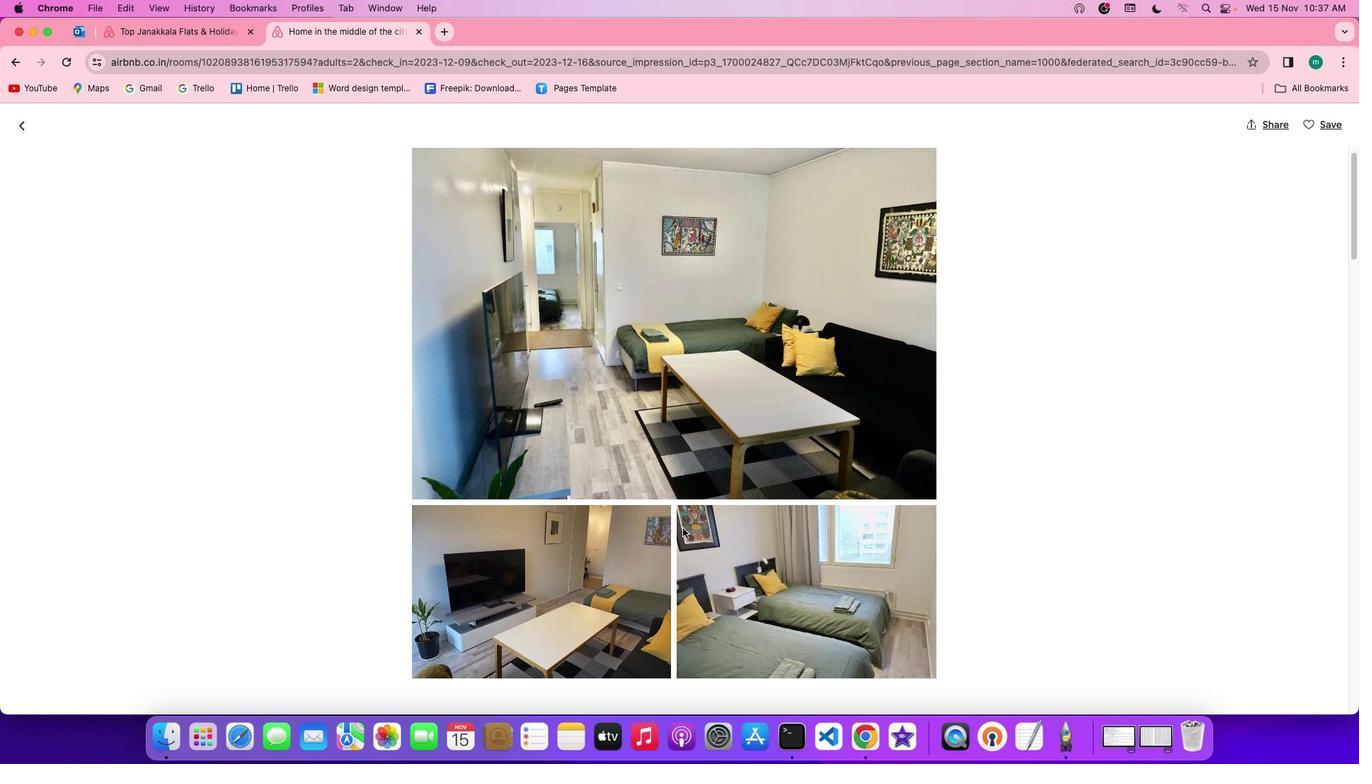 
Action: Mouse scrolled (683, 528) with delta (0, -1)
Screenshot: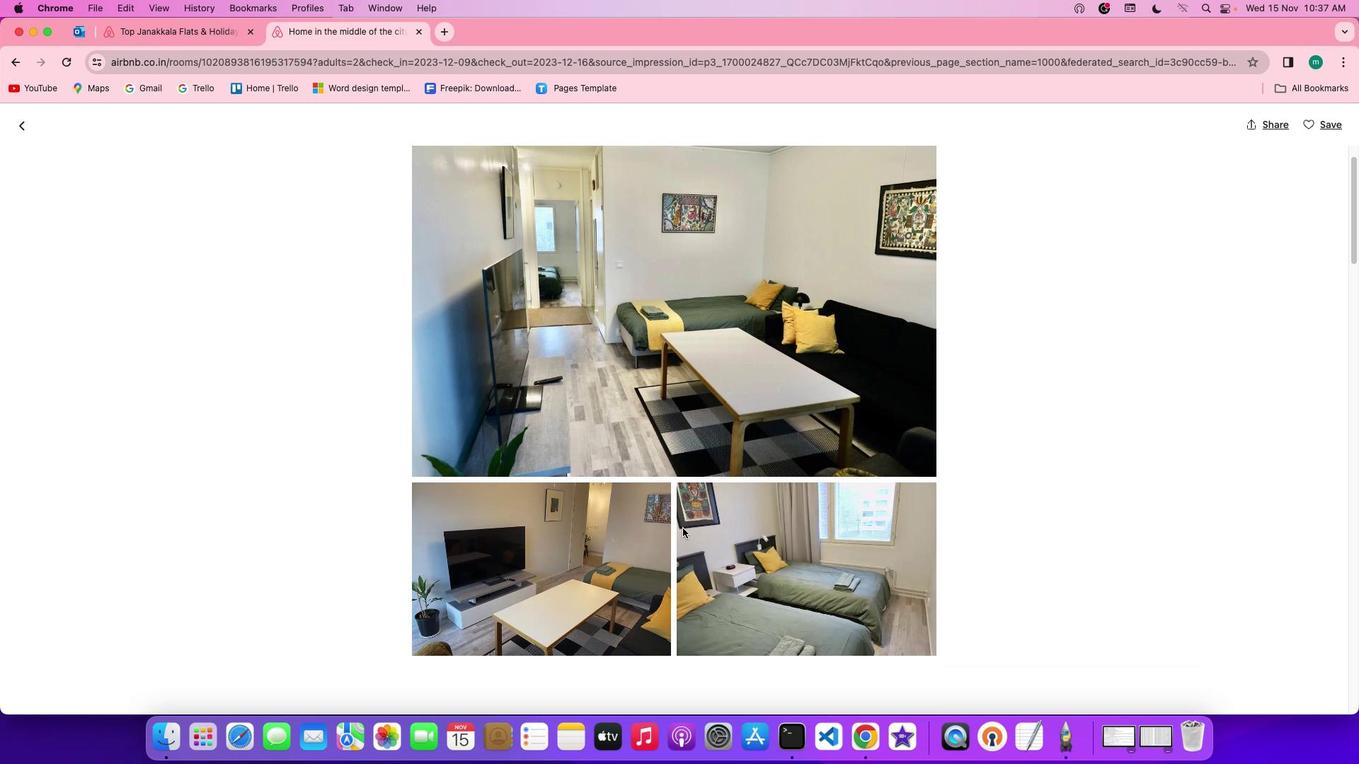 
Action: Mouse scrolled (683, 528) with delta (0, -1)
Screenshot: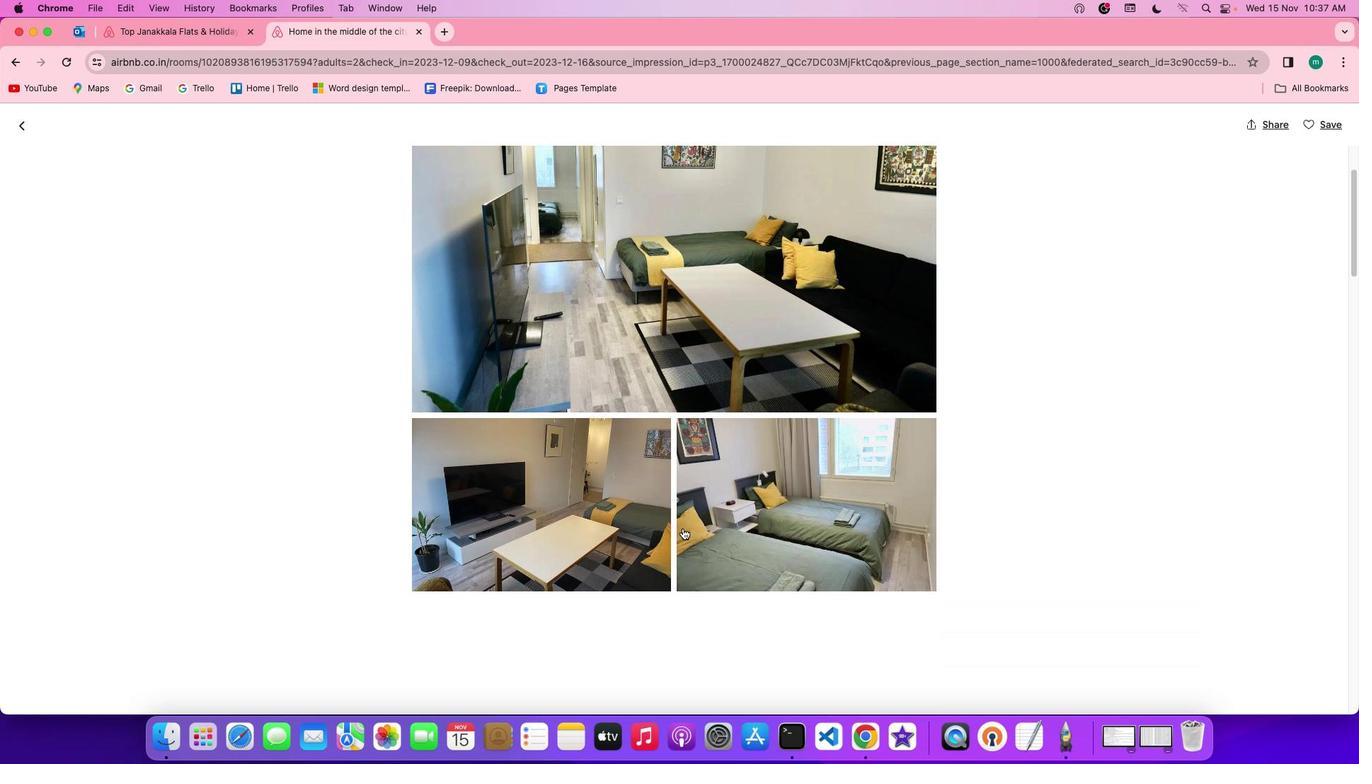 
Action: Mouse scrolled (683, 528) with delta (0, 0)
Screenshot: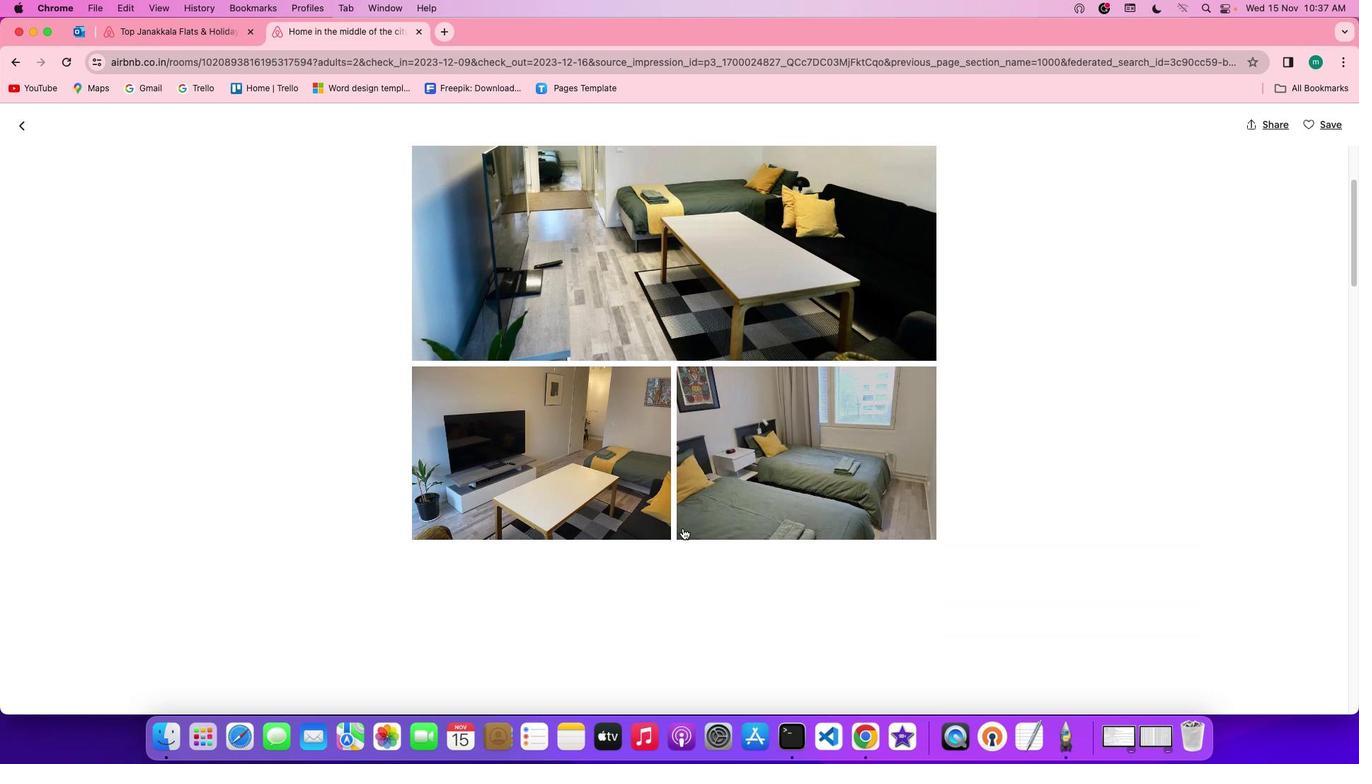 
Action: Mouse scrolled (683, 528) with delta (0, 0)
Screenshot: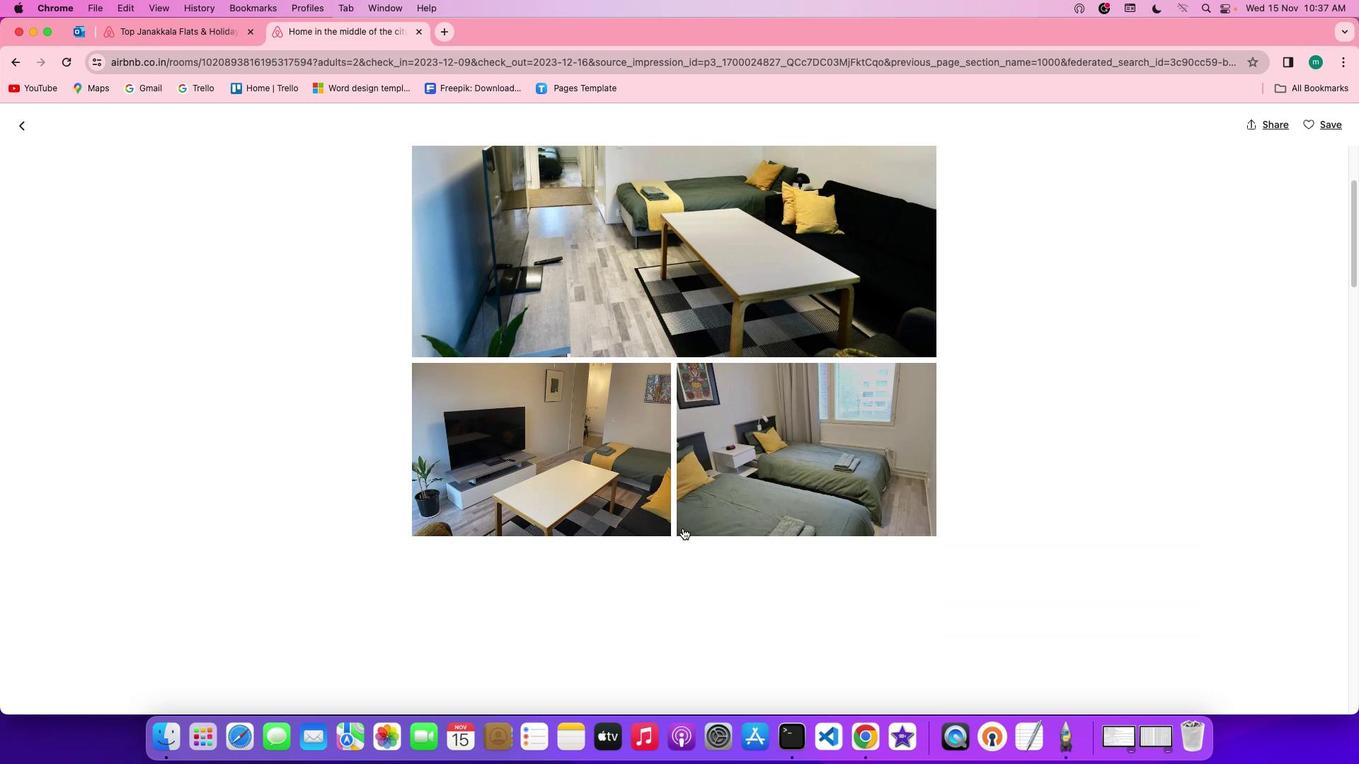 
Action: Mouse scrolled (683, 528) with delta (0, 0)
Screenshot: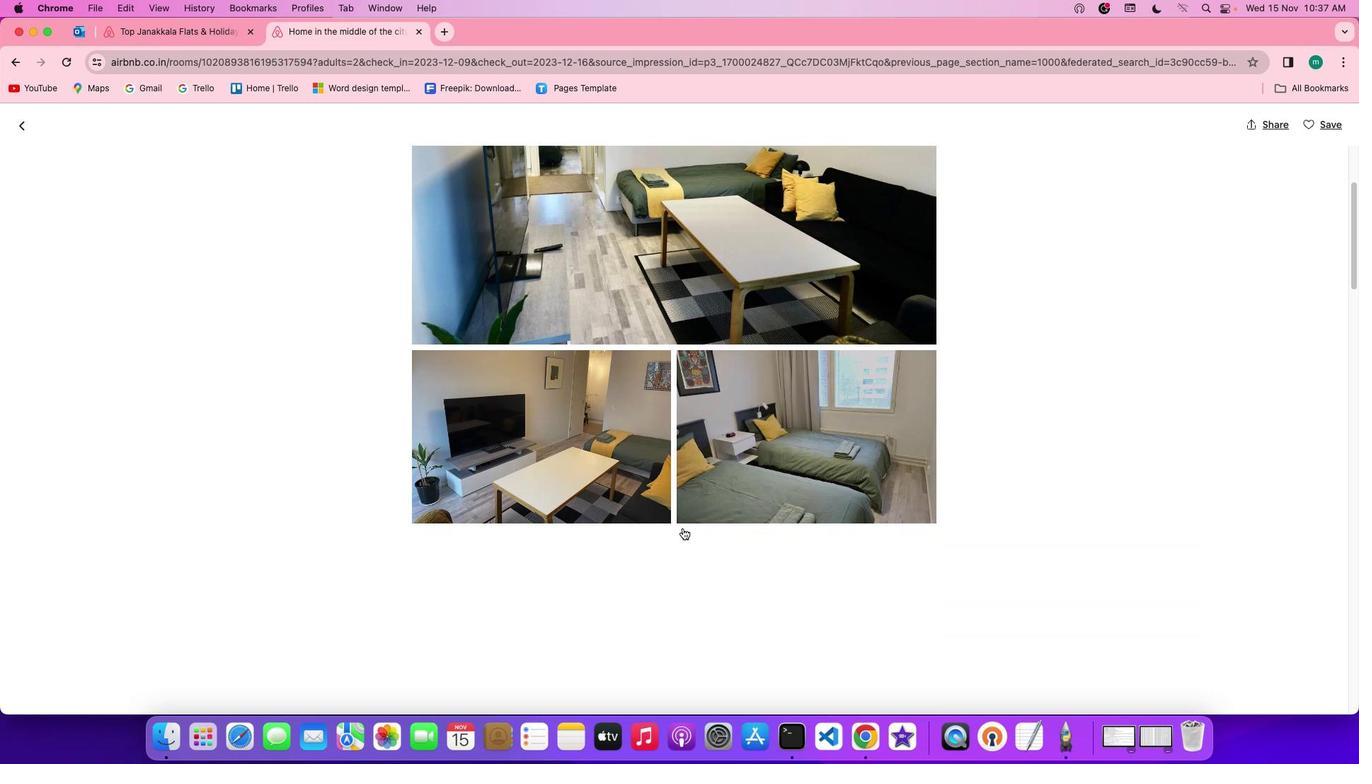
Action: Mouse scrolled (683, 528) with delta (0, -1)
Screenshot: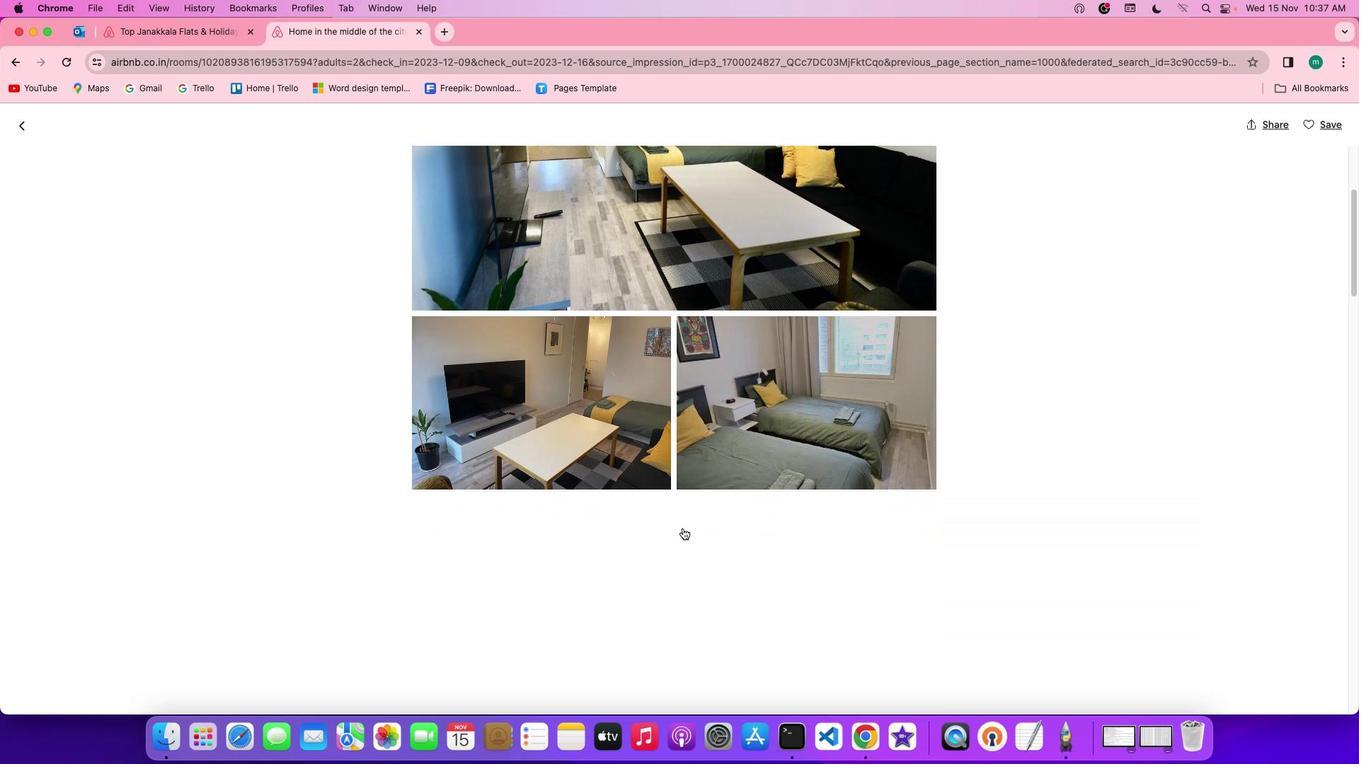 
Action: Mouse scrolled (683, 528) with delta (0, 0)
Screenshot: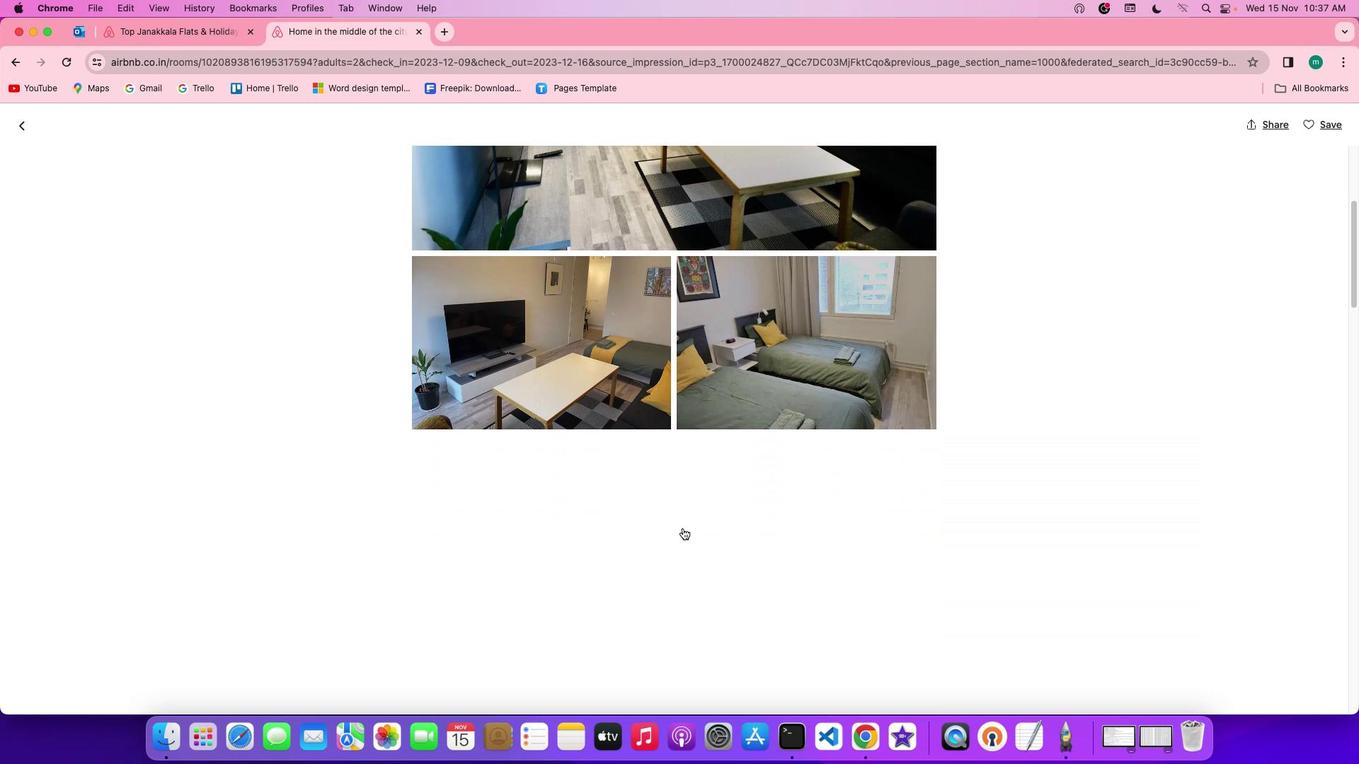 
Action: Mouse scrolled (683, 528) with delta (0, 0)
Screenshot: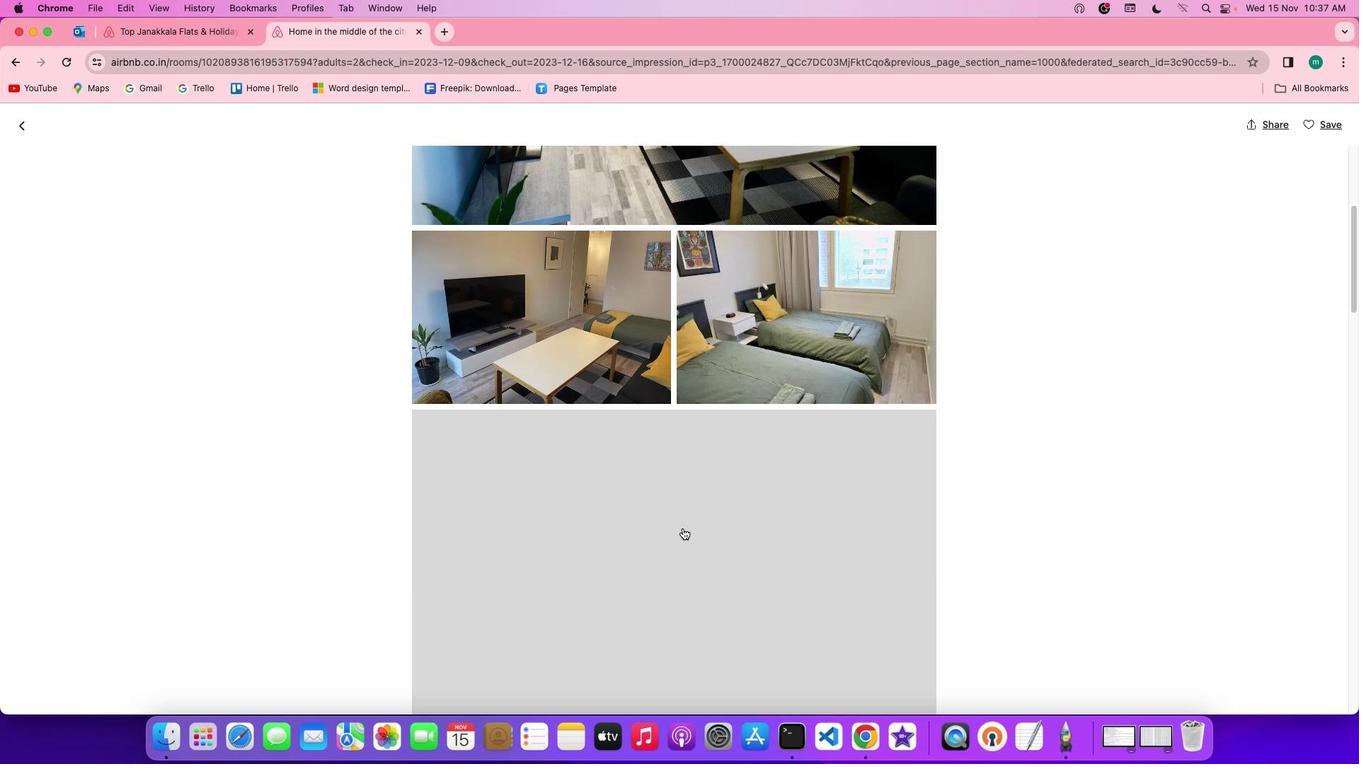 
Action: Mouse scrolled (683, 528) with delta (0, 0)
Screenshot: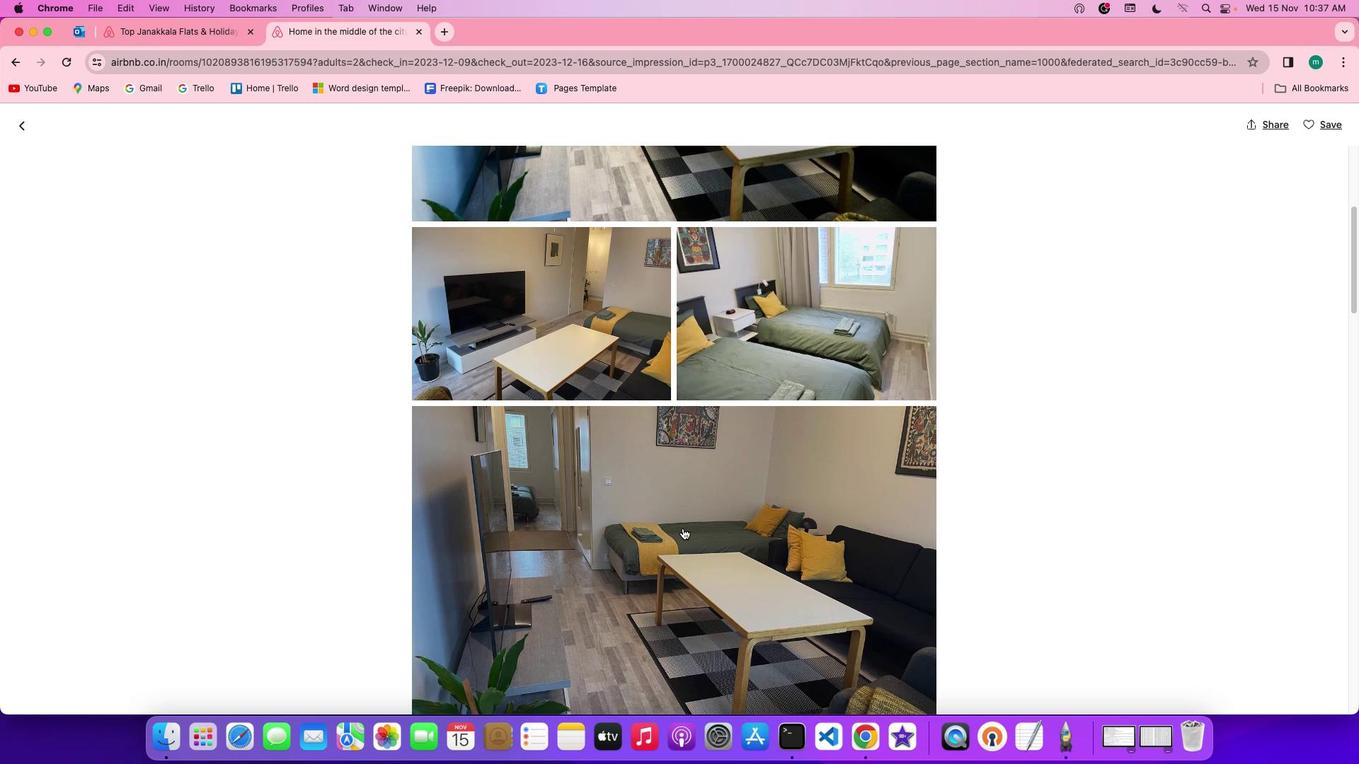 
Action: Mouse scrolled (683, 528) with delta (0, 0)
Screenshot: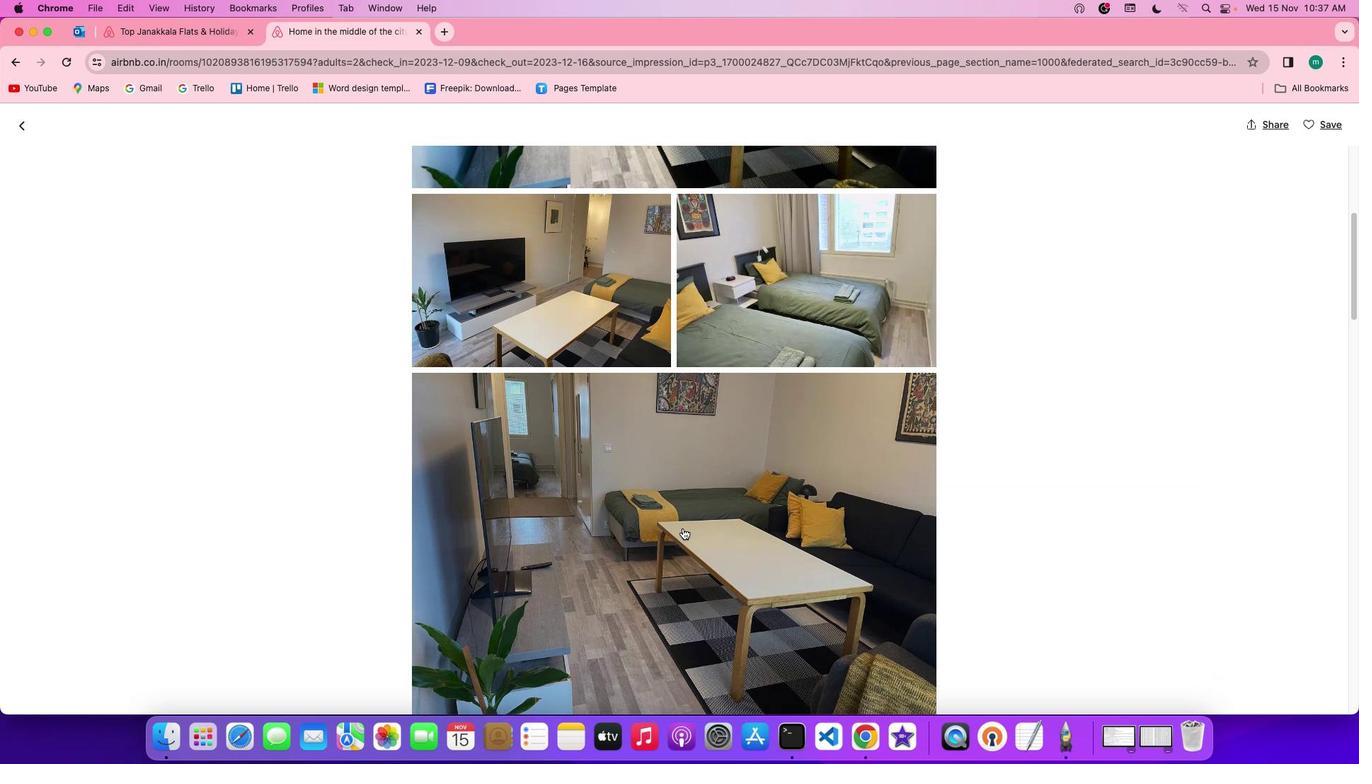 
Action: Mouse scrolled (683, 528) with delta (0, -1)
Screenshot: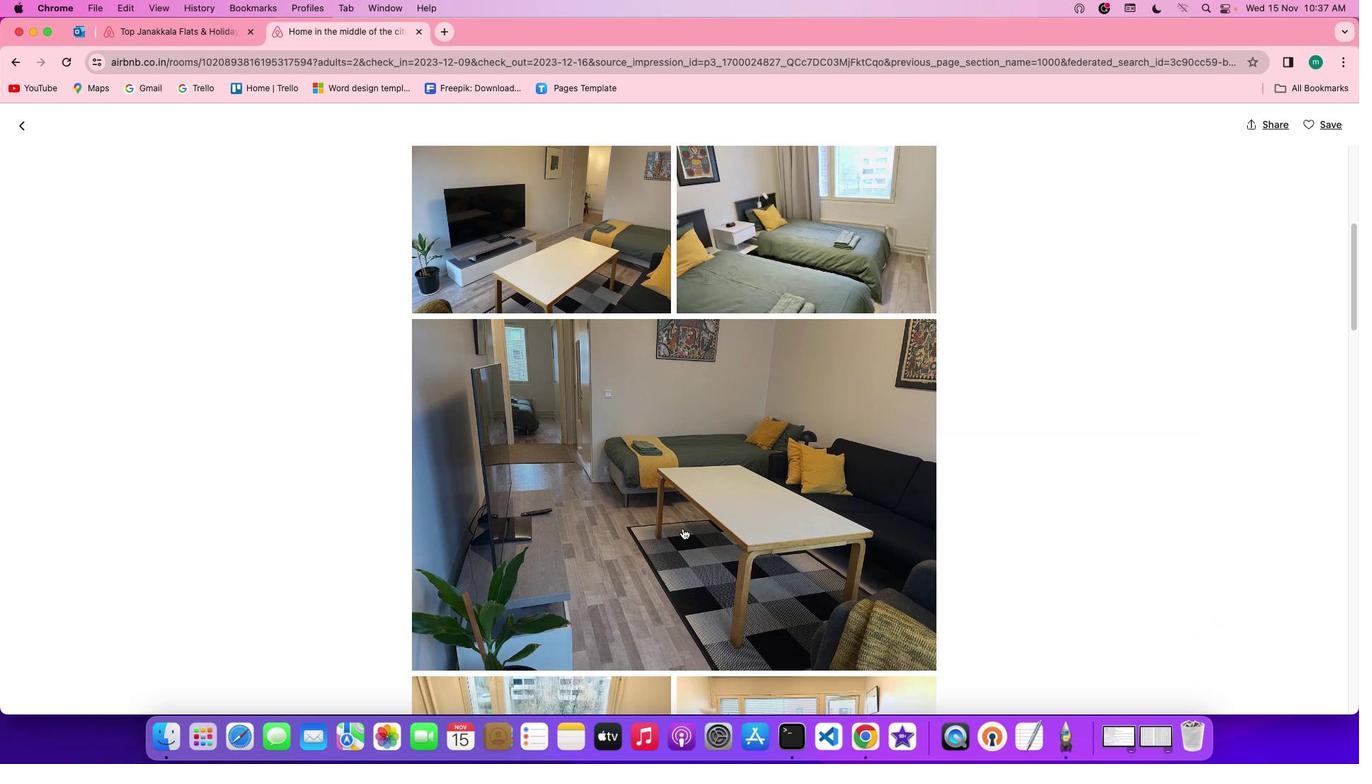 
Action: Mouse scrolled (683, 528) with delta (0, -2)
Screenshot: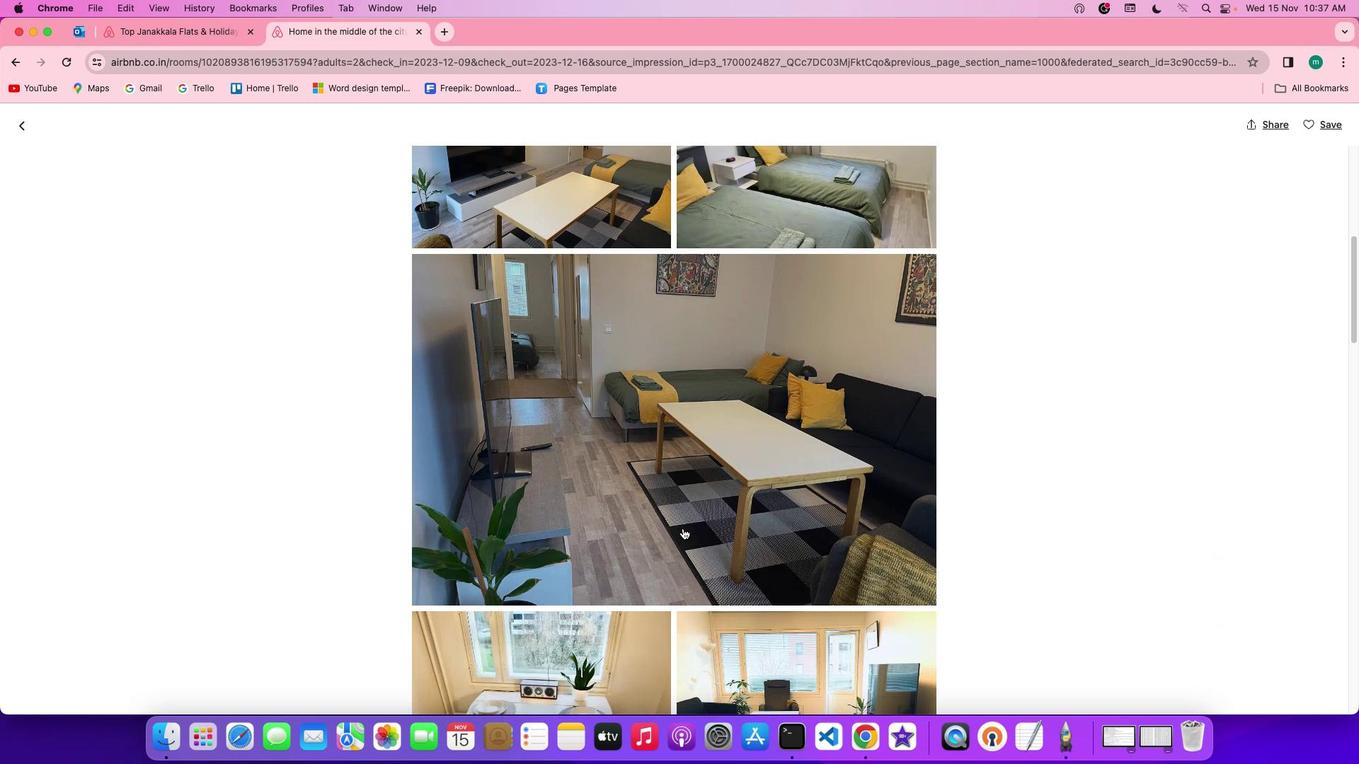 
Action: Mouse scrolled (683, 528) with delta (0, 0)
Screenshot: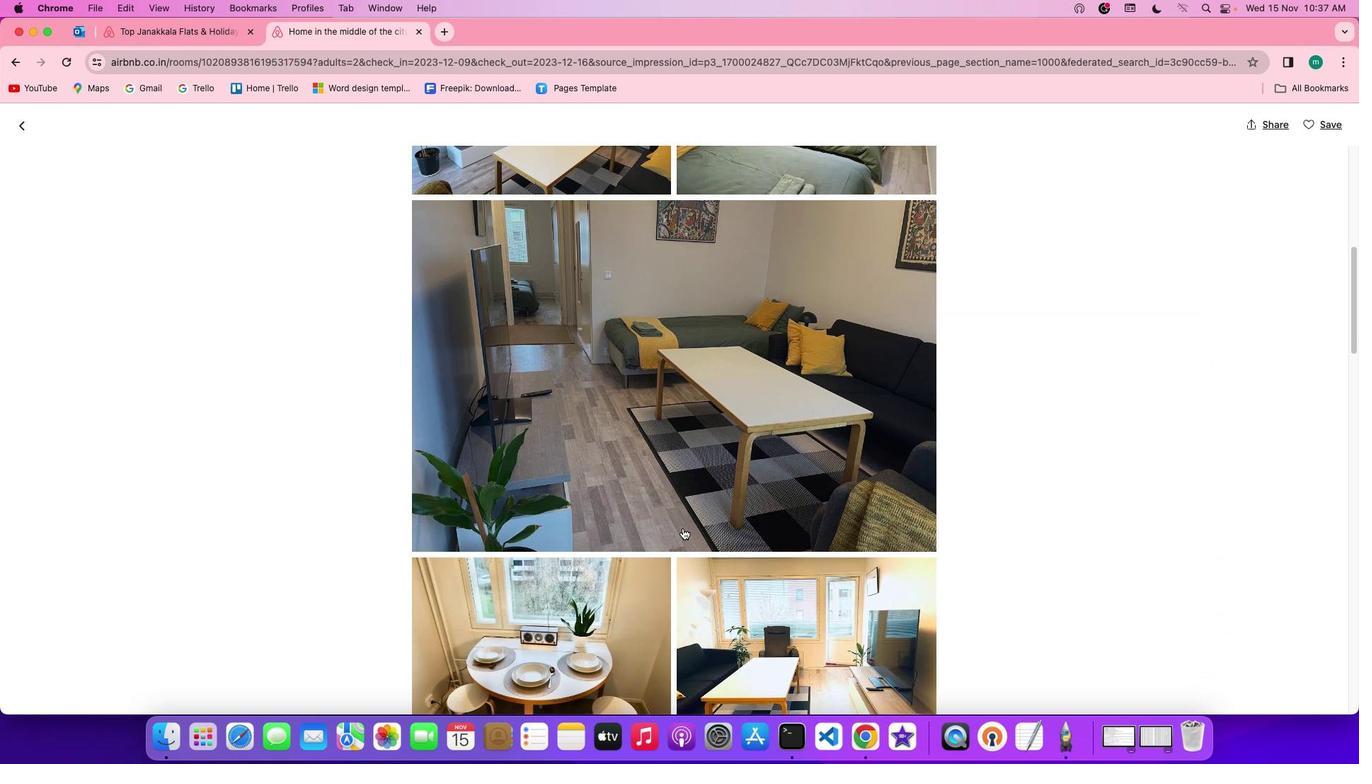 
Action: Mouse scrolled (683, 528) with delta (0, 0)
Screenshot: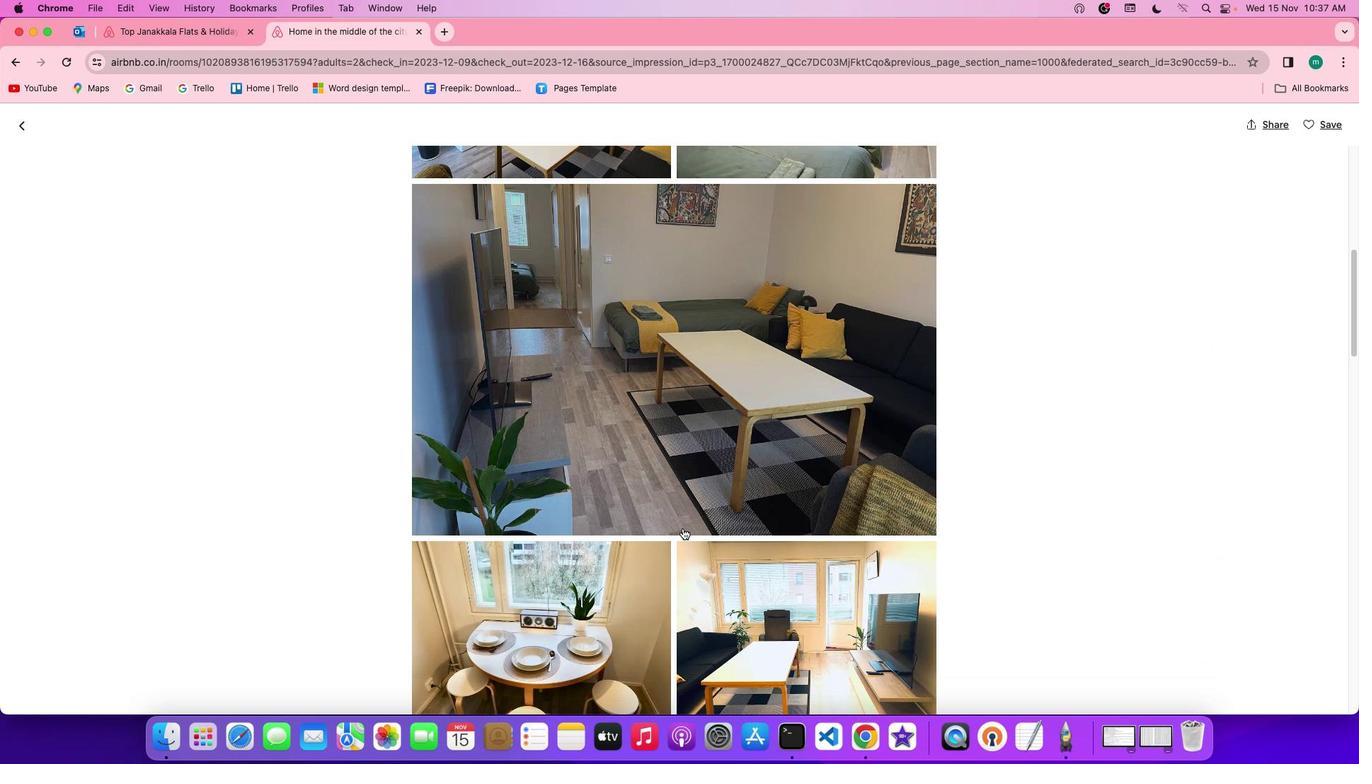 
Action: Mouse scrolled (683, 528) with delta (0, 0)
Screenshot: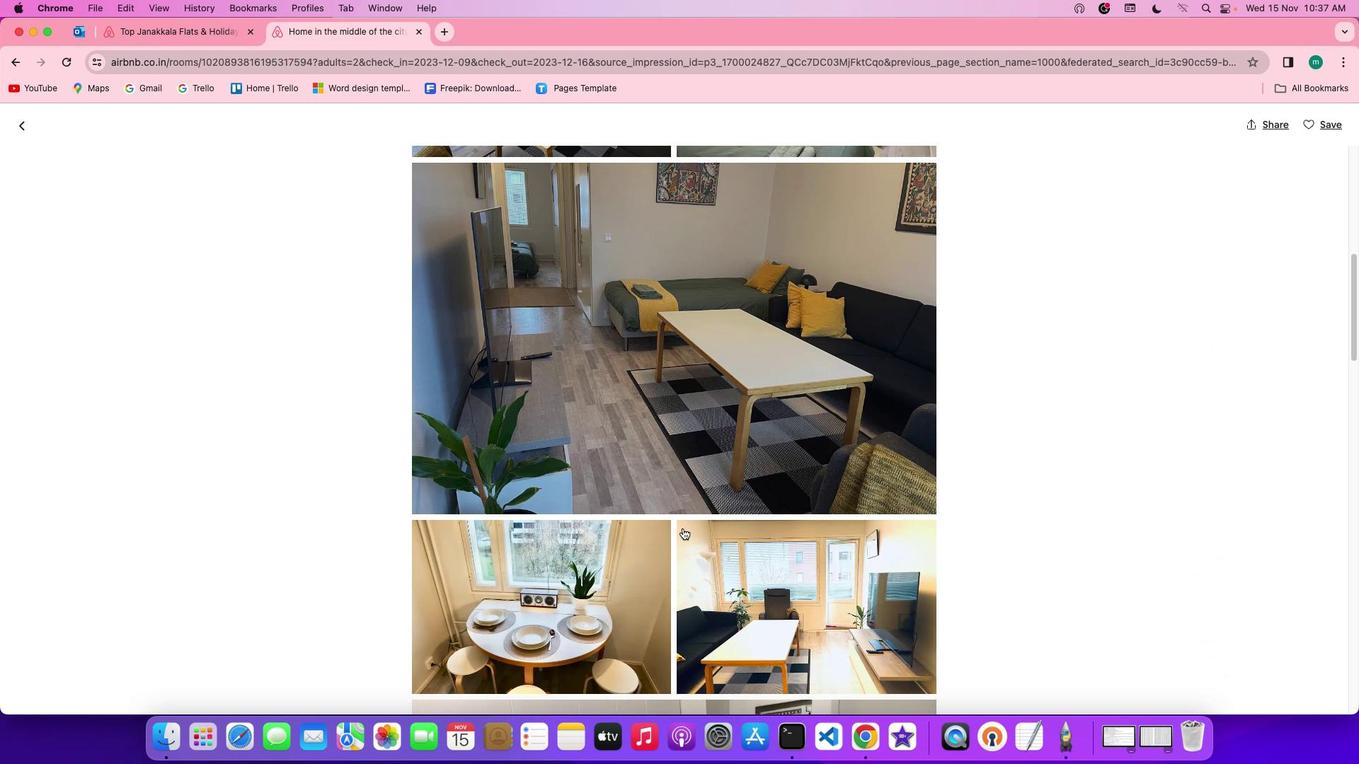 
Action: Mouse scrolled (683, 528) with delta (0, -1)
Screenshot: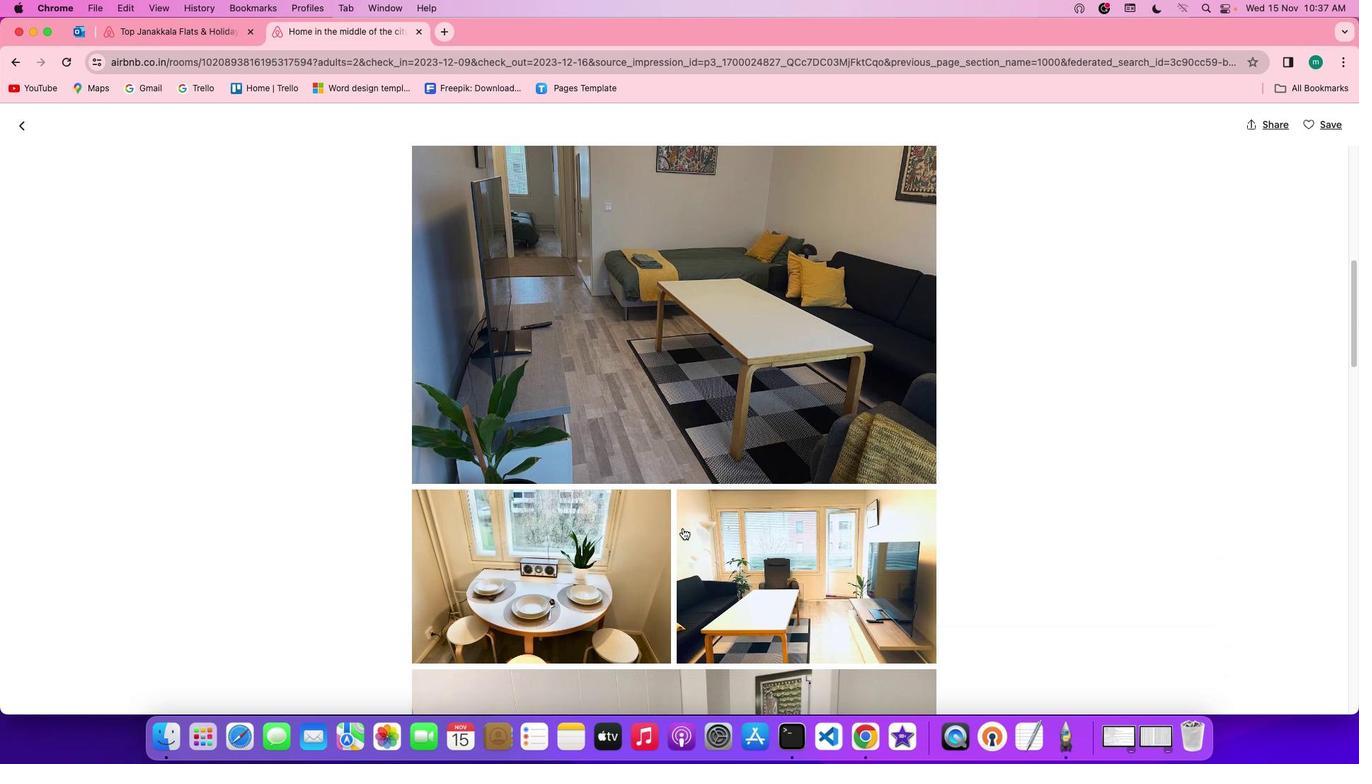 
Action: Mouse scrolled (683, 528) with delta (0, -2)
Screenshot: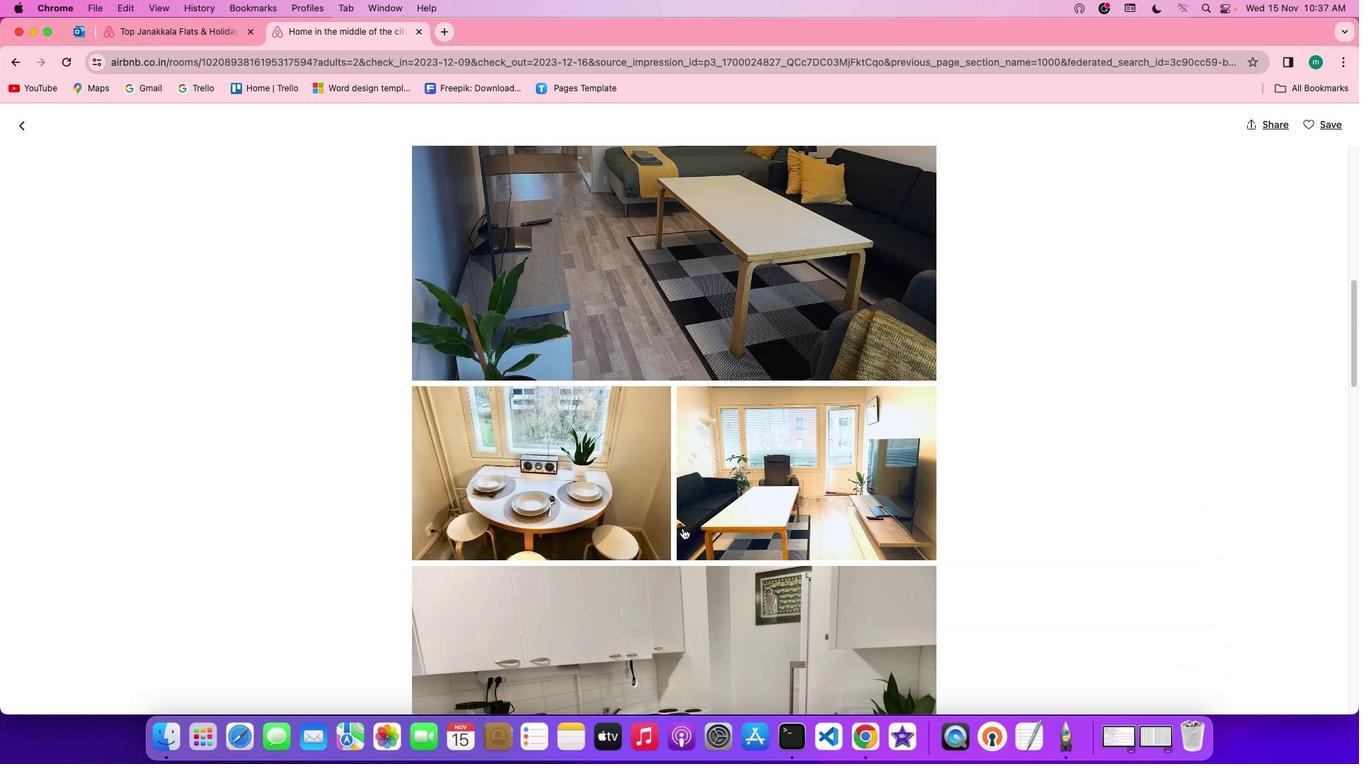 
Action: Mouse scrolled (683, 528) with delta (0, 0)
Screenshot: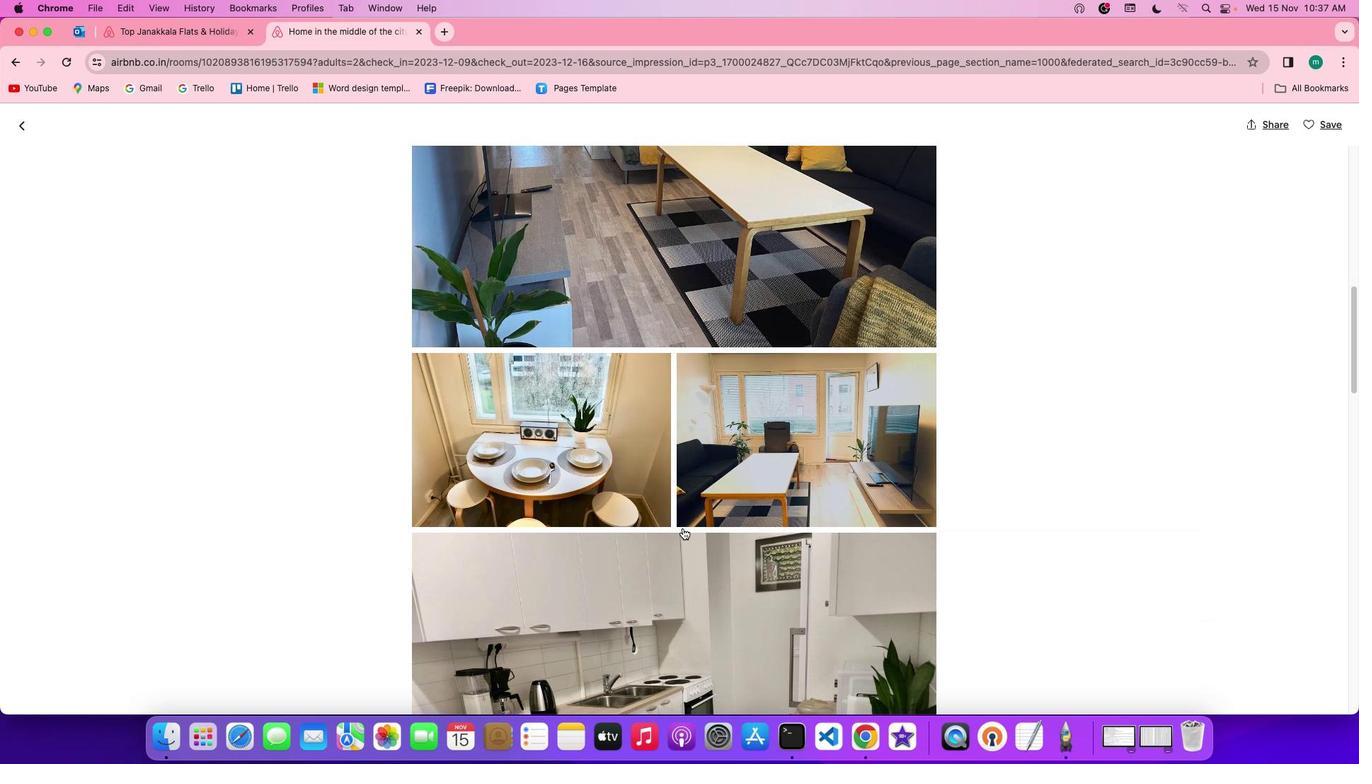 
Action: Mouse scrolled (683, 528) with delta (0, 0)
Screenshot: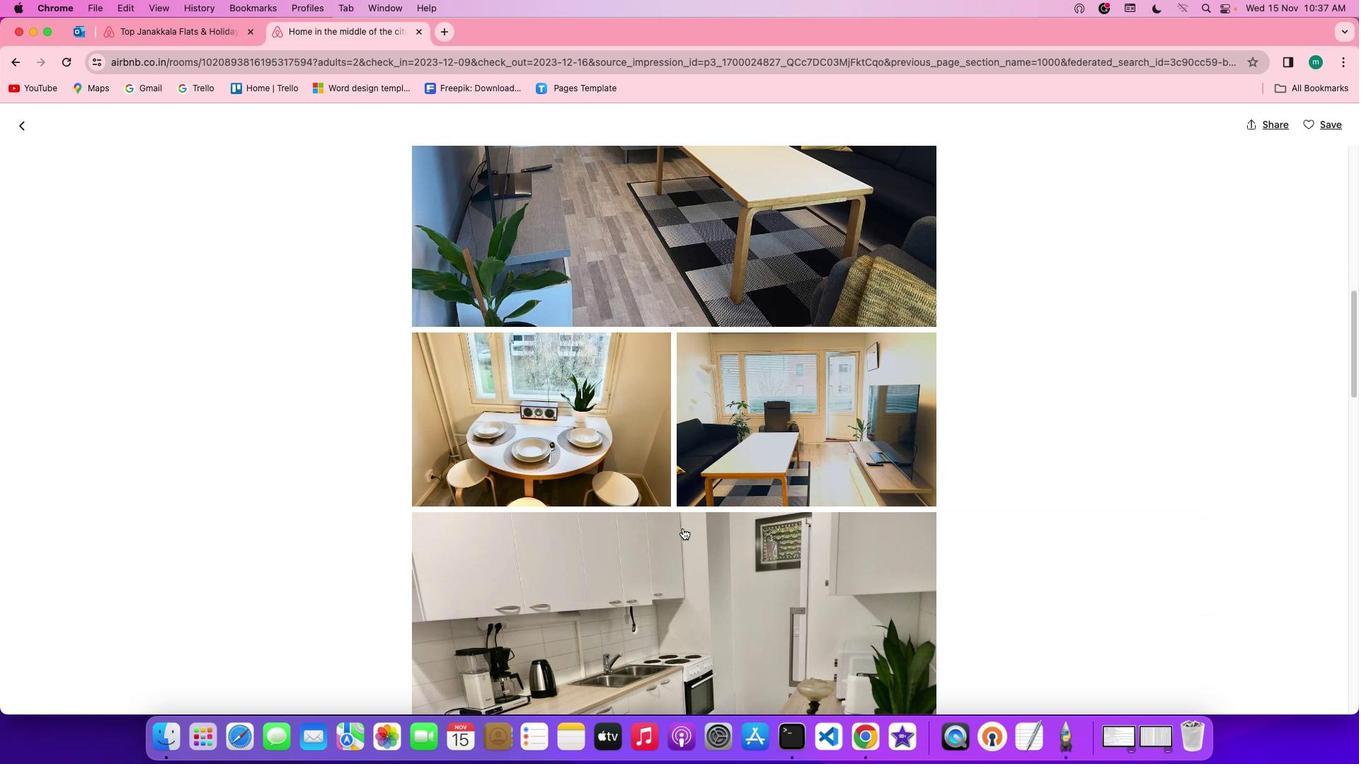 
Action: Mouse scrolled (683, 528) with delta (0, -1)
Screenshot: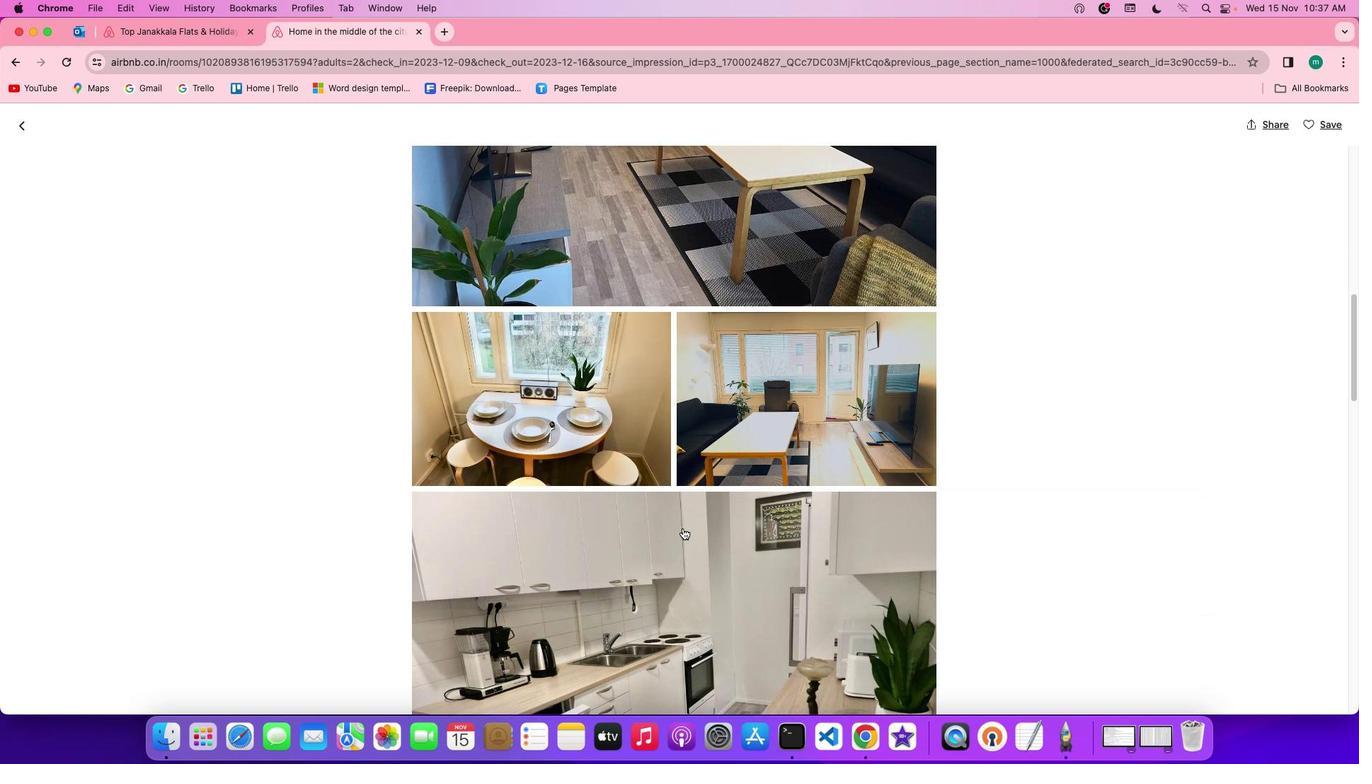 
Action: Mouse scrolled (683, 528) with delta (0, -1)
Screenshot: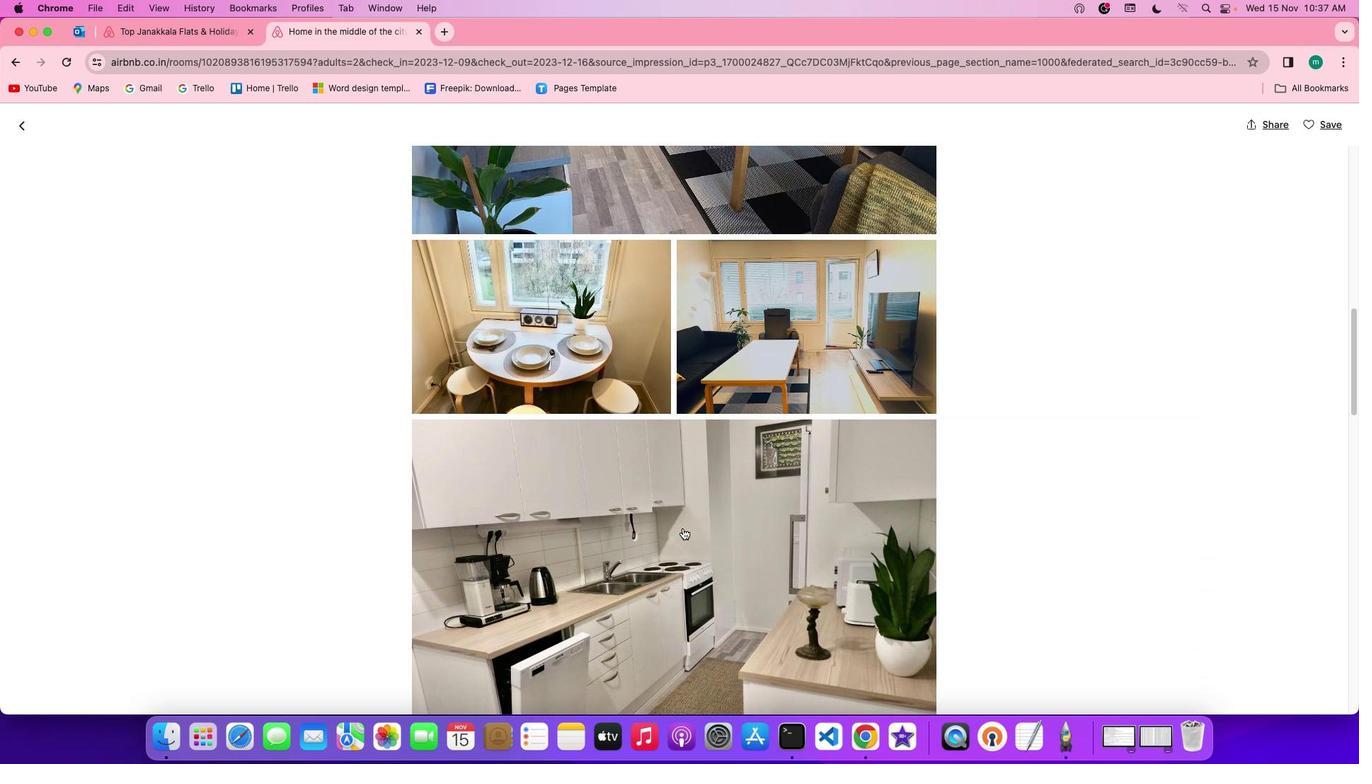 
Action: Mouse scrolled (683, 528) with delta (0, 0)
Screenshot: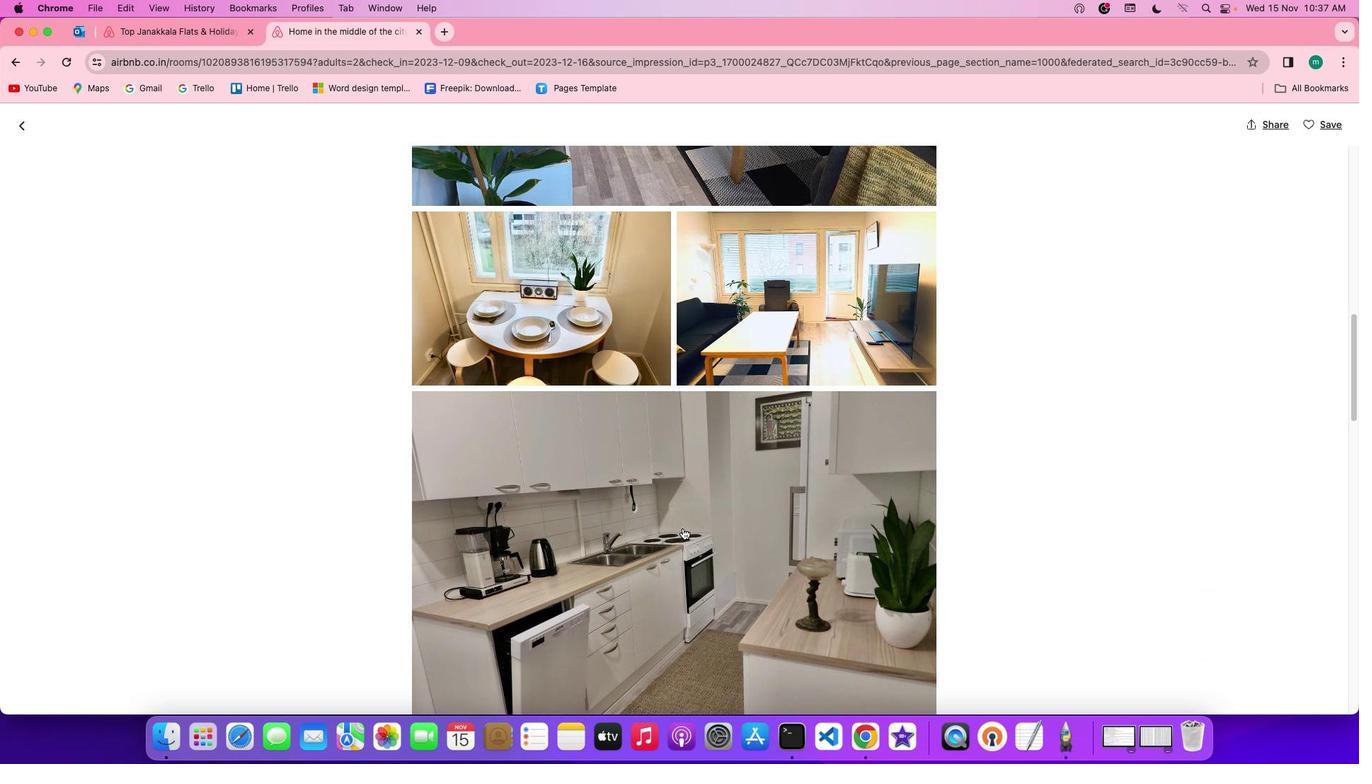 
Action: Mouse scrolled (683, 528) with delta (0, 0)
Screenshot: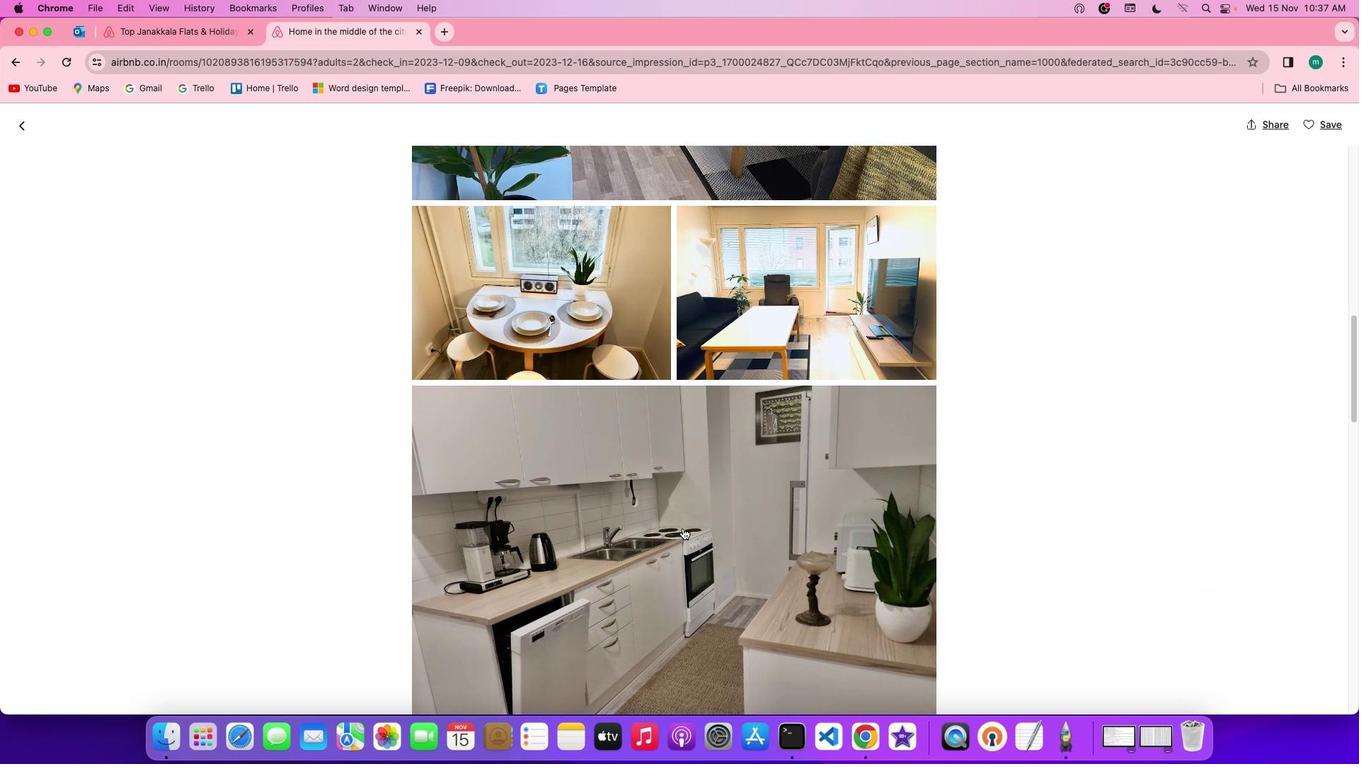 
Action: Mouse scrolled (683, 528) with delta (0, 0)
Screenshot: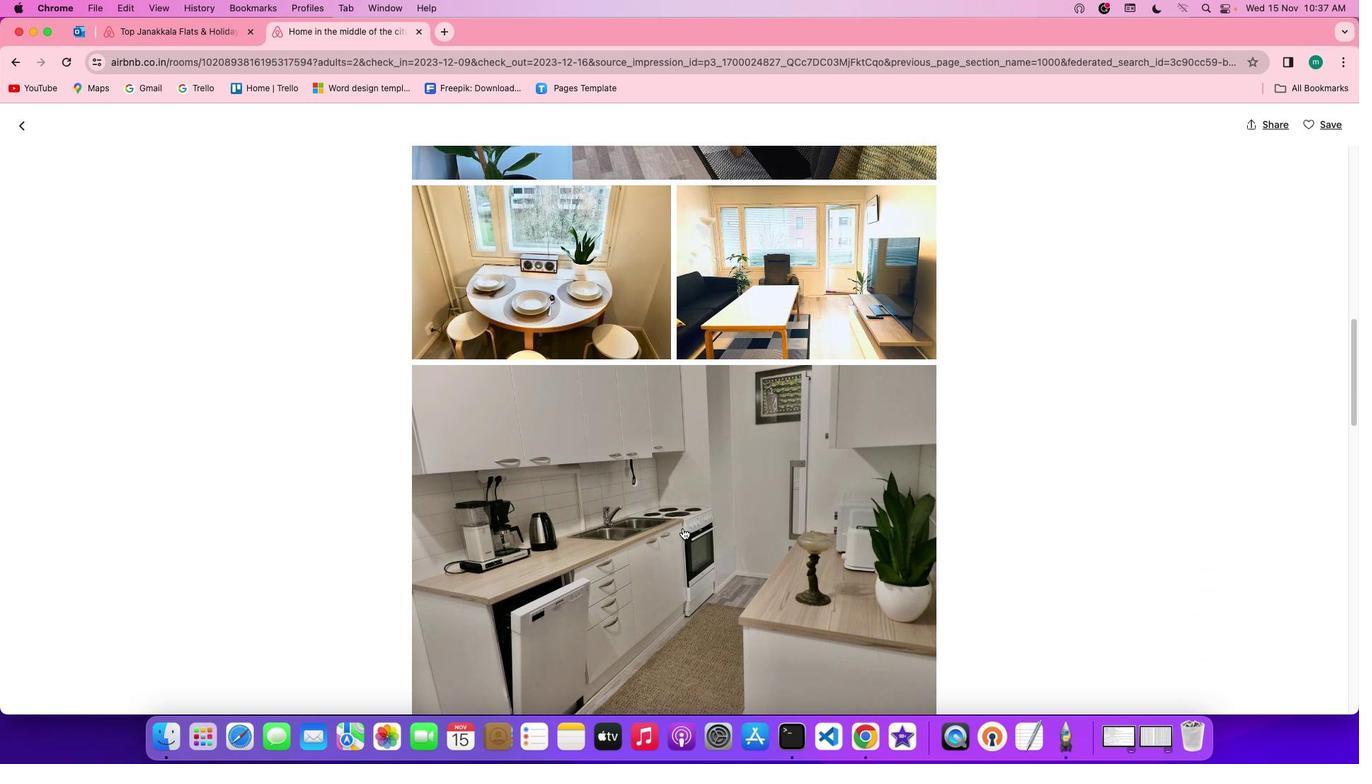 
Action: Mouse scrolled (683, 528) with delta (0, -1)
Screenshot: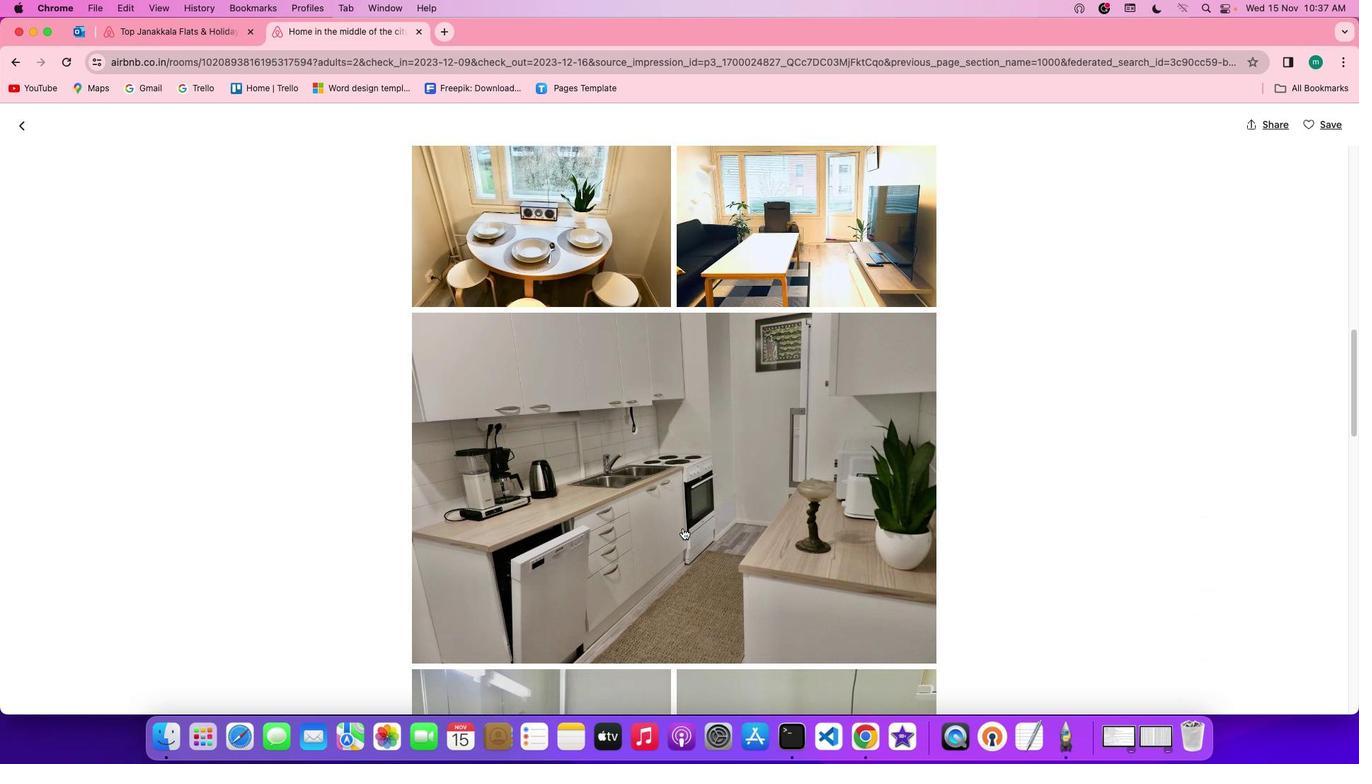 
Action: Mouse scrolled (683, 528) with delta (0, 0)
Screenshot: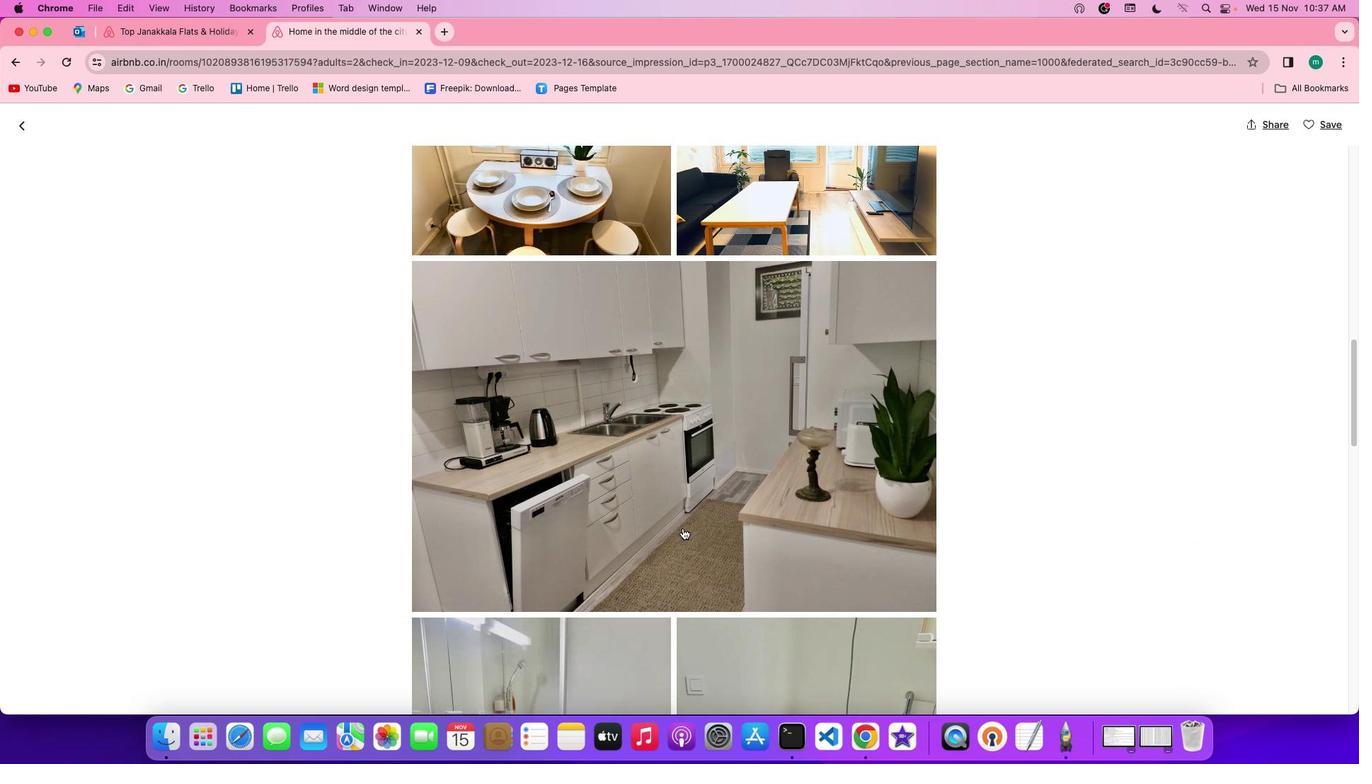 
Action: Mouse scrolled (683, 528) with delta (0, 0)
Screenshot: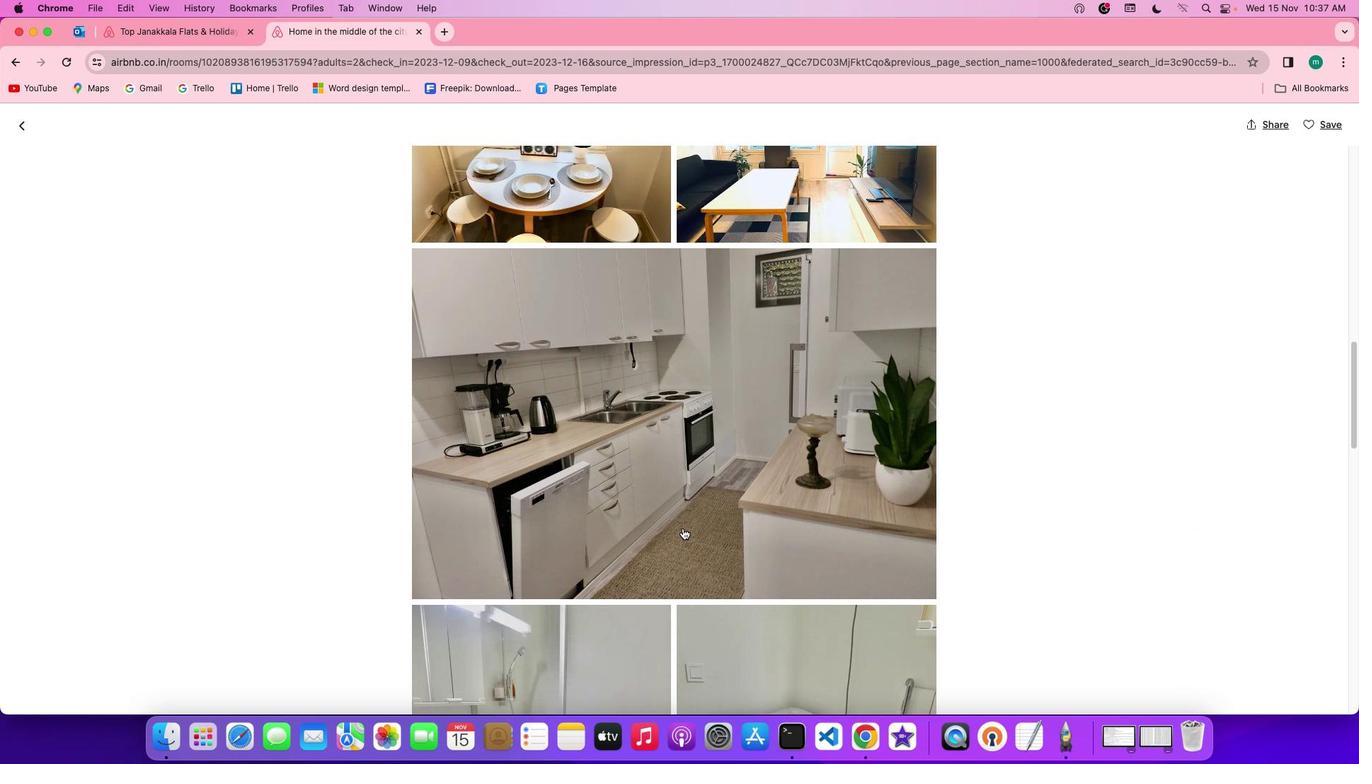 
Action: Mouse scrolled (683, 528) with delta (0, -1)
Screenshot: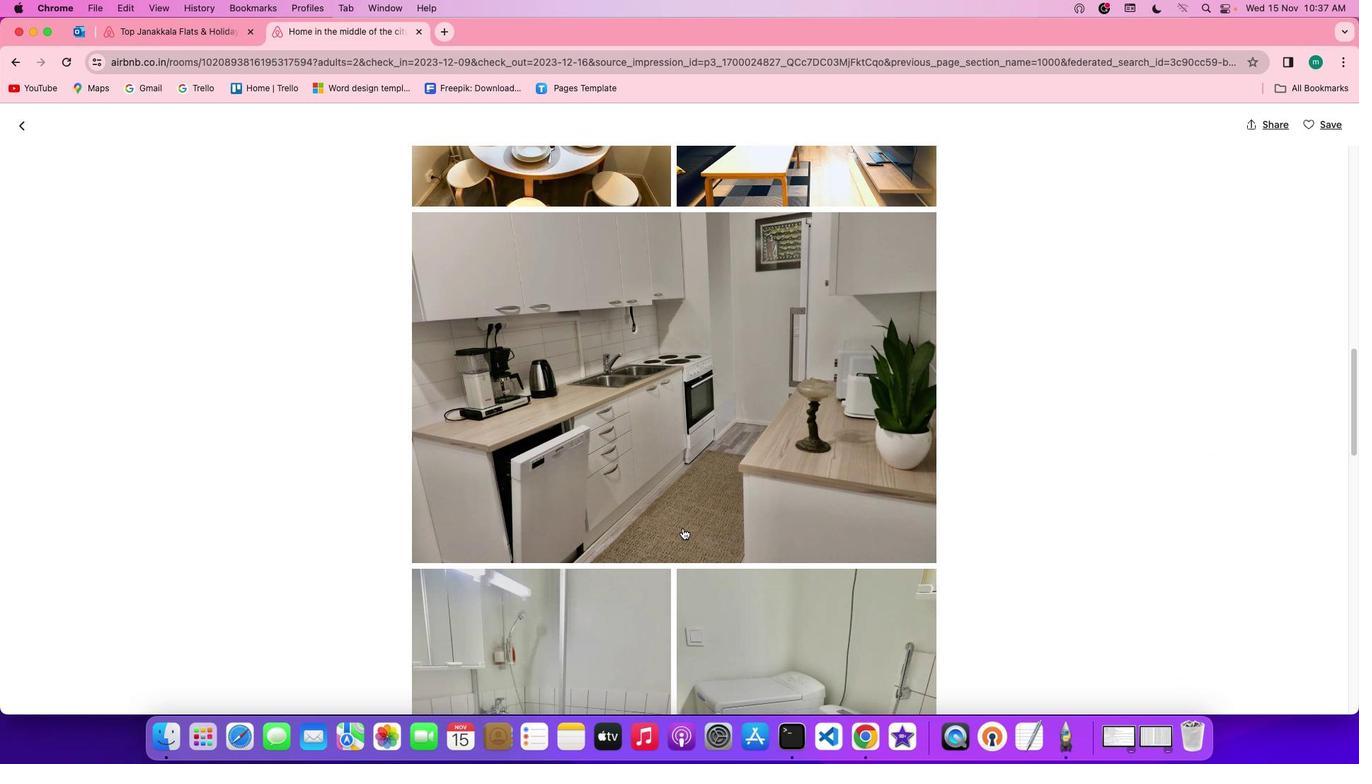 
Action: Mouse scrolled (683, 528) with delta (0, -2)
Screenshot: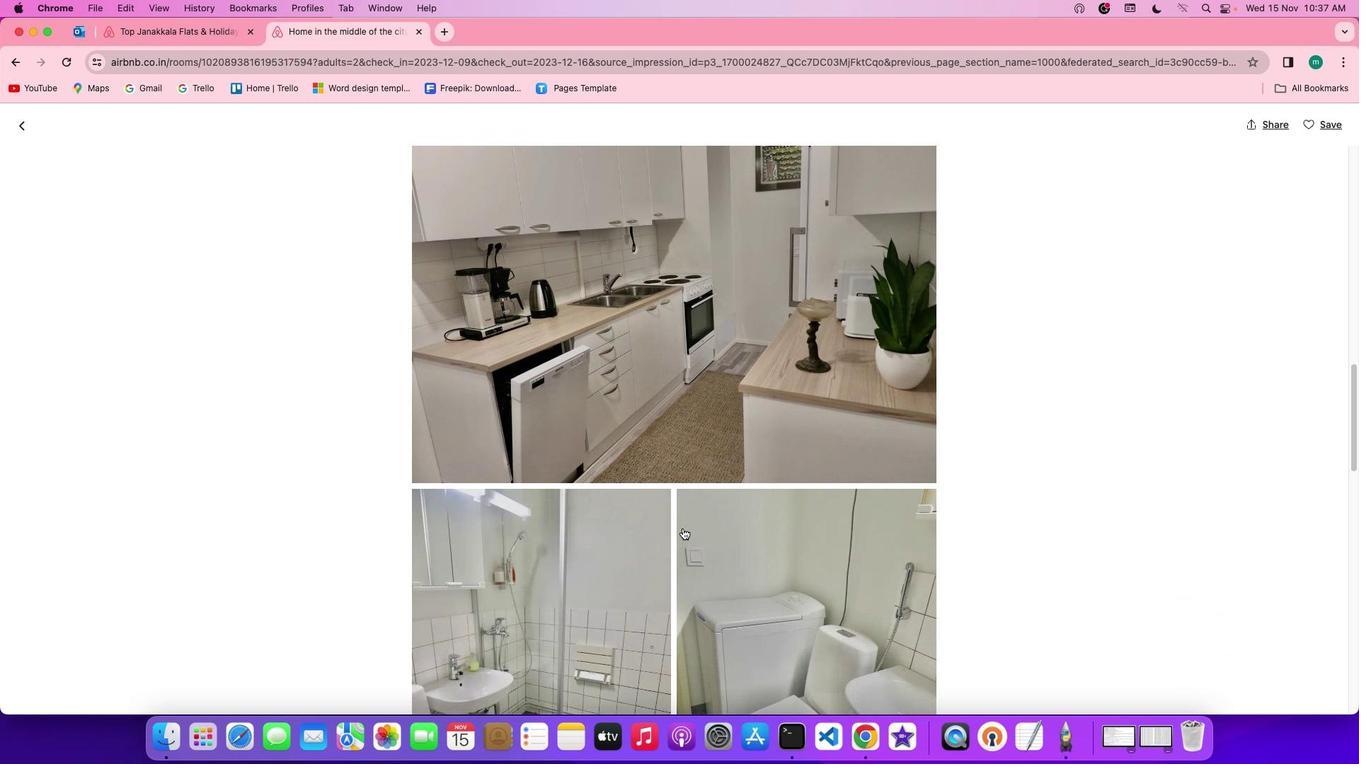 
Action: Mouse scrolled (683, 528) with delta (0, 0)
Screenshot: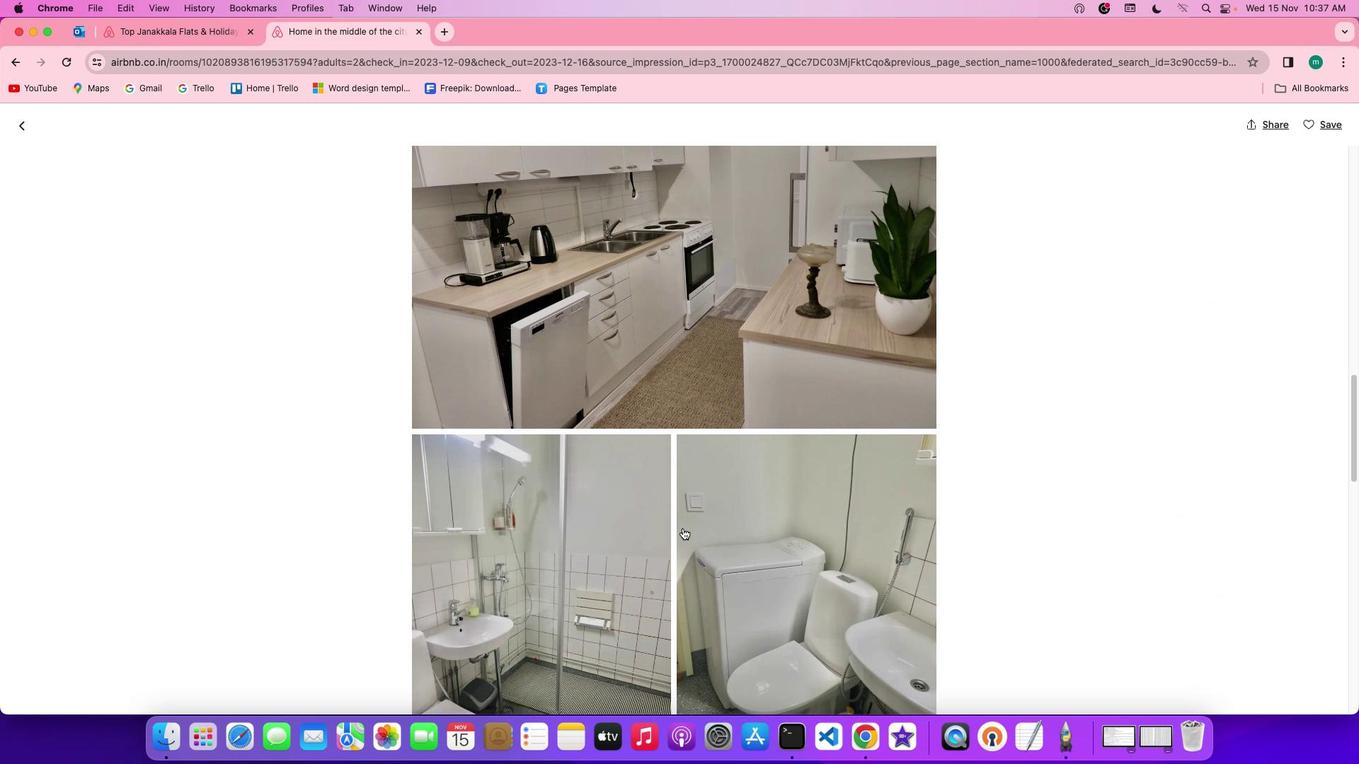 
Action: Mouse scrolled (683, 528) with delta (0, 0)
Screenshot: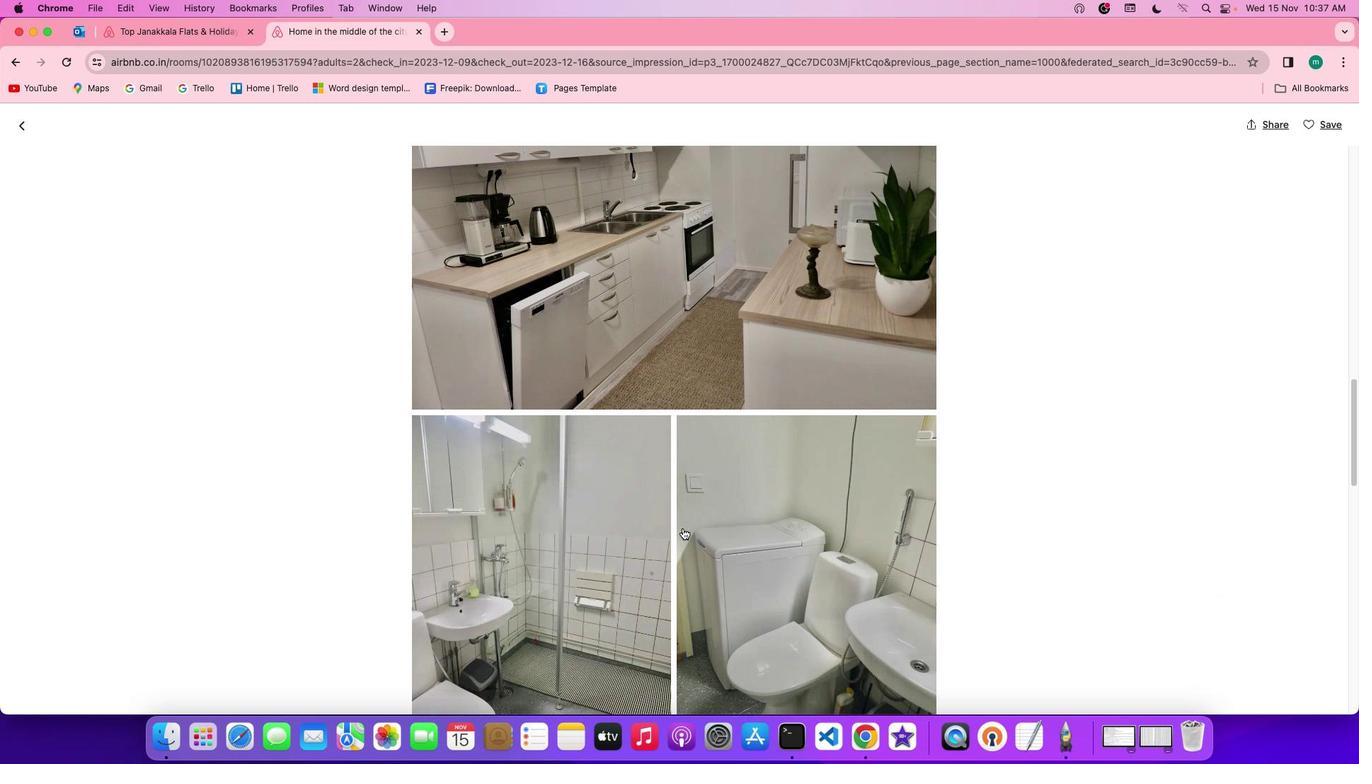 
Action: Mouse scrolled (683, 528) with delta (0, -1)
Screenshot: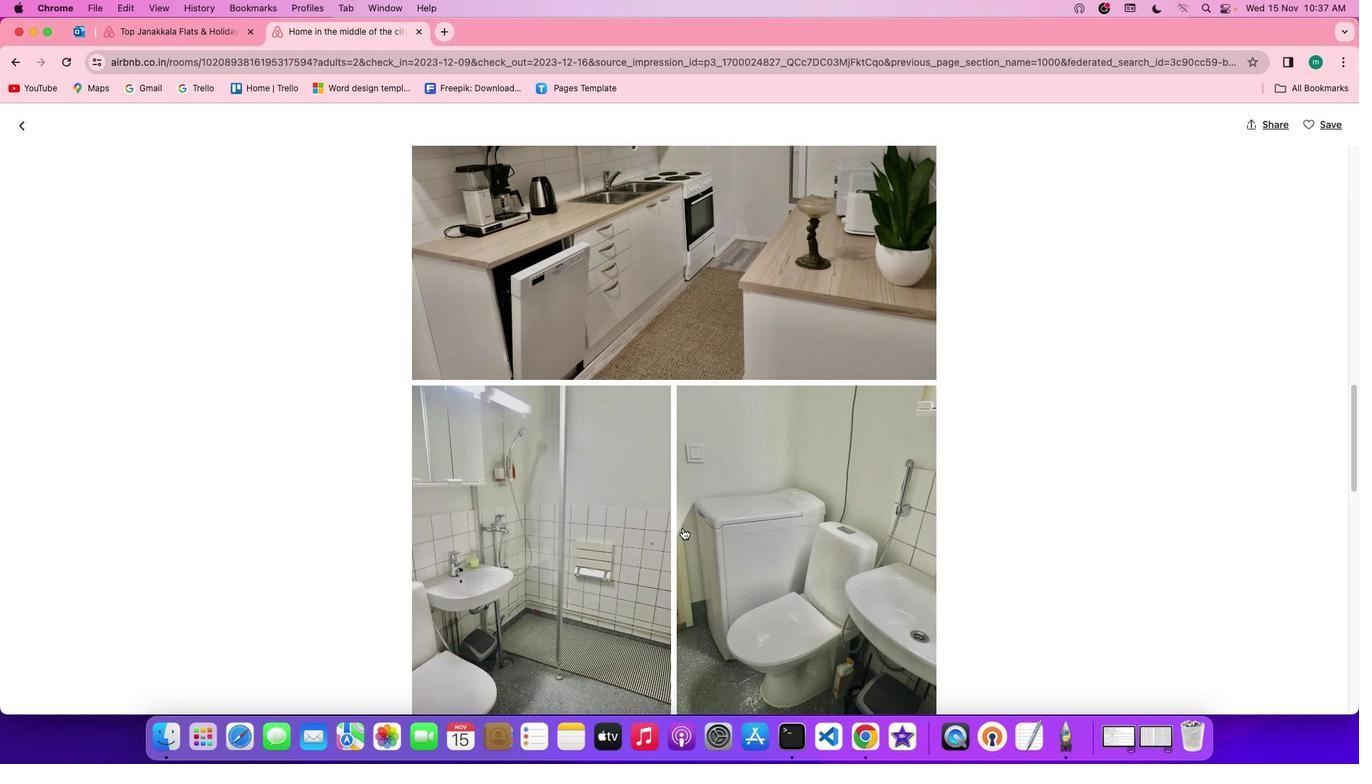 
Action: Mouse scrolled (683, 528) with delta (0, -2)
Screenshot: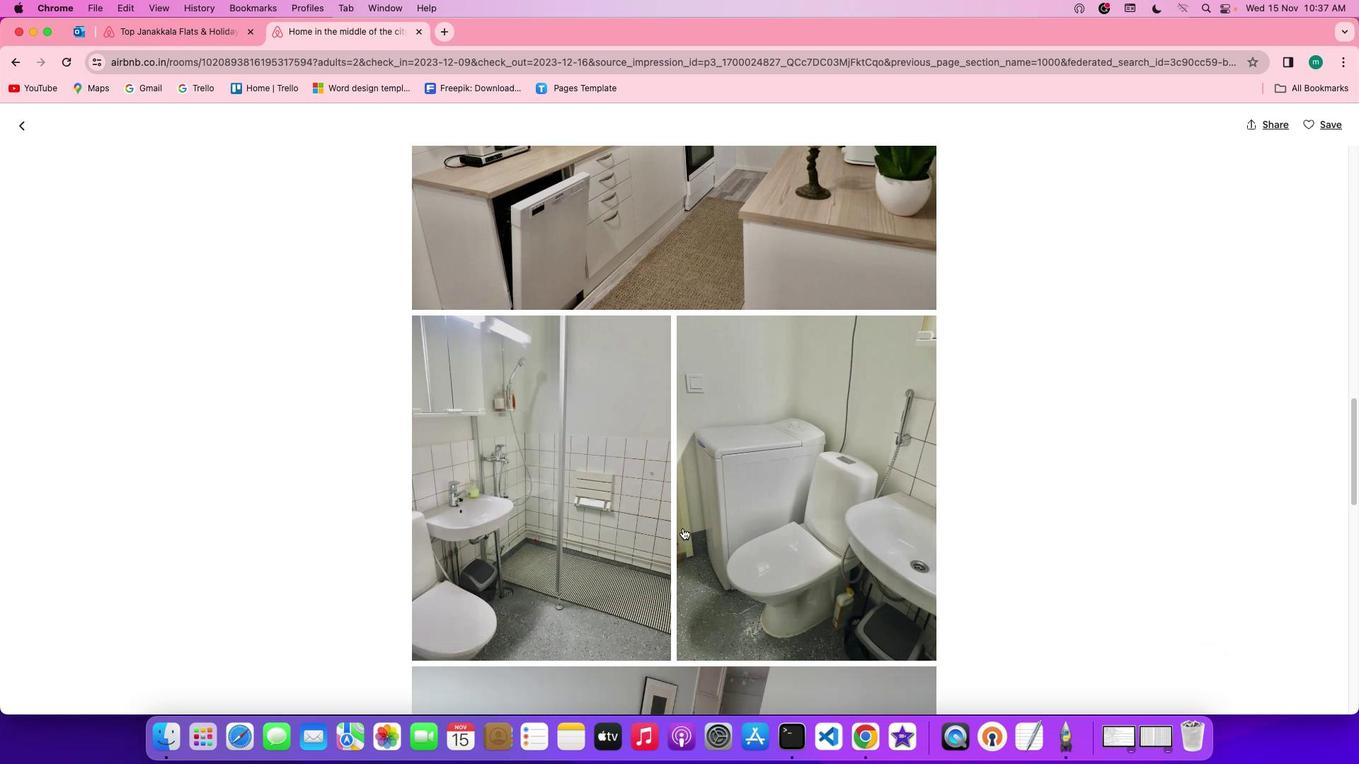 
Action: Mouse scrolled (683, 528) with delta (0, 0)
Screenshot: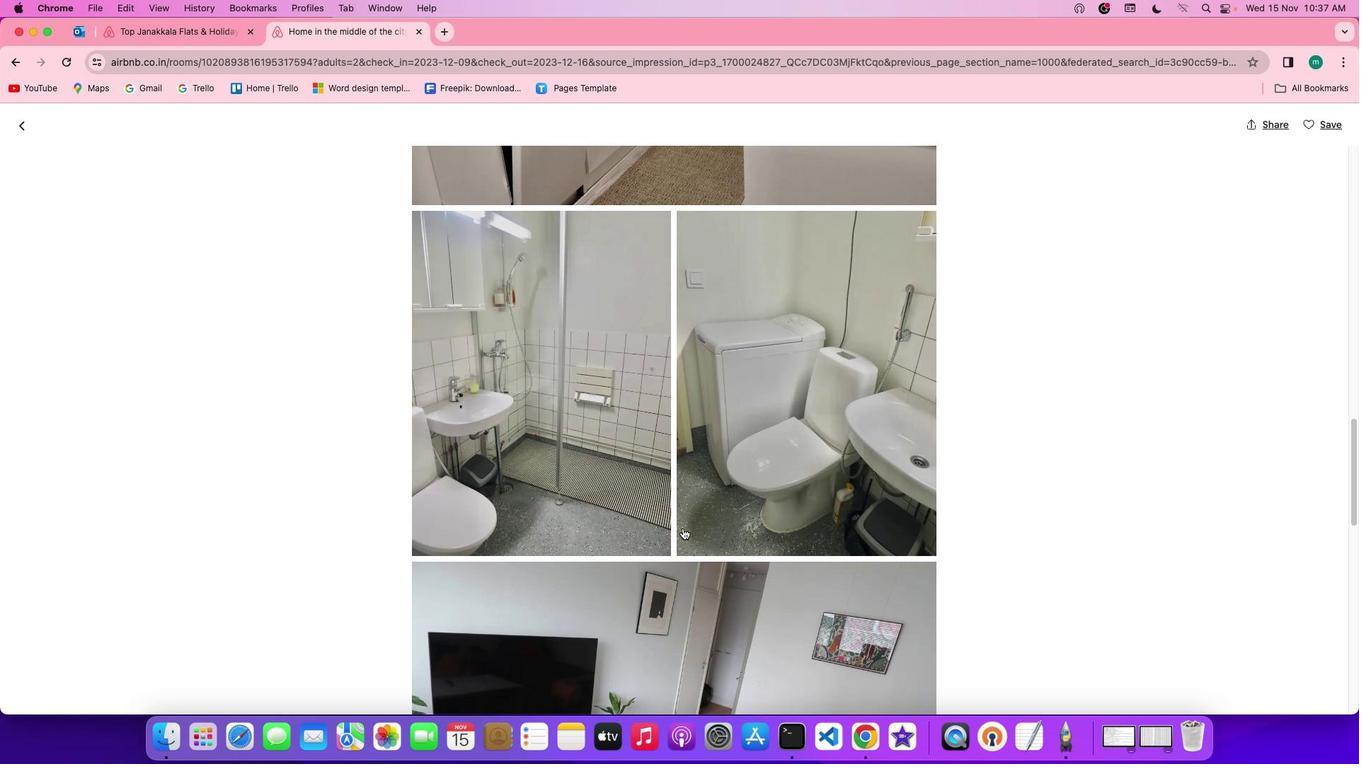 
Action: Mouse scrolled (683, 528) with delta (0, 0)
Screenshot: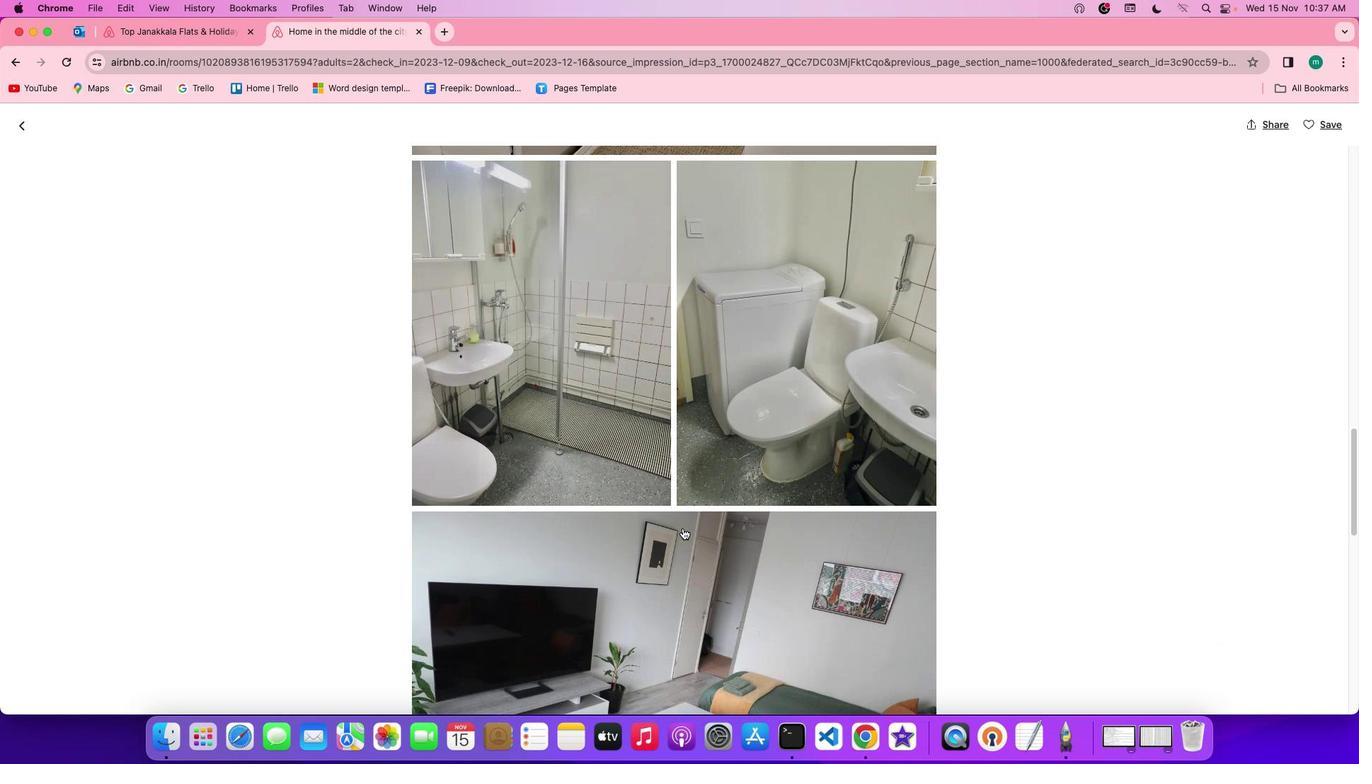 
Action: Mouse scrolled (683, 528) with delta (0, -2)
Screenshot: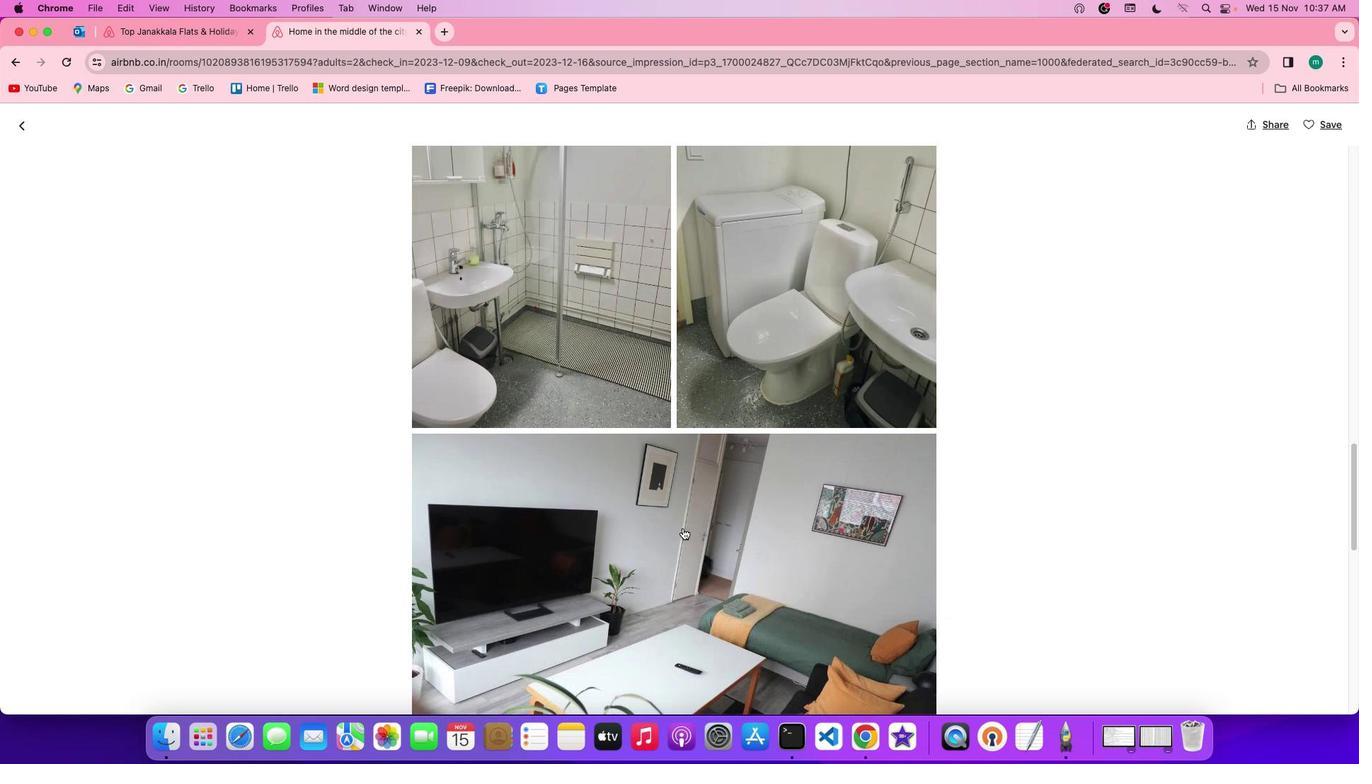 
Action: Mouse scrolled (683, 528) with delta (0, -2)
Screenshot: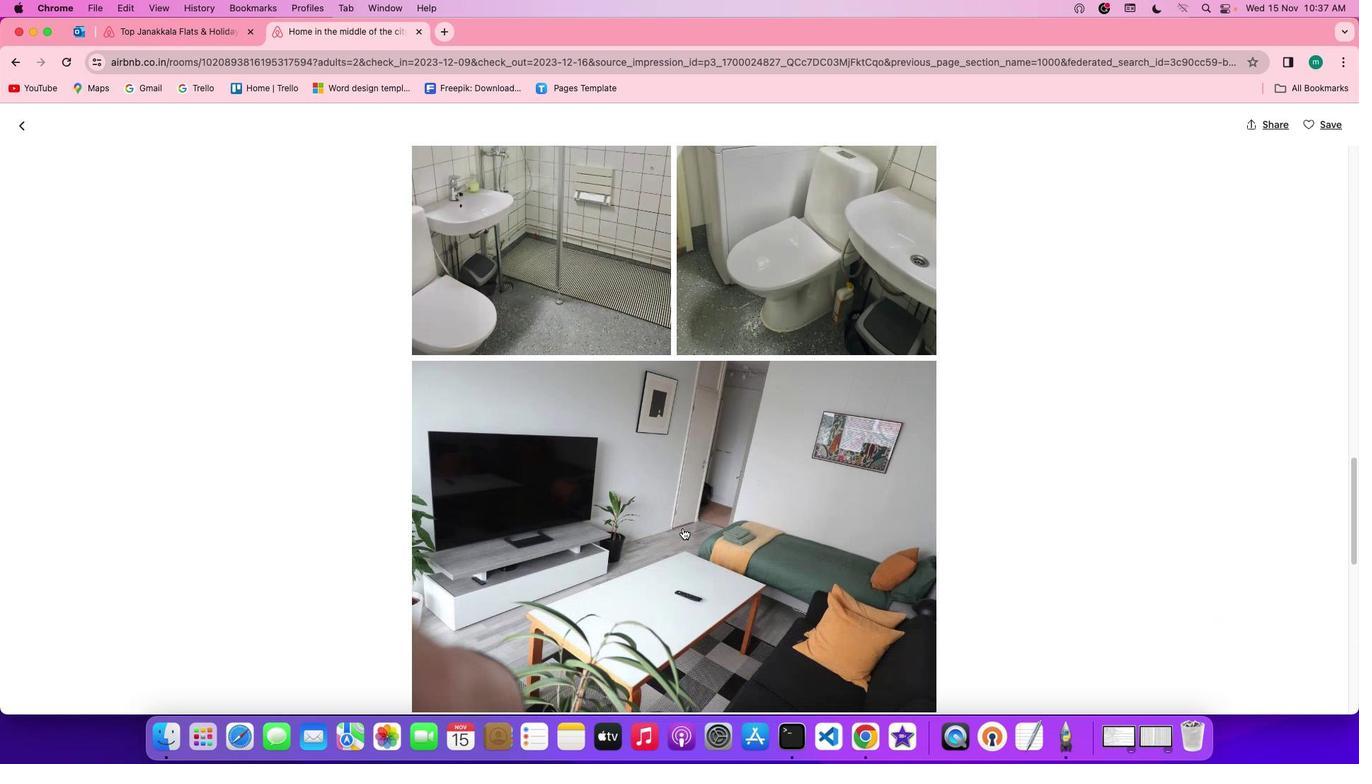 
Action: Mouse scrolled (683, 528) with delta (0, -2)
Screenshot: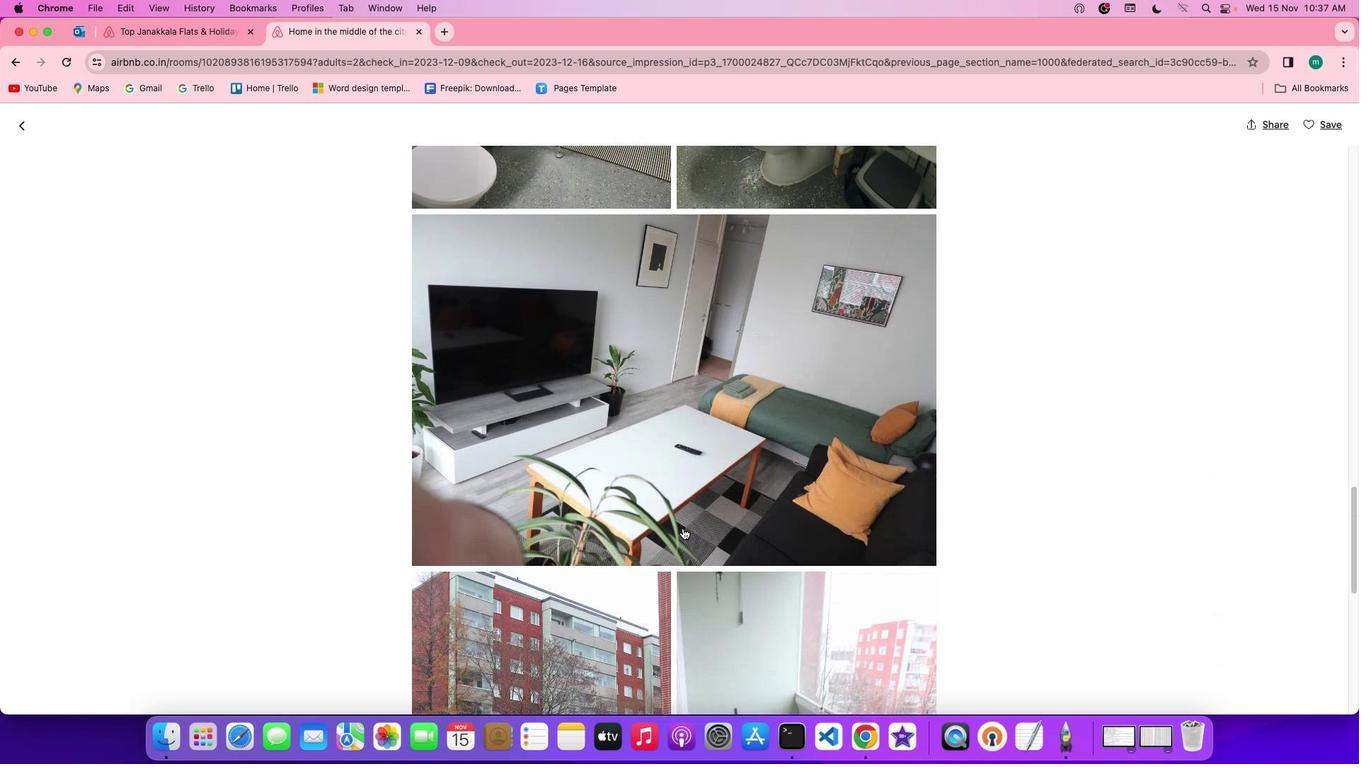 
Action: Mouse scrolled (683, 528) with delta (0, 0)
Screenshot: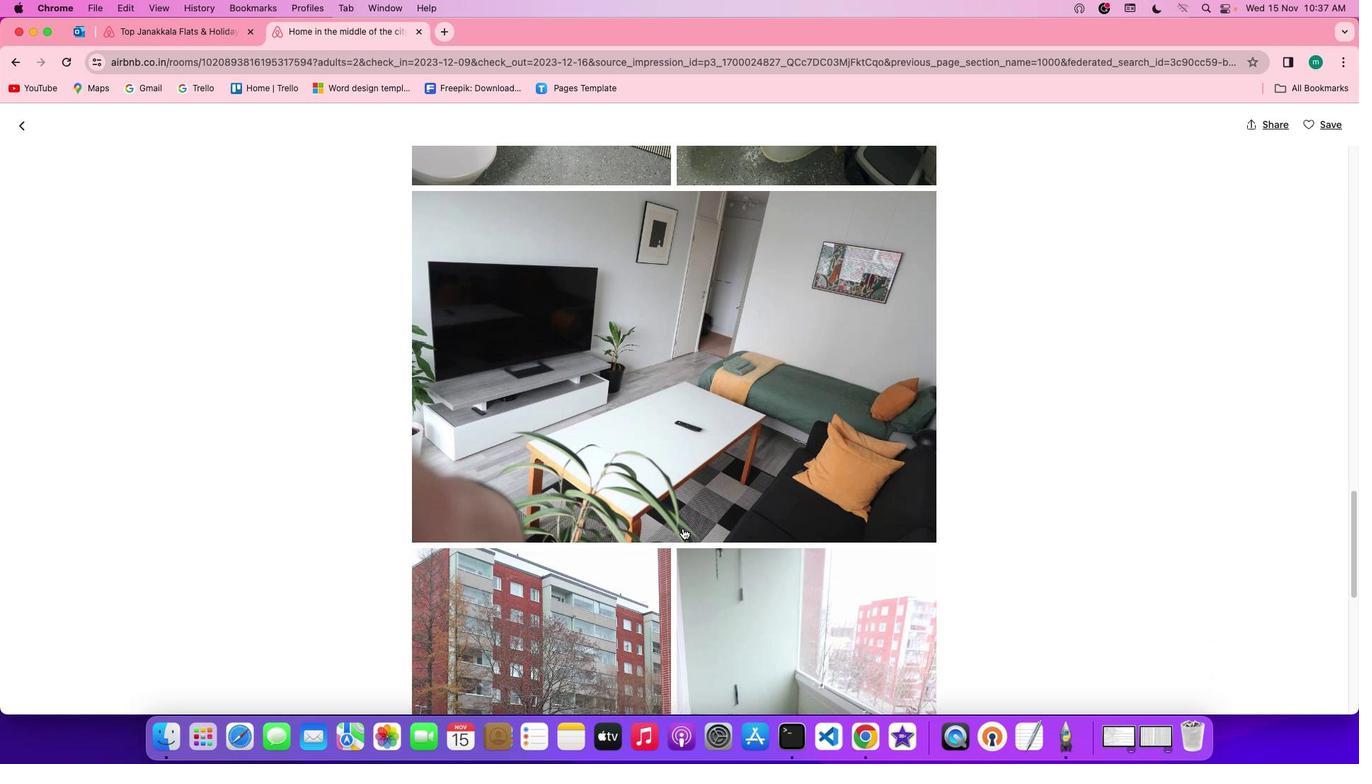 
Action: Mouse scrolled (683, 528) with delta (0, 0)
Screenshot: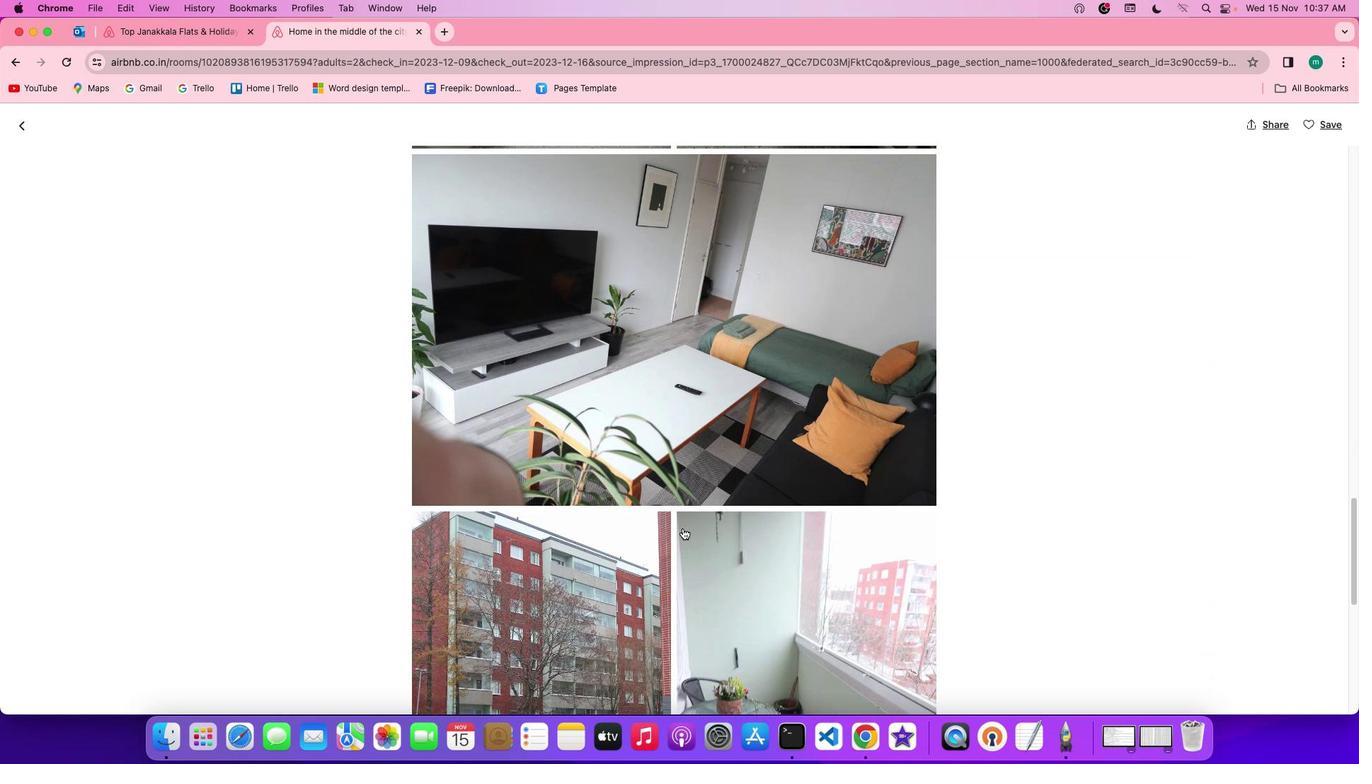 
Action: Mouse scrolled (683, 528) with delta (0, -2)
Screenshot: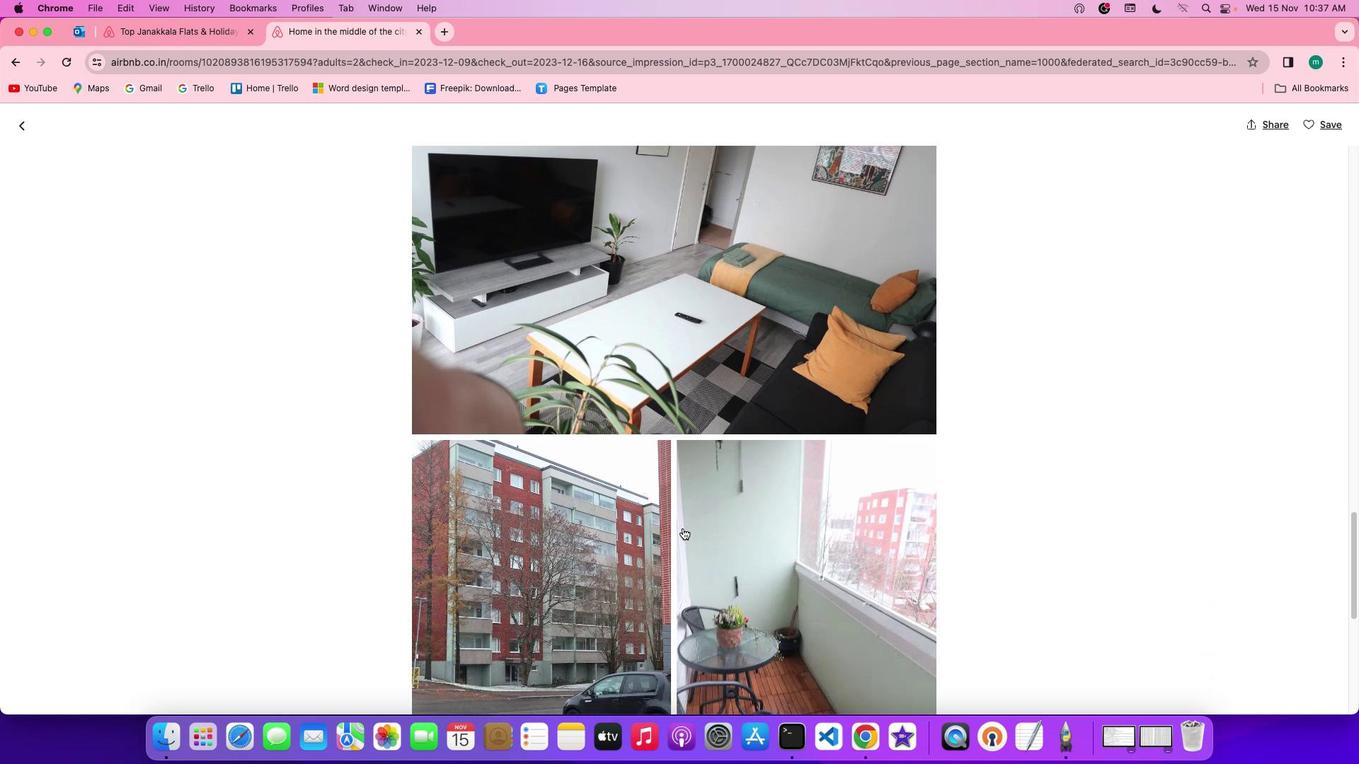 
Action: Mouse scrolled (683, 528) with delta (0, -2)
Screenshot: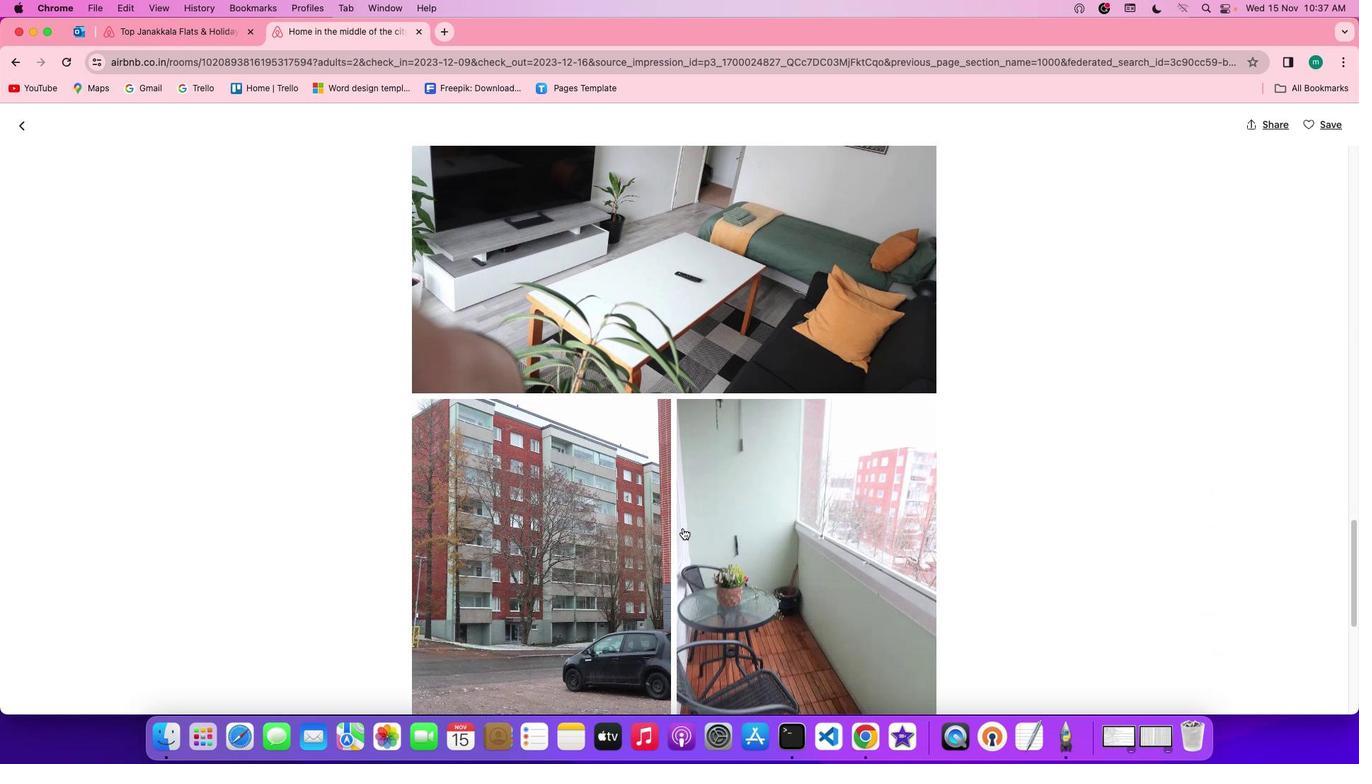 
Action: Mouse scrolled (683, 528) with delta (0, -2)
Screenshot: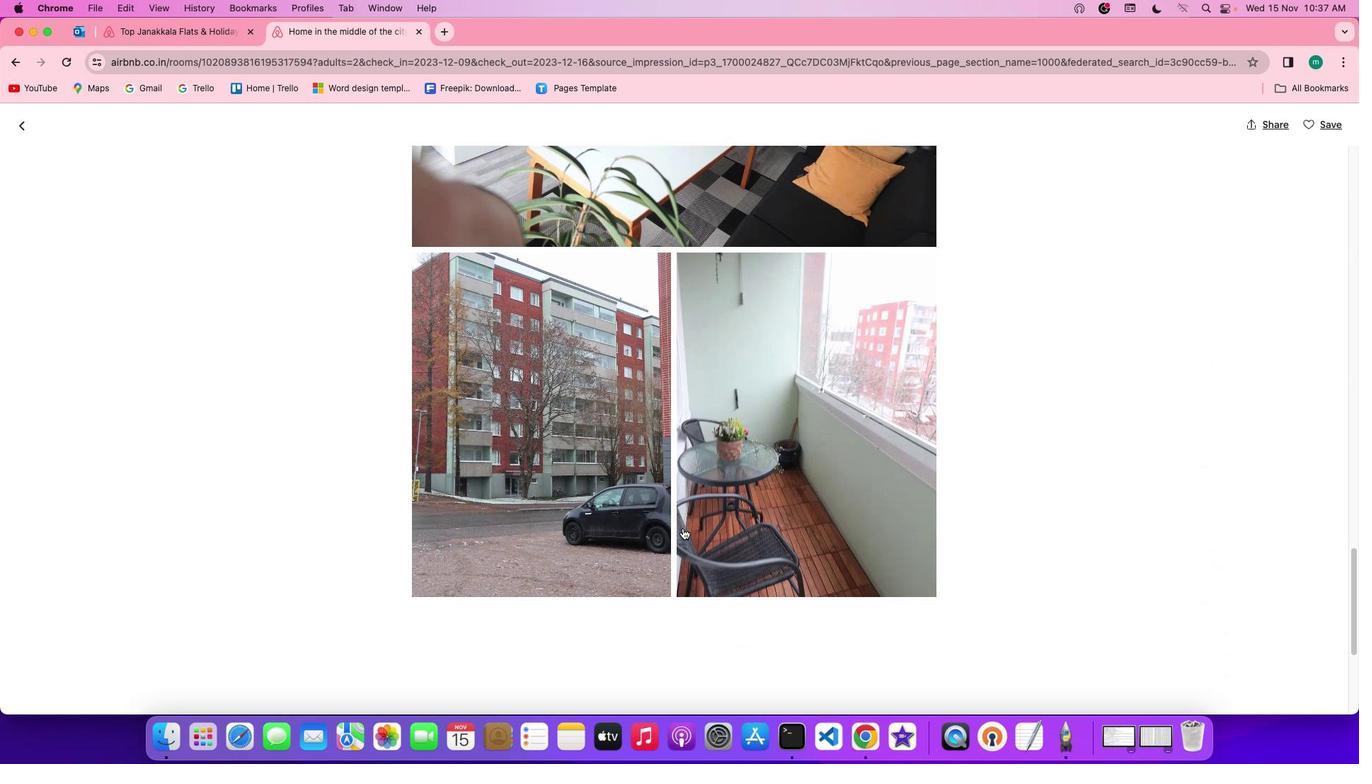 
Action: Mouse scrolled (683, 528) with delta (0, 0)
Screenshot: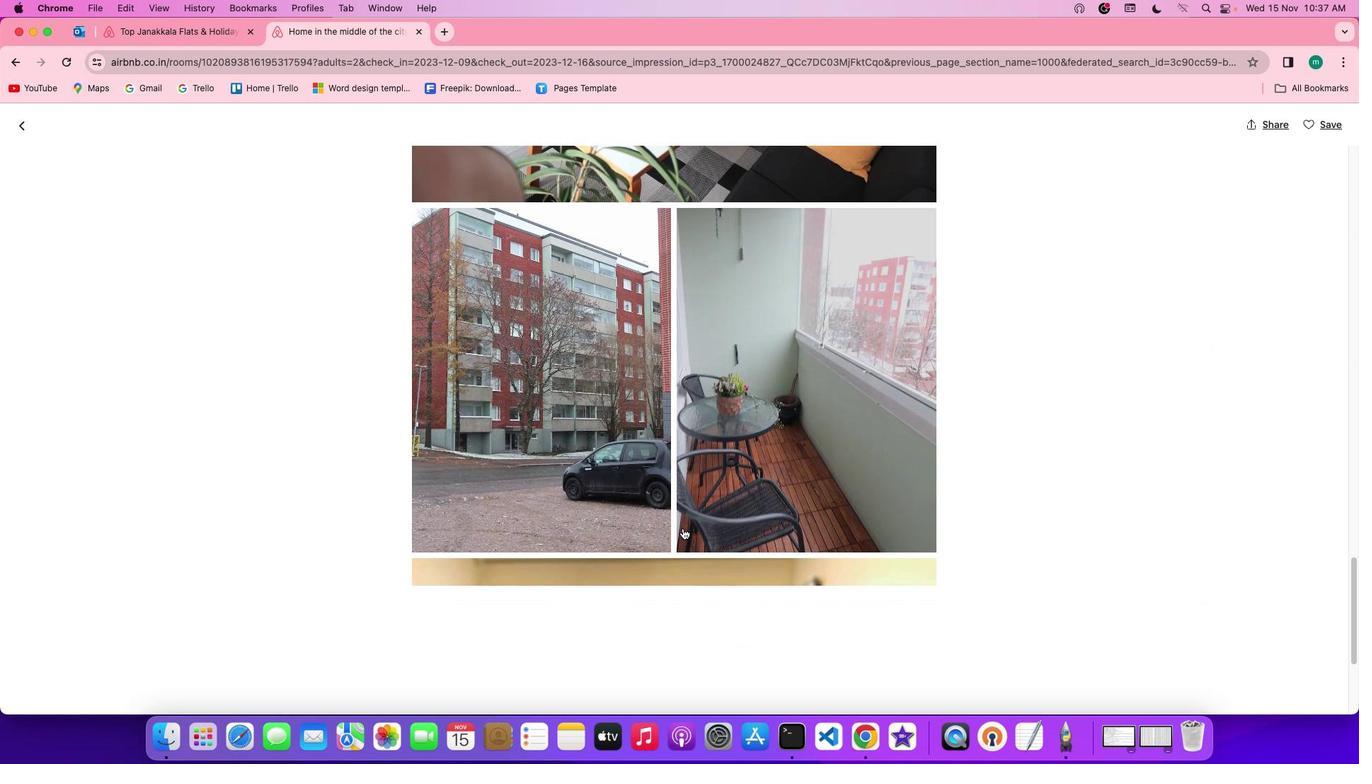 
Action: Mouse scrolled (683, 528) with delta (0, 0)
Screenshot: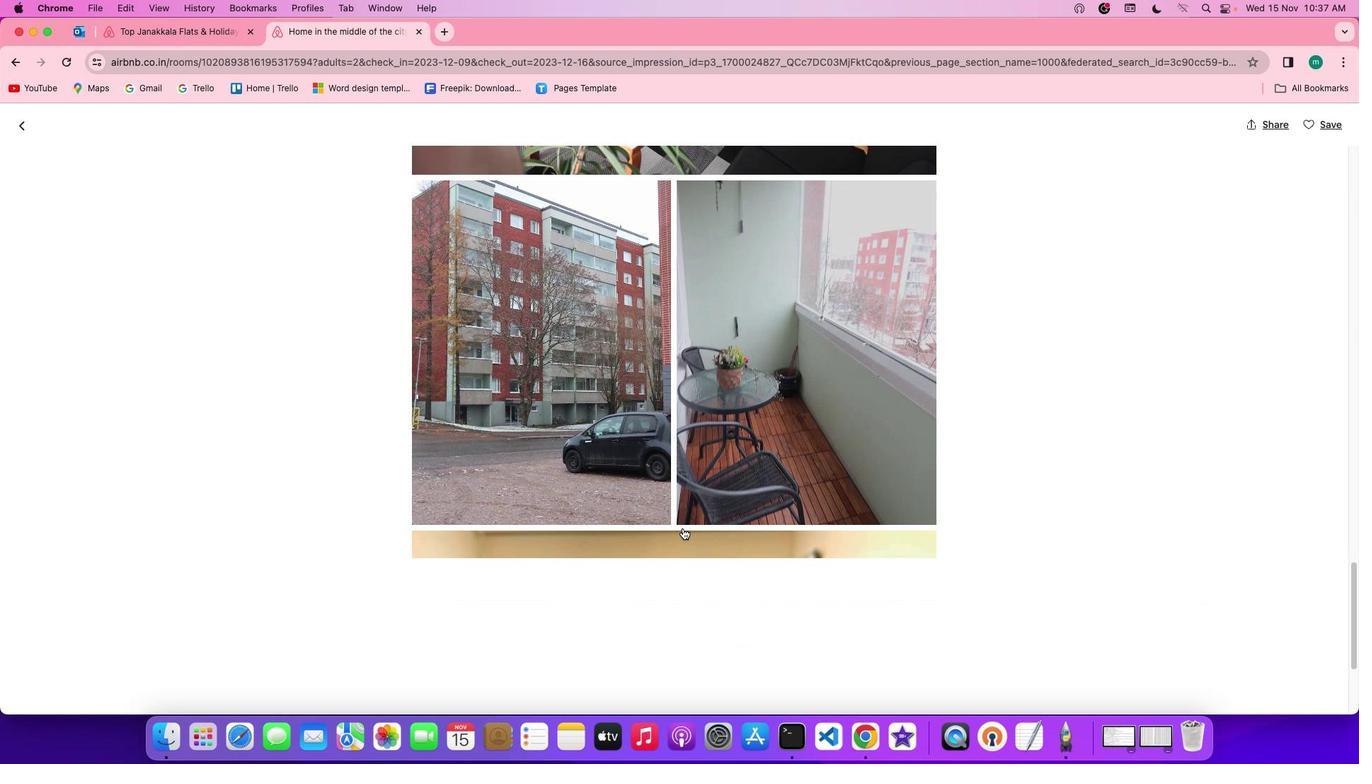 
Action: Mouse scrolled (683, 528) with delta (0, 0)
Screenshot: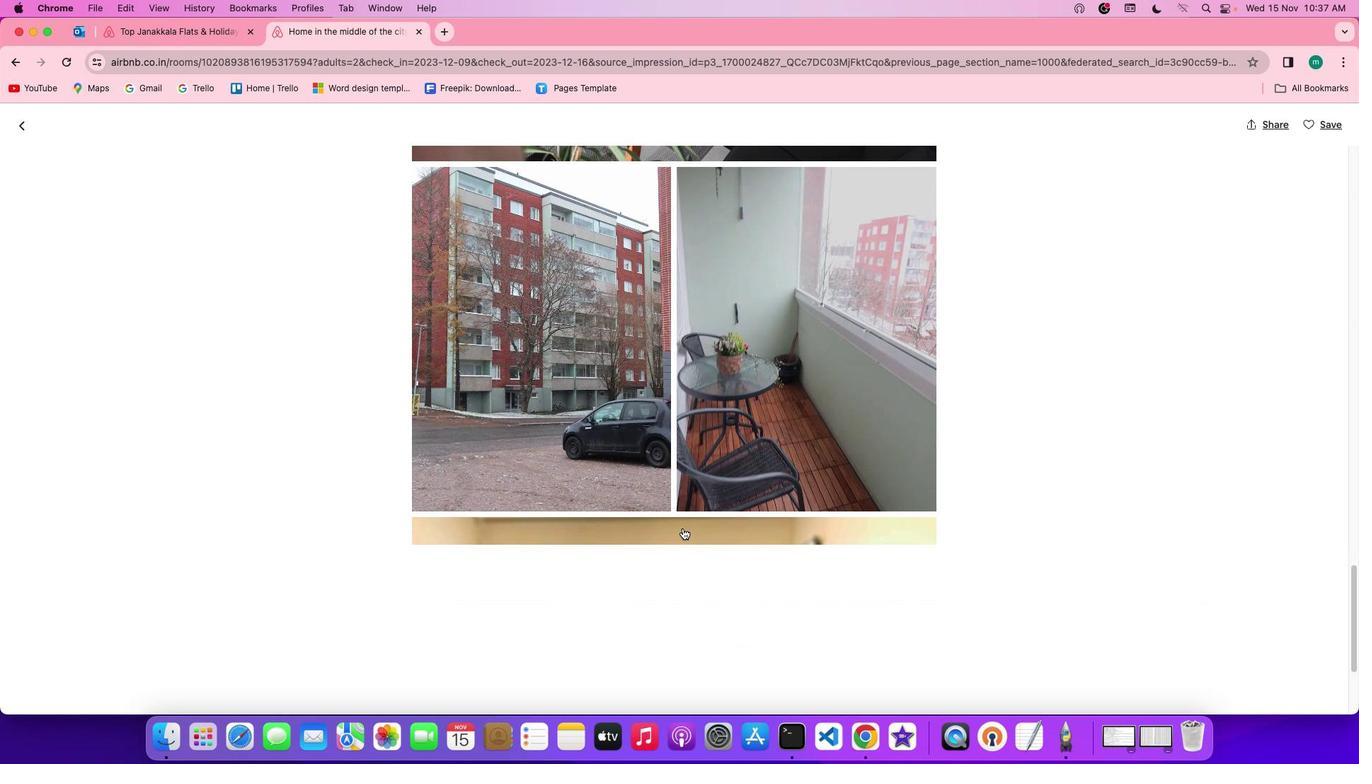 
Action: Mouse scrolled (683, 528) with delta (0, -1)
Screenshot: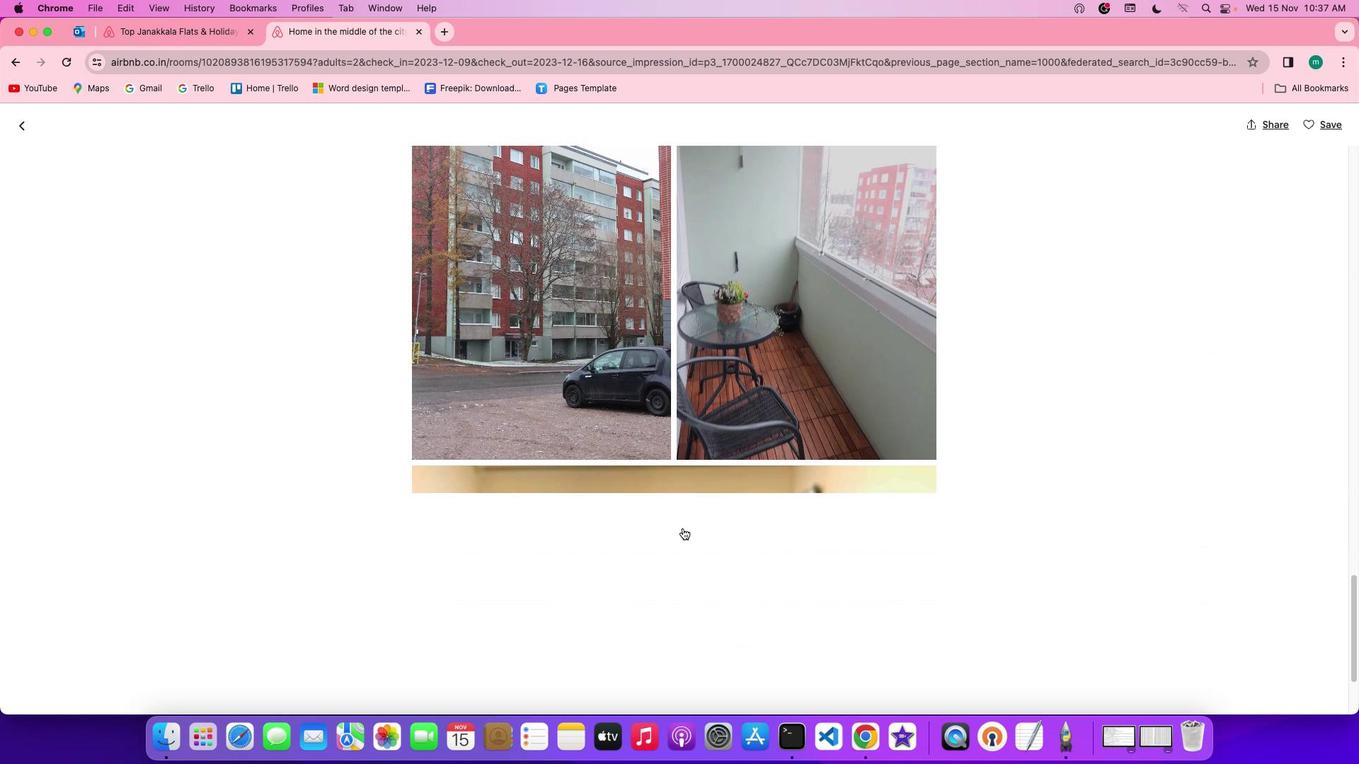 
Action: Mouse scrolled (683, 528) with delta (0, 0)
Screenshot: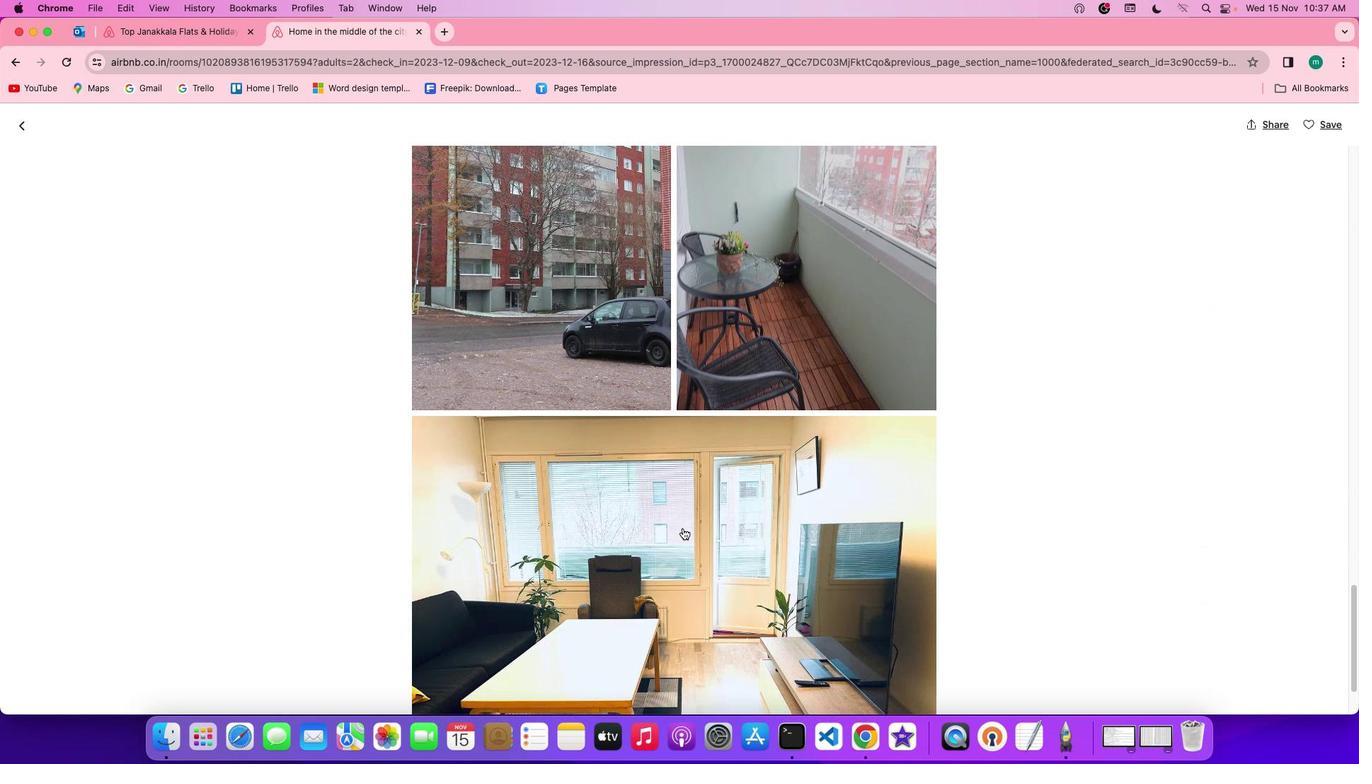
Action: Mouse scrolled (683, 528) with delta (0, 0)
Screenshot: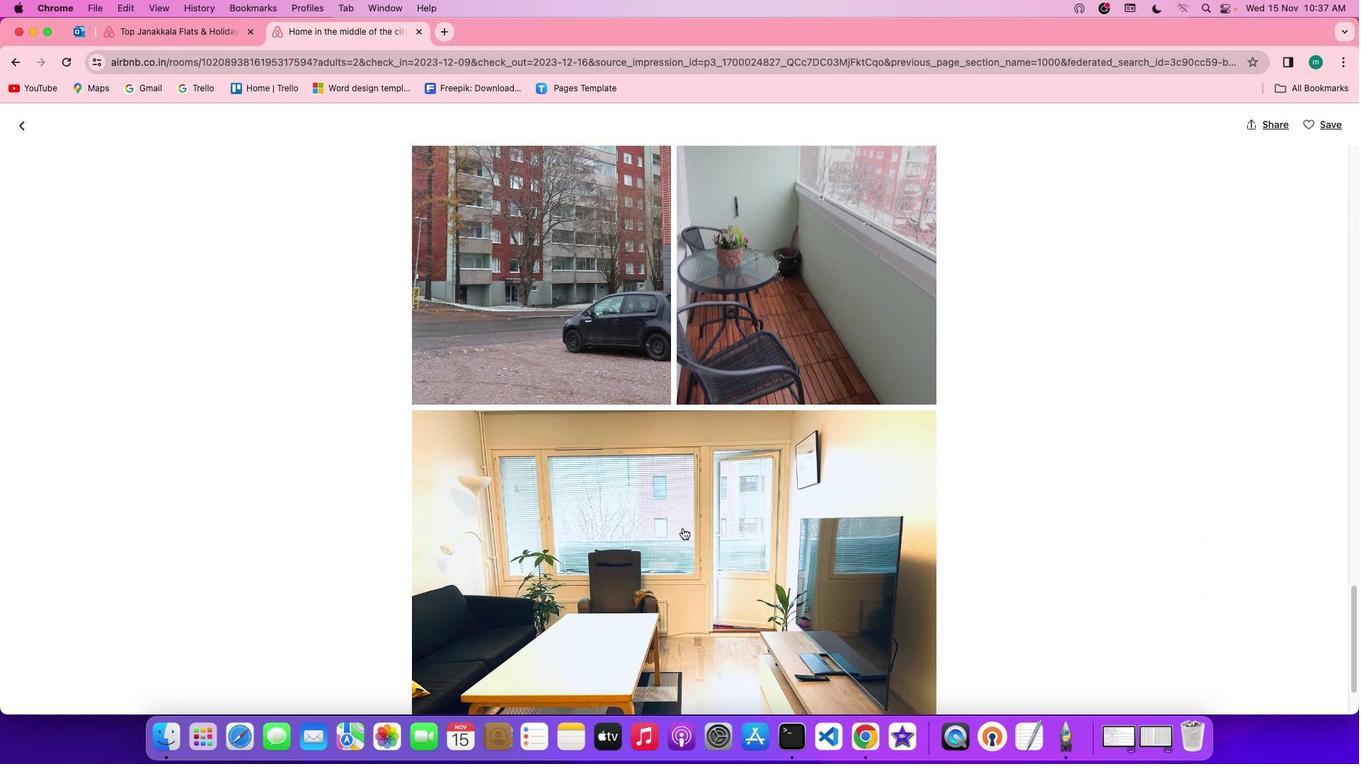 
Action: Mouse scrolled (683, 528) with delta (0, 0)
Screenshot: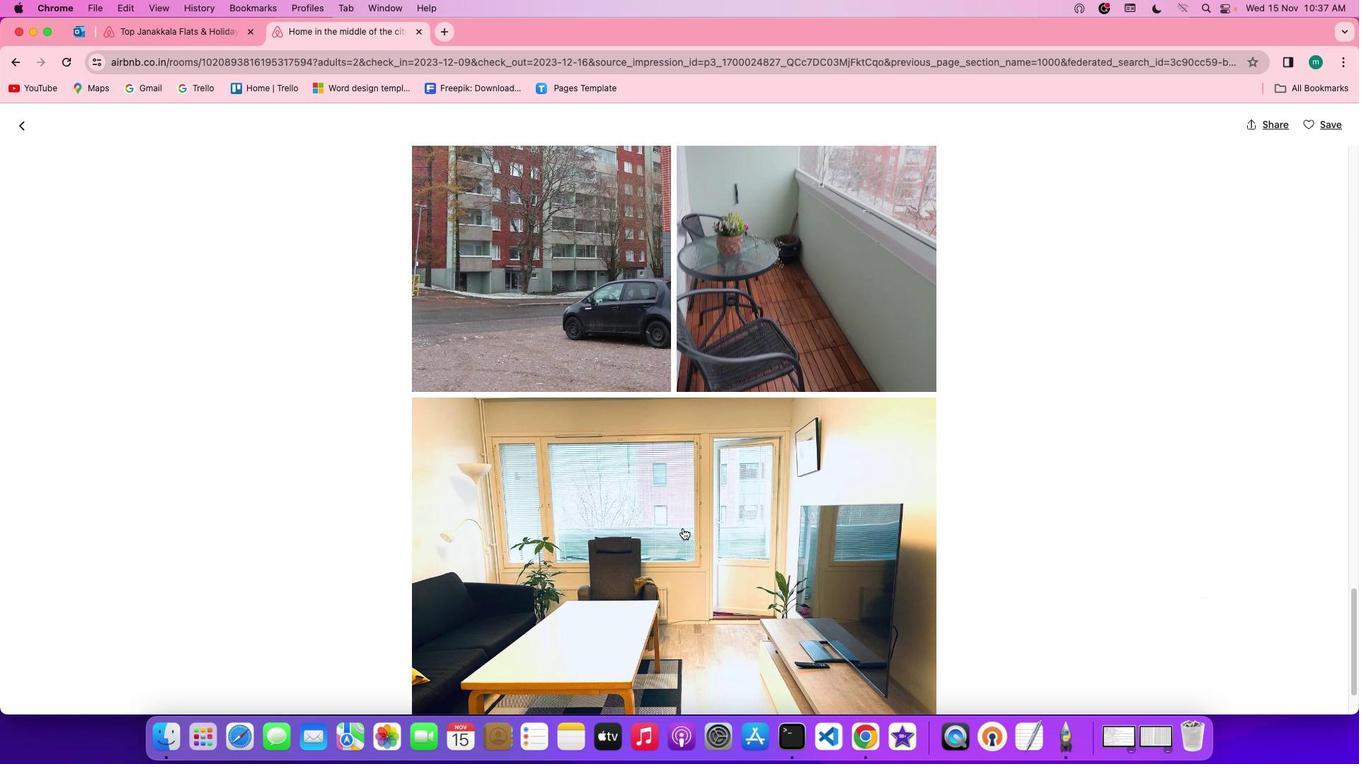 
Action: Mouse scrolled (683, 528) with delta (0, -1)
Screenshot: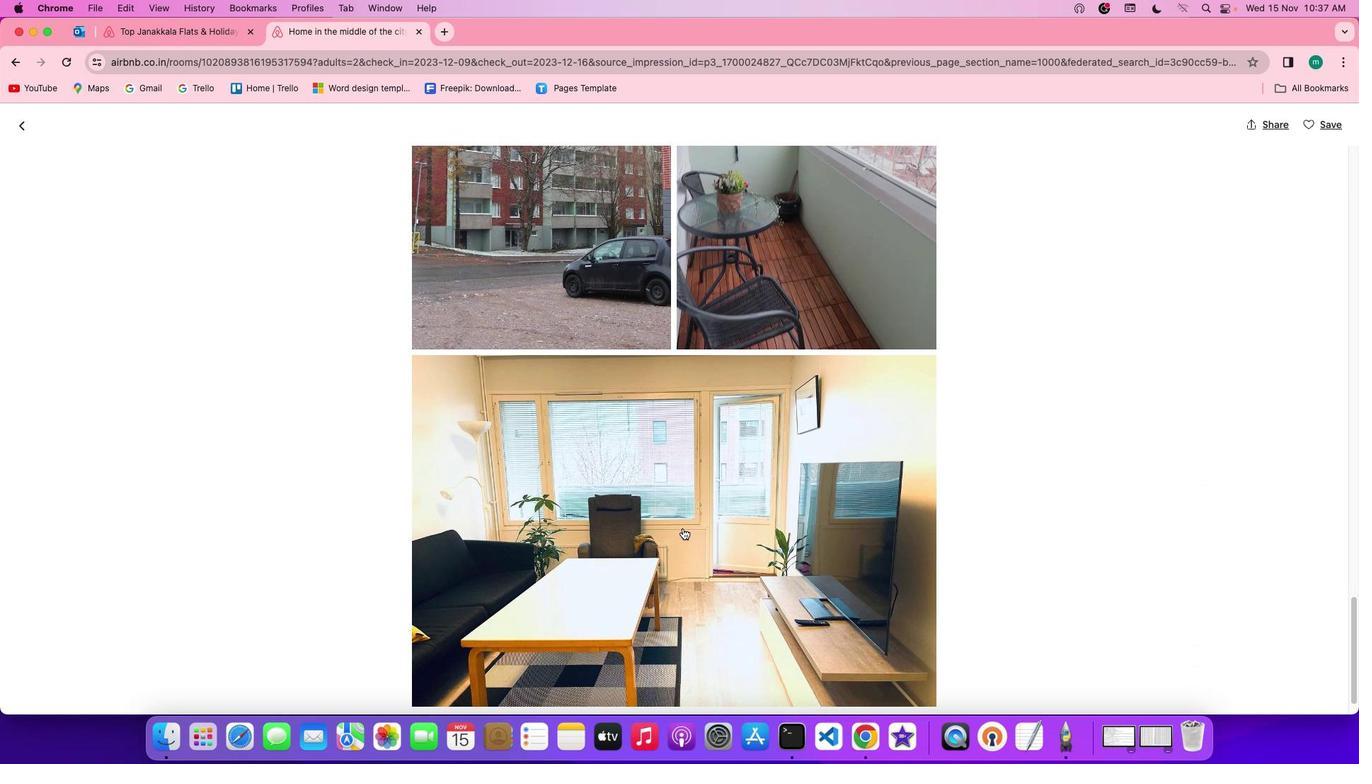 
Action: Mouse scrolled (683, 528) with delta (0, -2)
Screenshot: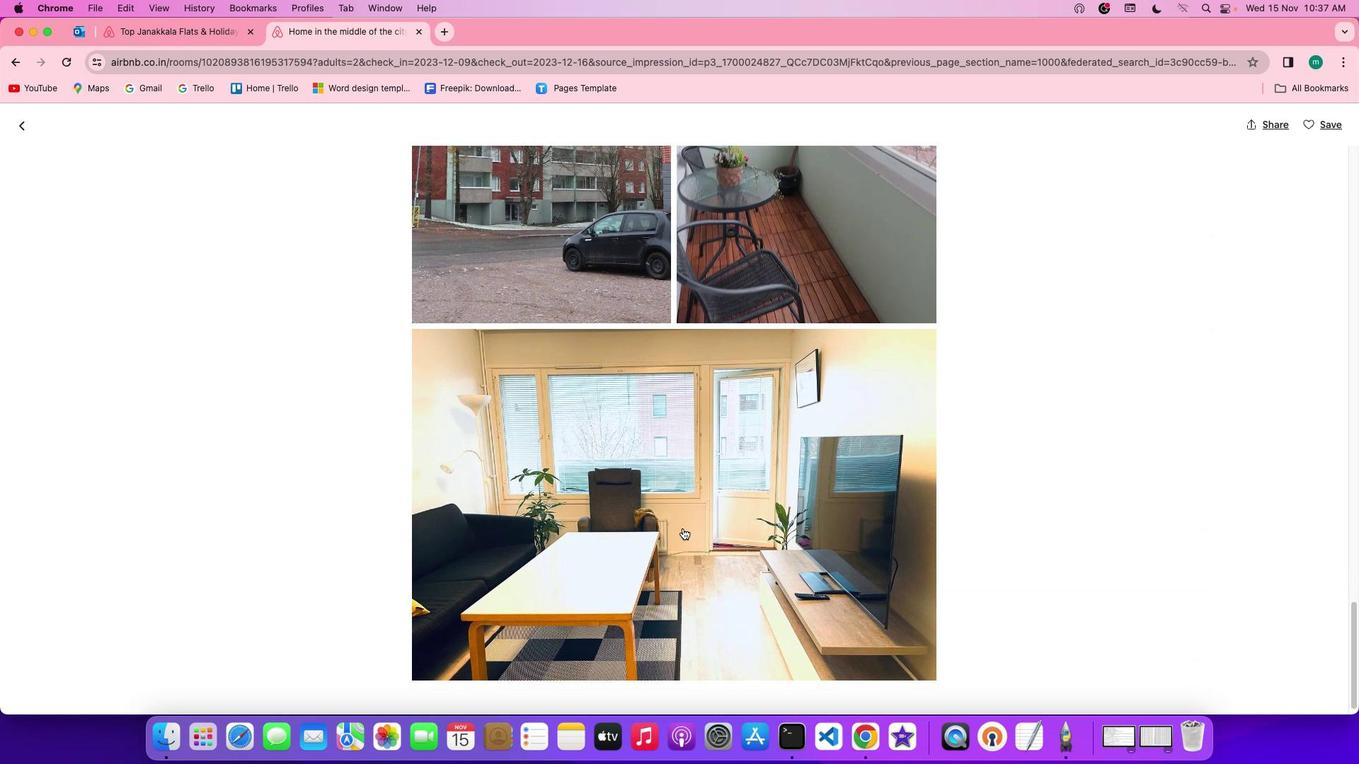 
Action: Mouse scrolled (683, 528) with delta (0, 0)
Screenshot: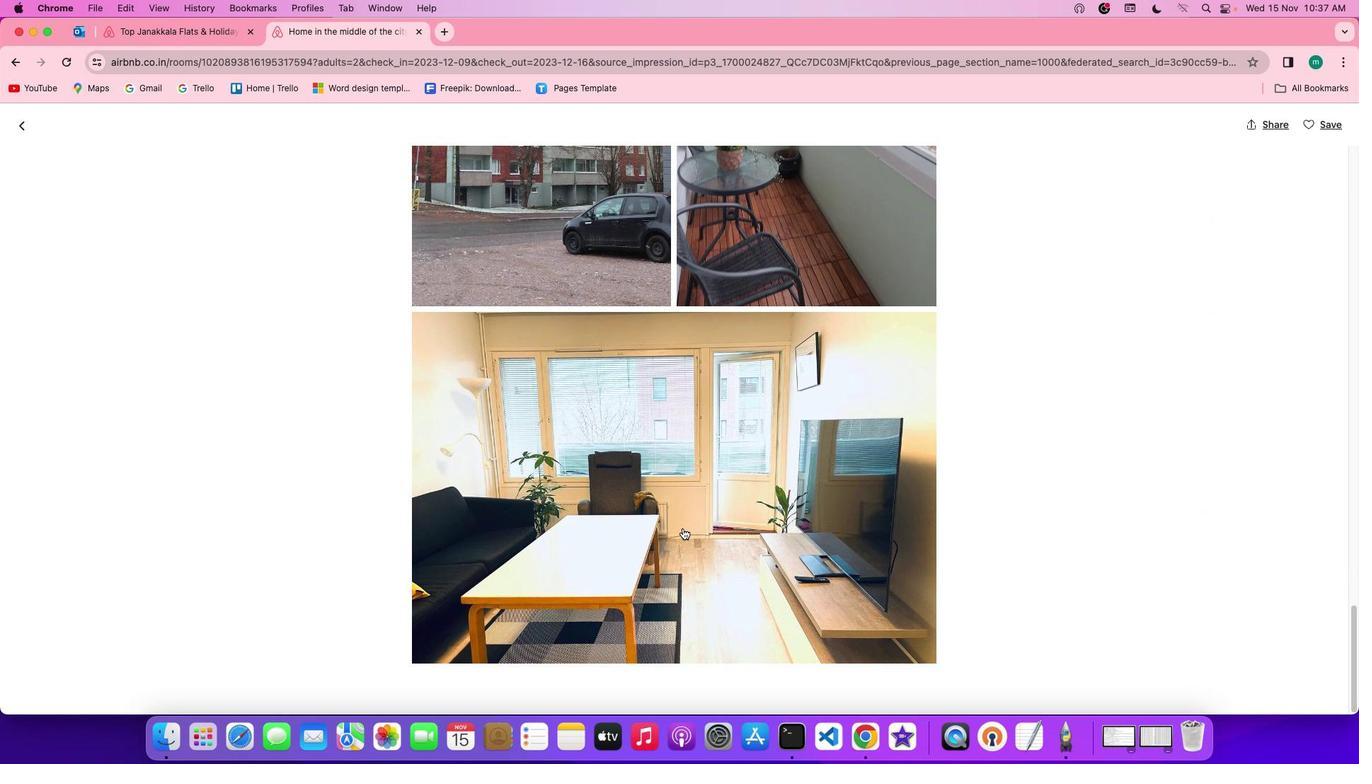 
Action: Mouse scrolled (683, 528) with delta (0, 0)
Screenshot: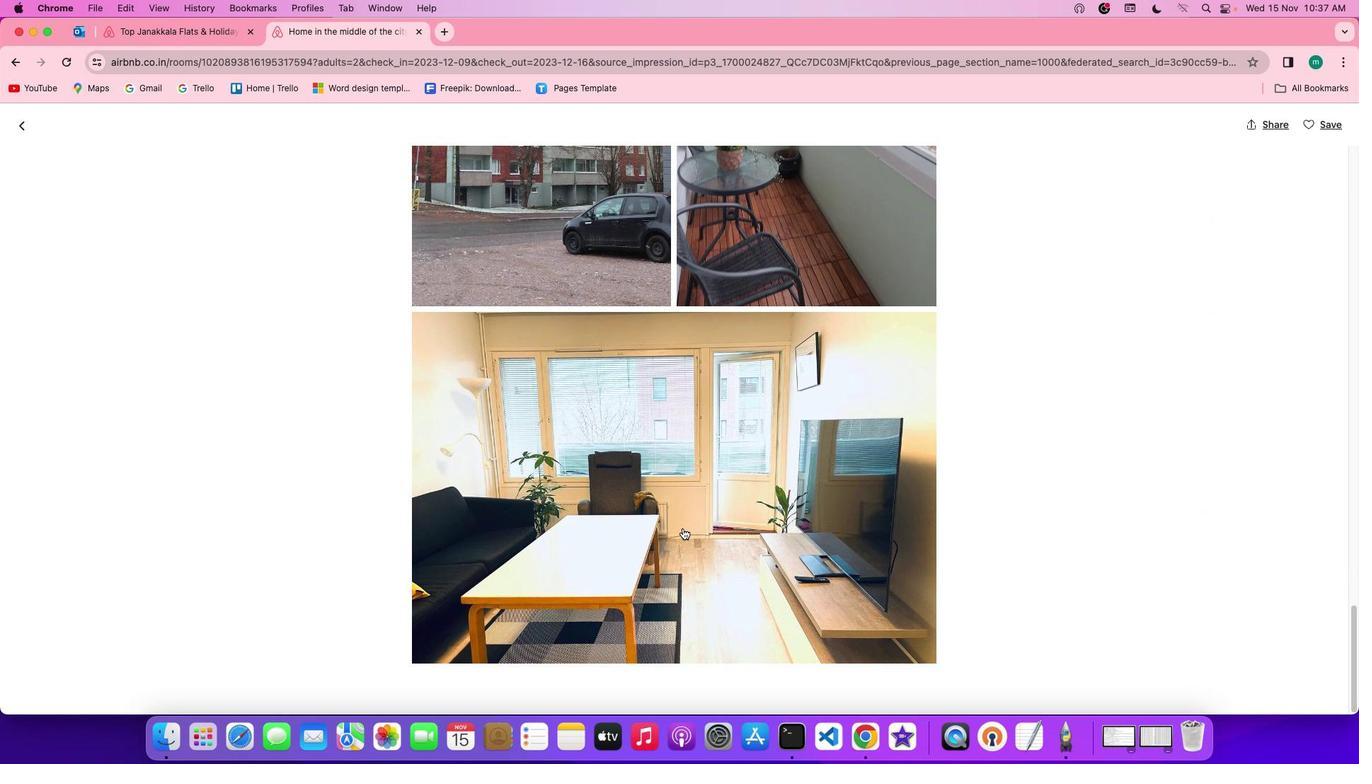 
Action: Mouse scrolled (683, 528) with delta (0, -2)
Screenshot: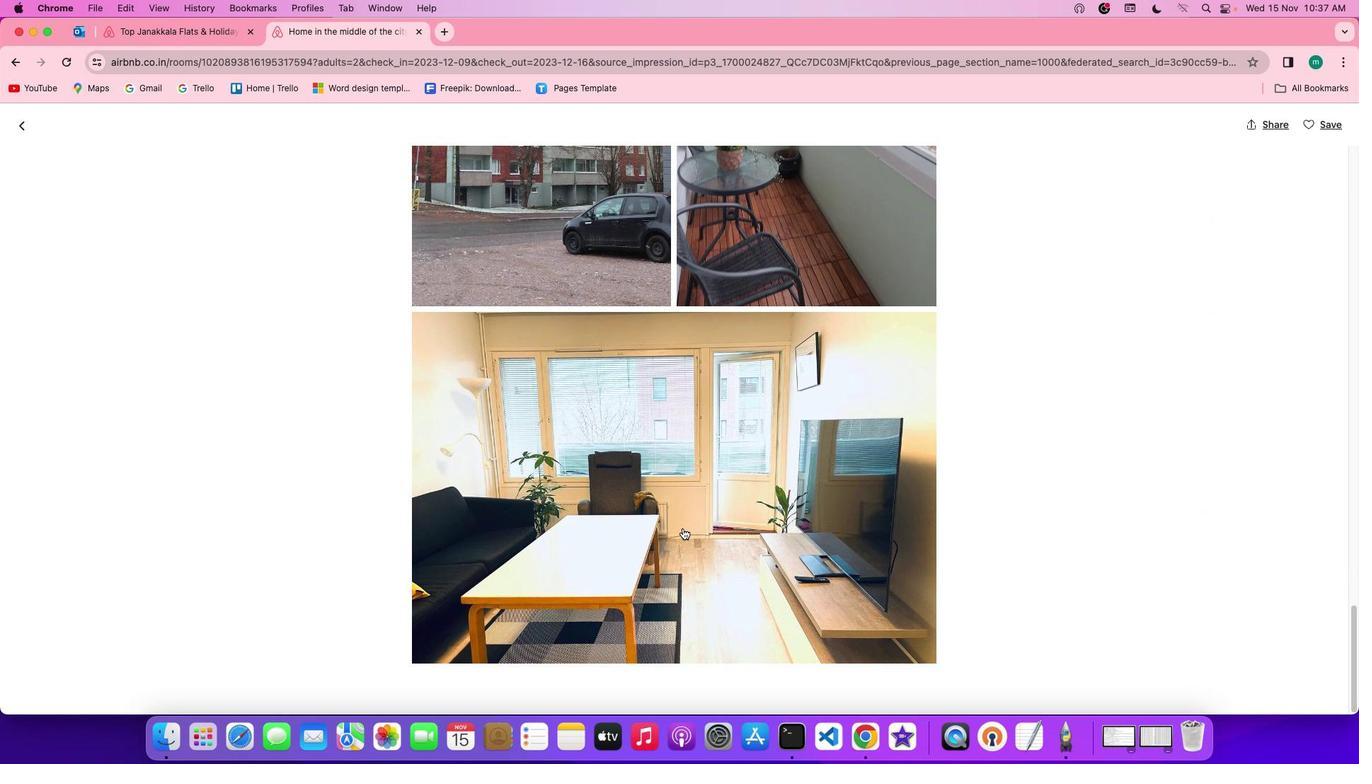 
Action: Mouse scrolled (683, 528) with delta (0, 0)
Screenshot: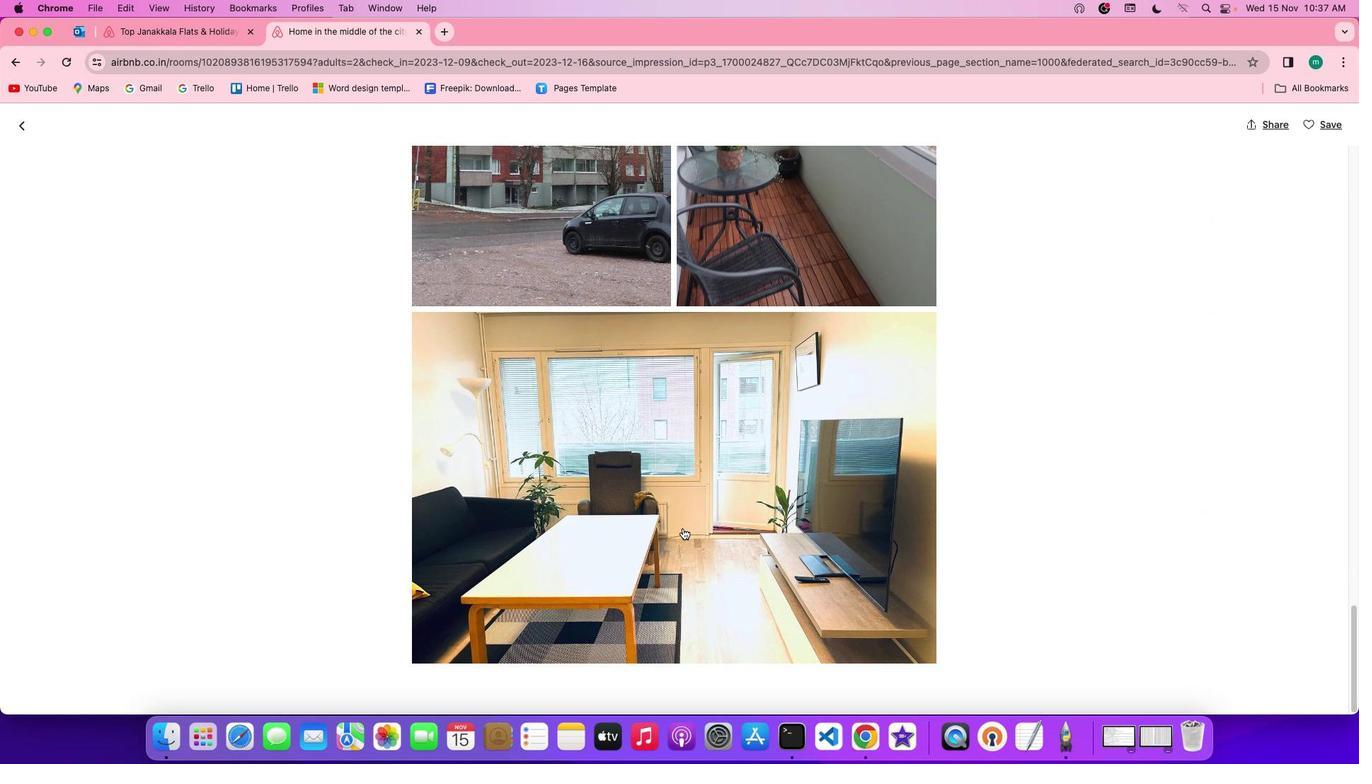 
Action: Mouse scrolled (683, 528) with delta (0, 0)
Screenshot: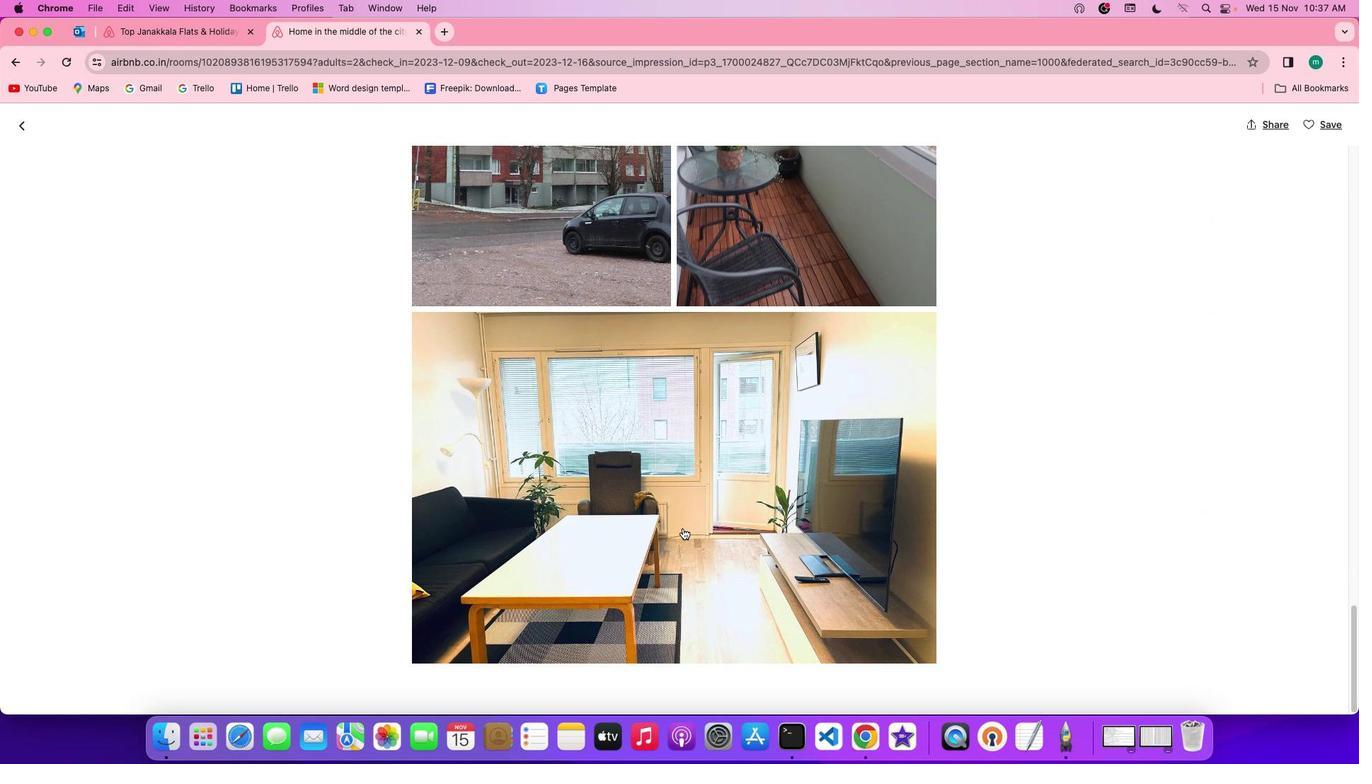 
Action: Mouse scrolled (683, 528) with delta (0, 0)
Screenshot: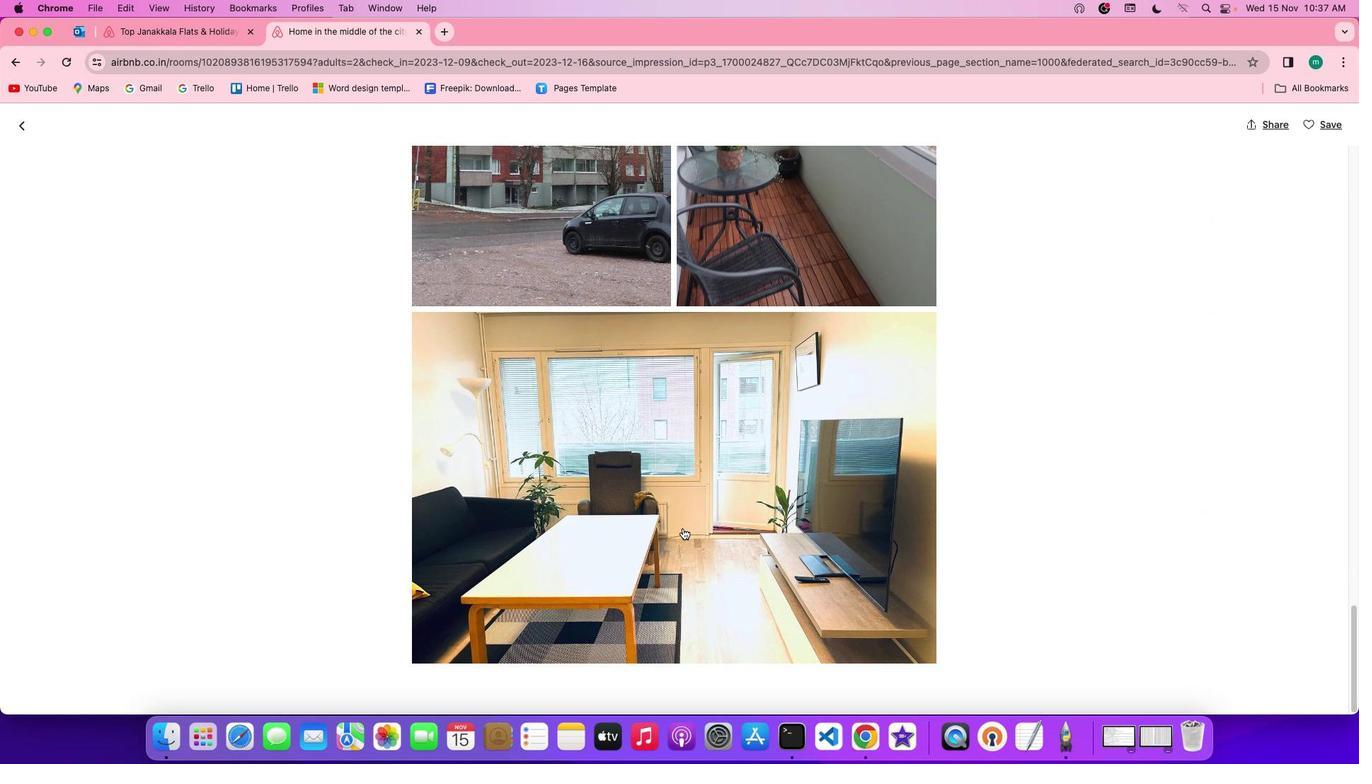 
Action: Mouse scrolled (683, 528) with delta (0, -2)
Screenshot: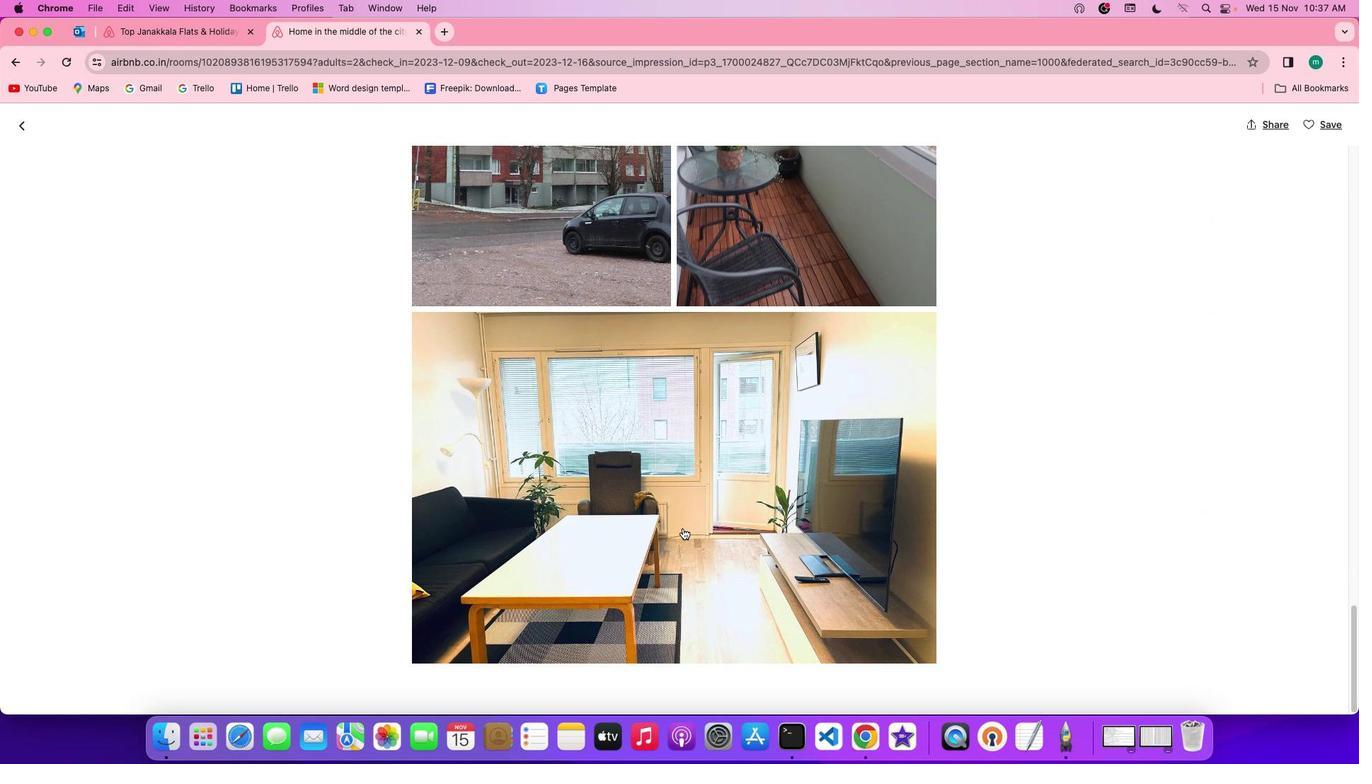 
Action: Mouse scrolled (683, 528) with delta (0, -2)
Screenshot: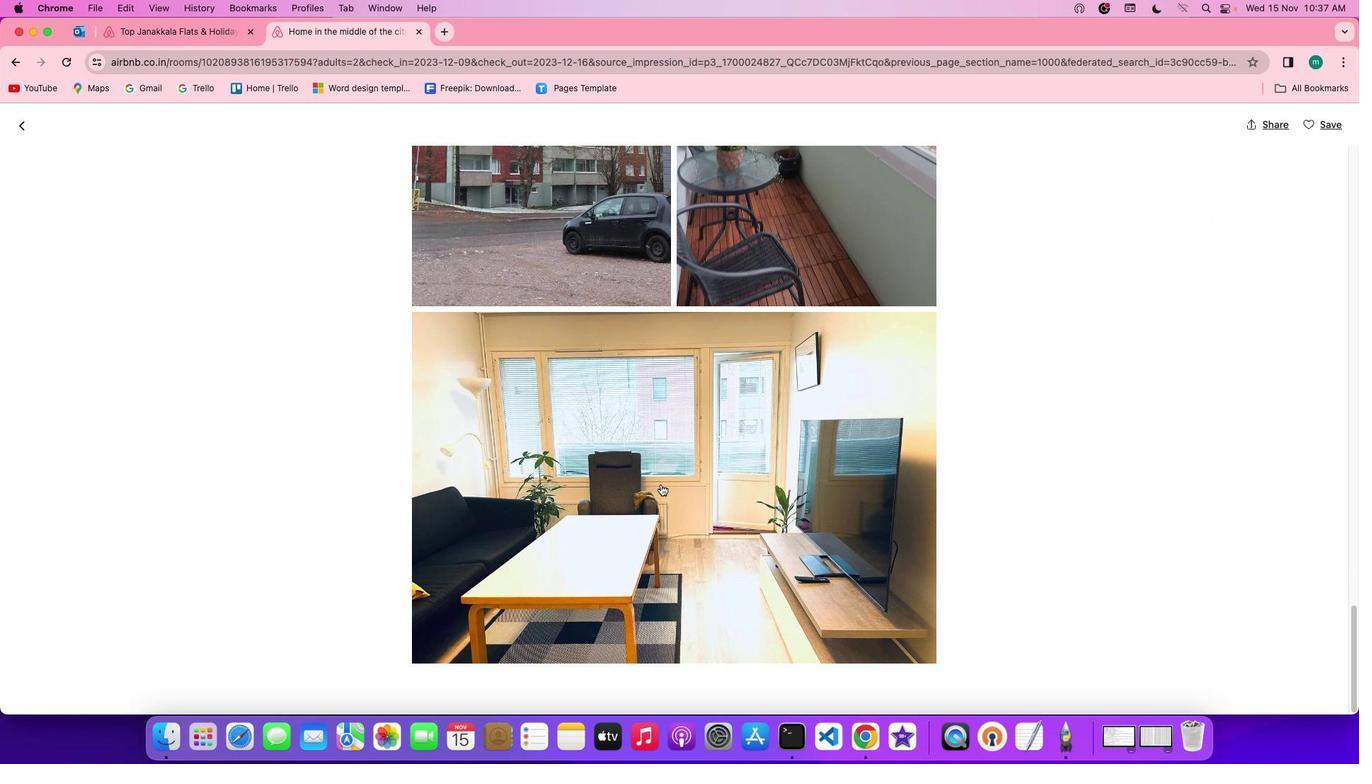 
Action: Mouse moved to (14, 125)
Screenshot: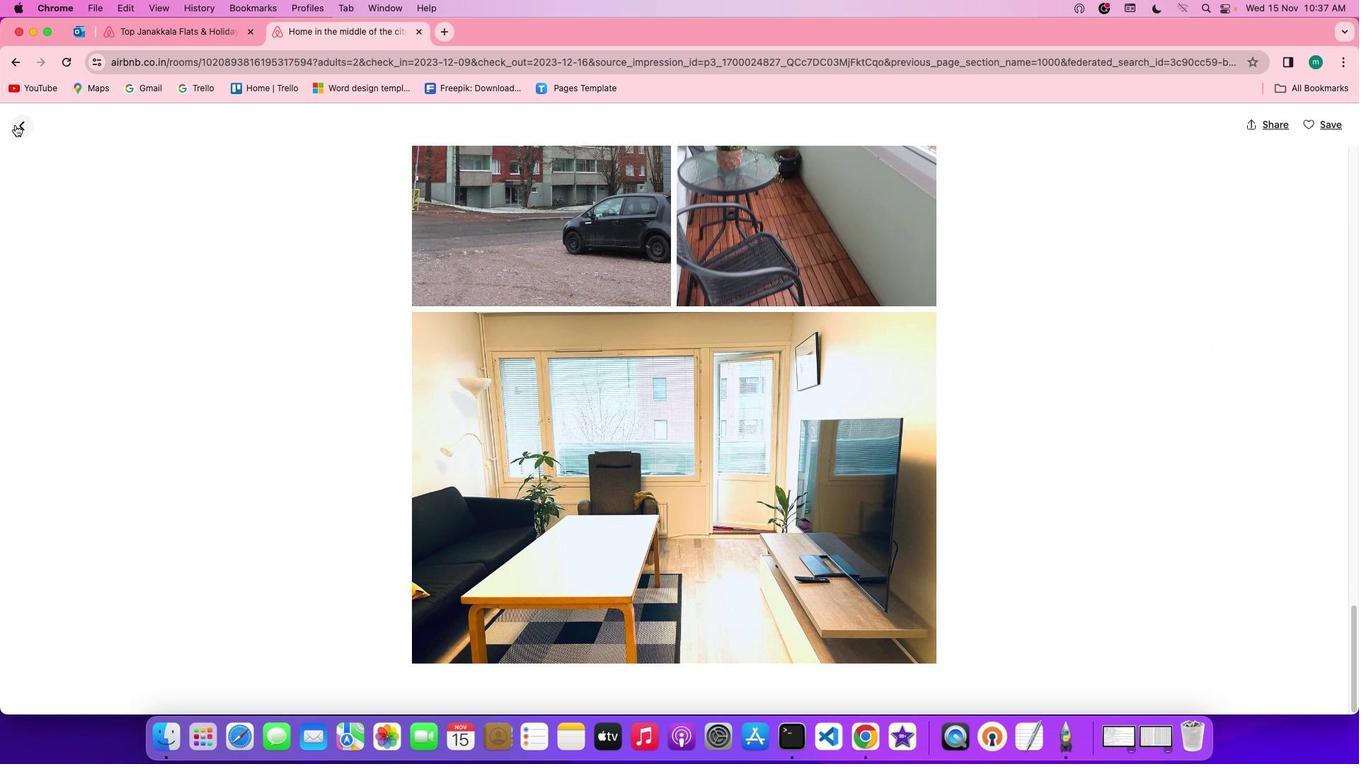 
Action: Mouse pressed left at (14, 125)
Screenshot: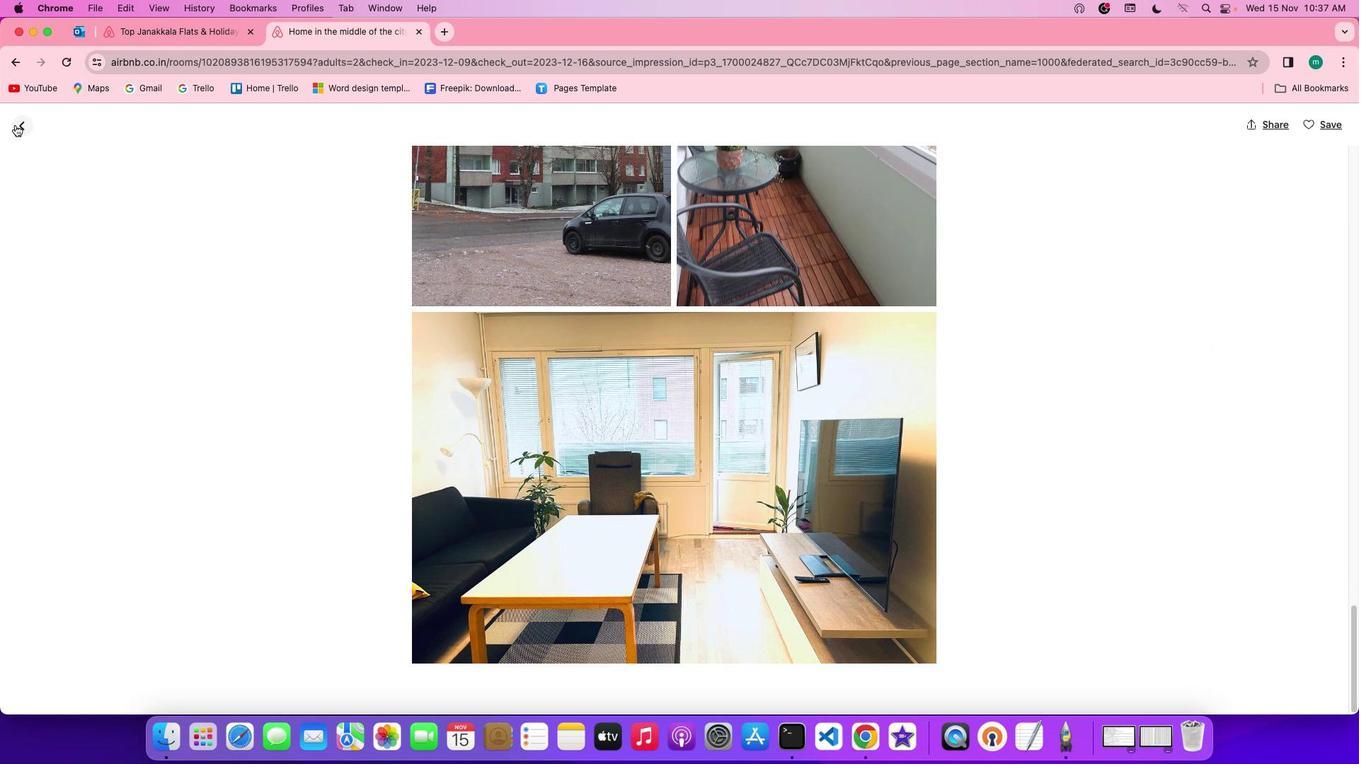 
Action: Mouse moved to (768, 571)
Screenshot: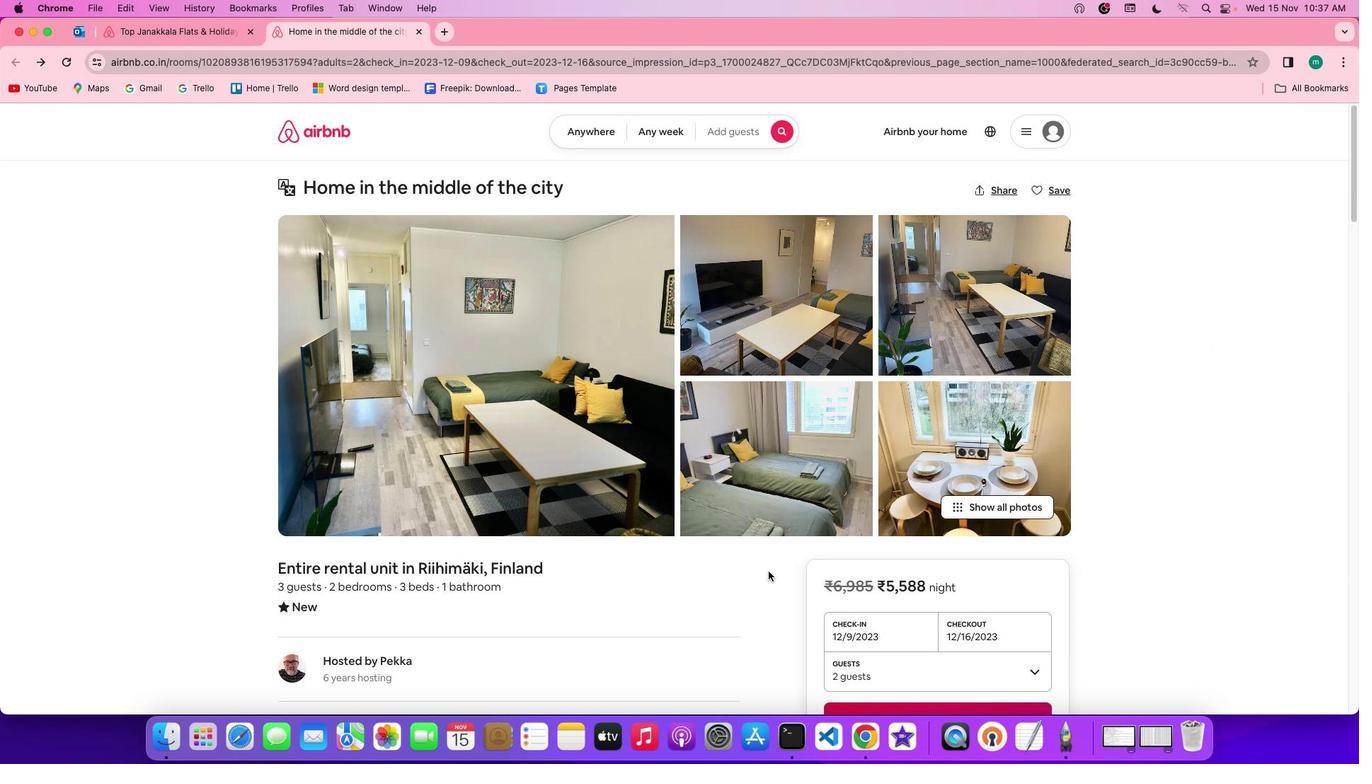 
Action: Mouse scrolled (768, 571) with delta (0, 0)
Screenshot: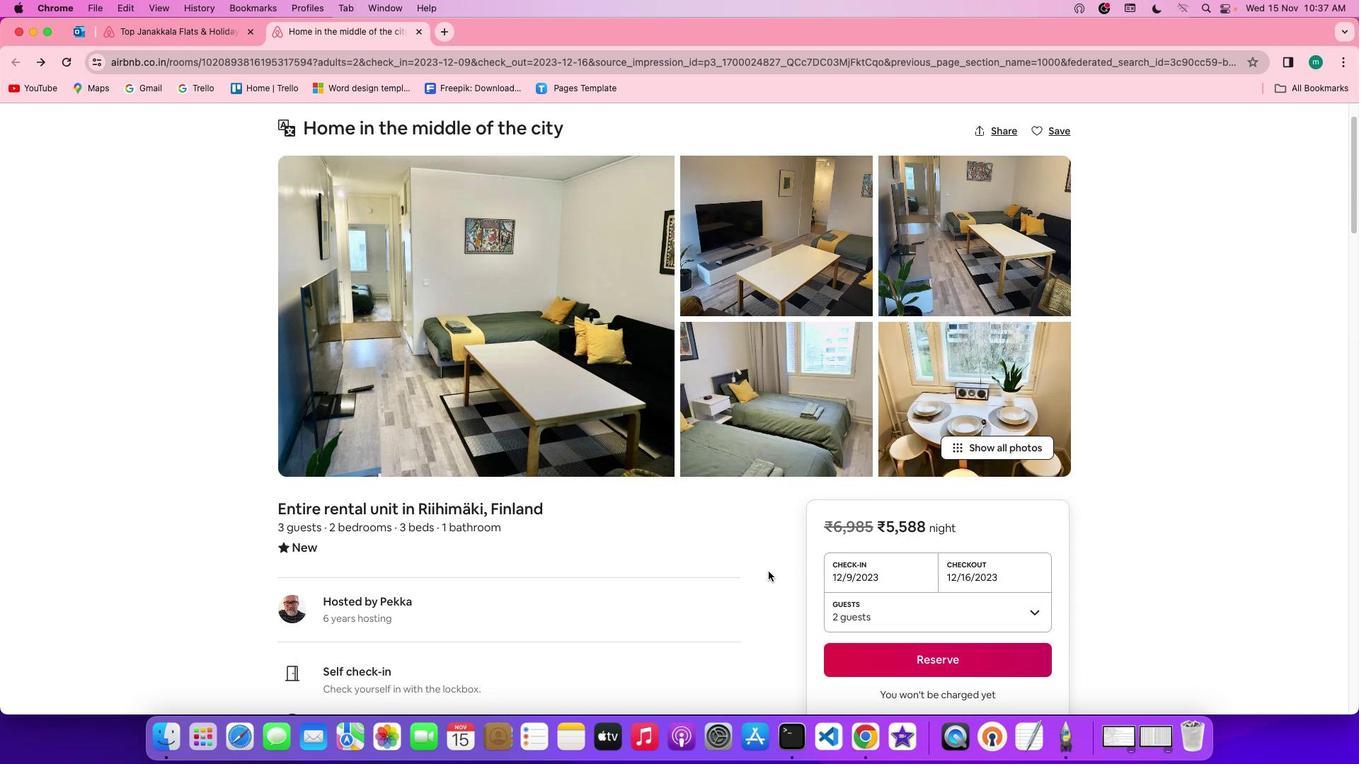 
Action: Mouse scrolled (768, 571) with delta (0, 0)
Screenshot: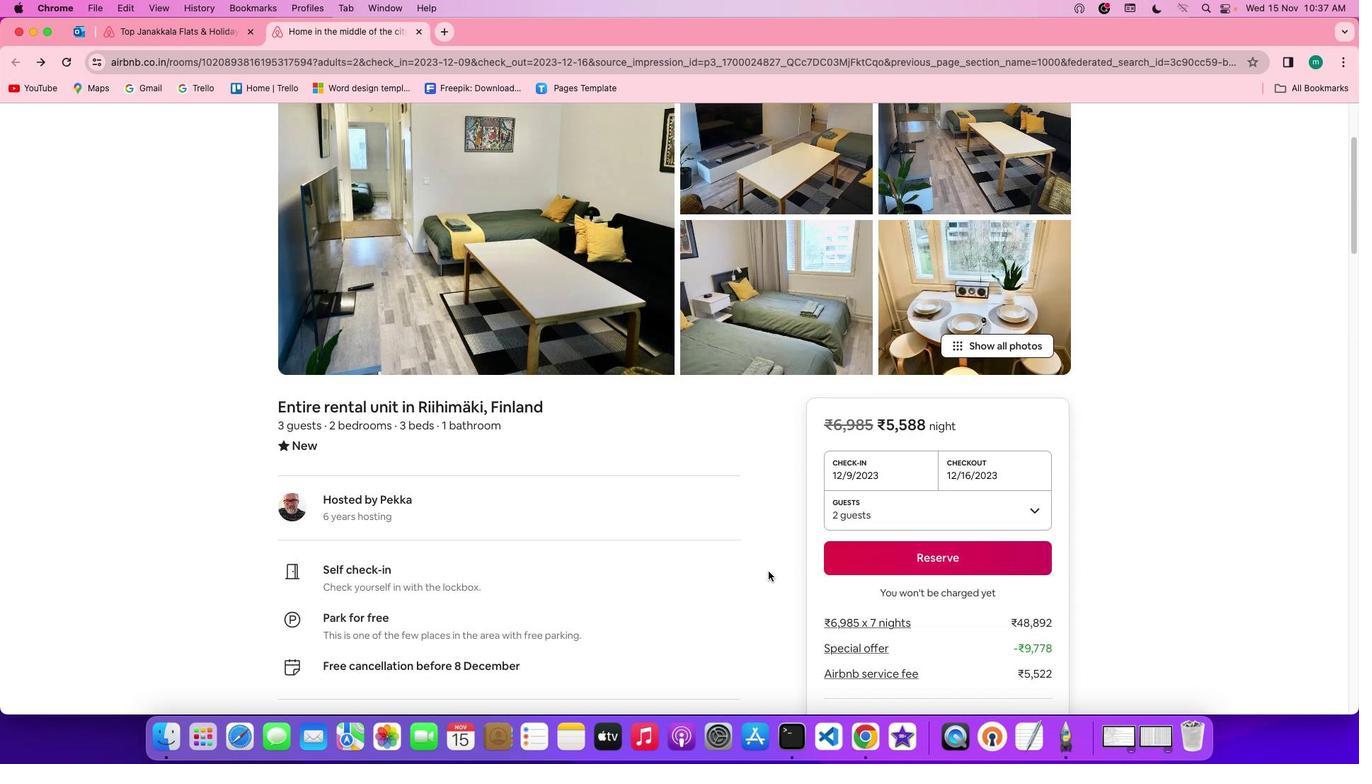 
Action: Mouse scrolled (768, 571) with delta (0, -2)
Screenshot: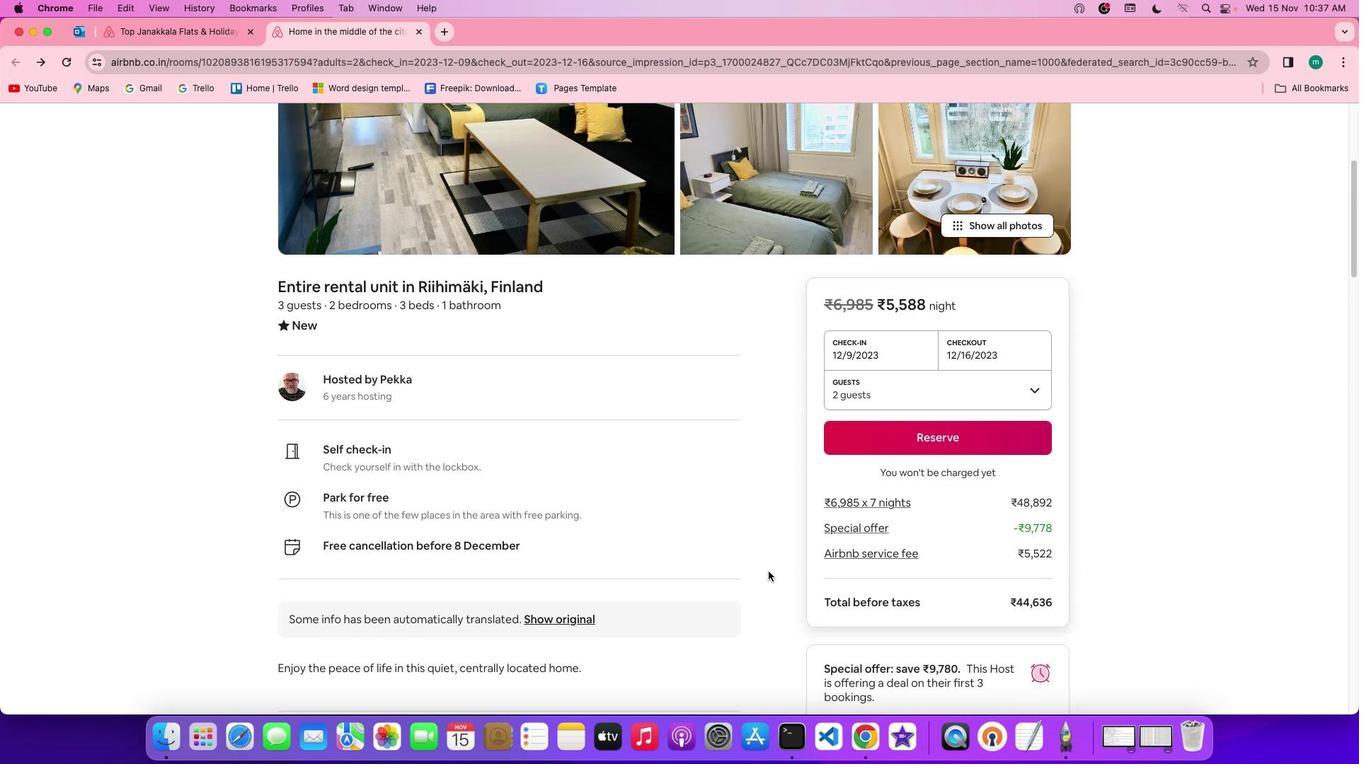 
Action: Mouse scrolled (768, 571) with delta (0, -3)
Screenshot: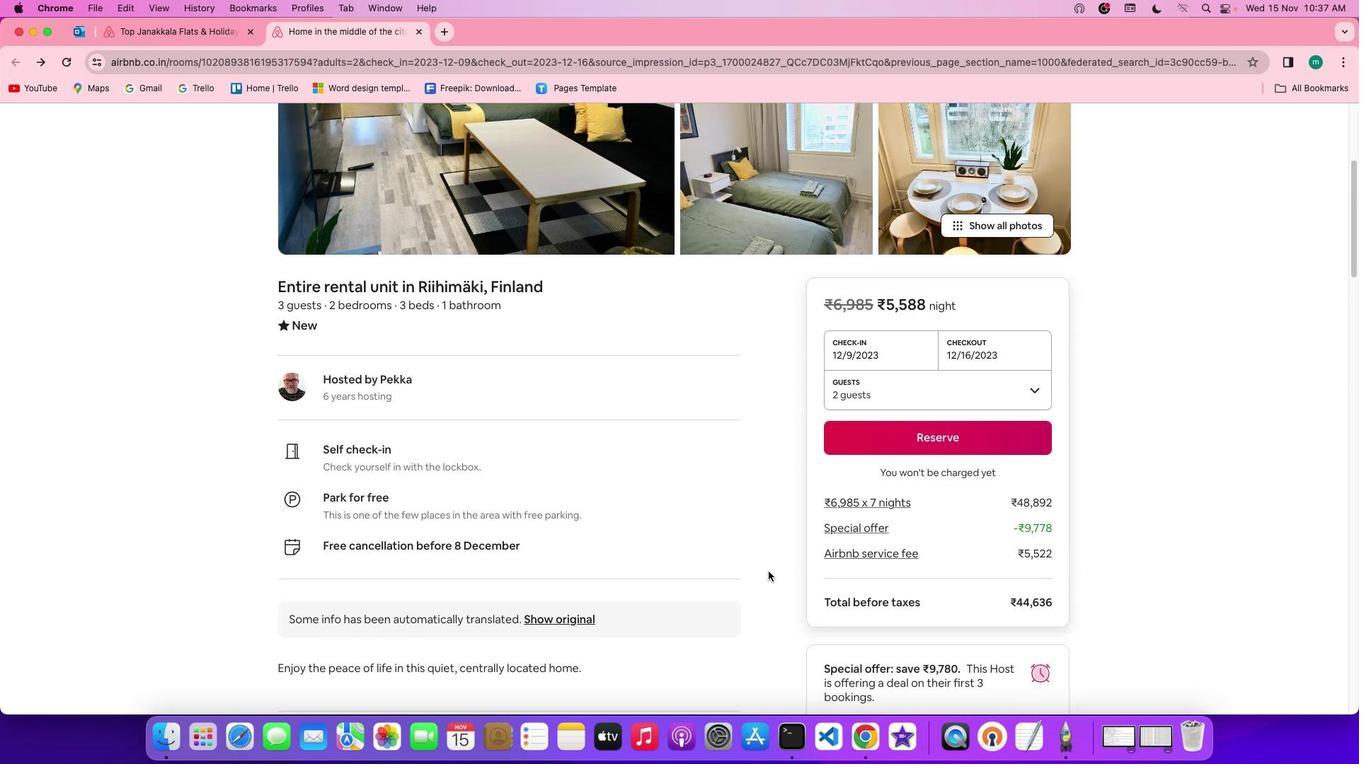 
Action: Mouse scrolled (768, 571) with delta (0, -3)
Screenshot: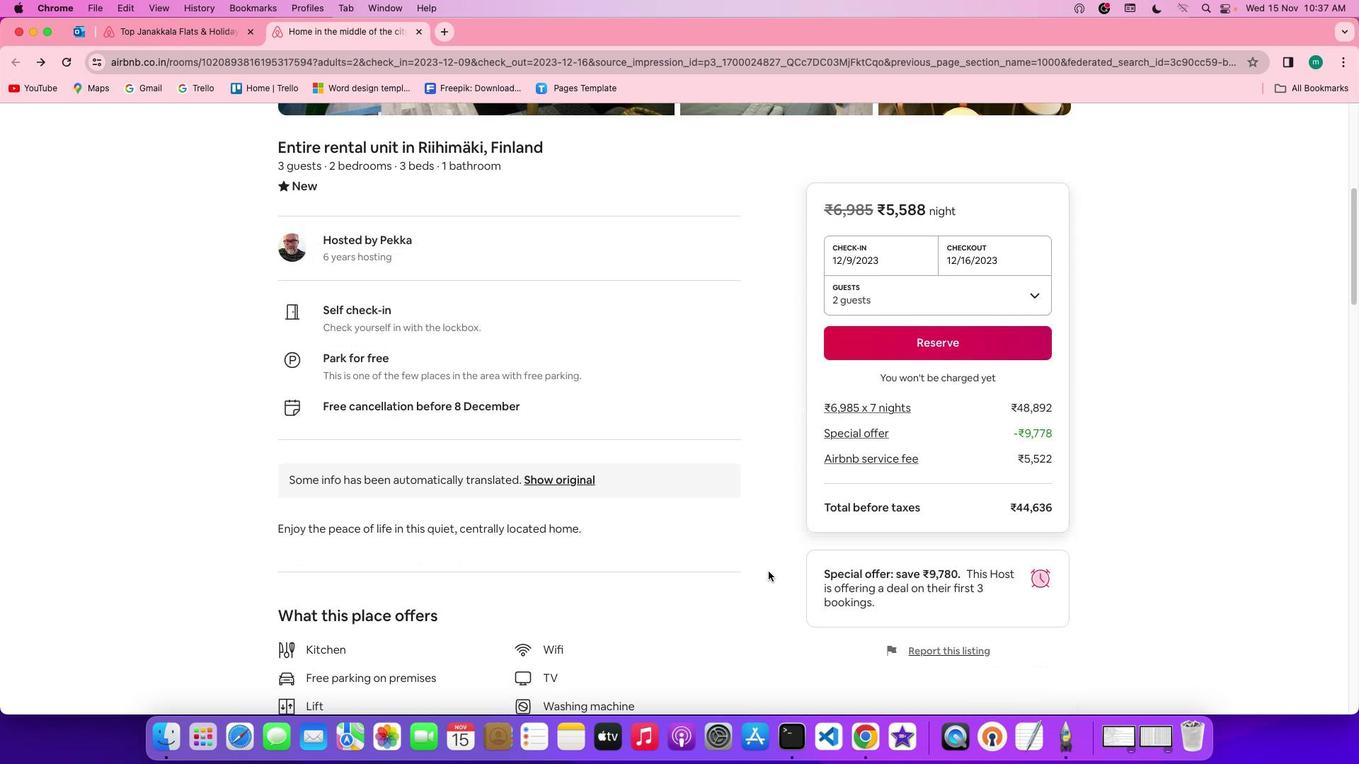 
Action: Mouse moved to (719, 562)
Screenshot: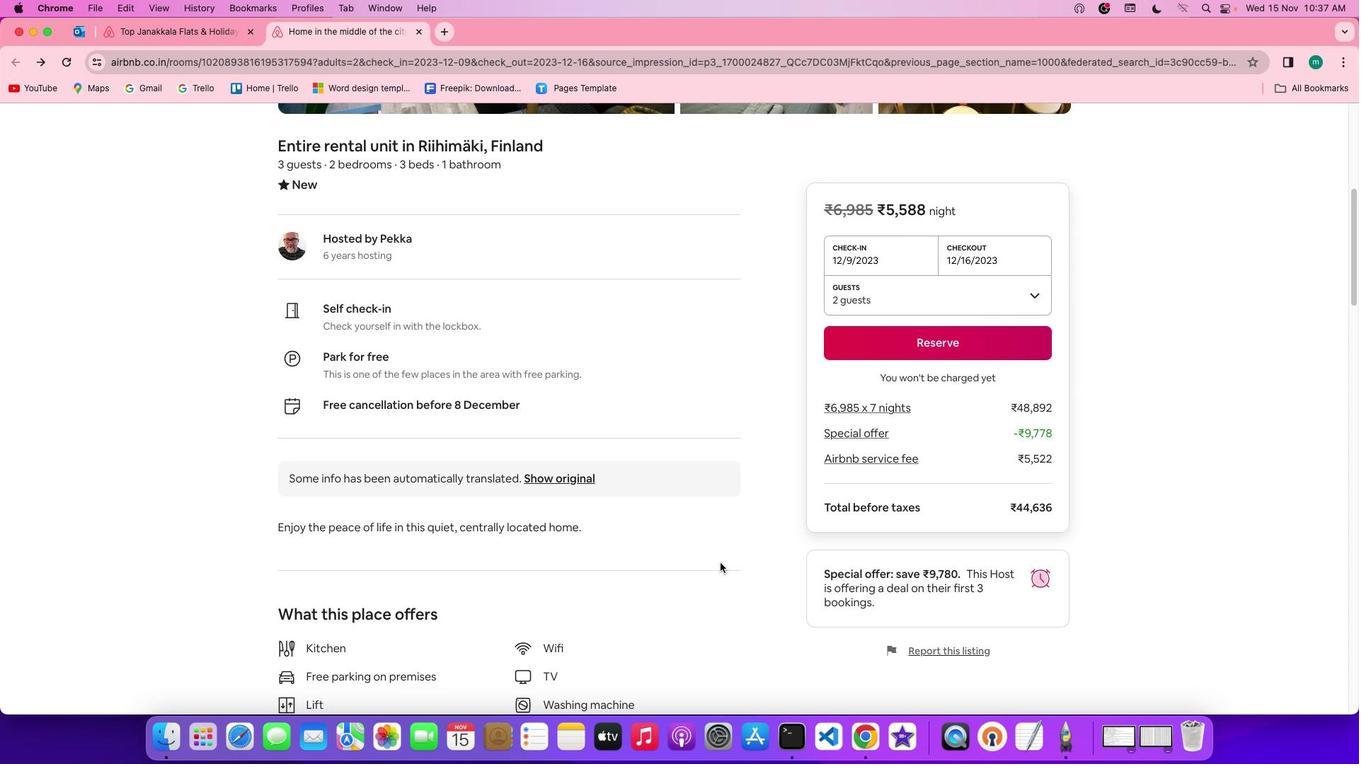 
Action: Mouse scrolled (719, 562) with delta (0, 0)
Screenshot: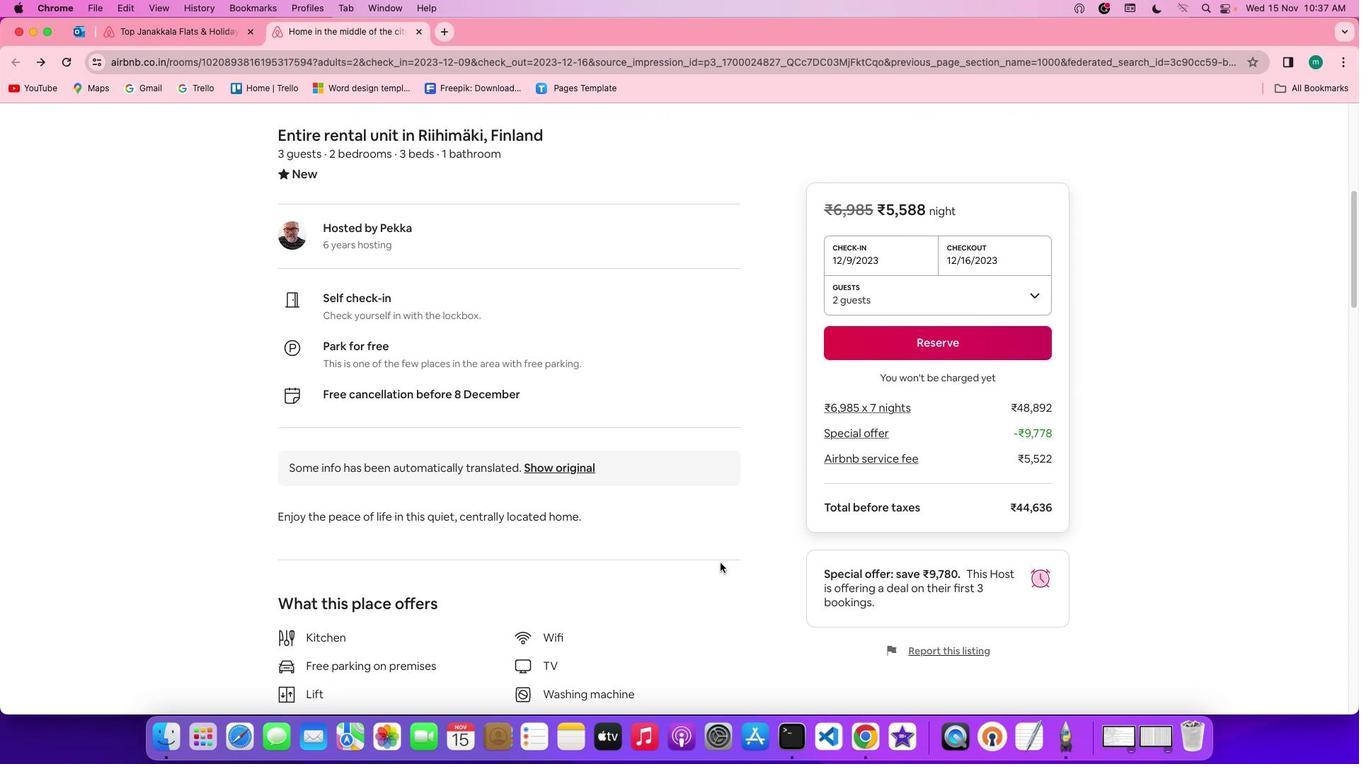 
Action: Mouse scrolled (719, 562) with delta (0, 0)
Screenshot: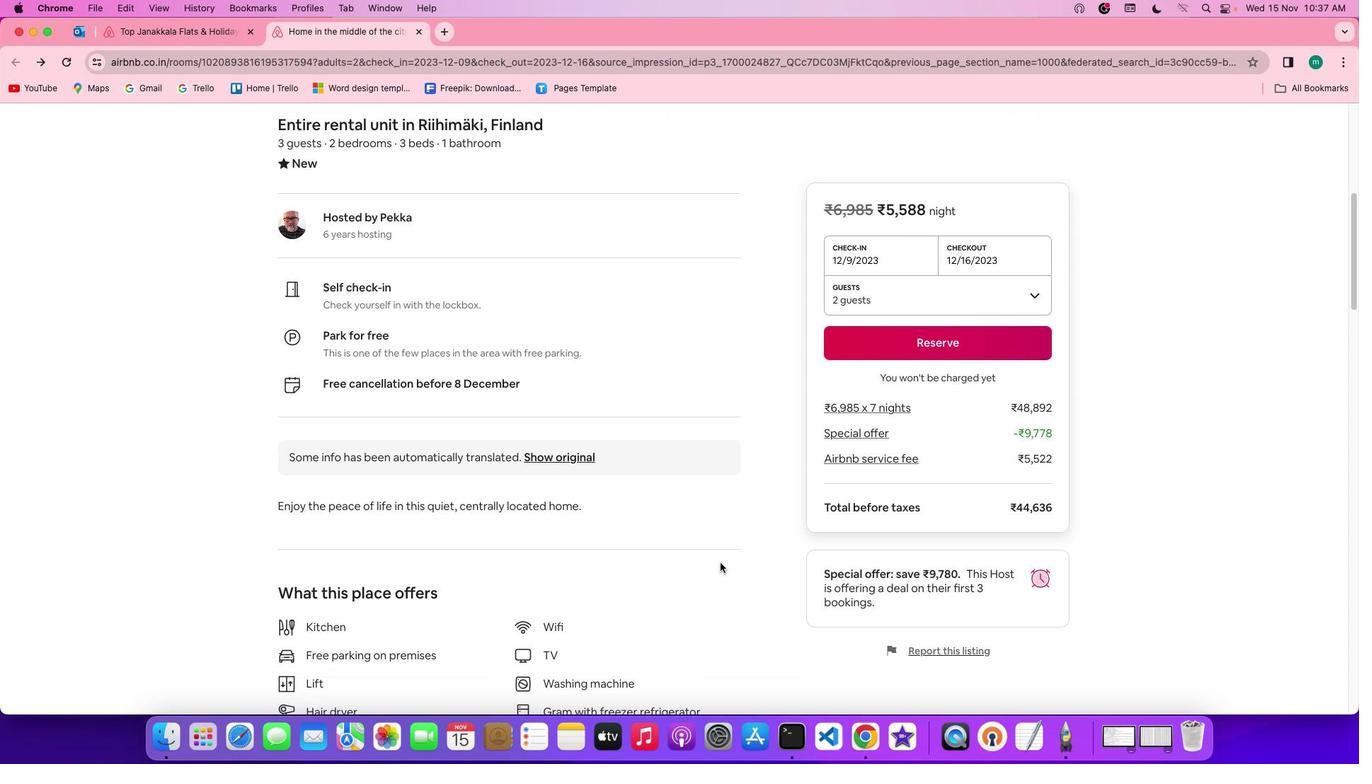 
Action: Mouse scrolled (719, 562) with delta (0, -1)
Screenshot: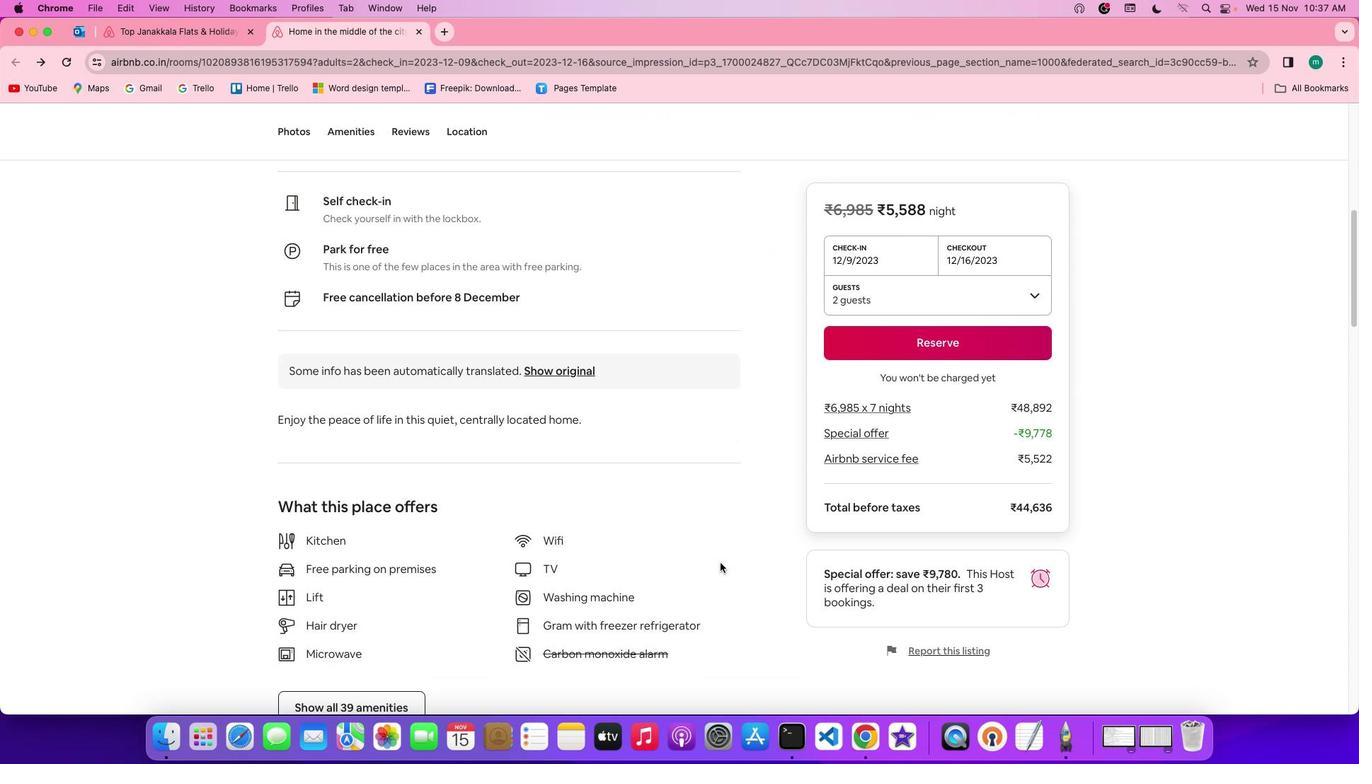 
Action: Mouse scrolled (719, 562) with delta (0, -2)
Screenshot: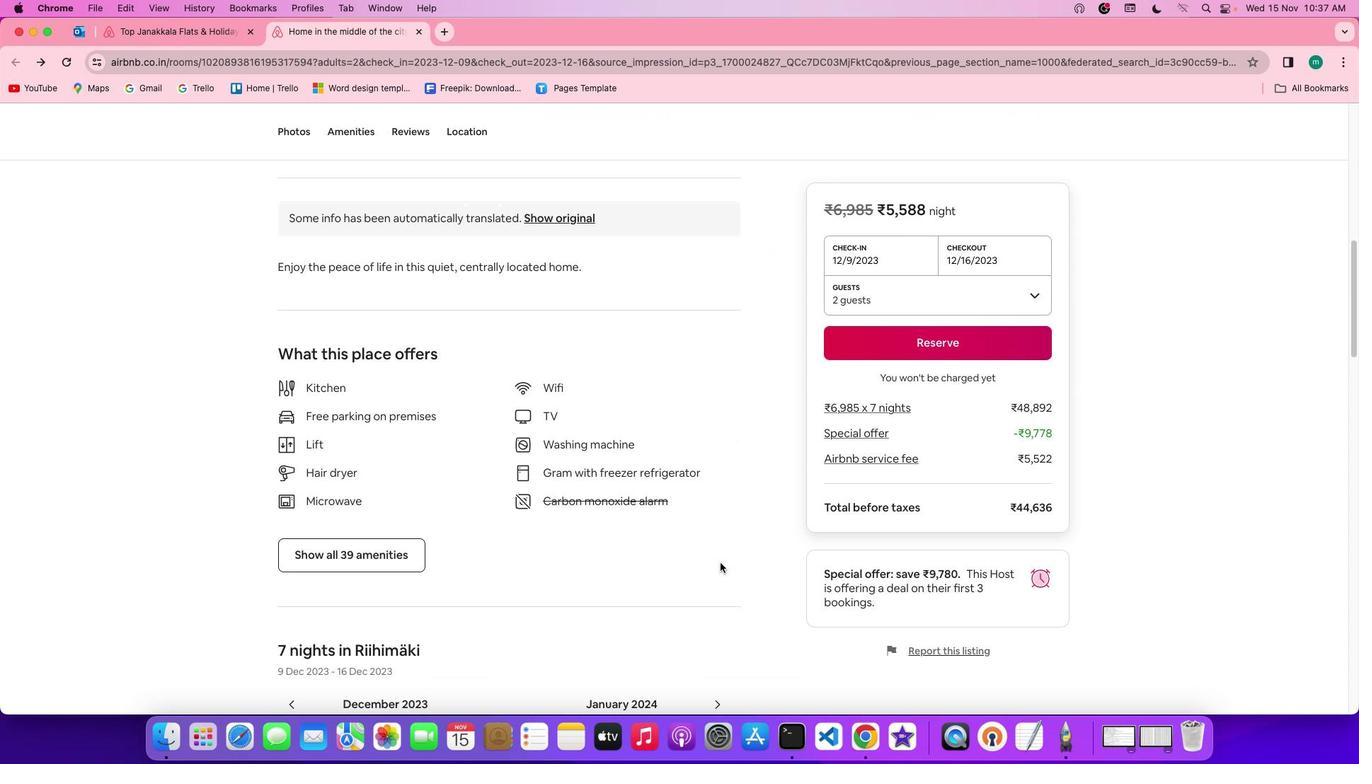 
Action: Mouse scrolled (719, 562) with delta (0, -2)
Screenshot: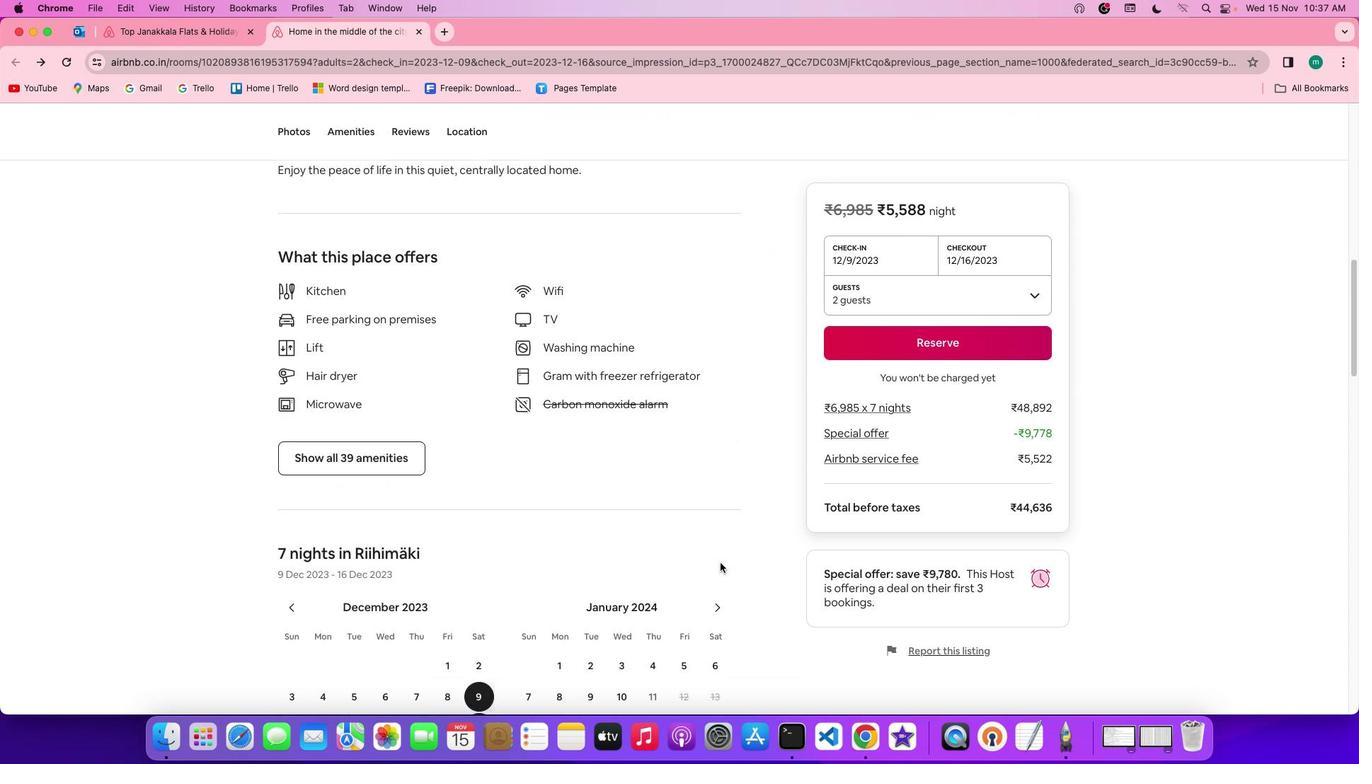 
Action: Mouse moved to (308, 445)
Screenshot: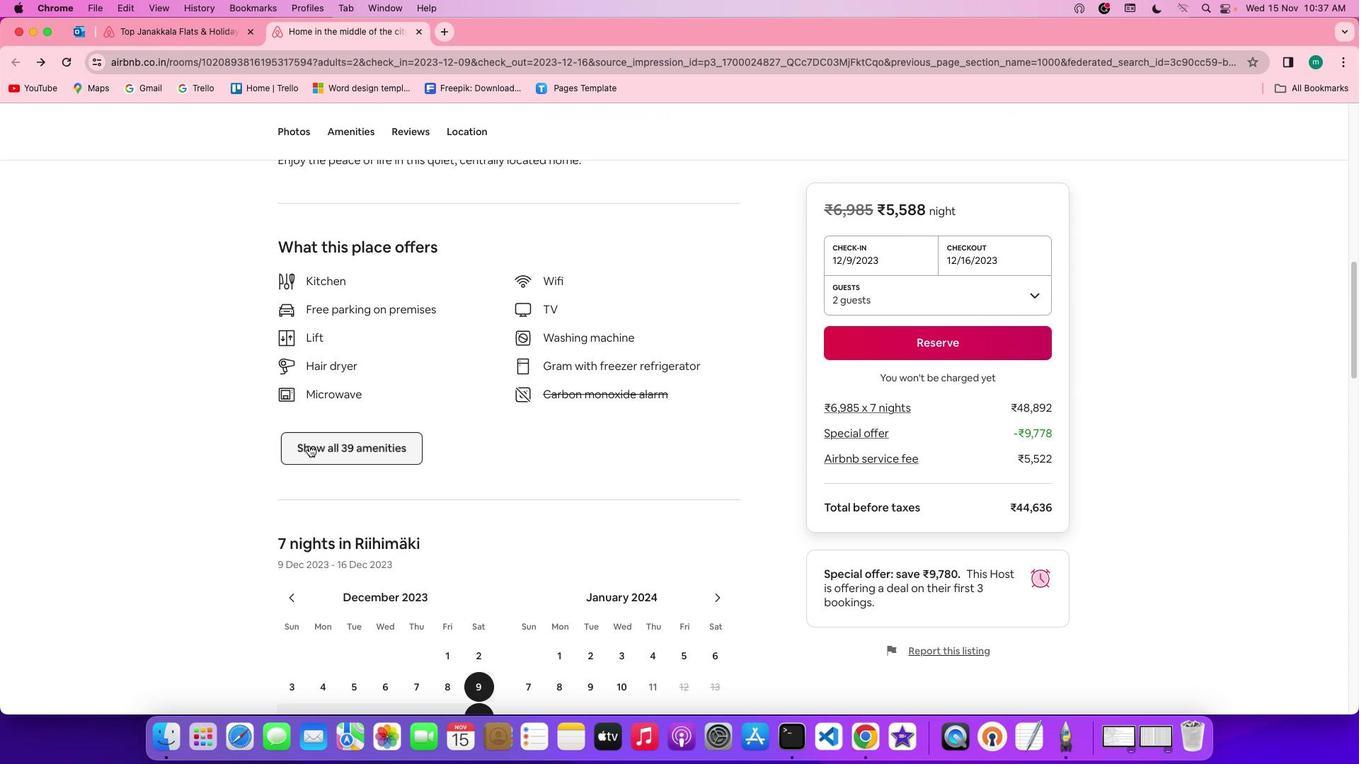 
Action: Mouse pressed left at (308, 445)
Screenshot: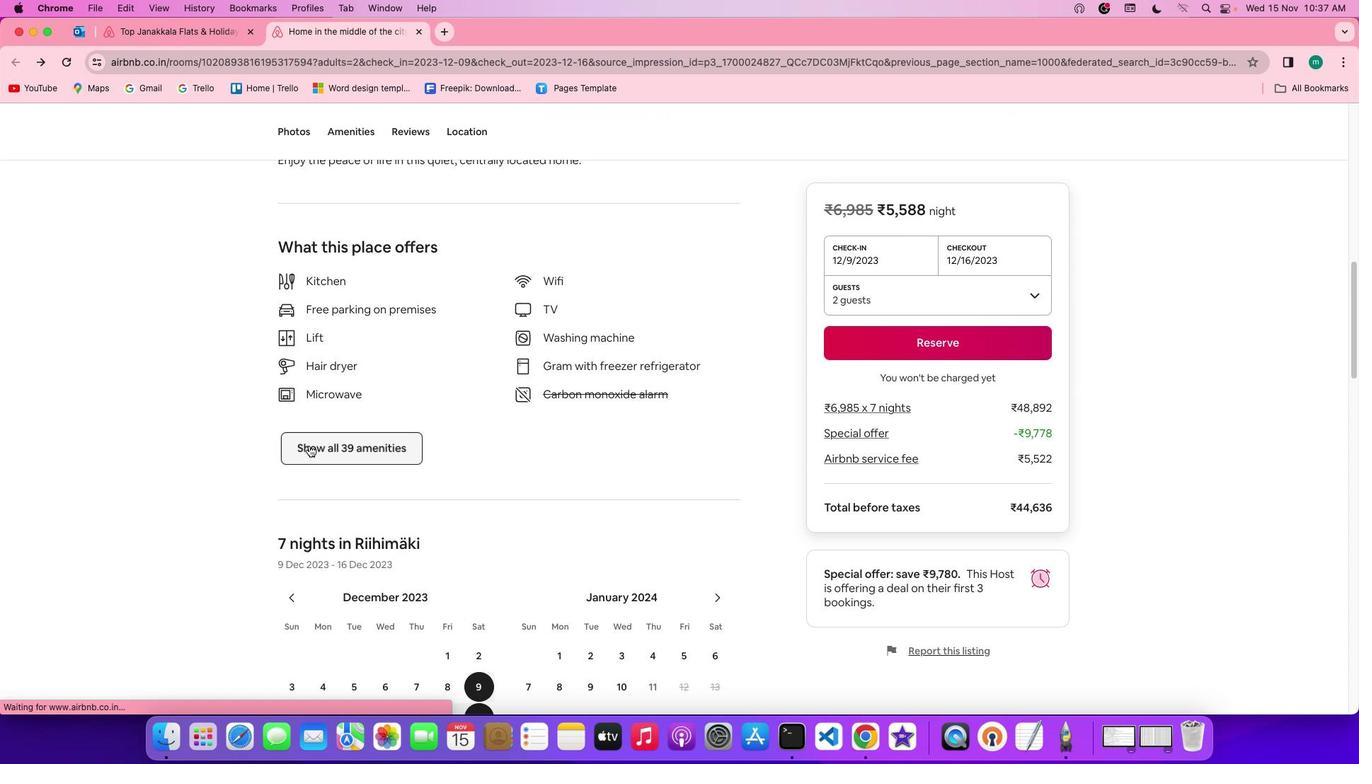 
Action: Mouse moved to (714, 528)
Screenshot: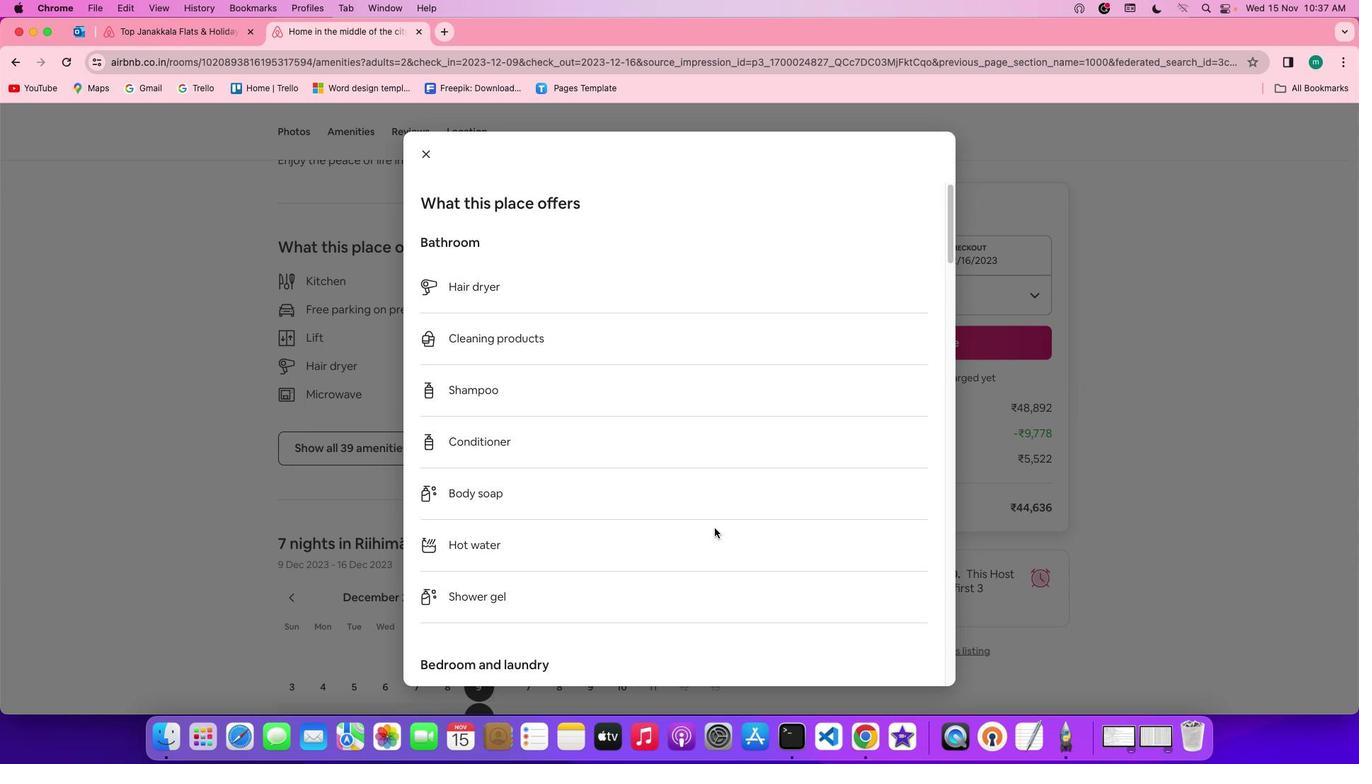 
Action: Mouse scrolled (714, 528) with delta (0, 0)
Screenshot: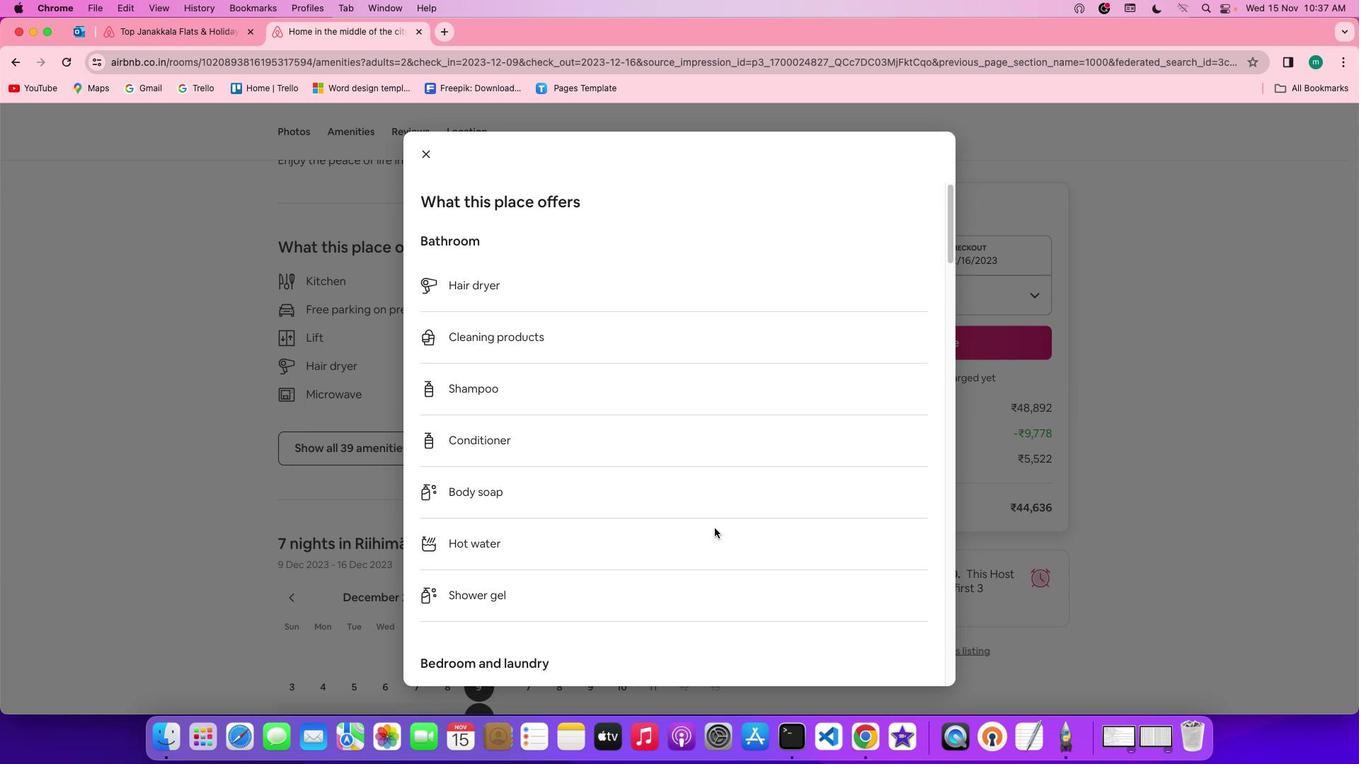 
Action: Mouse scrolled (714, 528) with delta (0, 0)
Screenshot: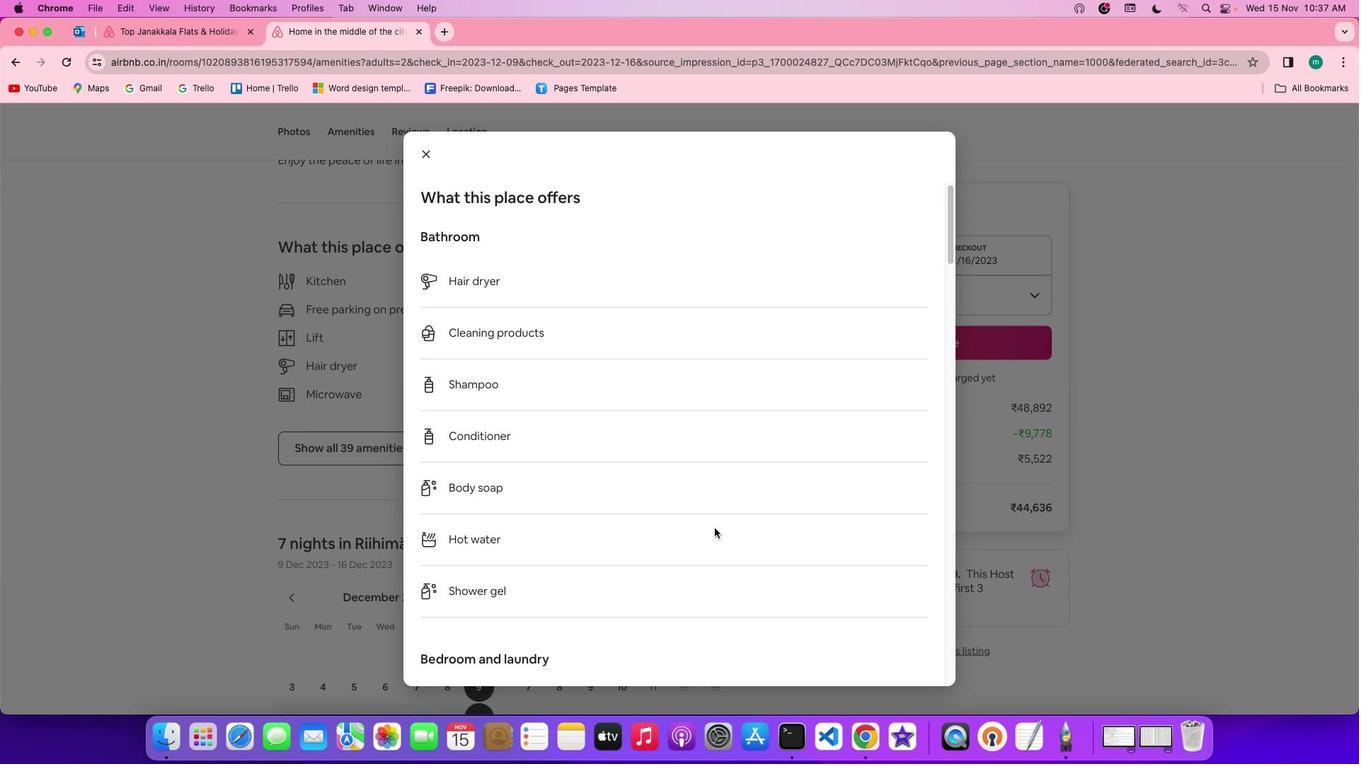 
Action: Mouse scrolled (714, 528) with delta (0, 0)
Screenshot: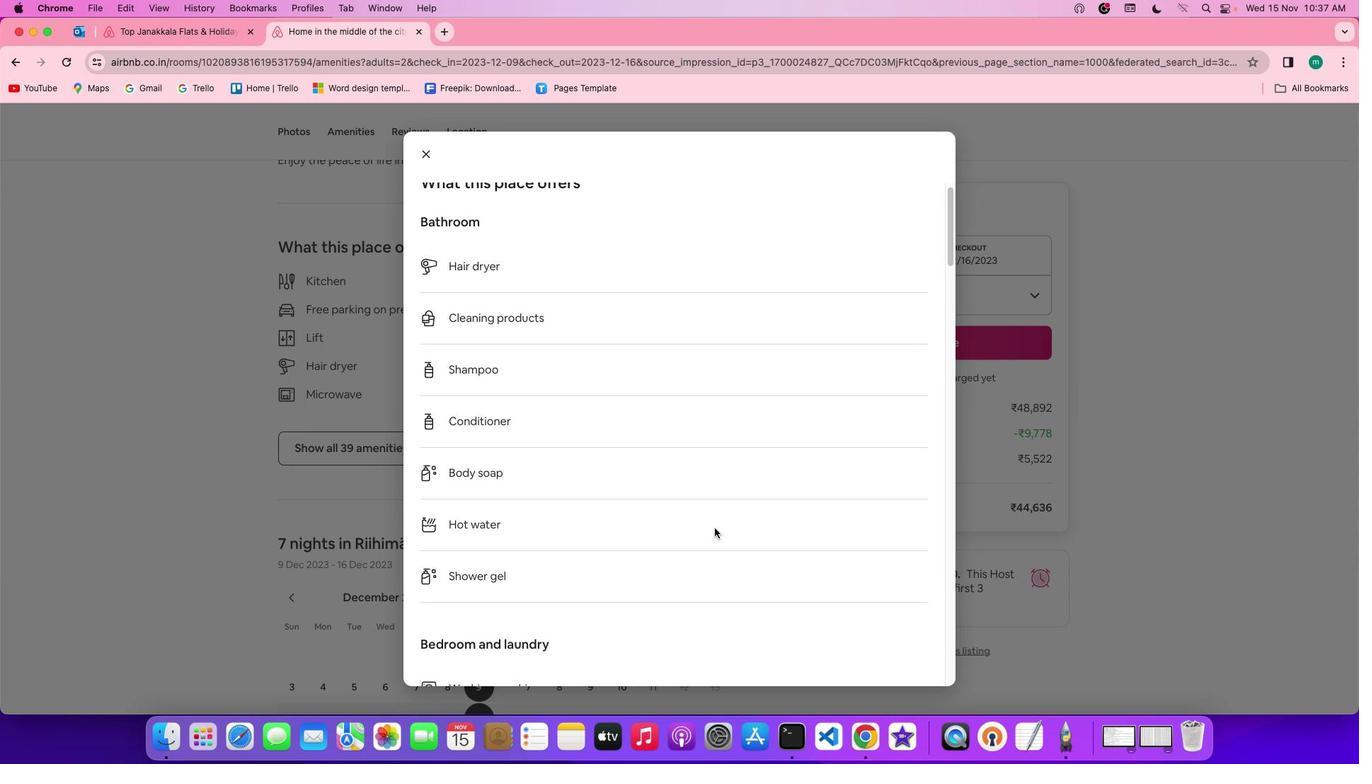 
Action: Mouse scrolled (714, 528) with delta (0, 0)
Screenshot: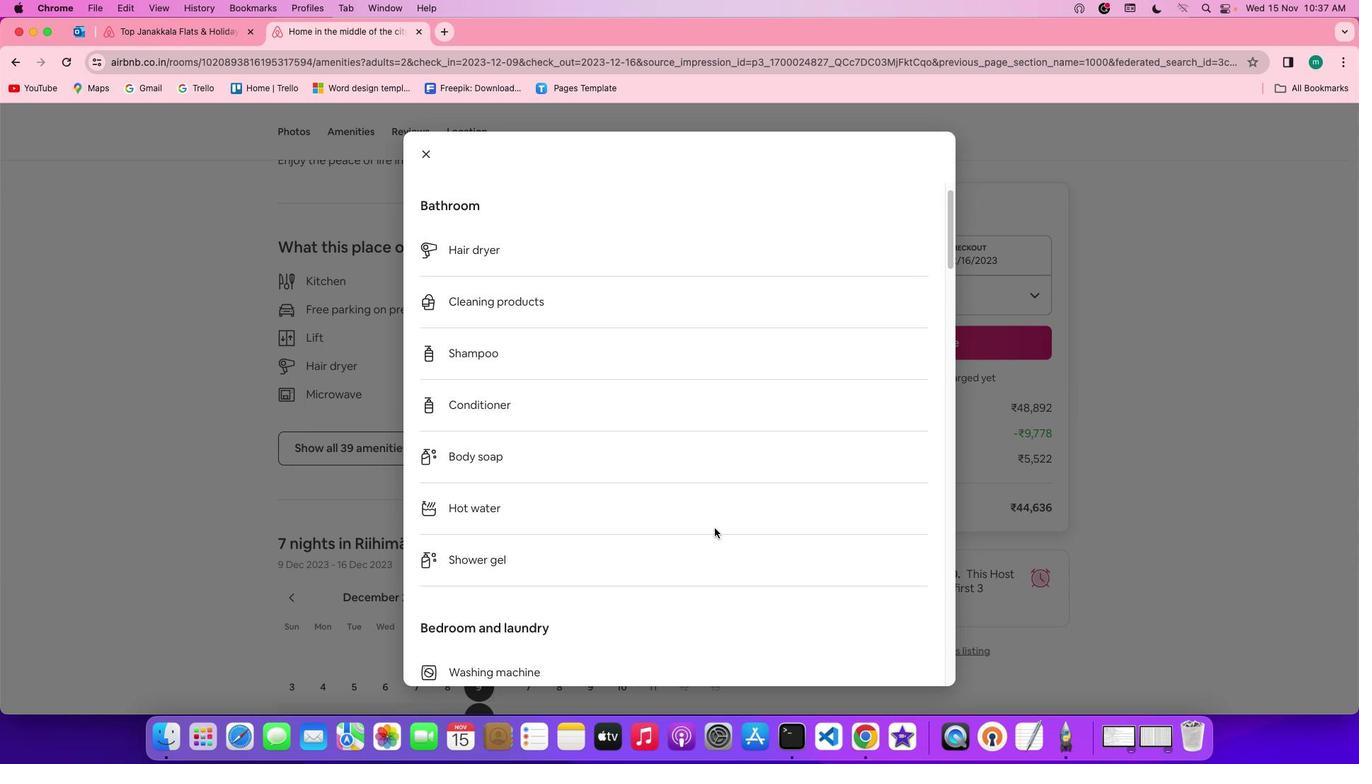 
Action: Mouse scrolled (714, 528) with delta (0, 0)
Screenshot: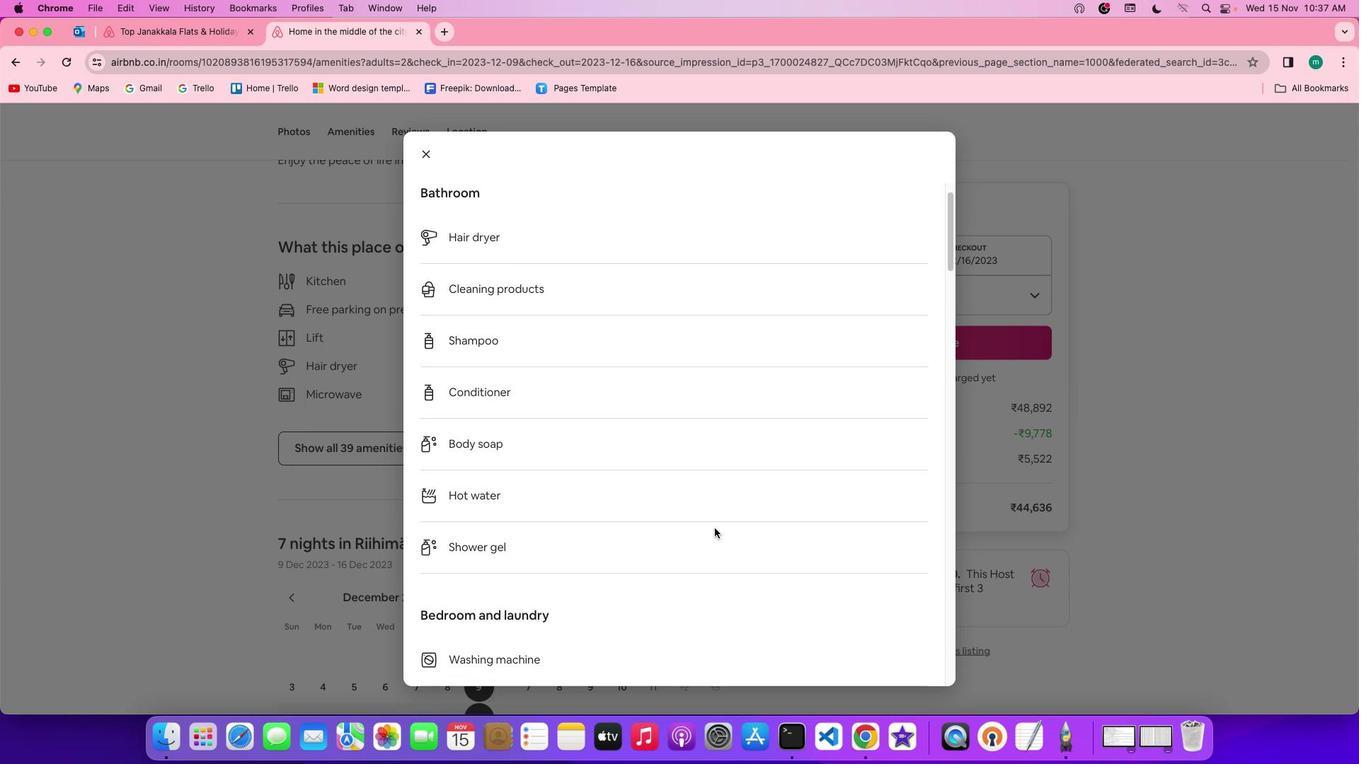 
Action: Mouse scrolled (714, 528) with delta (0, 0)
Screenshot: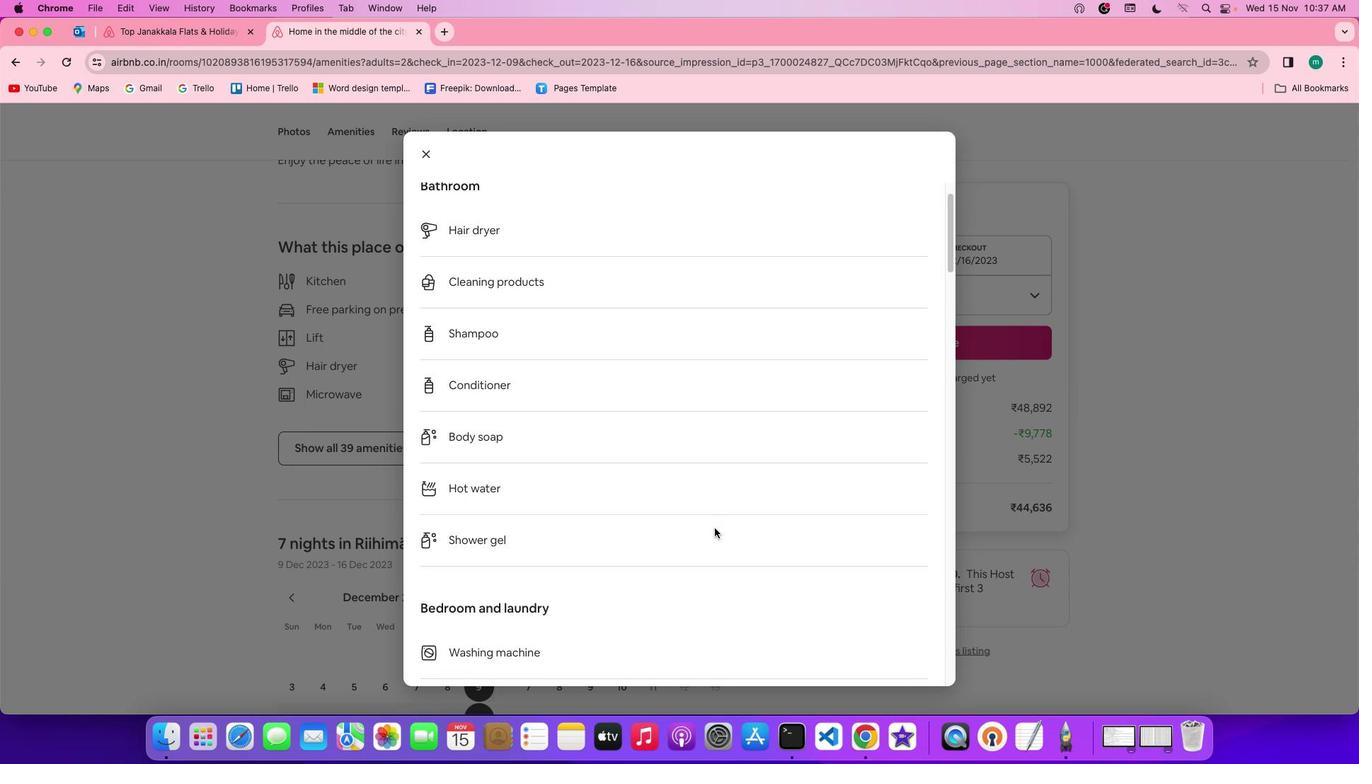 
Action: Mouse scrolled (714, 528) with delta (0, 0)
Screenshot: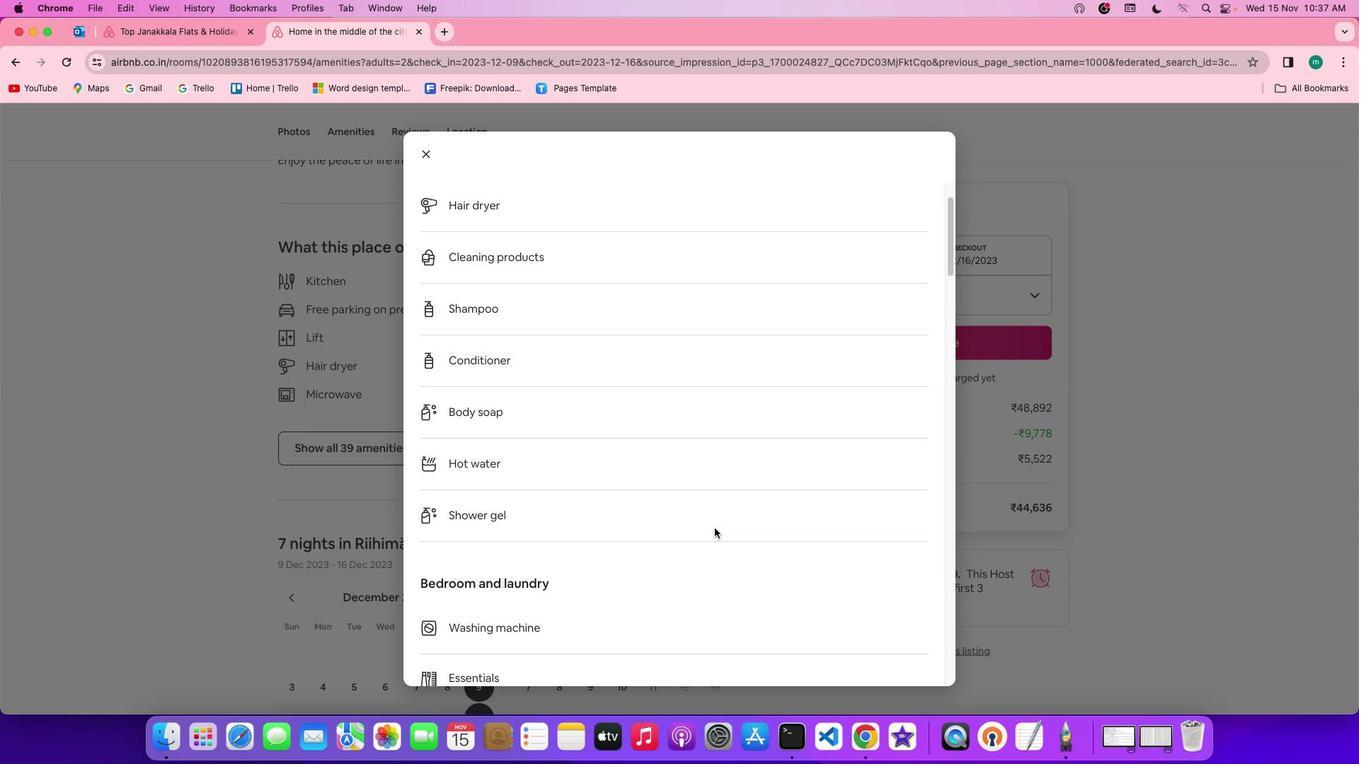 
Action: Mouse scrolled (714, 528) with delta (0, 0)
Screenshot: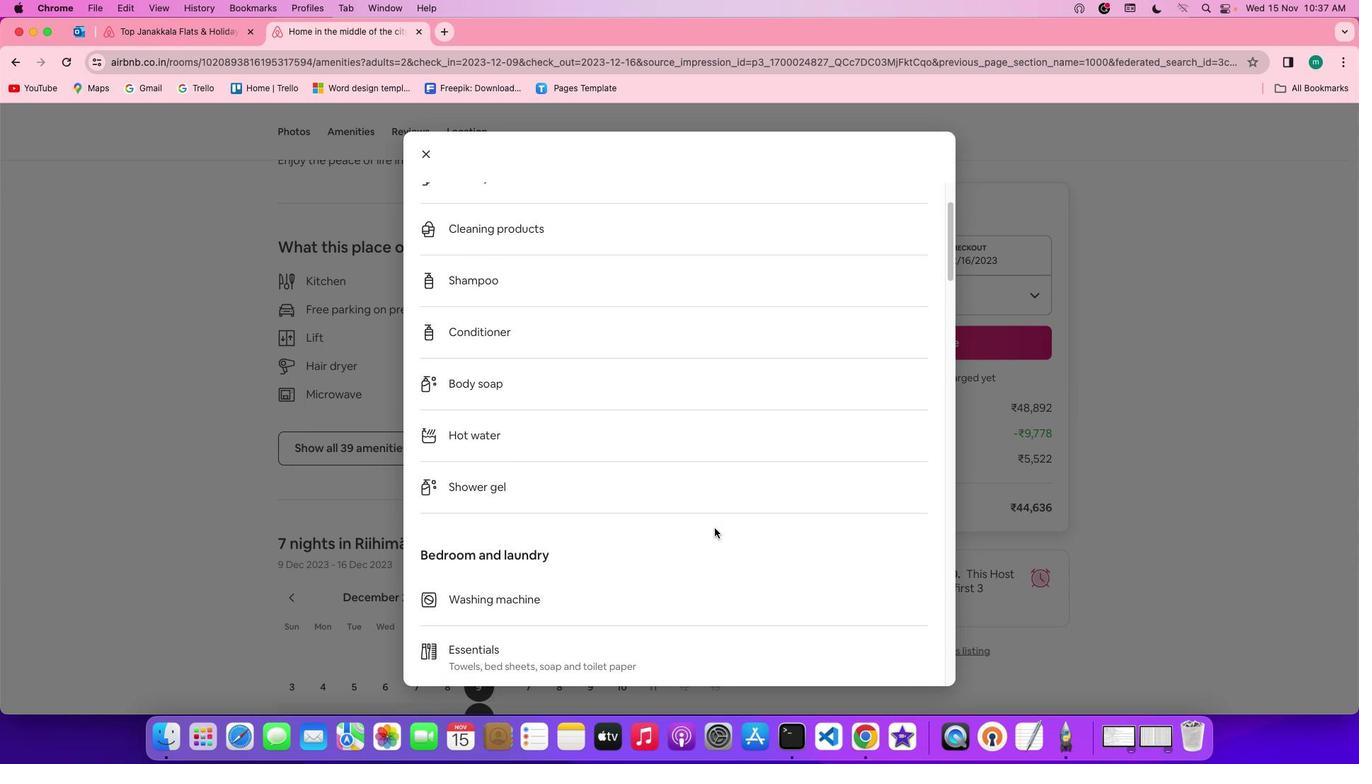 
Action: Mouse scrolled (714, 528) with delta (0, 0)
Screenshot: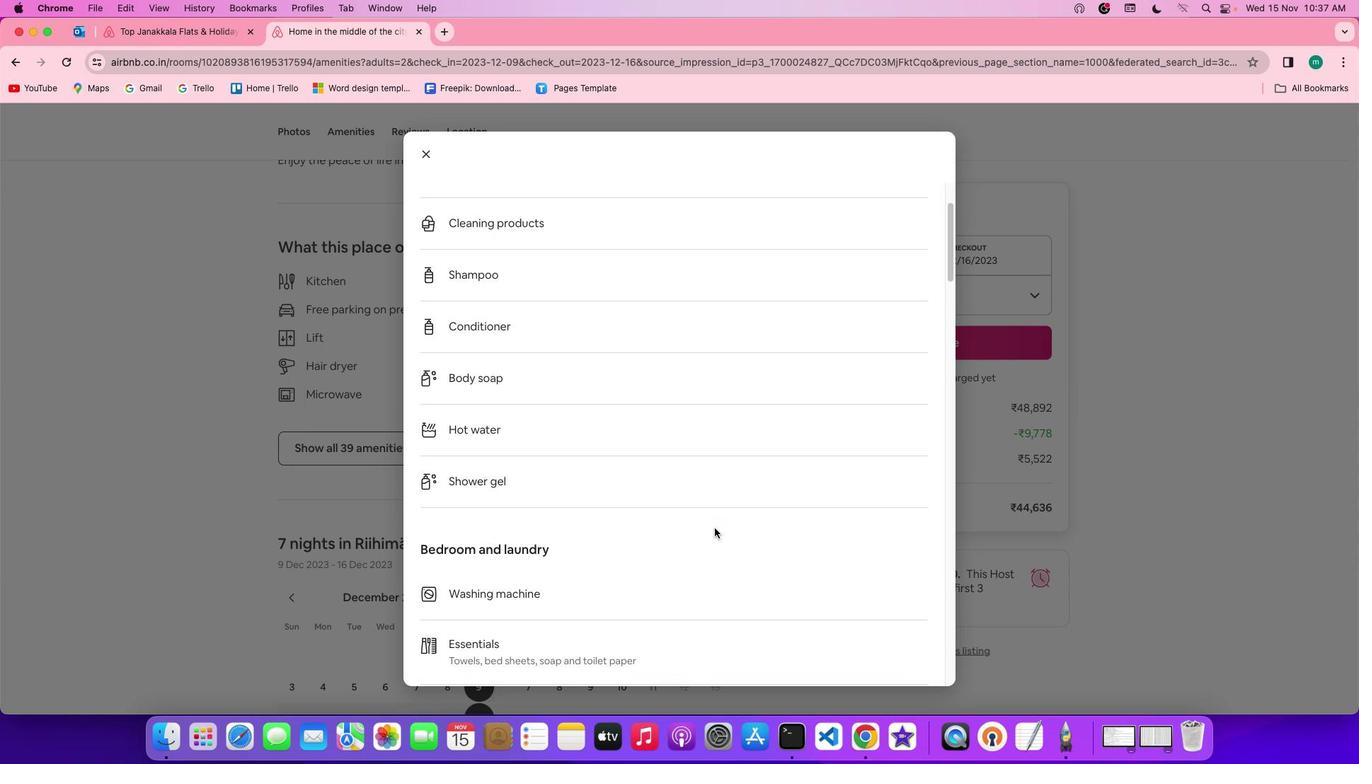 
Action: Mouse scrolled (714, 528) with delta (0, 0)
Screenshot: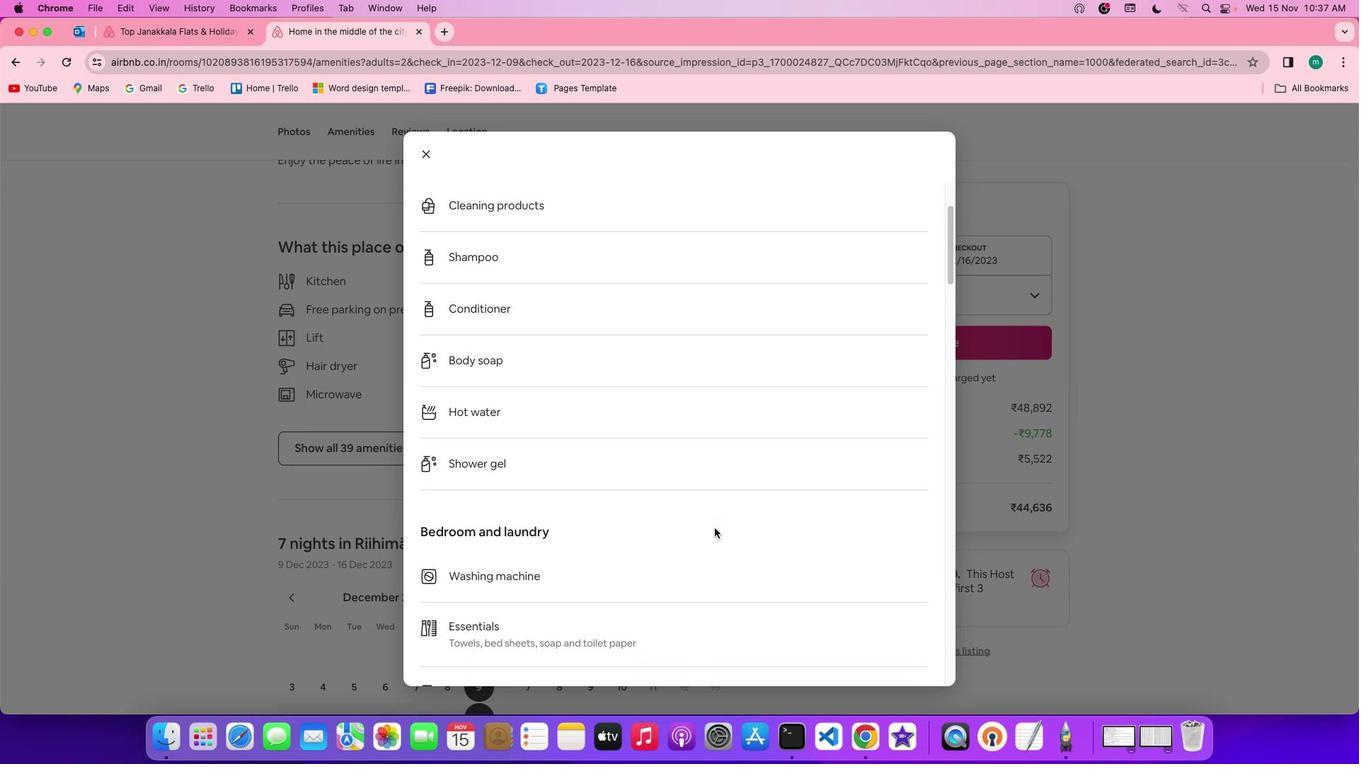 
Action: Mouse scrolled (714, 528) with delta (0, -1)
Screenshot: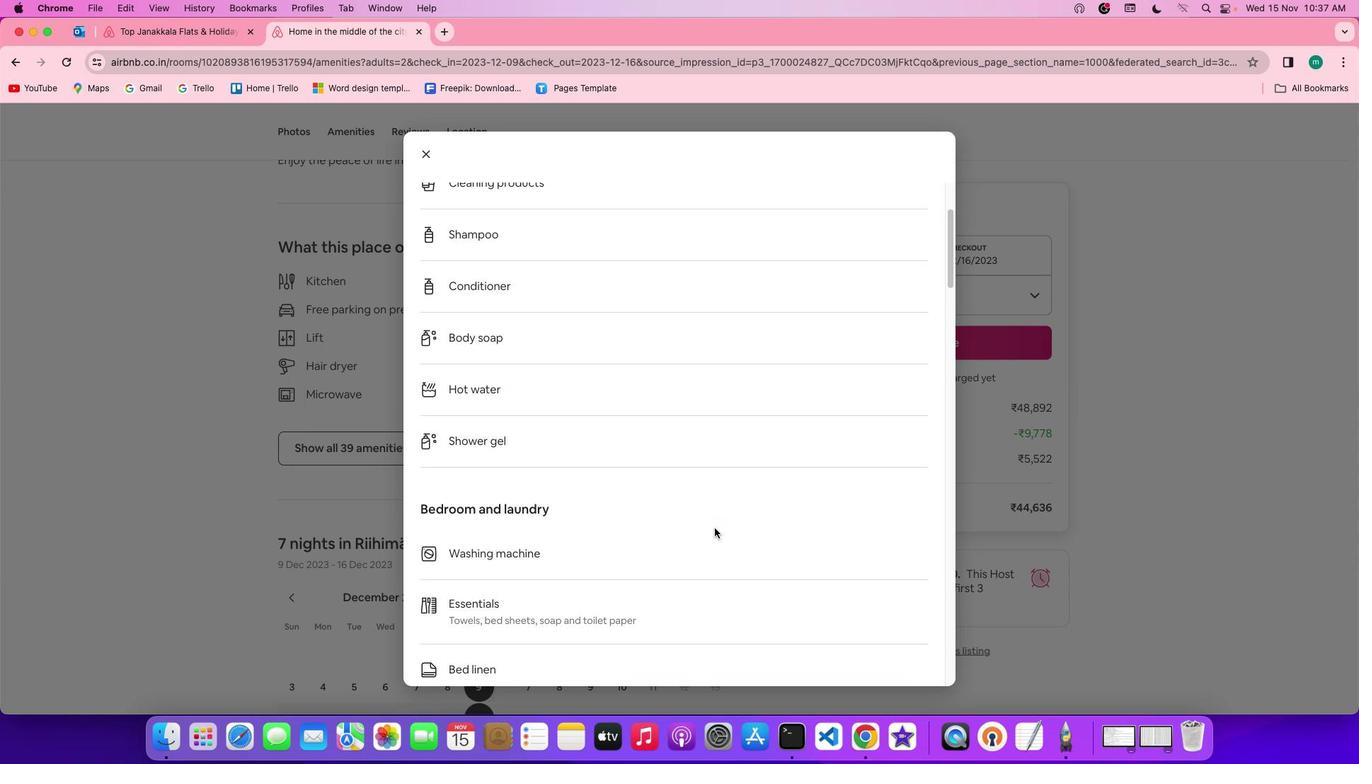 
Action: Mouse scrolled (714, 528) with delta (0, -2)
Screenshot: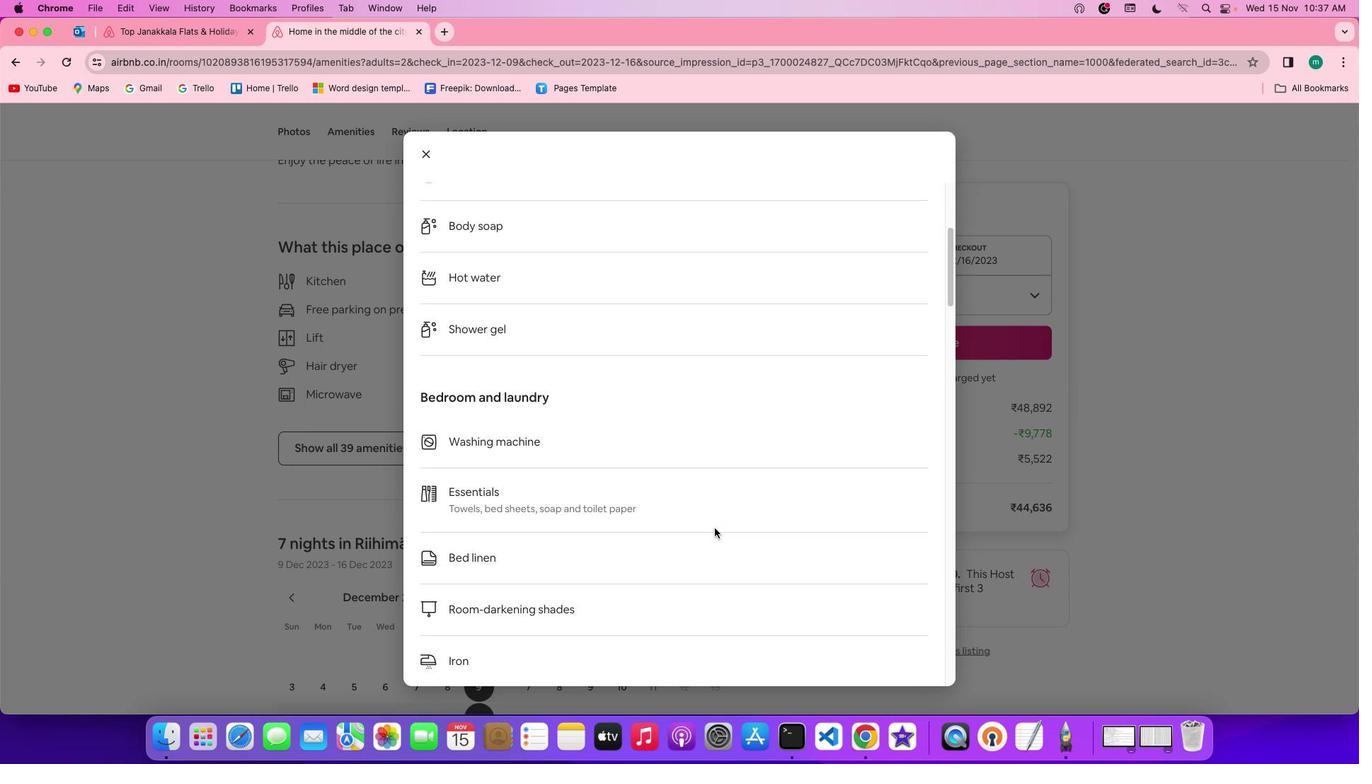 
Action: Mouse scrolled (714, 528) with delta (0, 0)
Screenshot: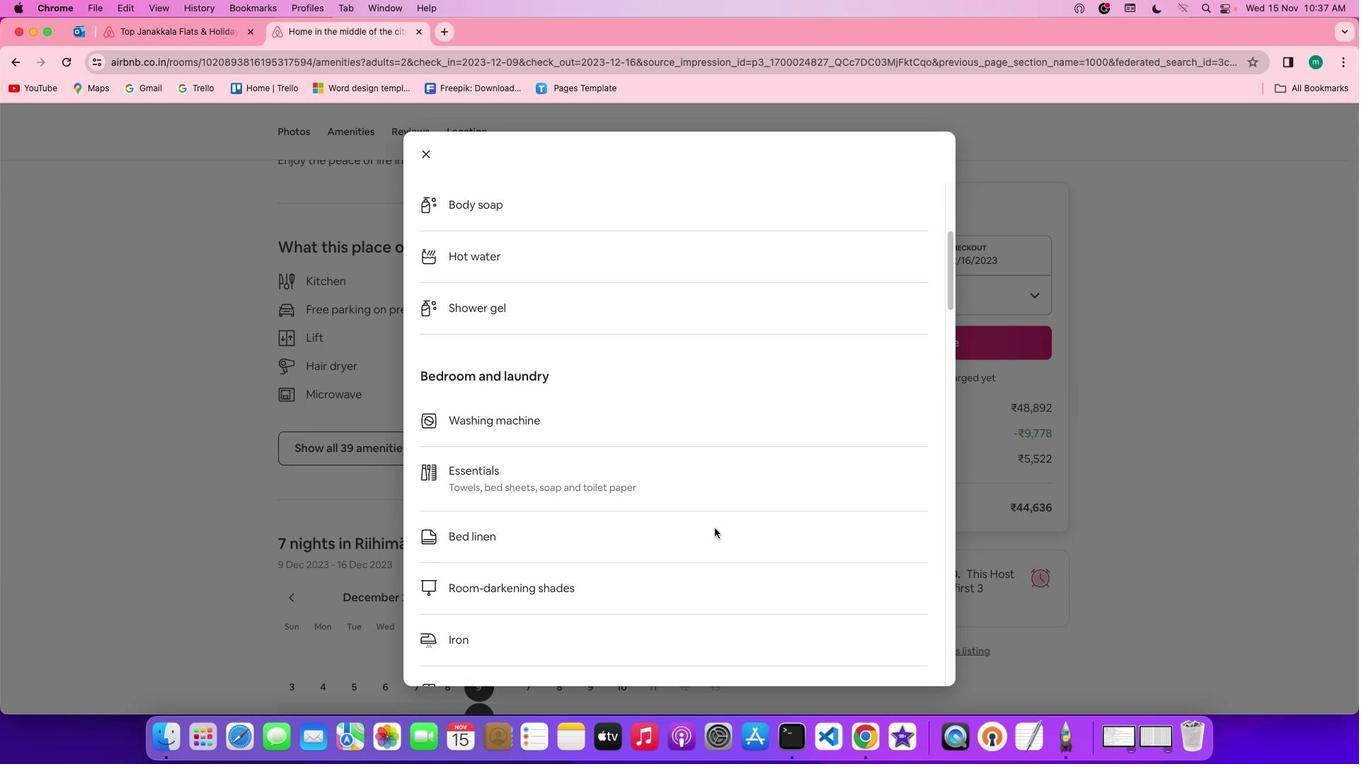 
Action: Mouse scrolled (714, 528) with delta (0, 0)
Screenshot: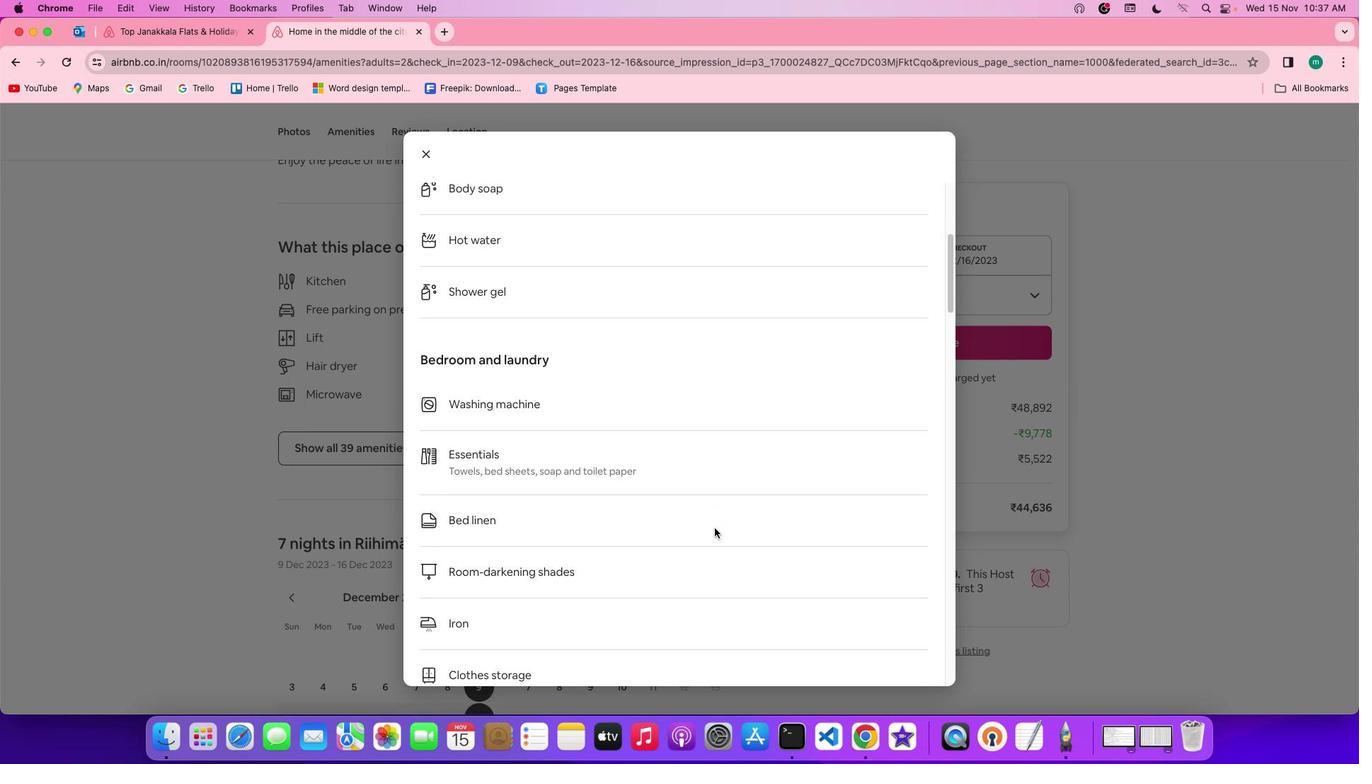 
Action: Mouse scrolled (714, 528) with delta (0, -1)
Screenshot: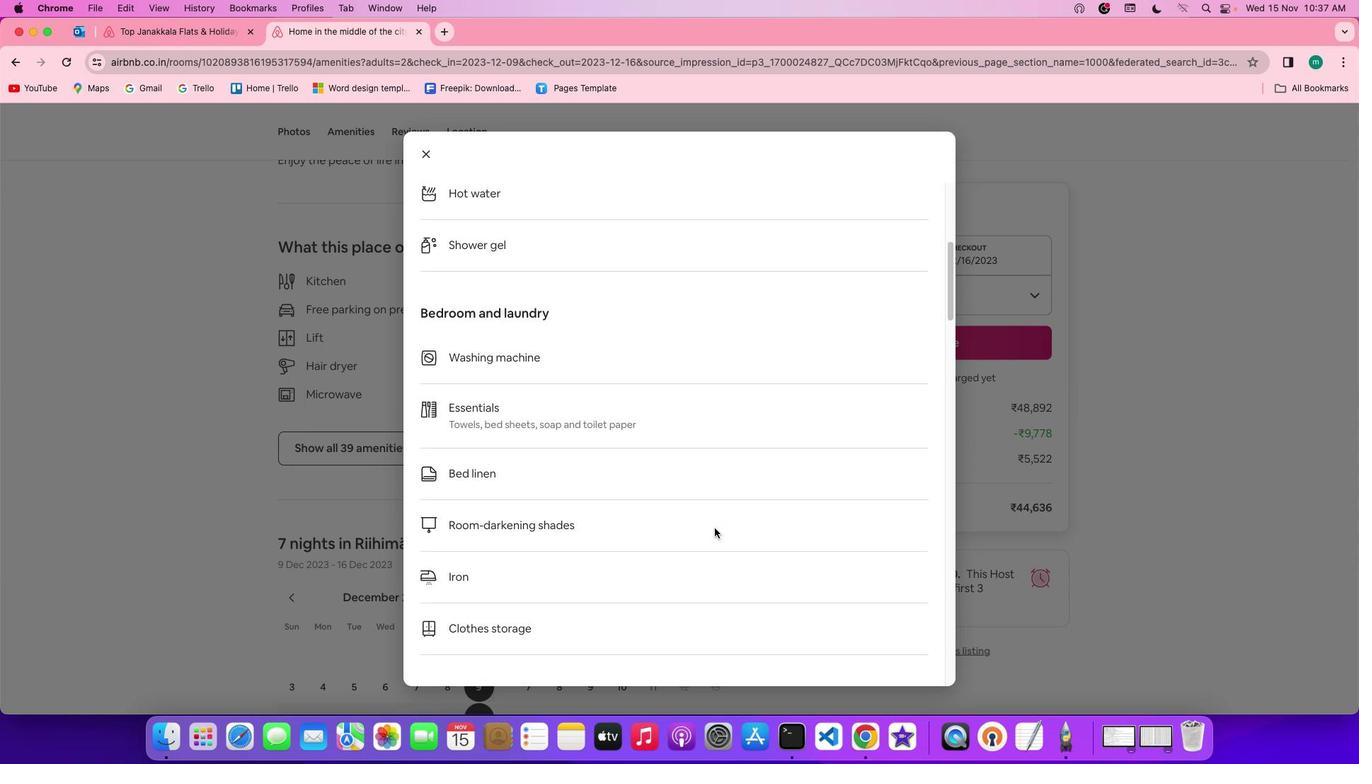 
Action: Mouse scrolled (714, 528) with delta (0, -1)
Screenshot: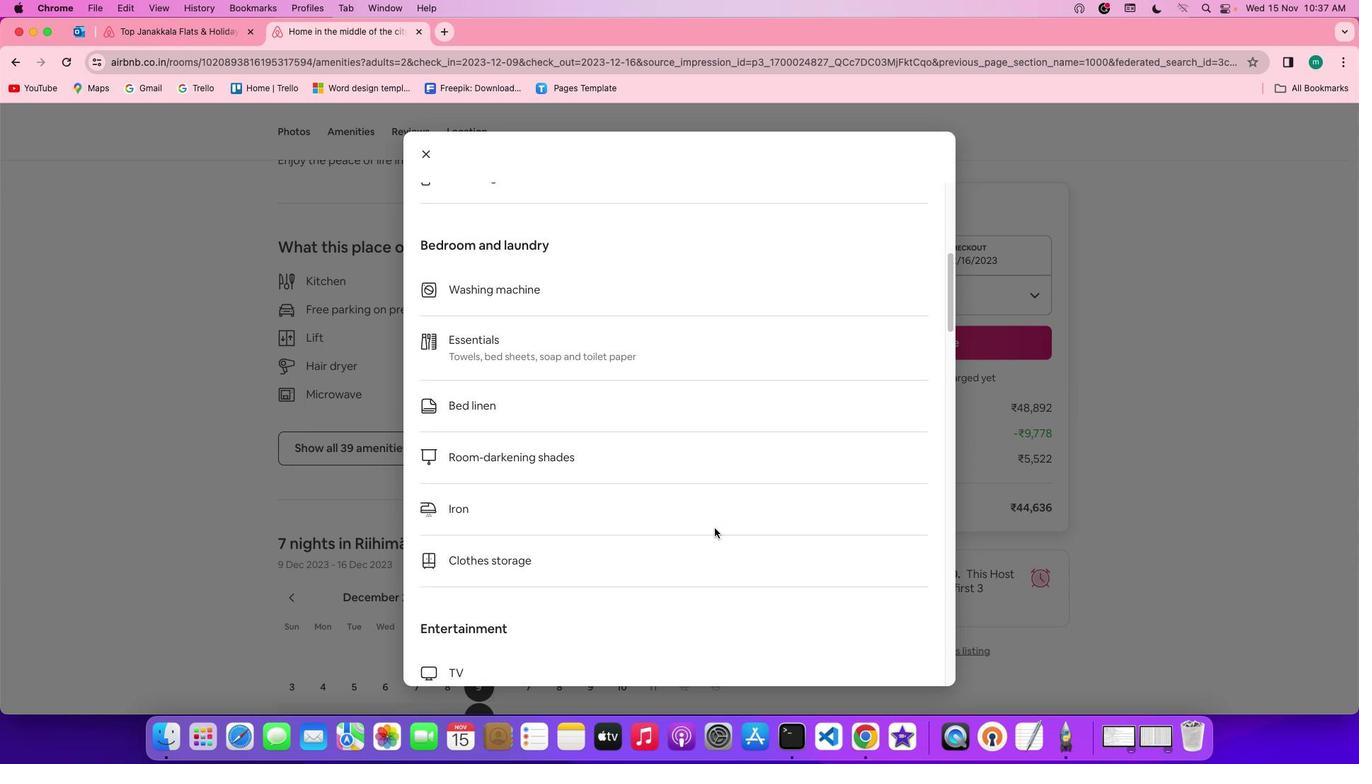 
Action: Mouse scrolled (714, 528) with delta (0, 0)
Screenshot: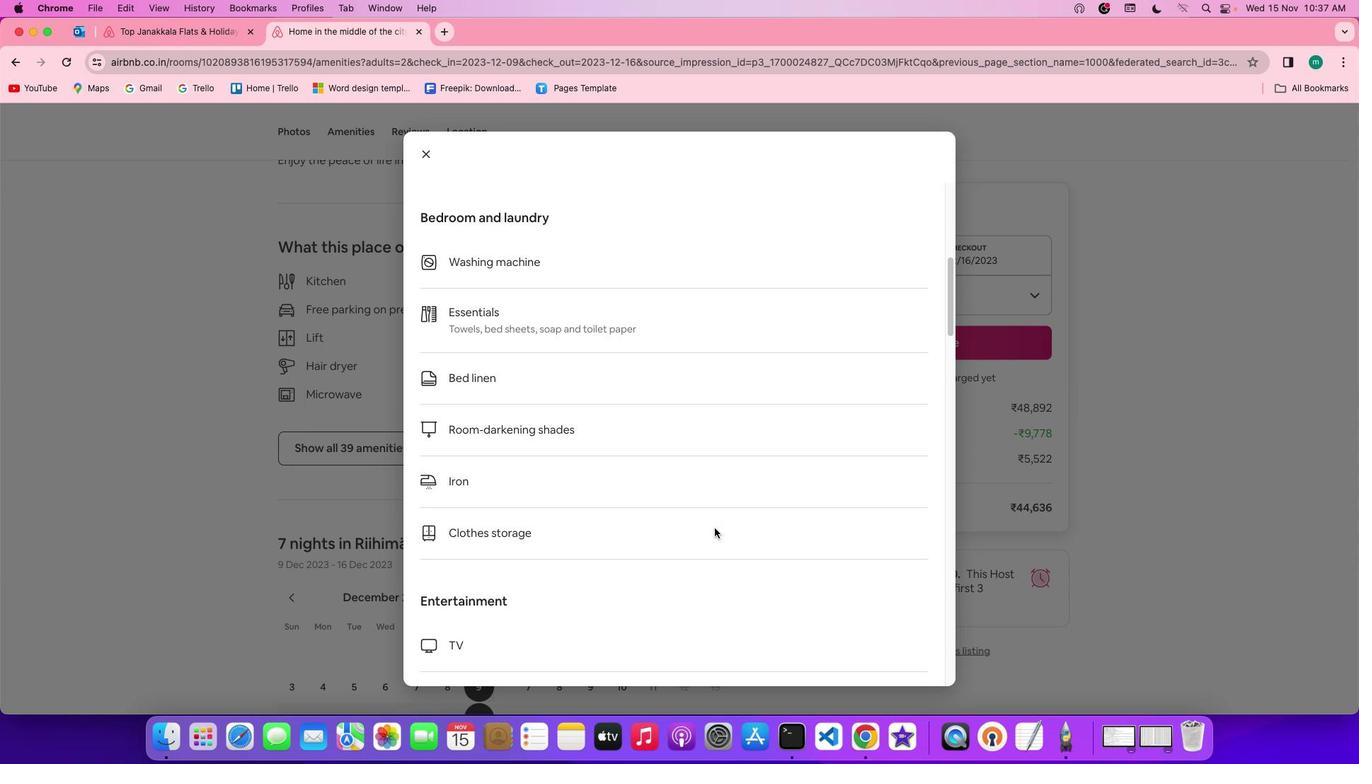 
Action: Mouse scrolled (714, 528) with delta (0, 0)
Screenshot: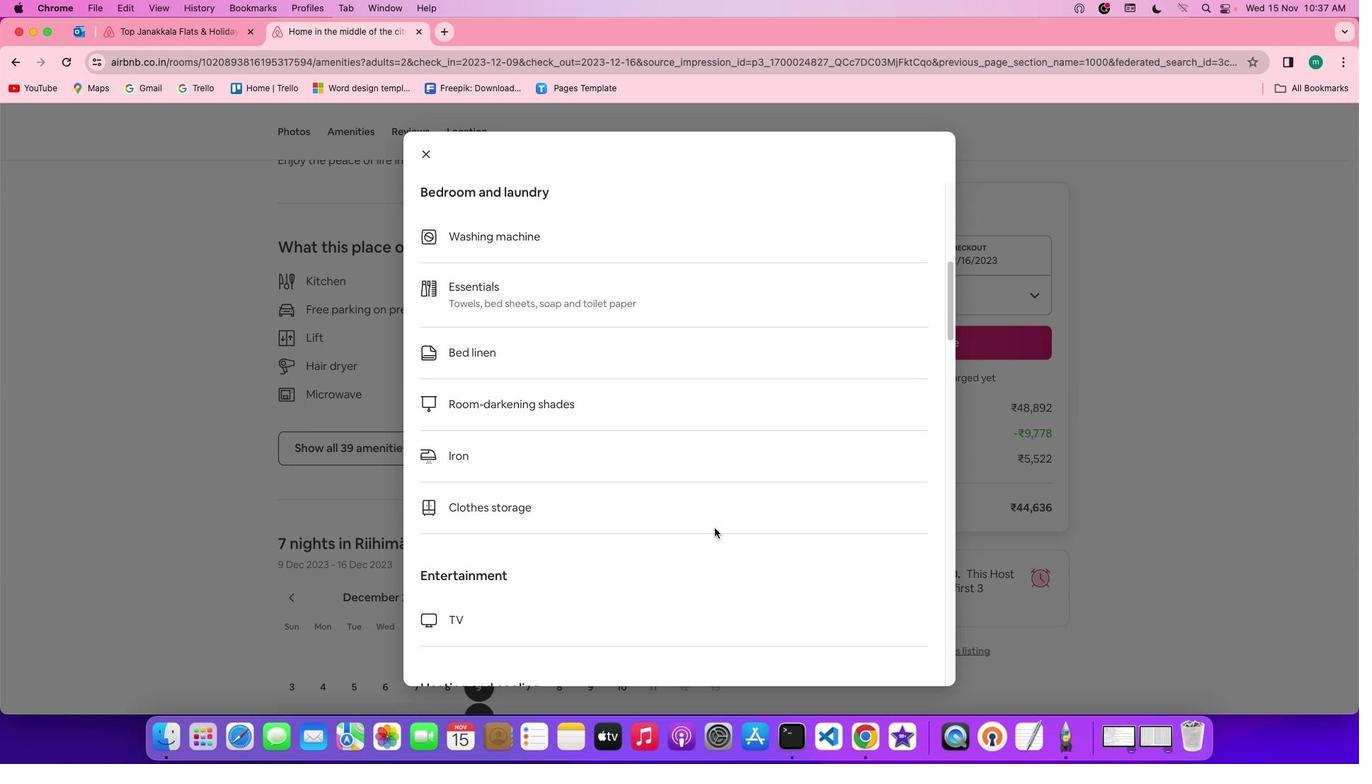 
Action: Mouse scrolled (714, 528) with delta (0, 0)
Screenshot: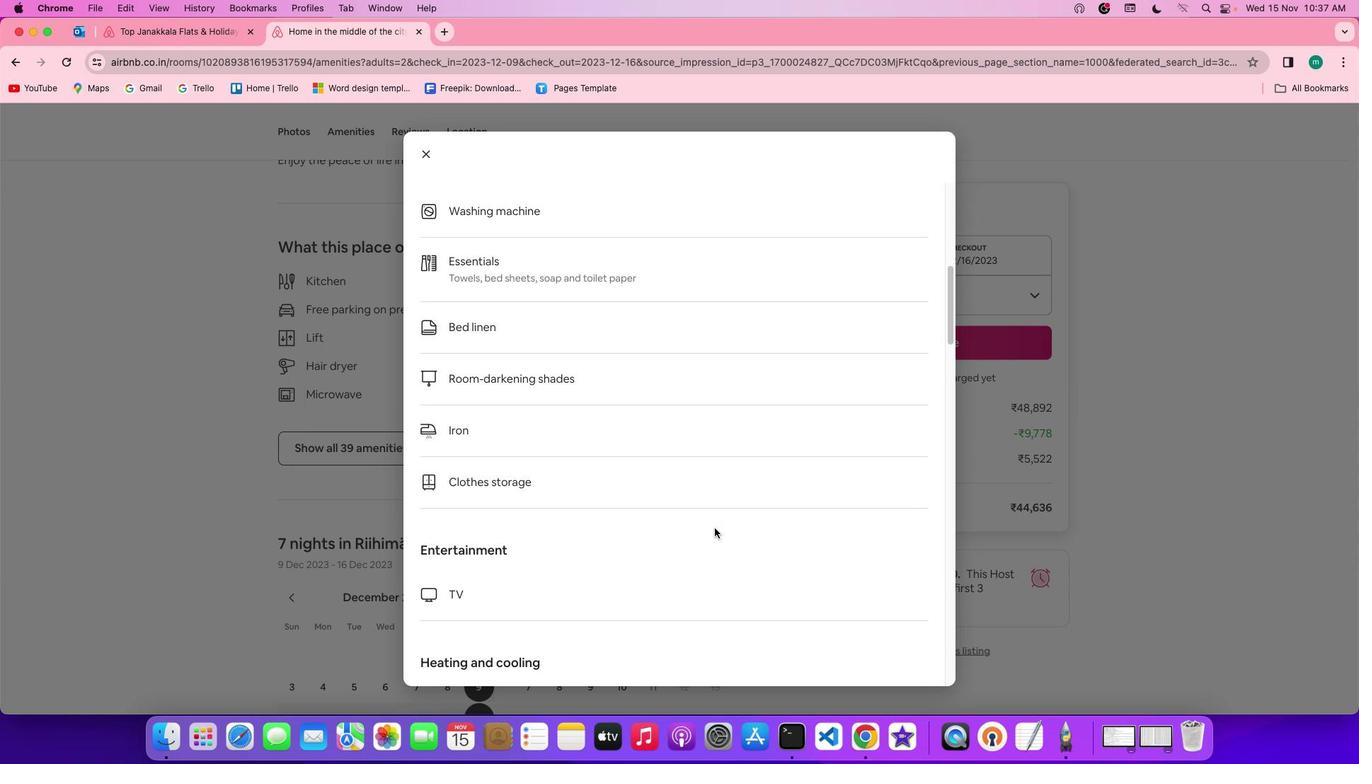 
Action: Mouse scrolled (714, 528) with delta (0, -1)
Screenshot: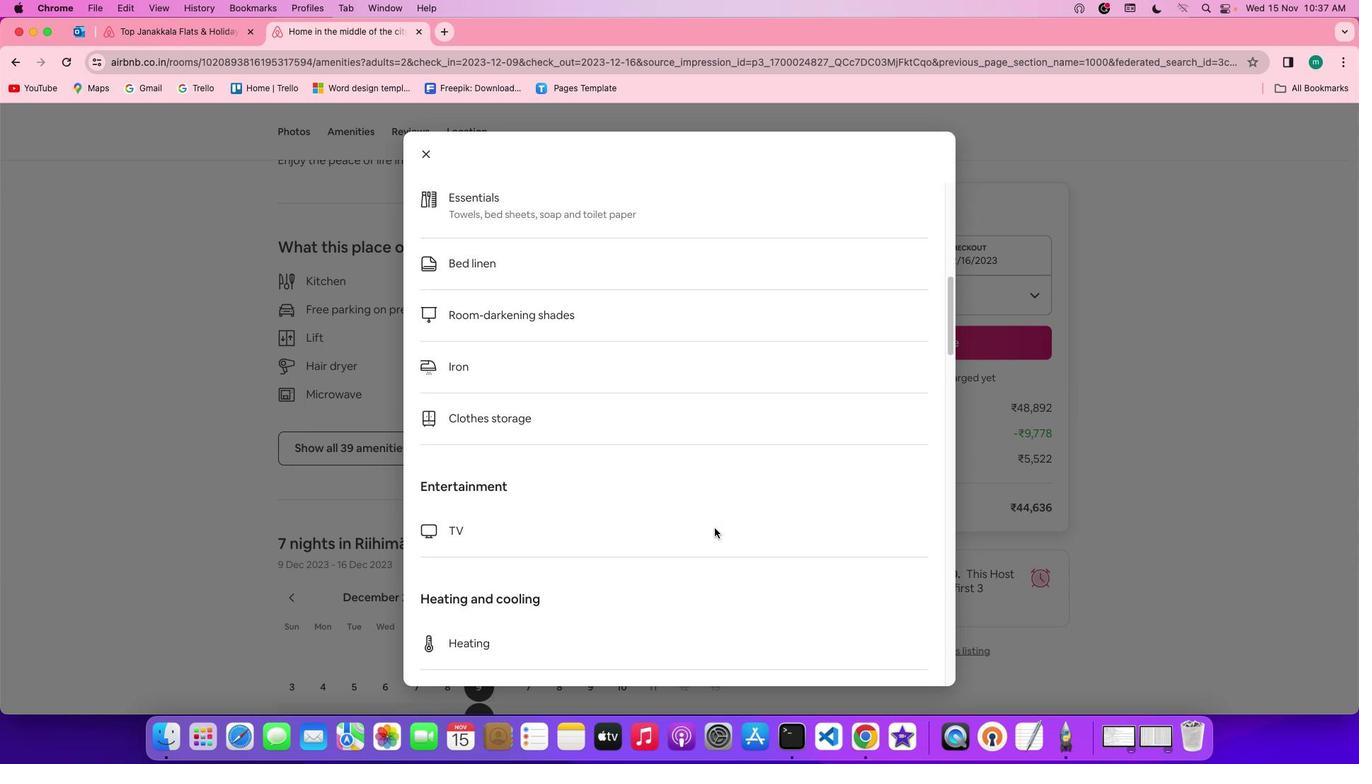 
Action: Mouse scrolled (714, 528) with delta (0, 0)
Screenshot: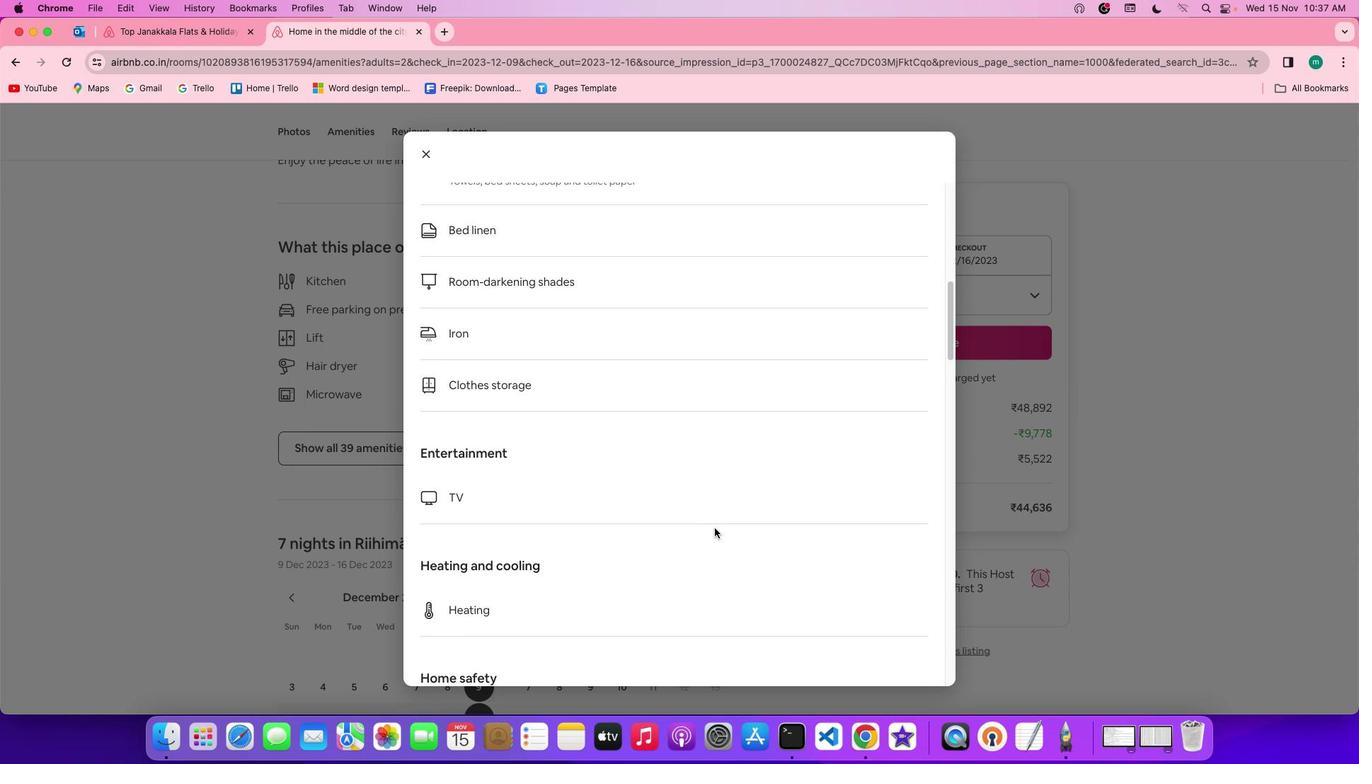 
Action: Mouse scrolled (714, 528) with delta (0, 0)
Screenshot: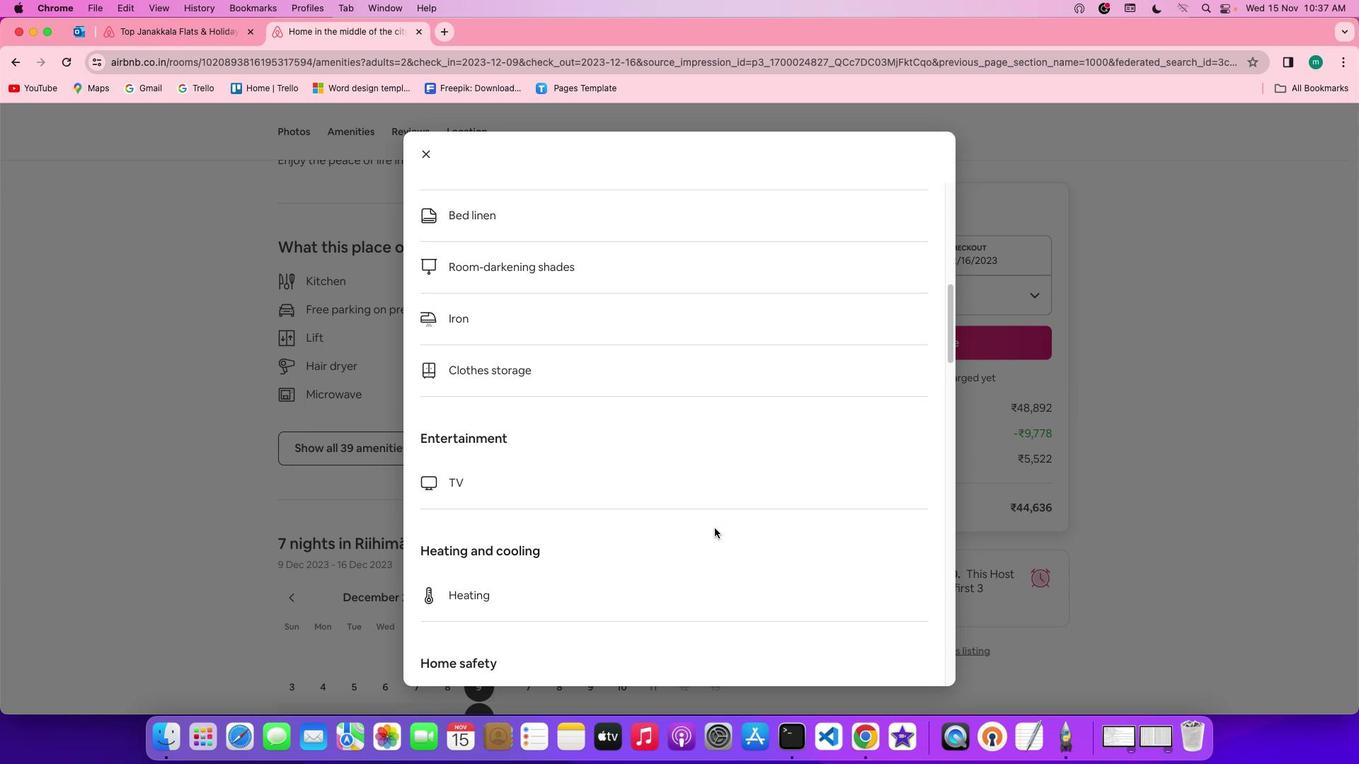 
Action: Mouse scrolled (714, 528) with delta (0, -1)
Screenshot: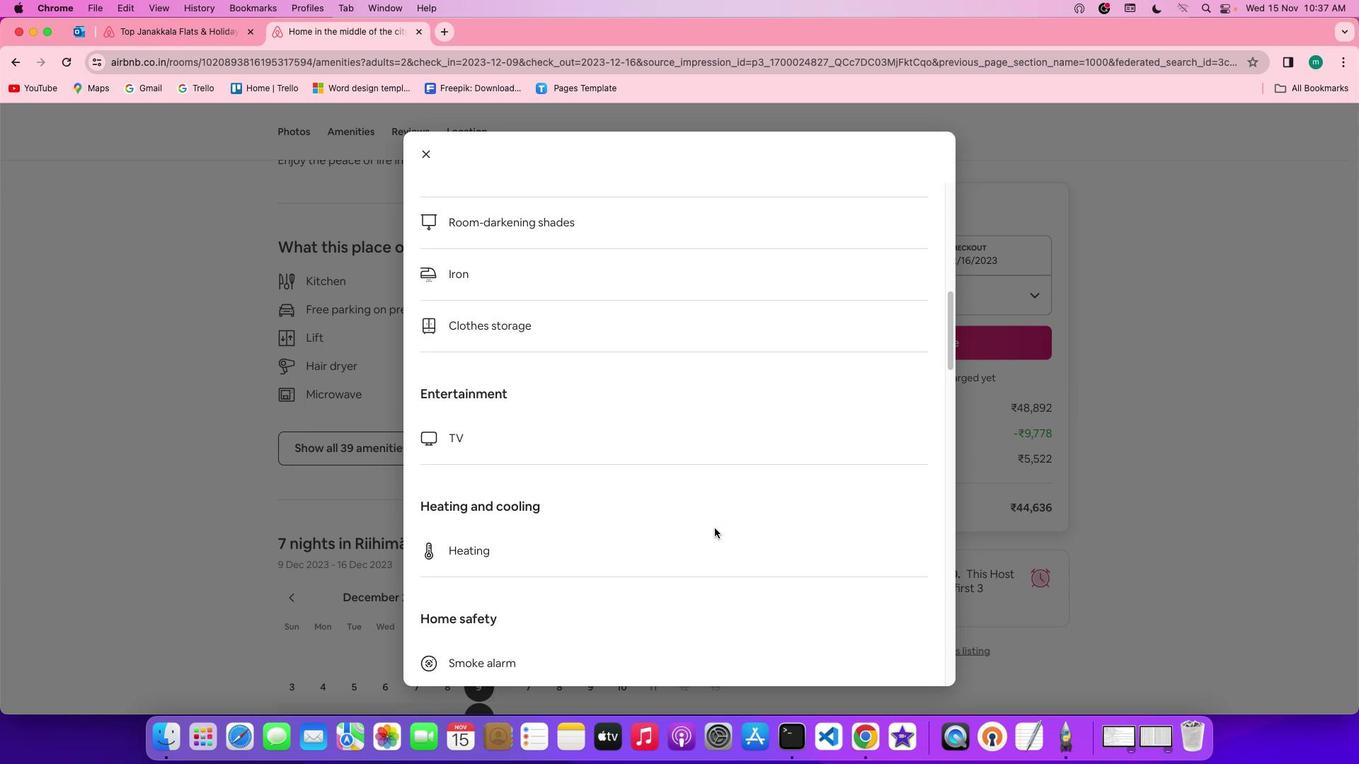 
Action: Mouse scrolled (714, 528) with delta (0, -1)
Screenshot: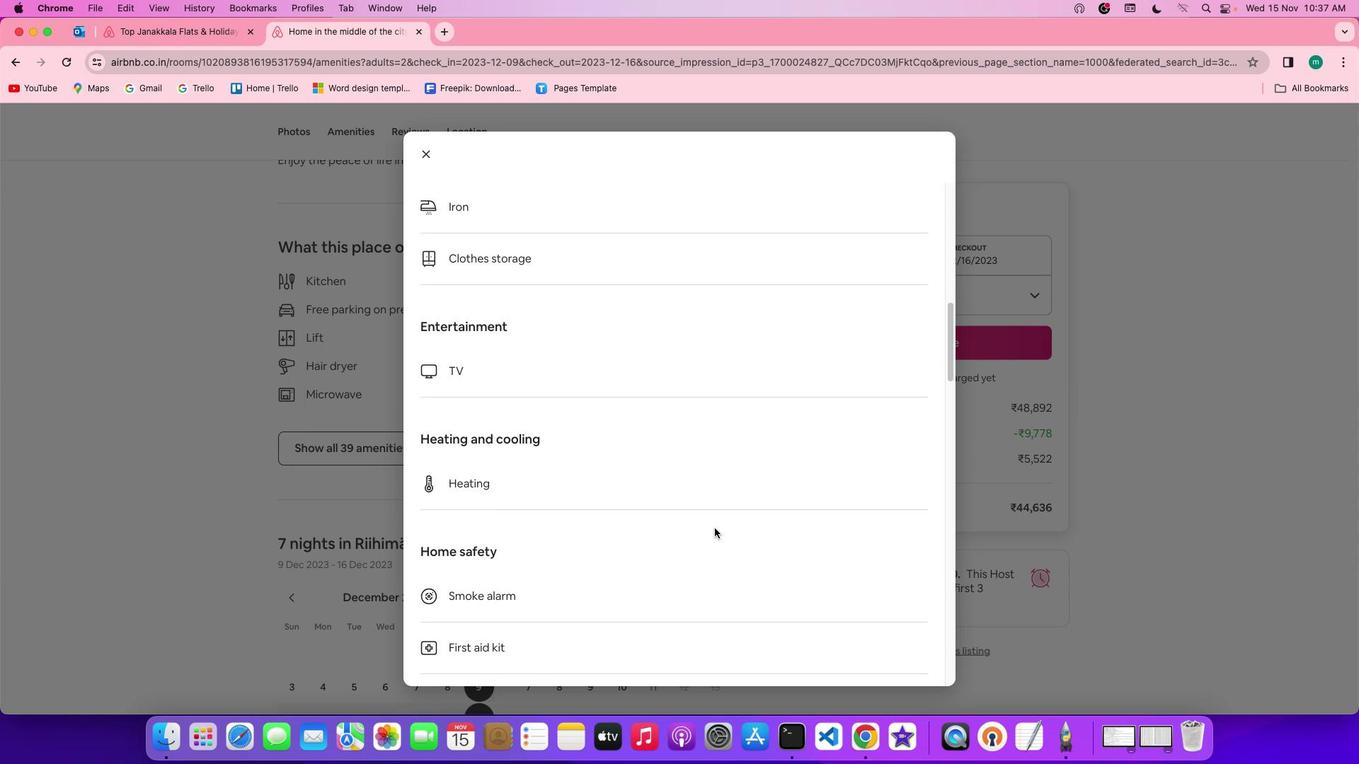 
Action: Mouse scrolled (714, 528) with delta (0, 0)
Screenshot: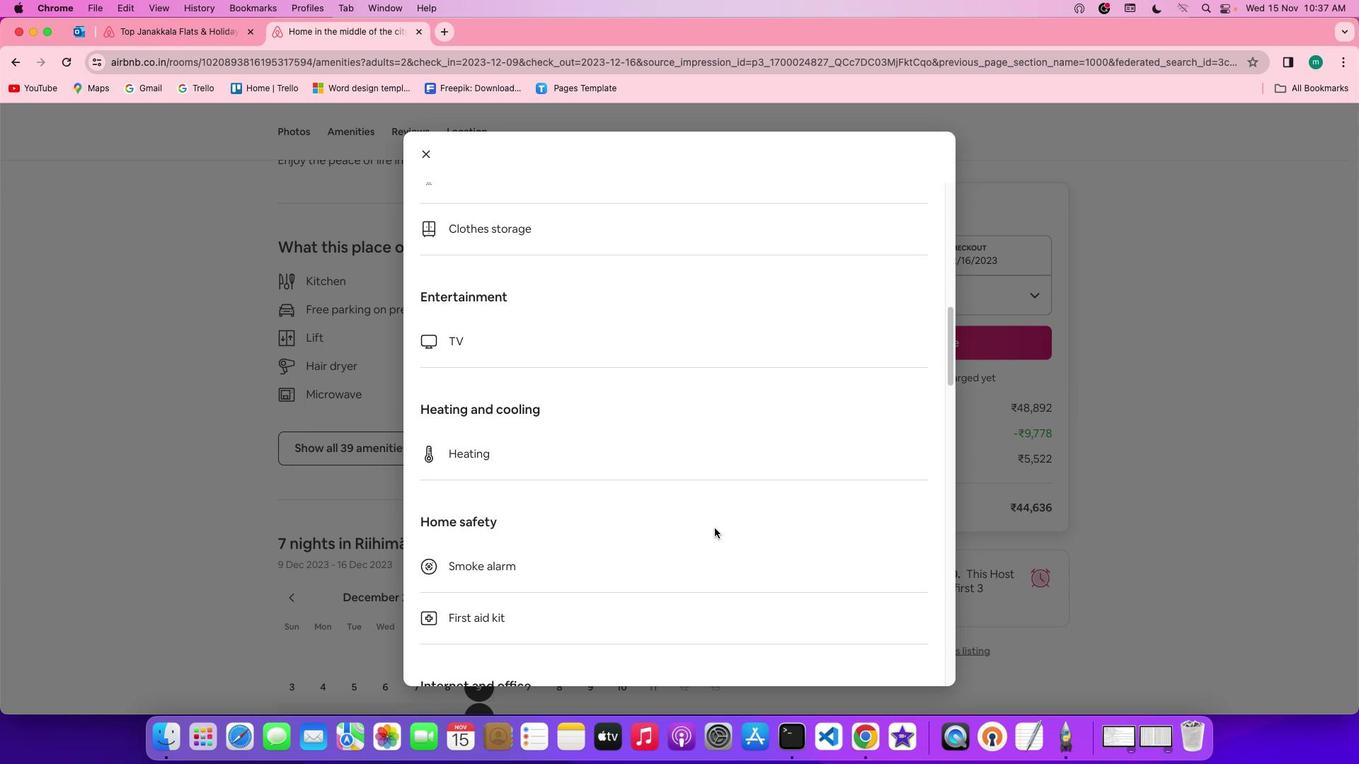 
Action: Mouse scrolled (714, 528) with delta (0, 0)
Screenshot: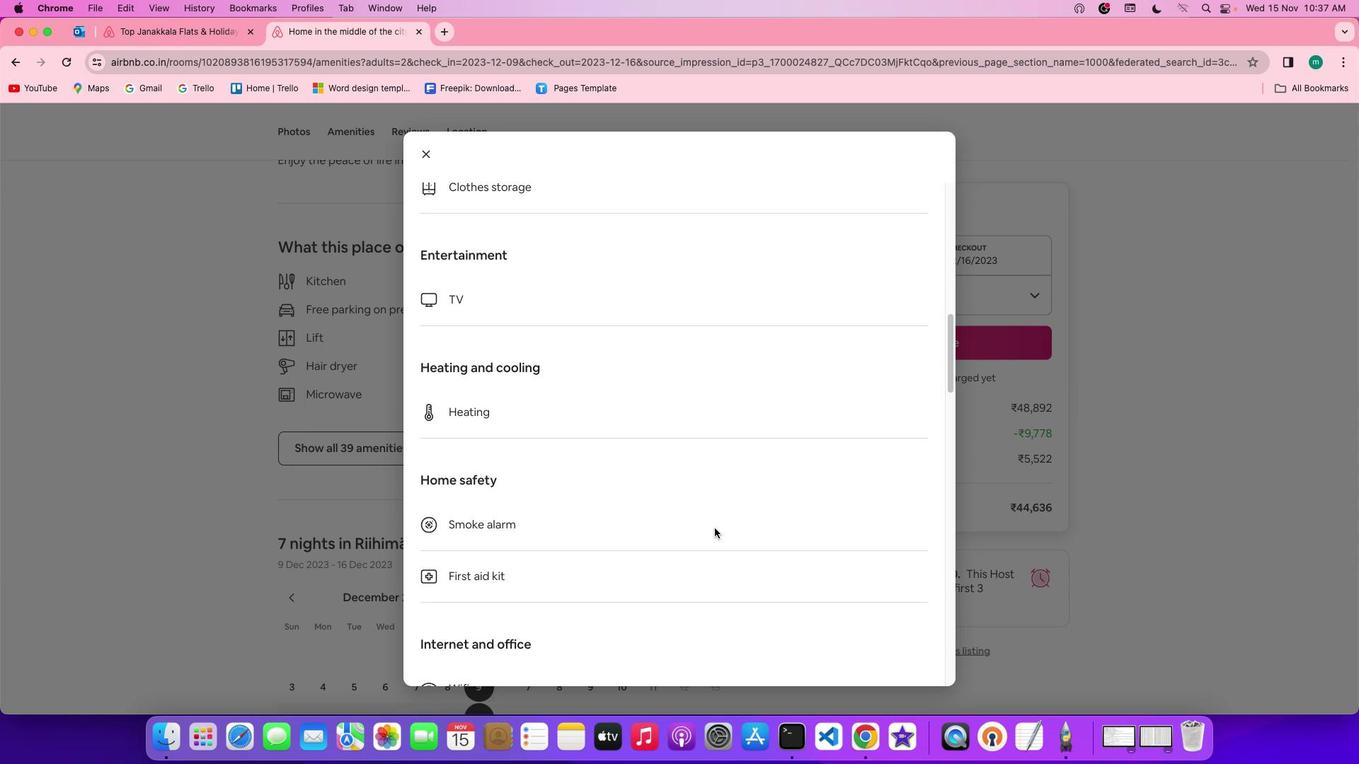 
Action: Mouse scrolled (714, 528) with delta (0, -1)
Screenshot: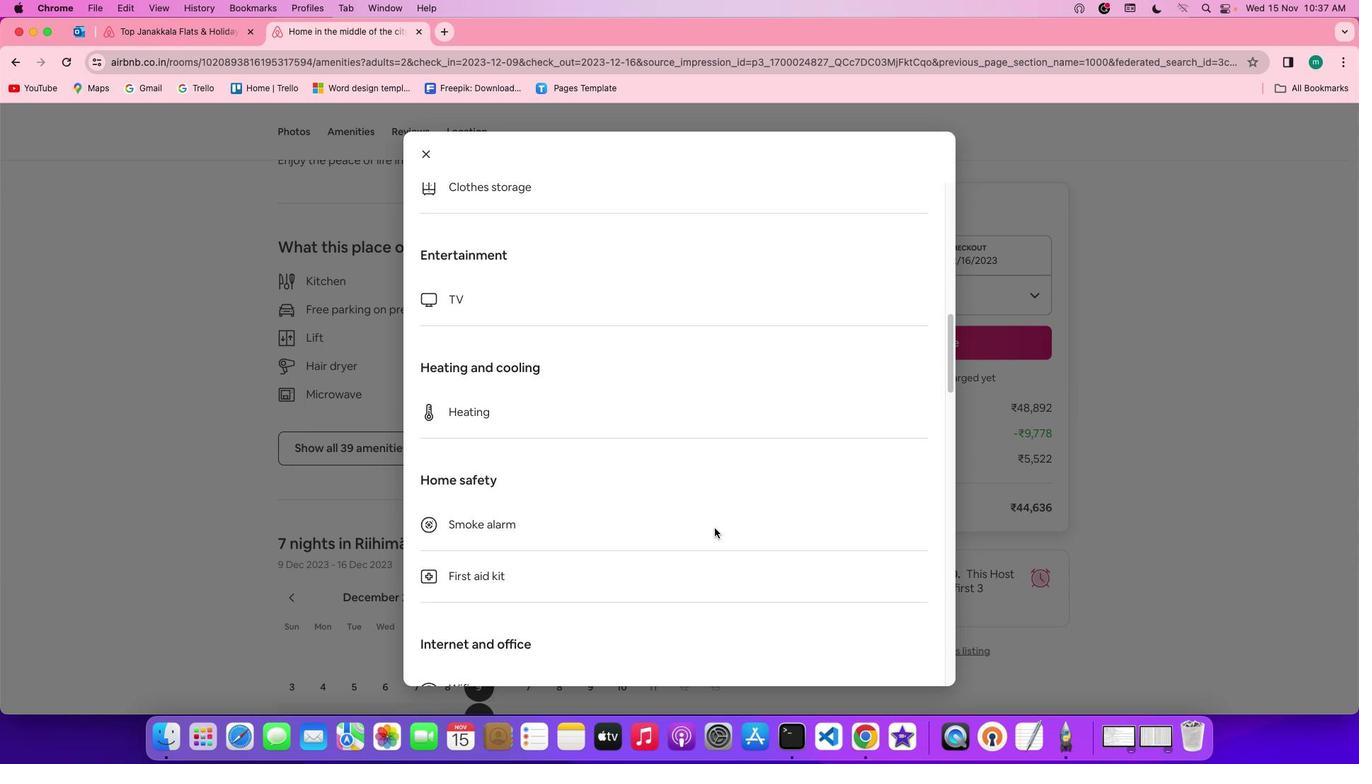 
Action: Mouse scrolled (714, 528) with delta (0, -2)
Screenshot: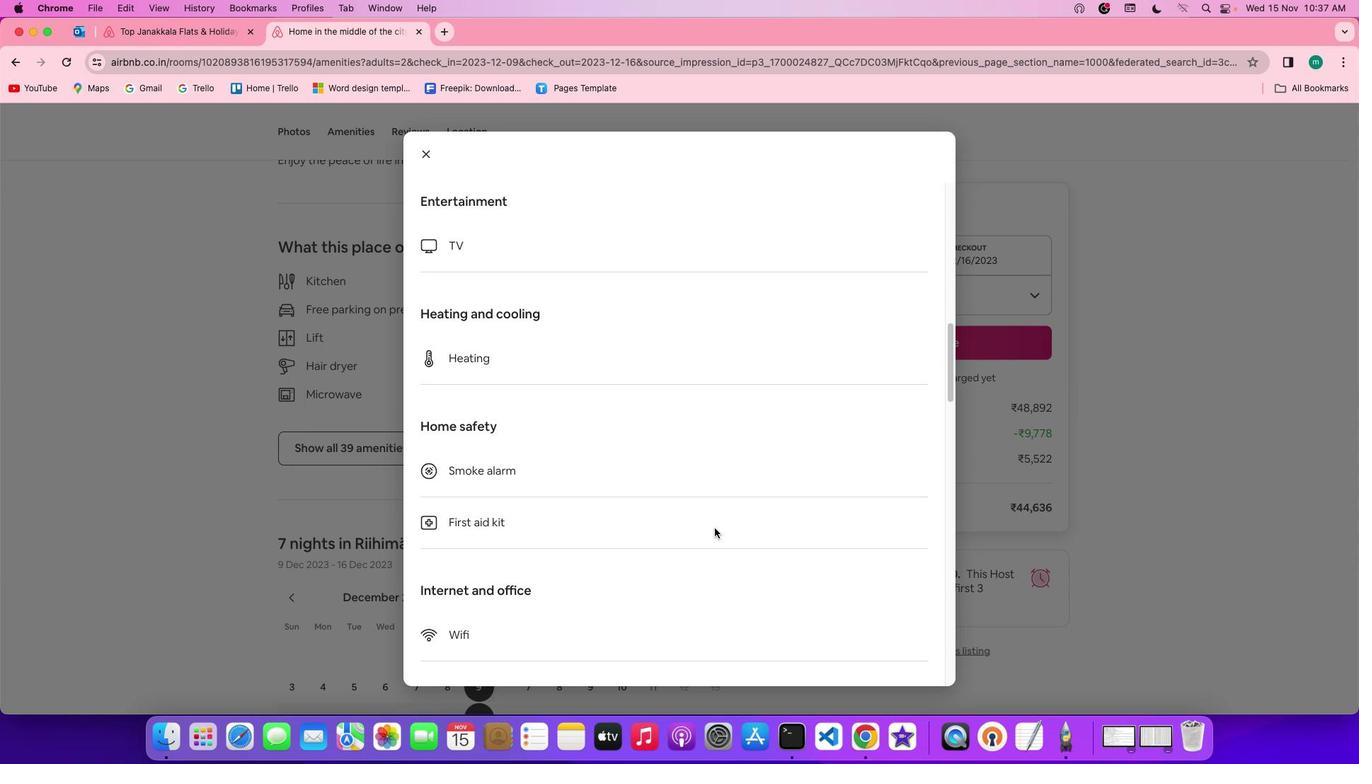 
Action: Mouse scrolled (714, 528) with delta (0, 0)
Screenshot: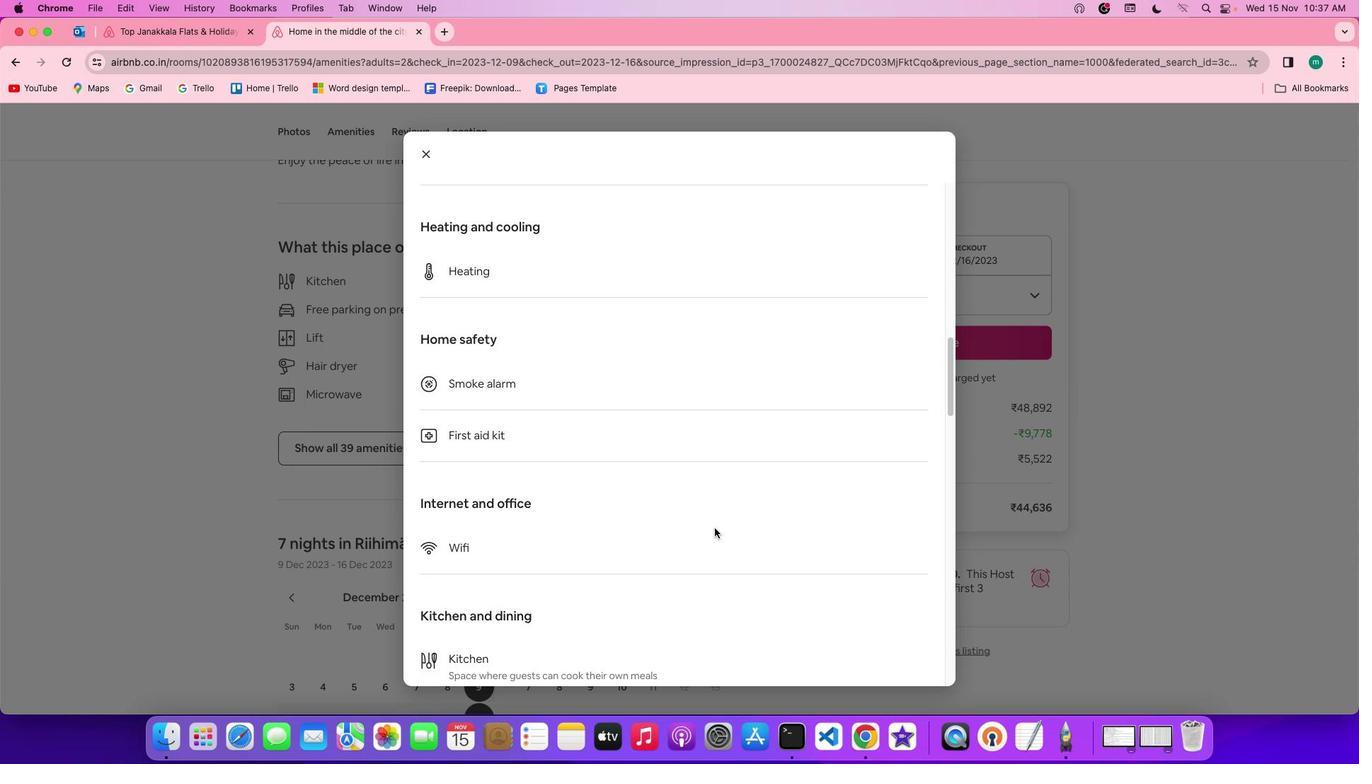 
Action: Mouse scrolled (714, 528) with delta (0, 0)
Screenshot: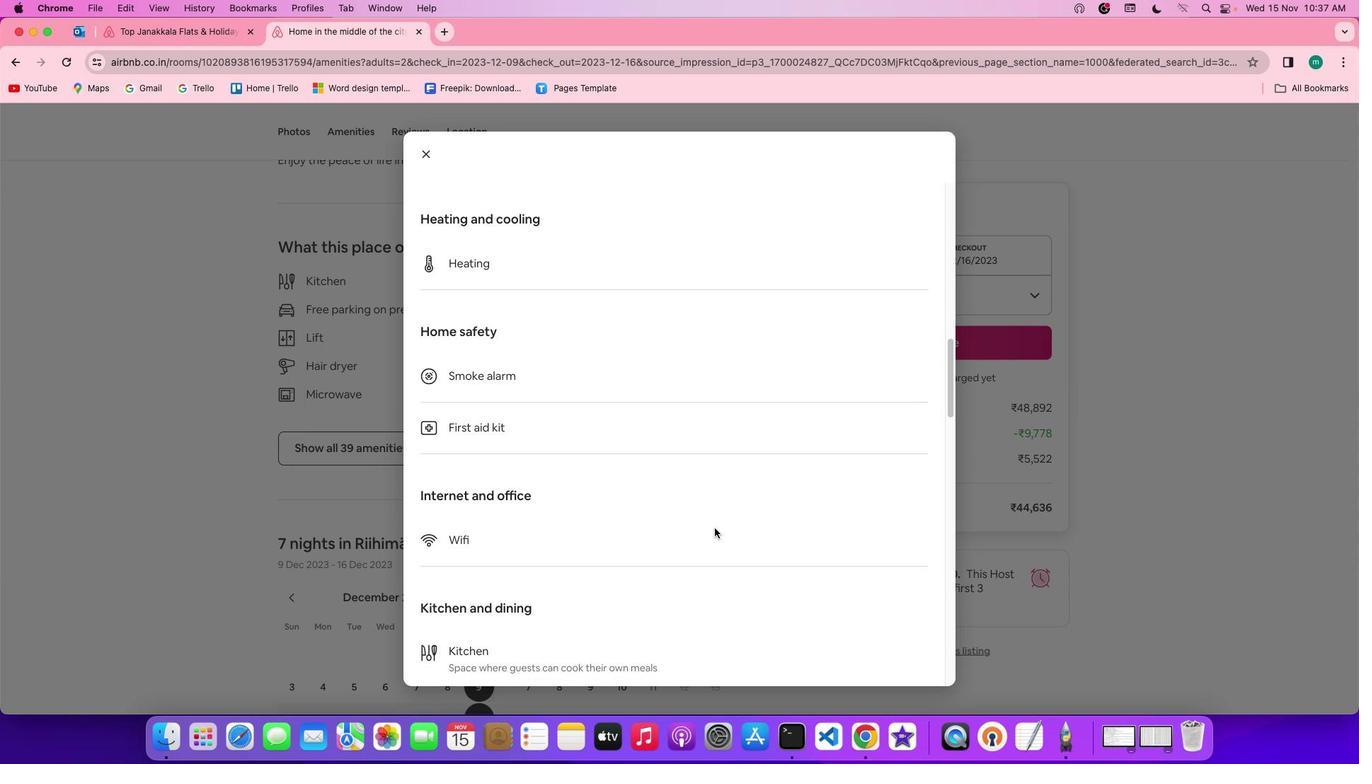 
Action: Mouse scrolled (714, 528) with delta (0, -1)
Screenshot: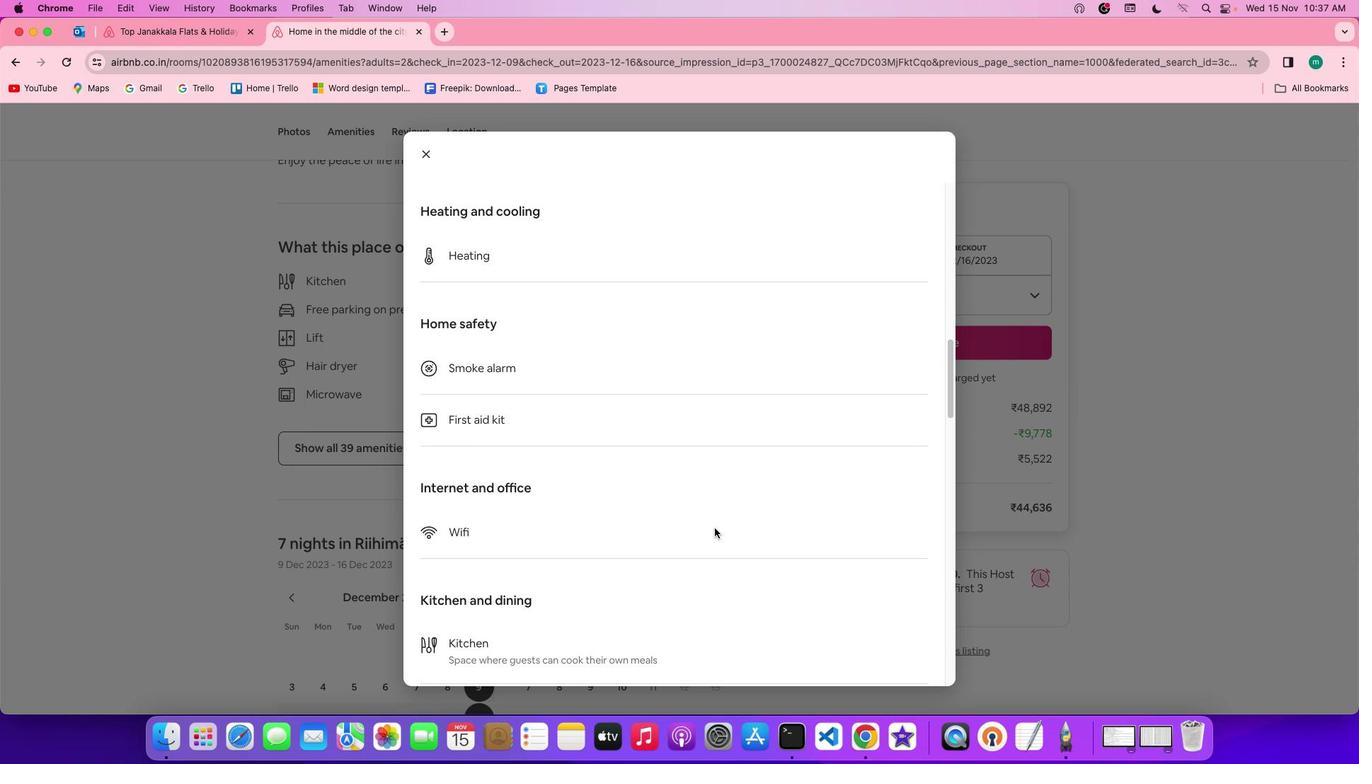 
Action: Mouse scrolled (714, 528) with delta (0, 0)
Screenshot: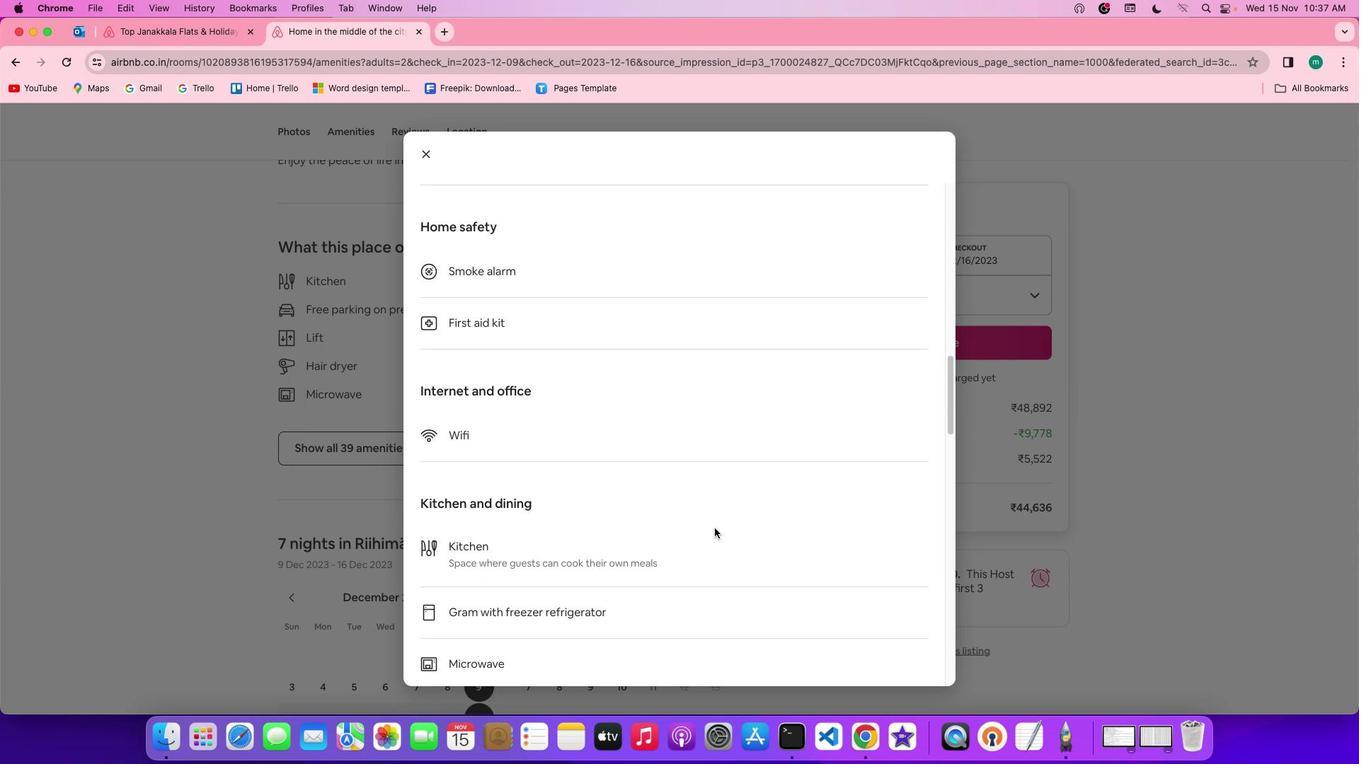 
Action: Mouse scrolled (714, 528) with delta (0, 0)
Screenshot: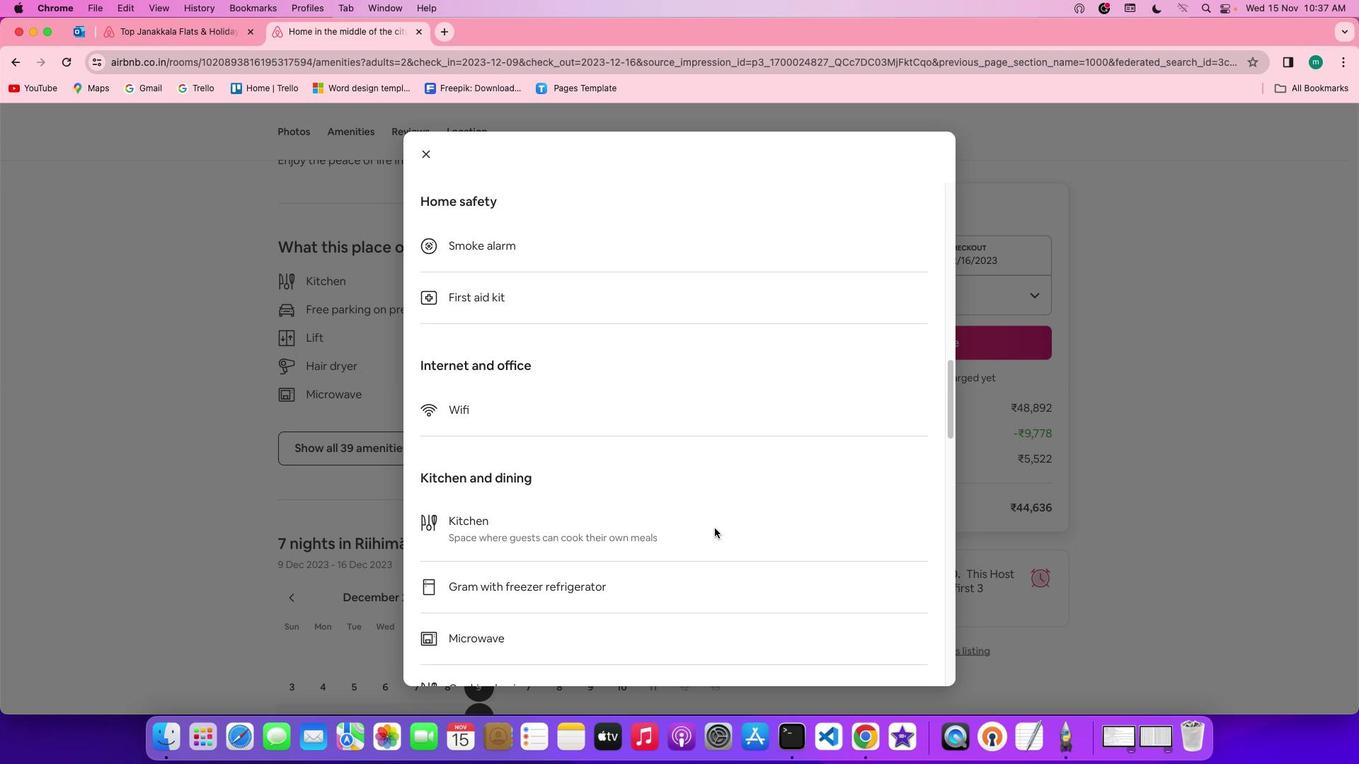 
Action: Mouse scrolled (714, 528) with delta (0, 0)
Screenshot: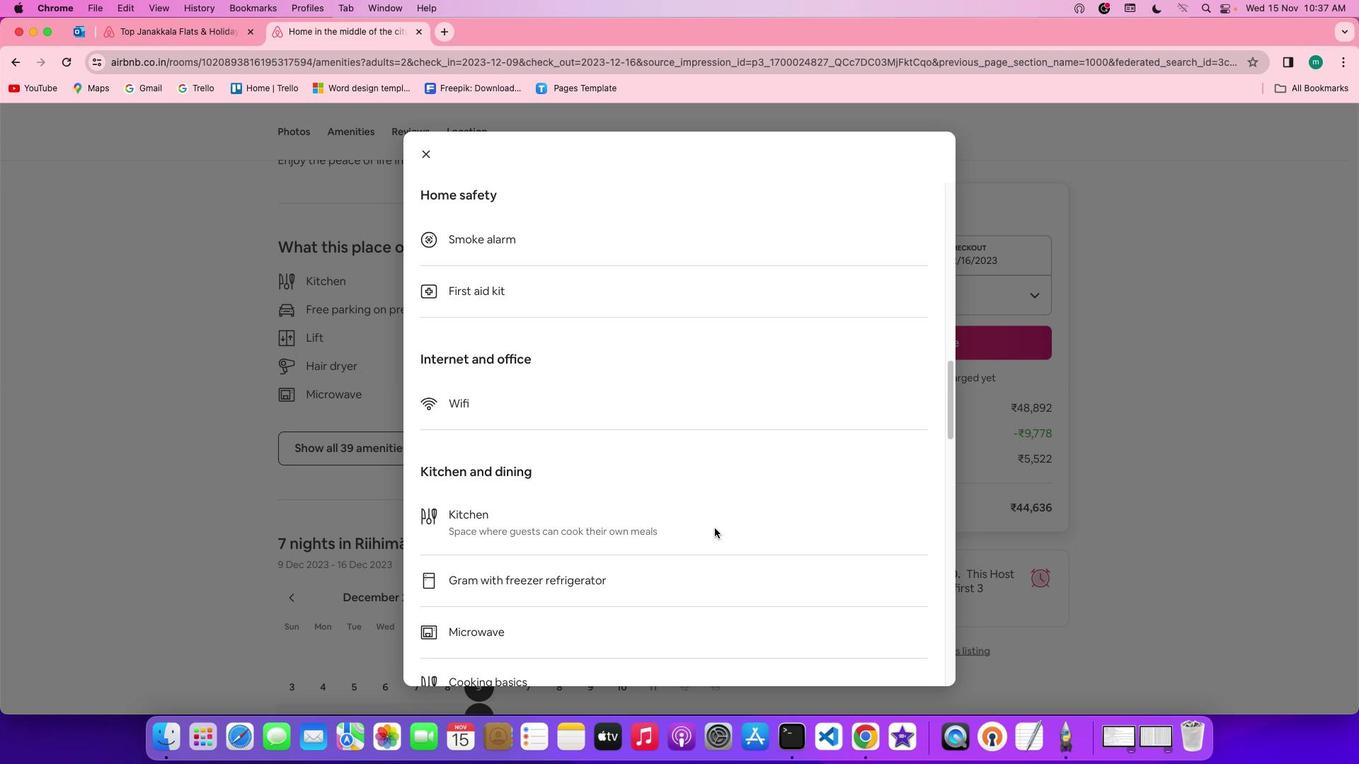
Action: Mouse scrolled (714, 528) with delta (0, -1)
Screenshot: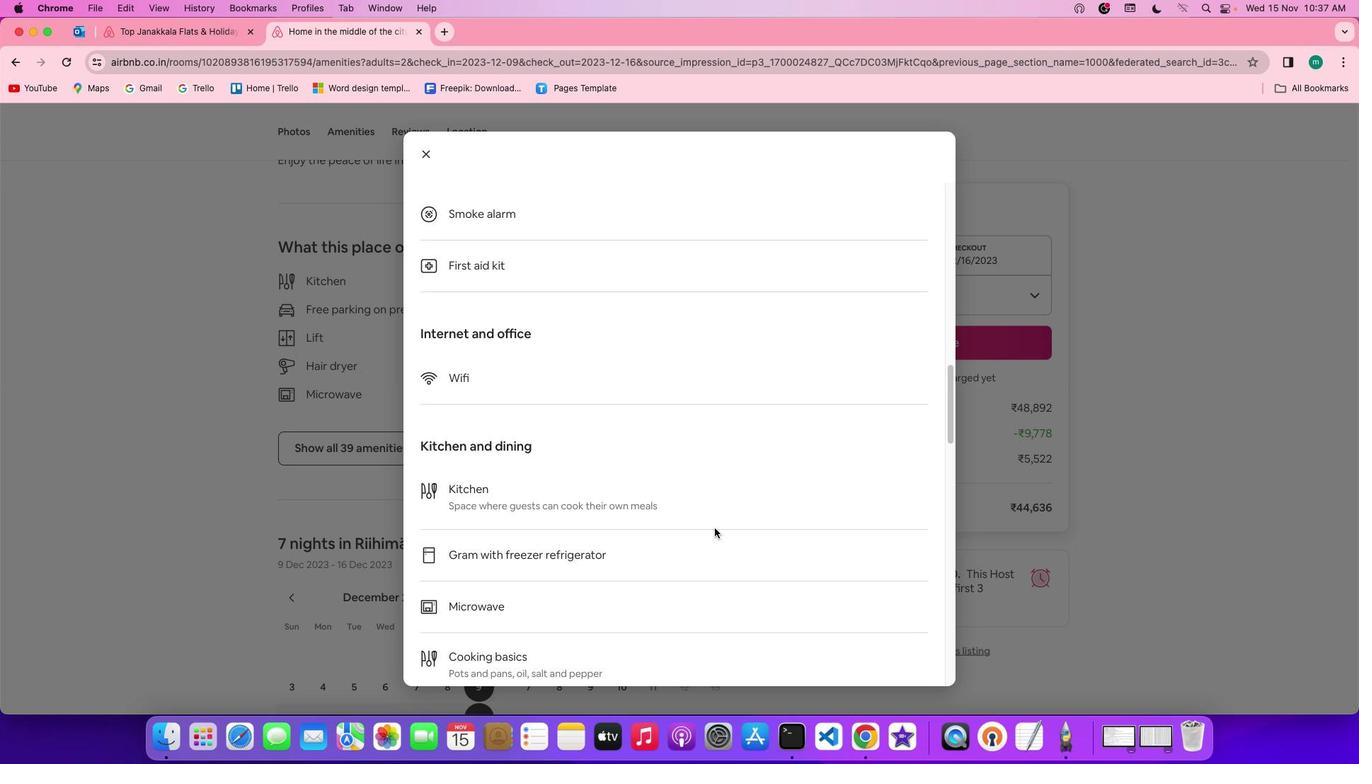 
Action: Mouse scrolled (714, 528) with delta (0, -1)
Screenshot: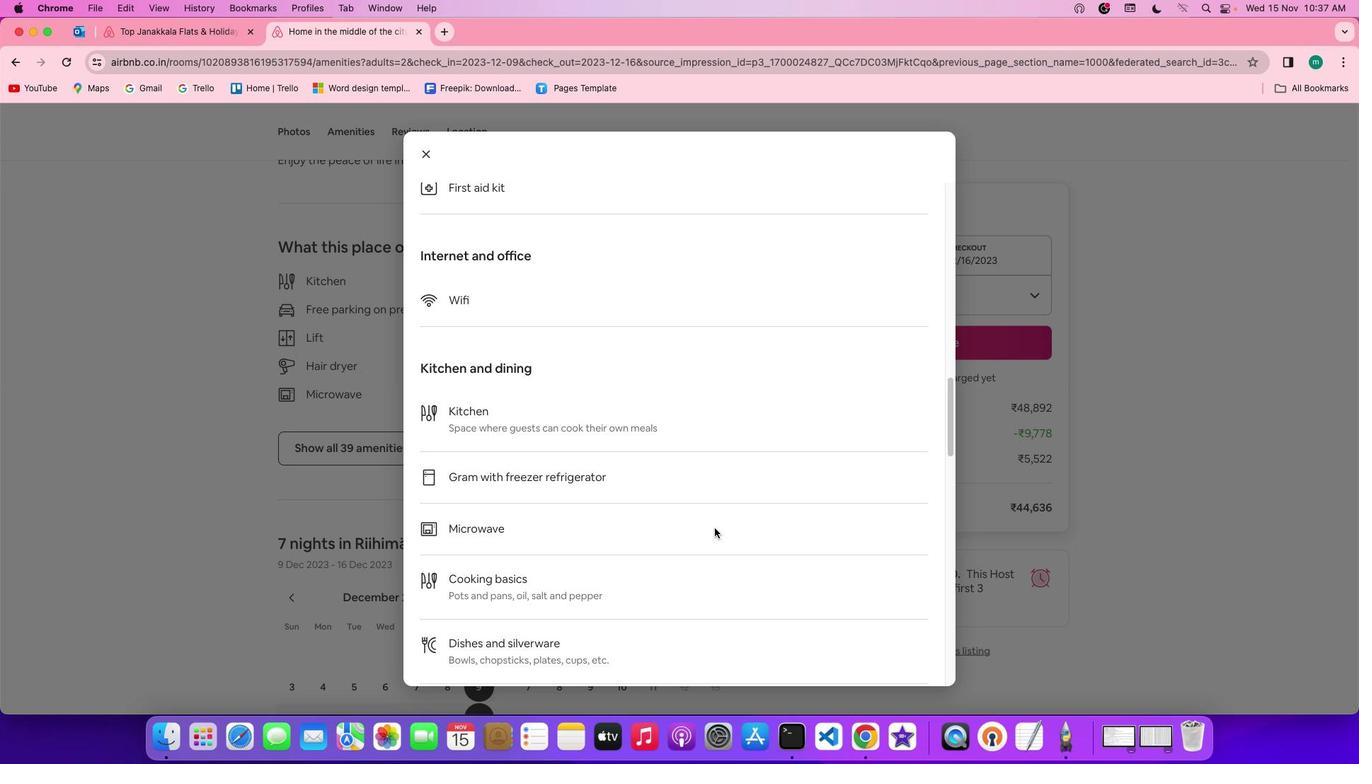 
Action: Mouse scrolled (714, 528) with delta (0, 0)
Screenshot: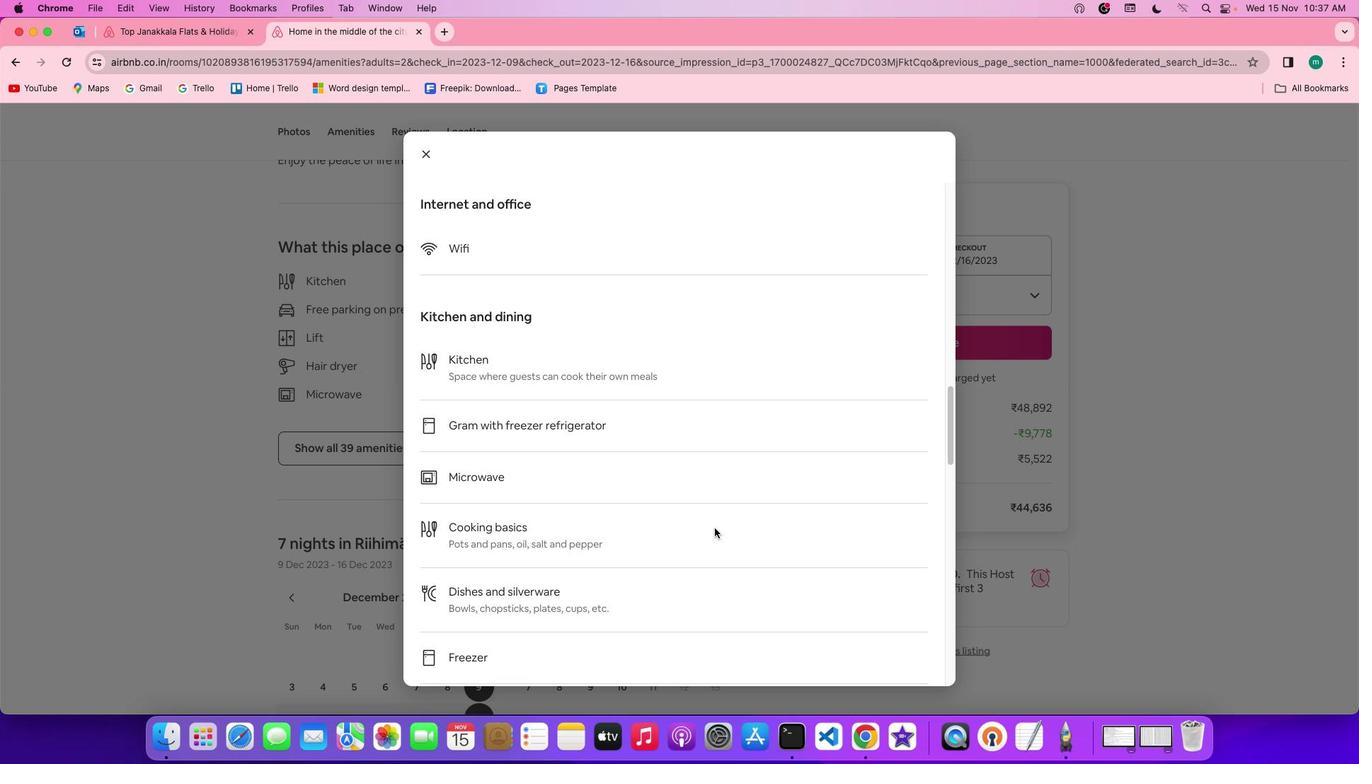 
Action: Mouse scrolled (714, 528) with delta (0, 0)
Screenshot: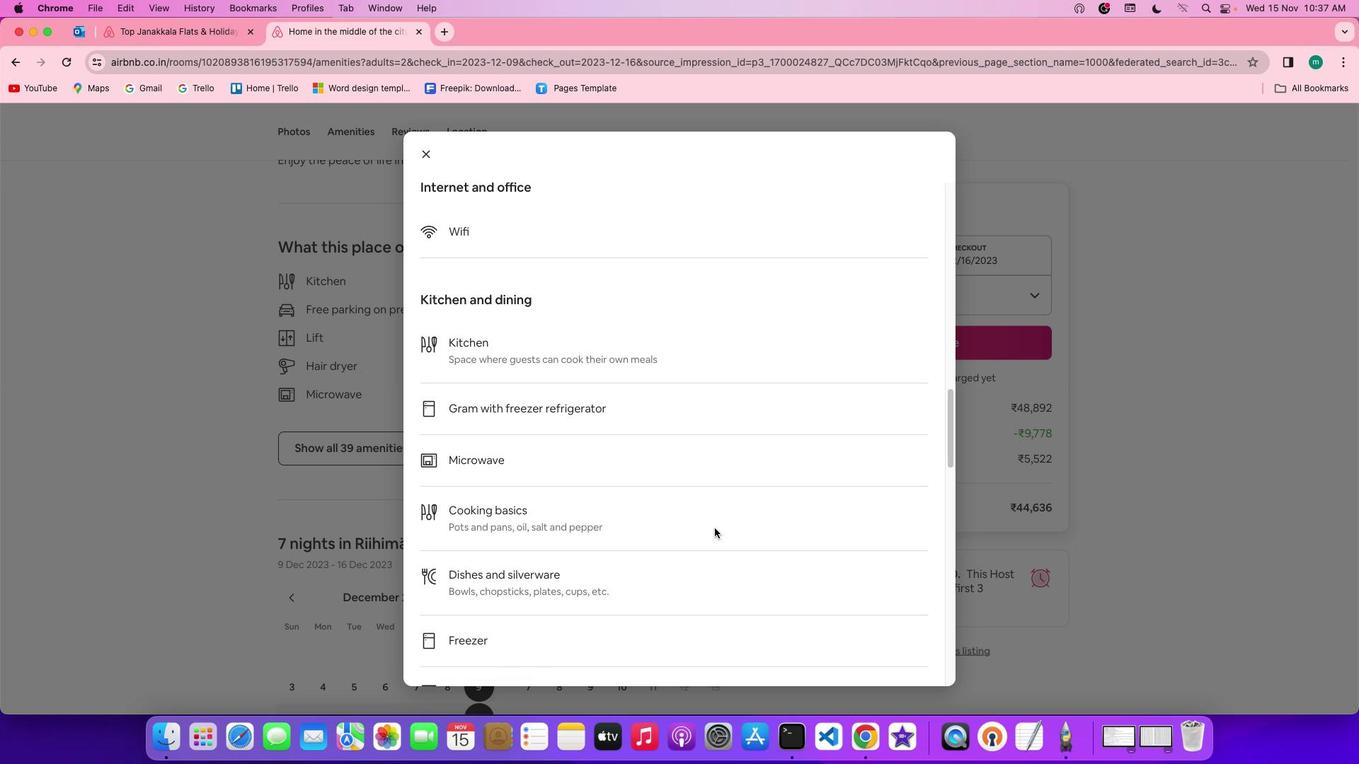 
Action: Mouse scrolled (714, 528) with delta (0, -1)
Screenshot: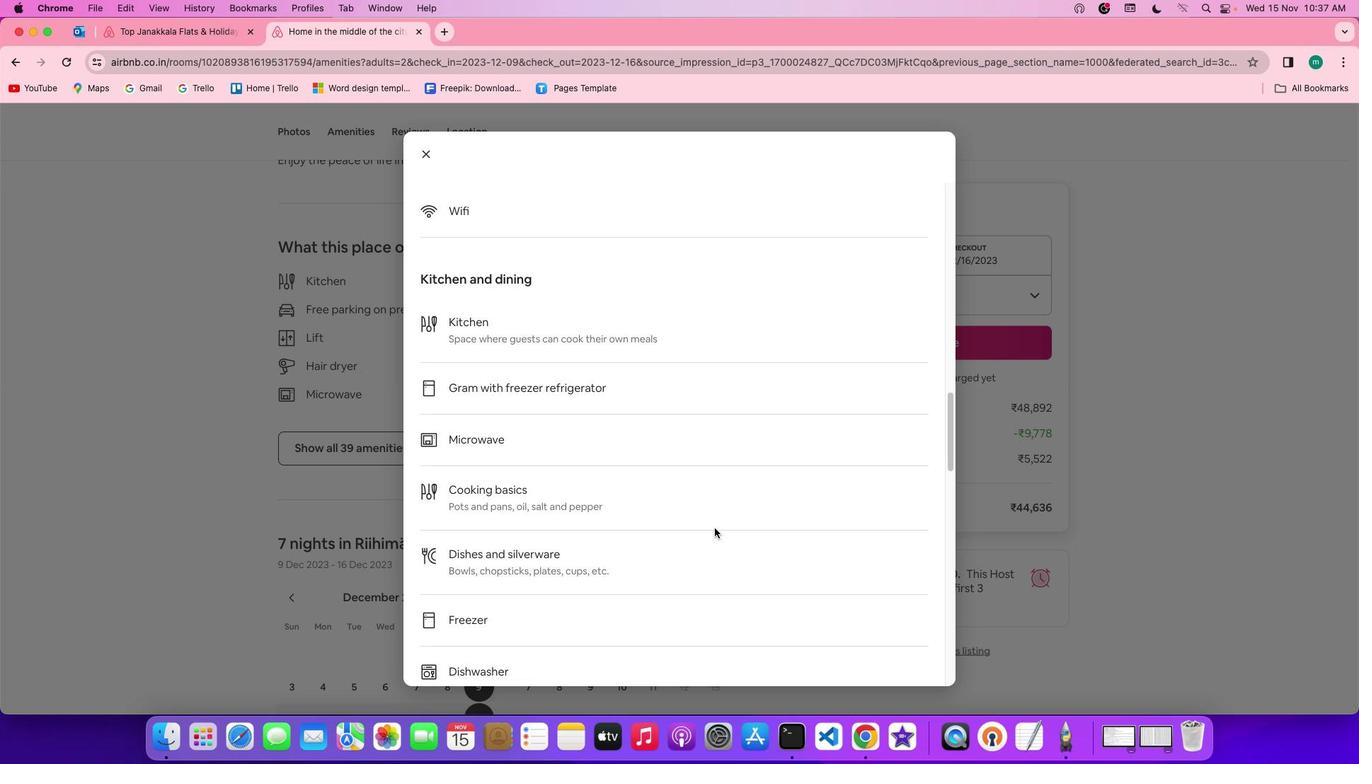 
Action: Mouse scrolled (714, 528) with delta (0, -2)
Screenshot: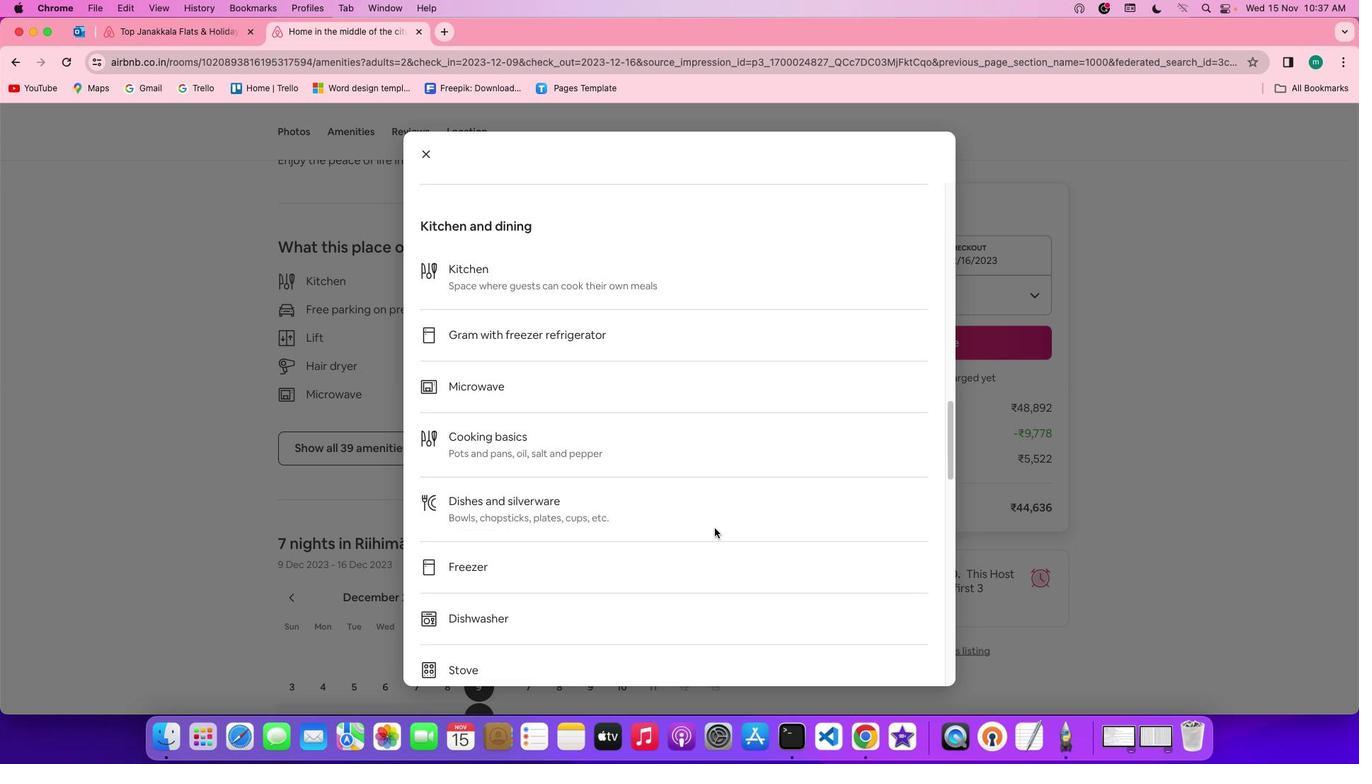
Action: Mouse scrolled (714, 528) with delta (0, 0)
Screenshot: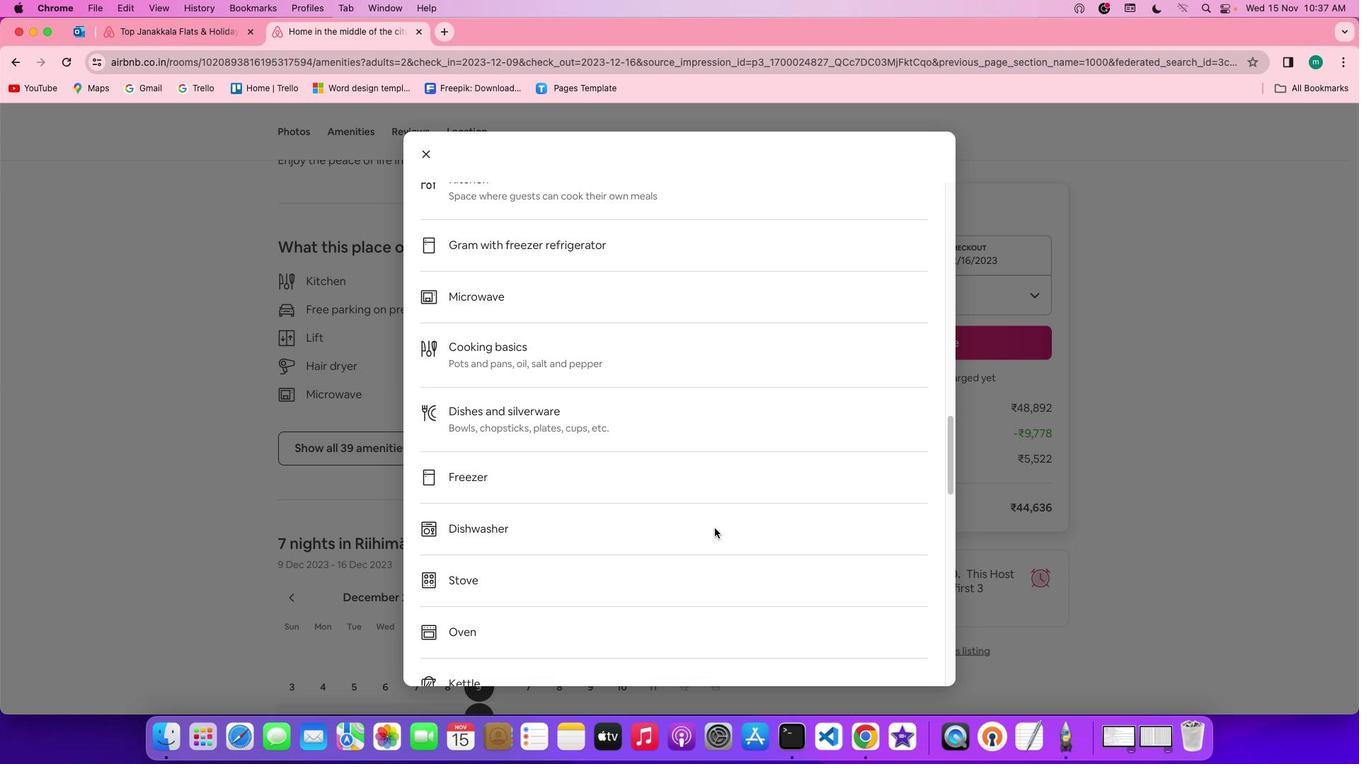 
Action: Mouse scrolled (714, 528) with delta (0, 0)
Screenshot: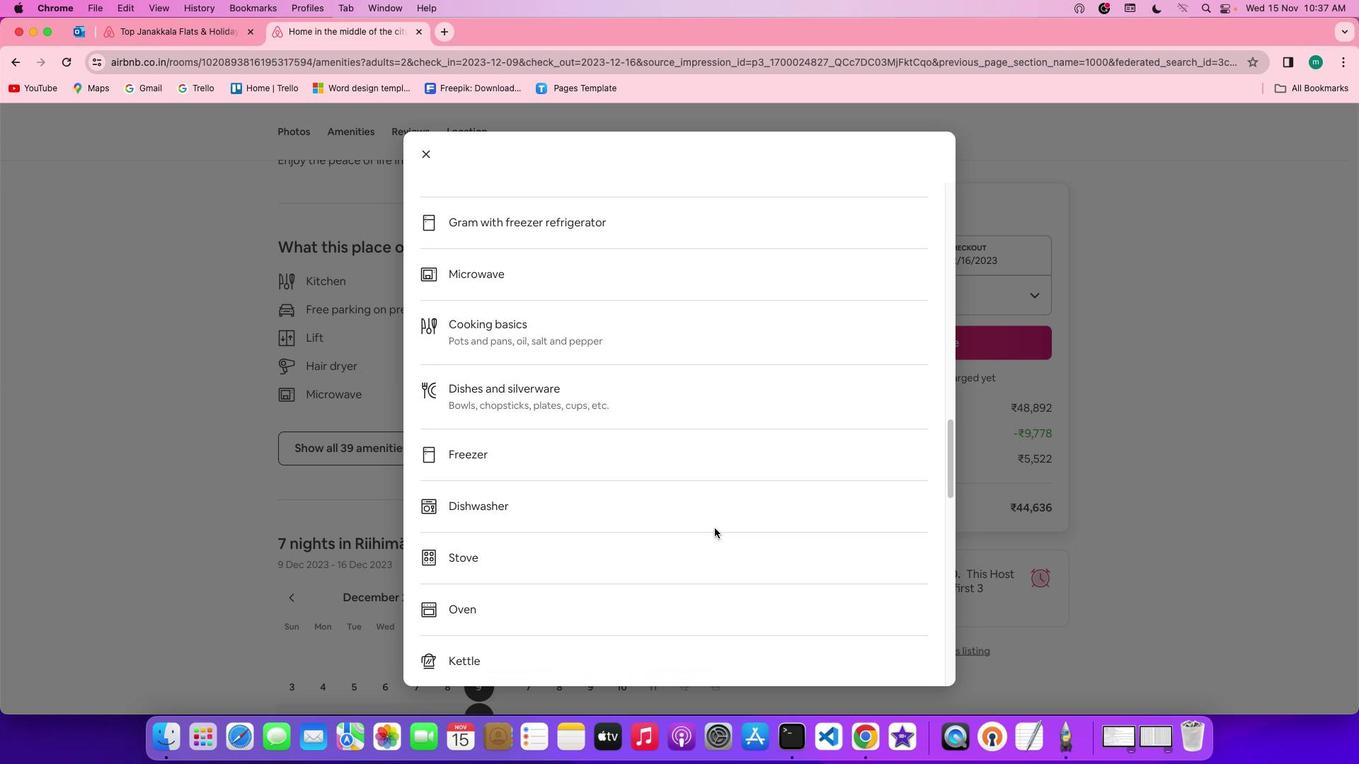 
Action: Mouse scrolled (714, 528) with delta (0, -1)
Screenshot: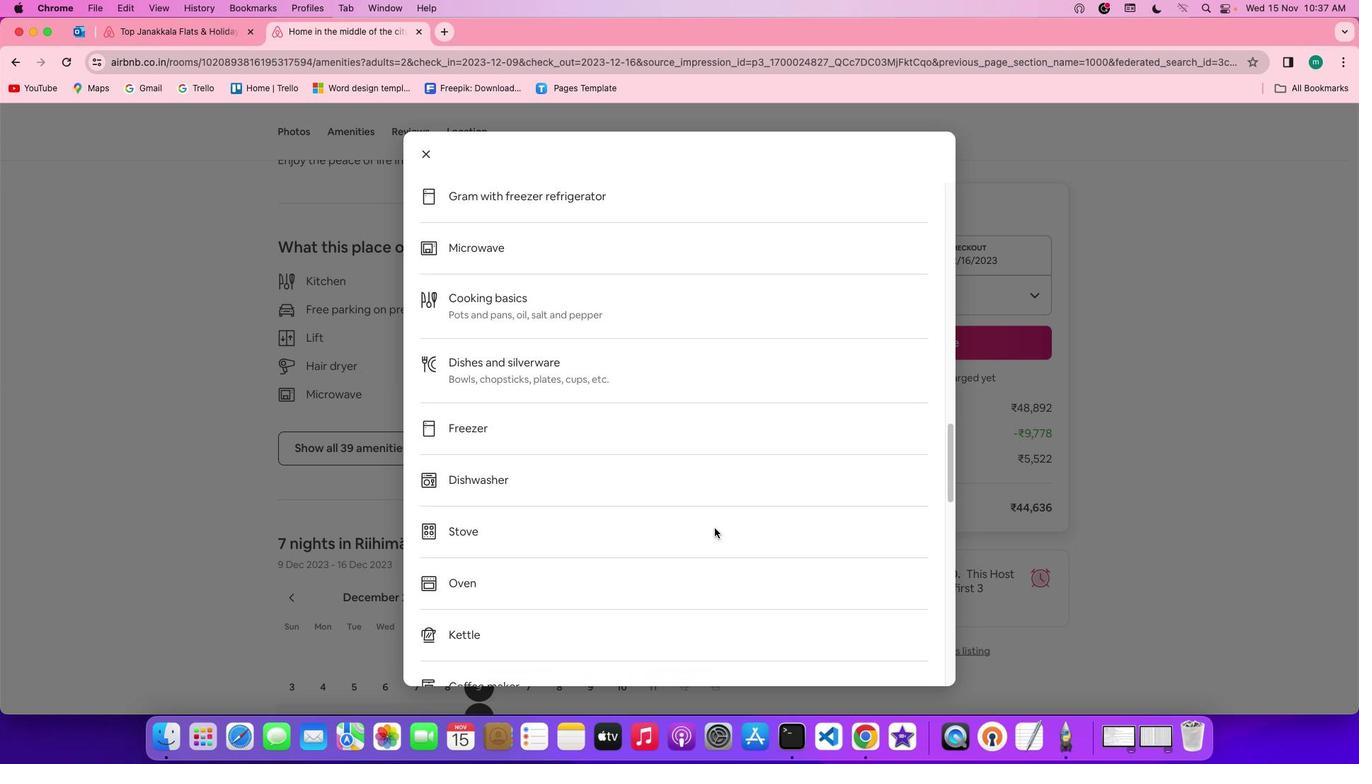 
Action: Mouse scrolled (714, 528) with delta (0, -2)
